 Task: University Class Attendance Sheet Template.
Action: Mouse moved to (135, 167)
Screenshot: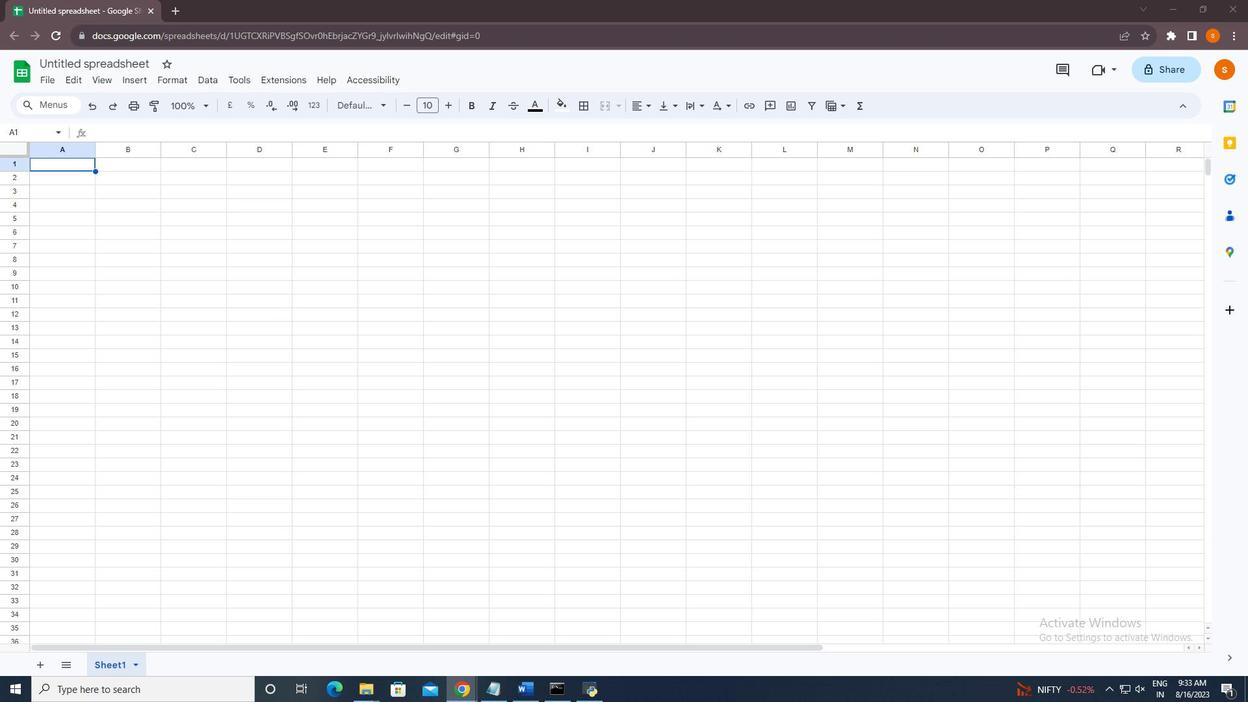 
Action: Mouse pressed left at (135, 167)
Screenshot: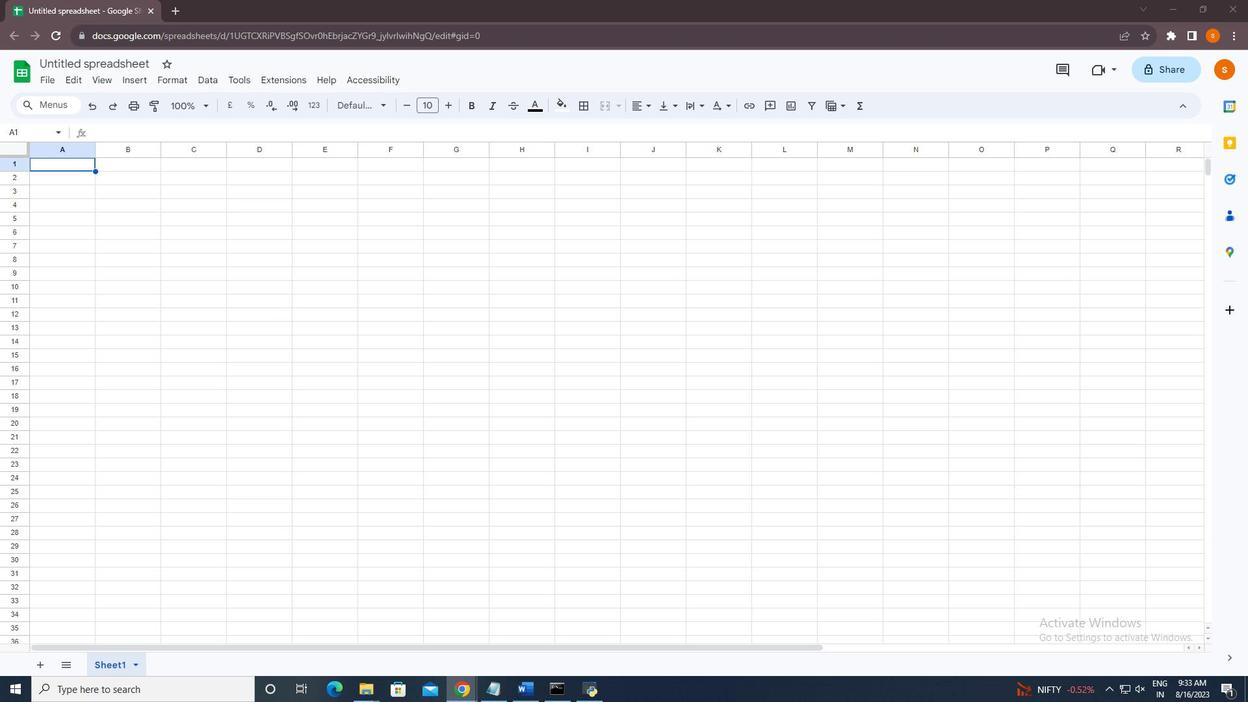 
Action: Mouse moved to (354, 163)
Screenshot: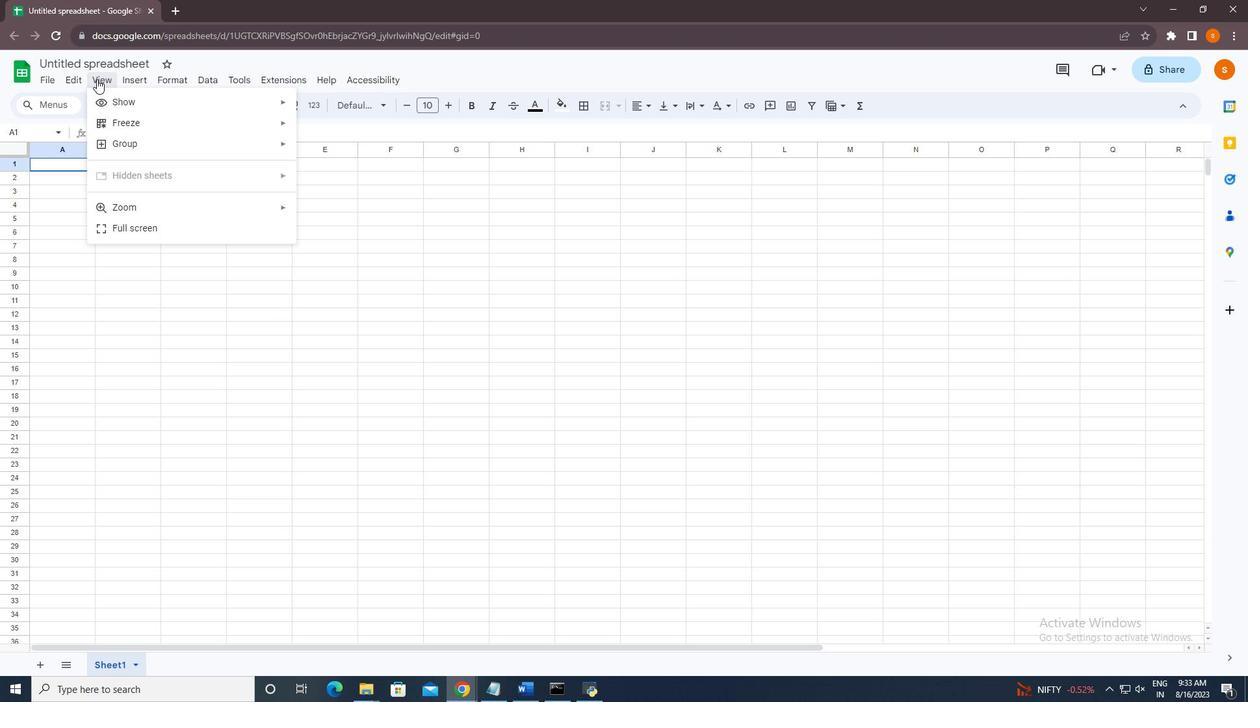 
Action: Mouse pressed left at (354, 163)
Screenshot: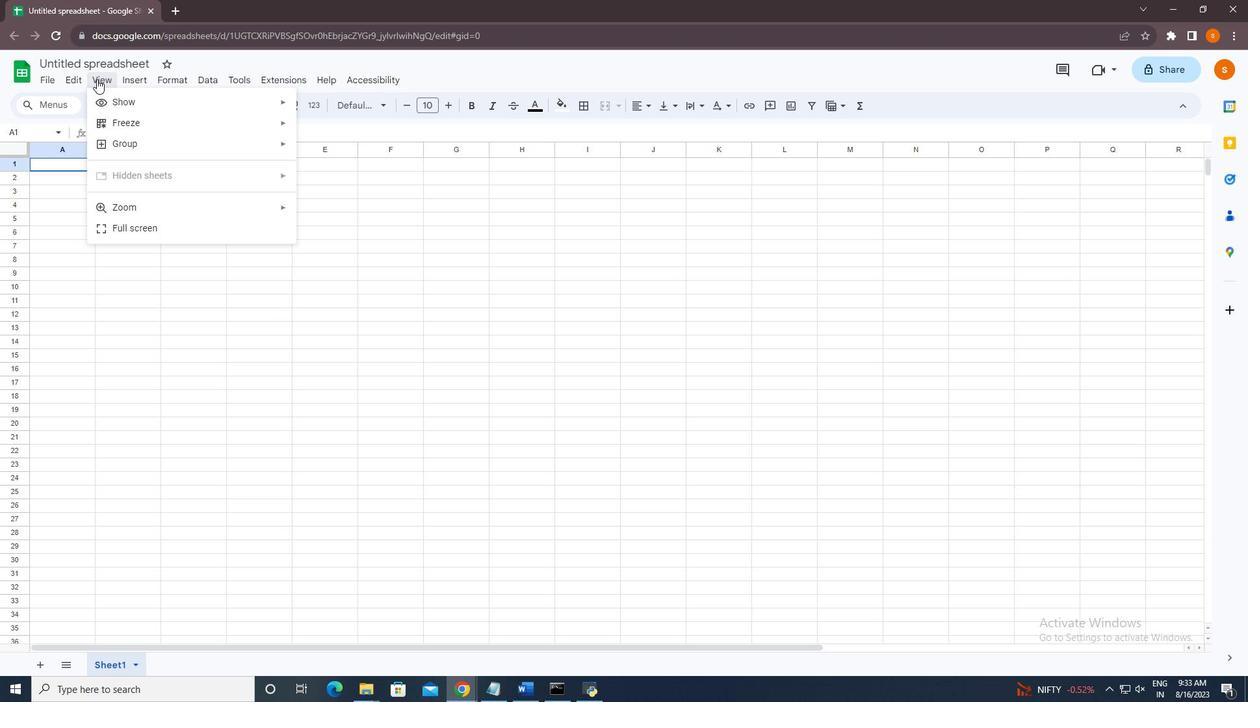 
Action: Mouse moved to (371, 172)
Screenshot: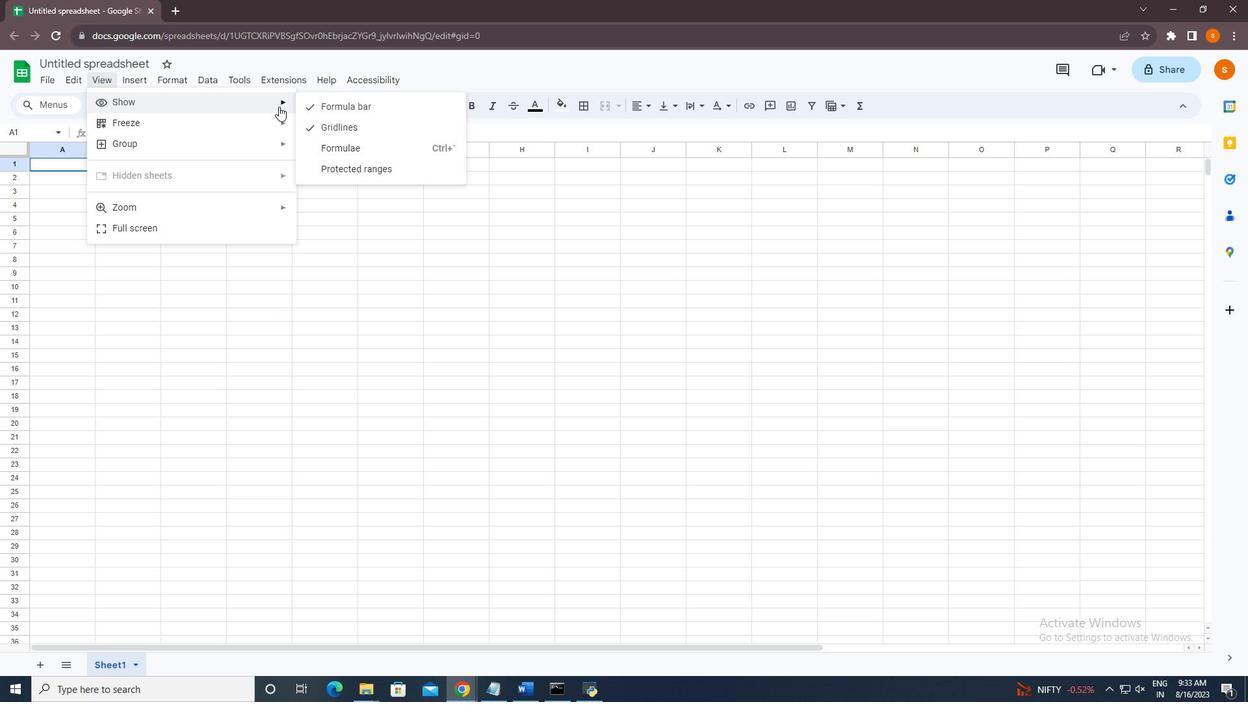 
Action: Mouse pressed left at (371, 172)
Screenshot: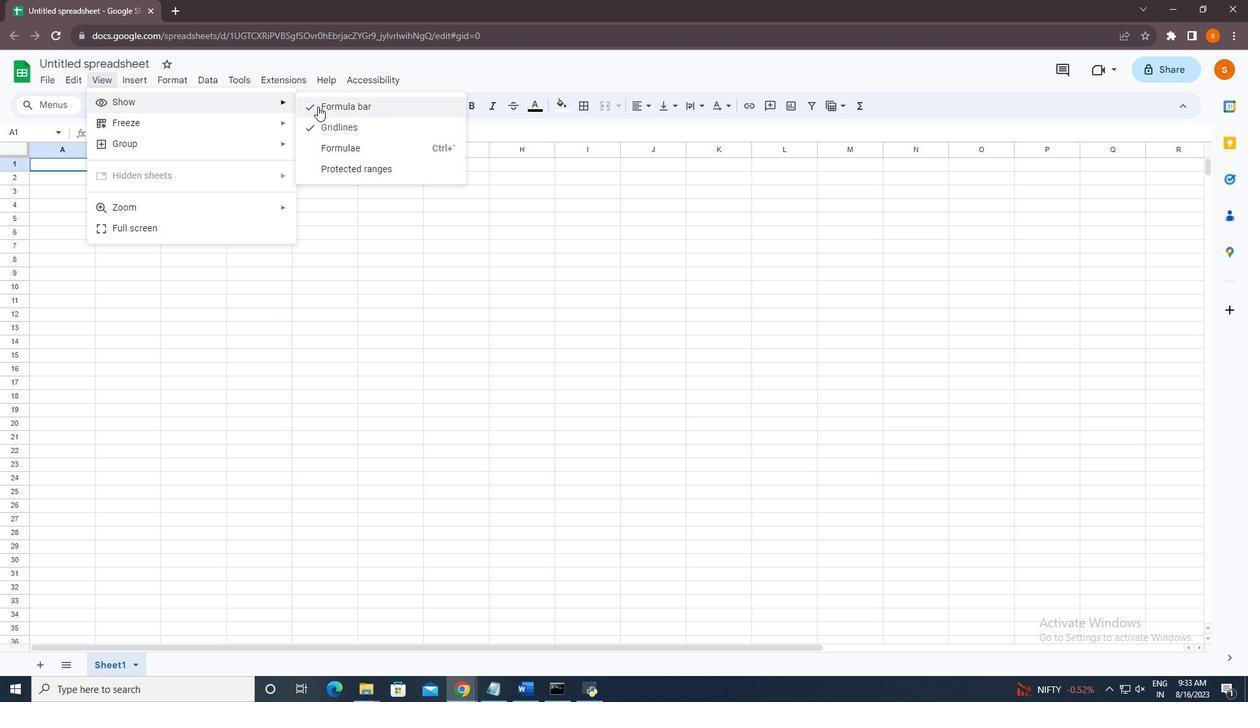 
Action: Mouse moved to (481, 178)
Screenshot: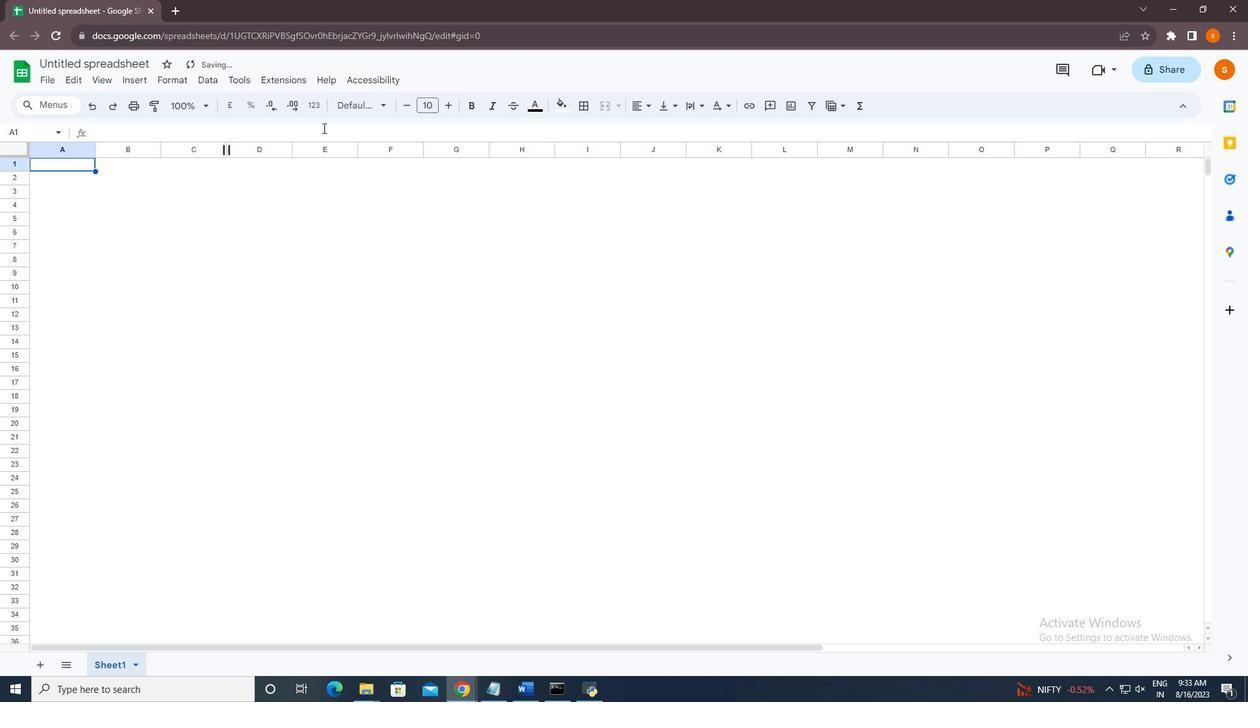 
Action: Mouse pressed left at (481, 178)
Screenshot: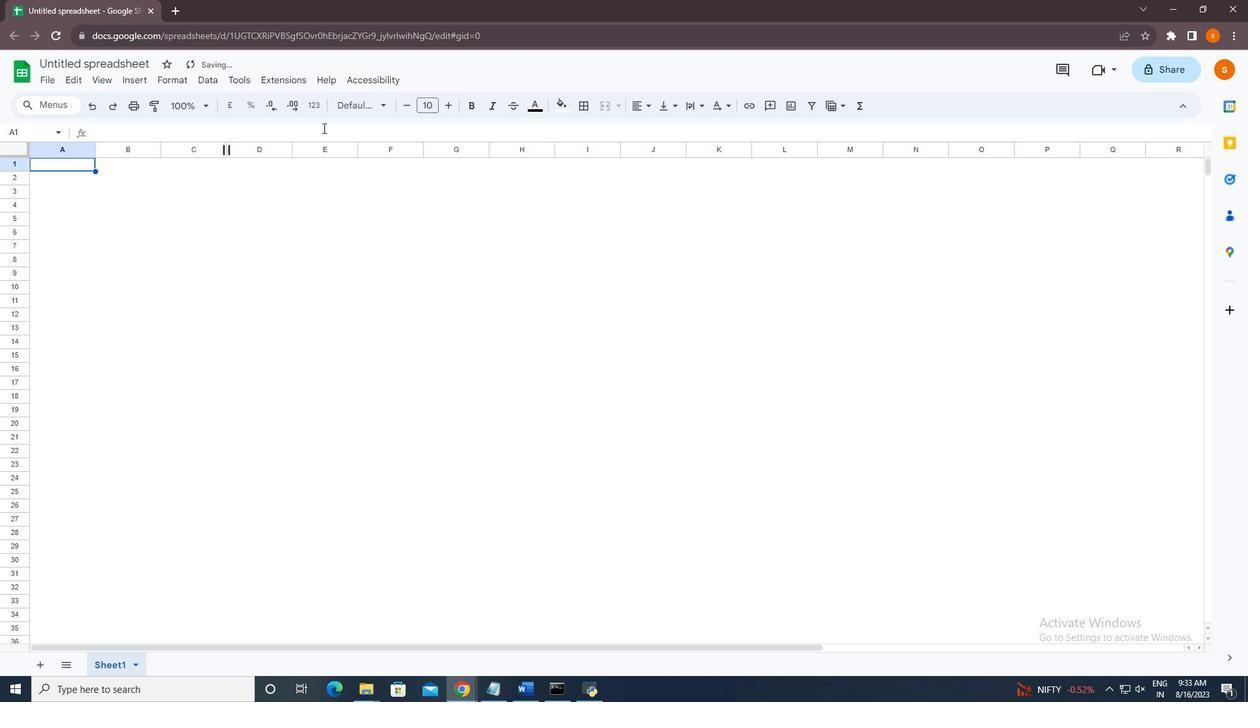 
Action: Mouse moved to (485, 194)
Screenshot: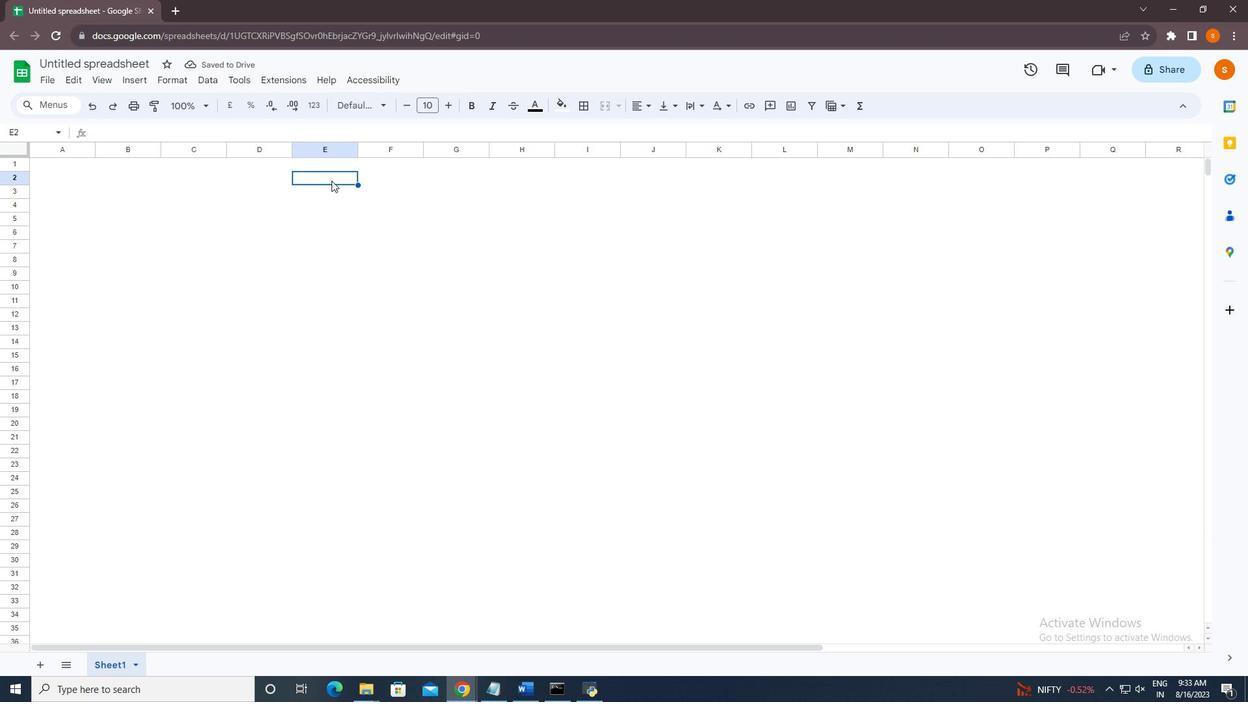 
Action: Mouse pressed left at (485, 194)
Screenshot: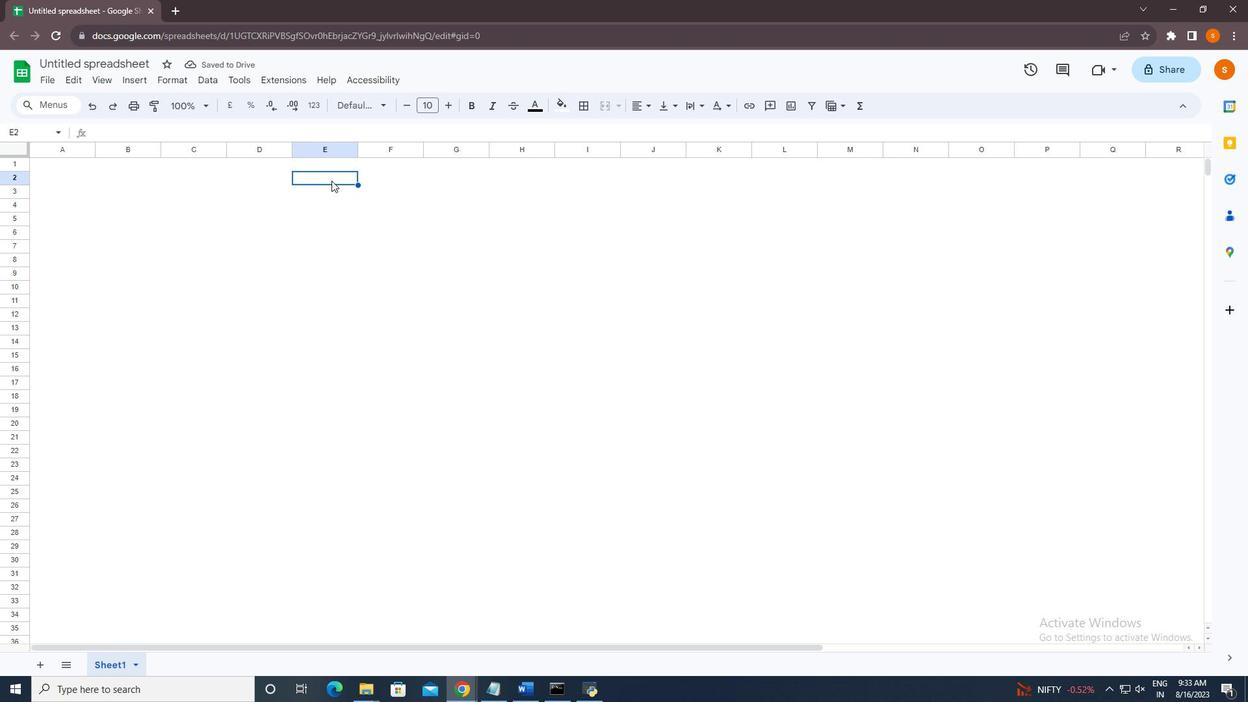 
Action: Mouse moved to (528, 193)
Screenshot: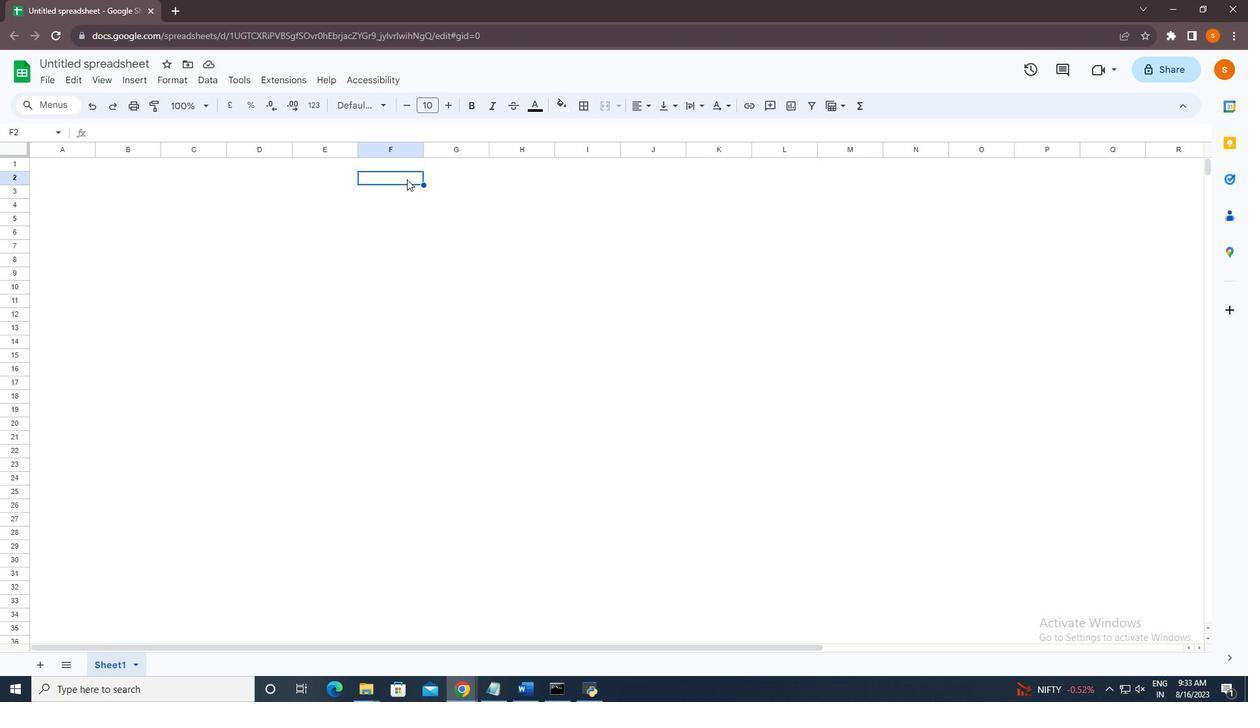 
Action: Mouse pressed left at (528, 193)
Screenshot: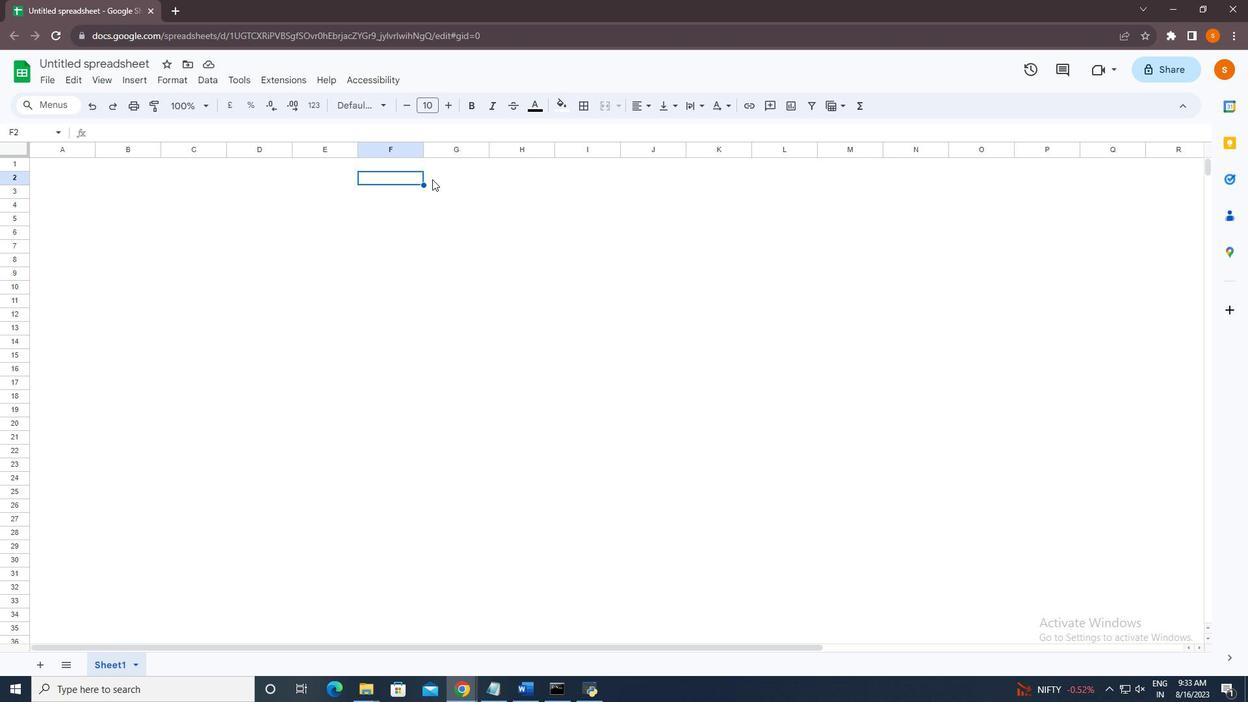 
Action: Mouse moved to (546, 194)
Screenshot: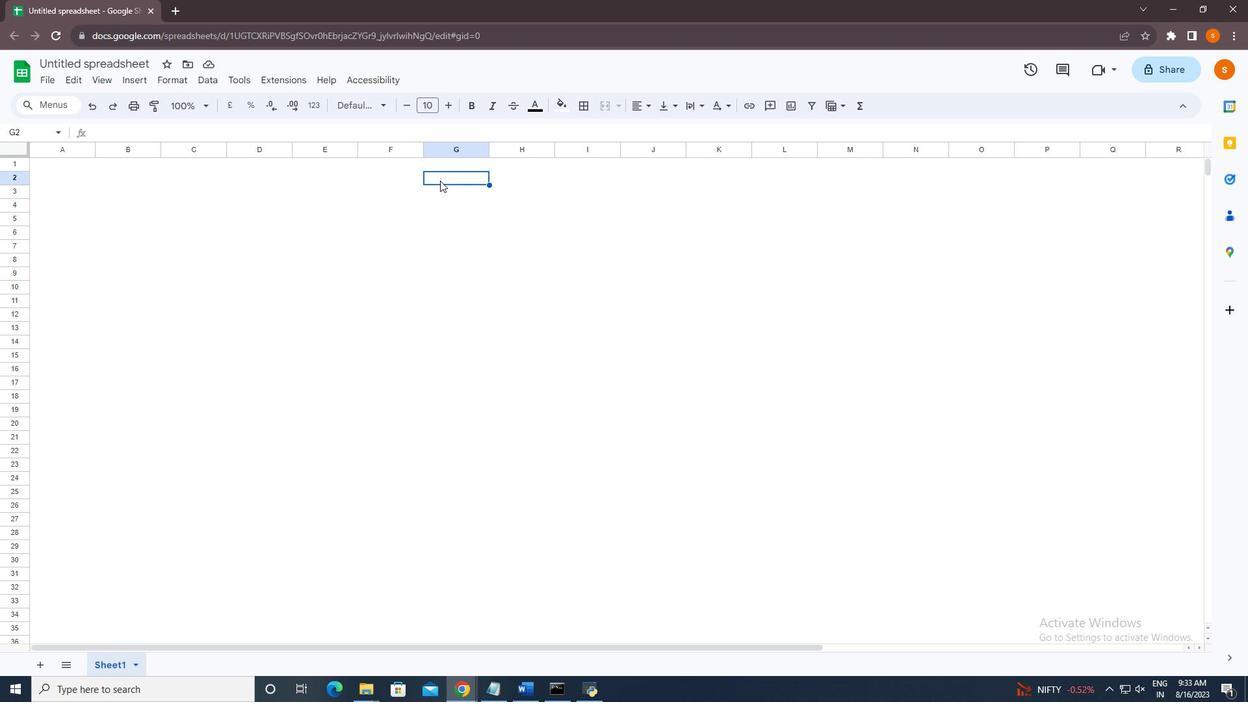 
Action: Mouse pressed left at (546, 194)
Screenshot: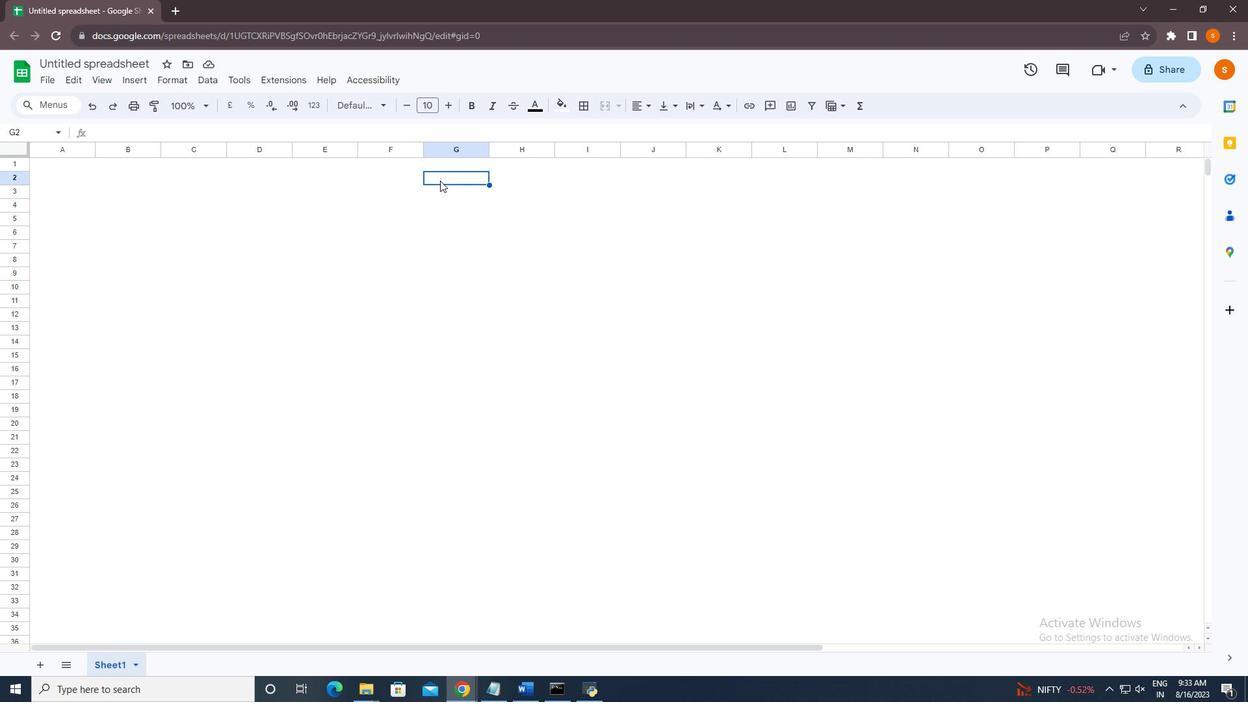 
Action: Key pressed [<Key.shift_r>University<Key.space>logo]
Screenshot: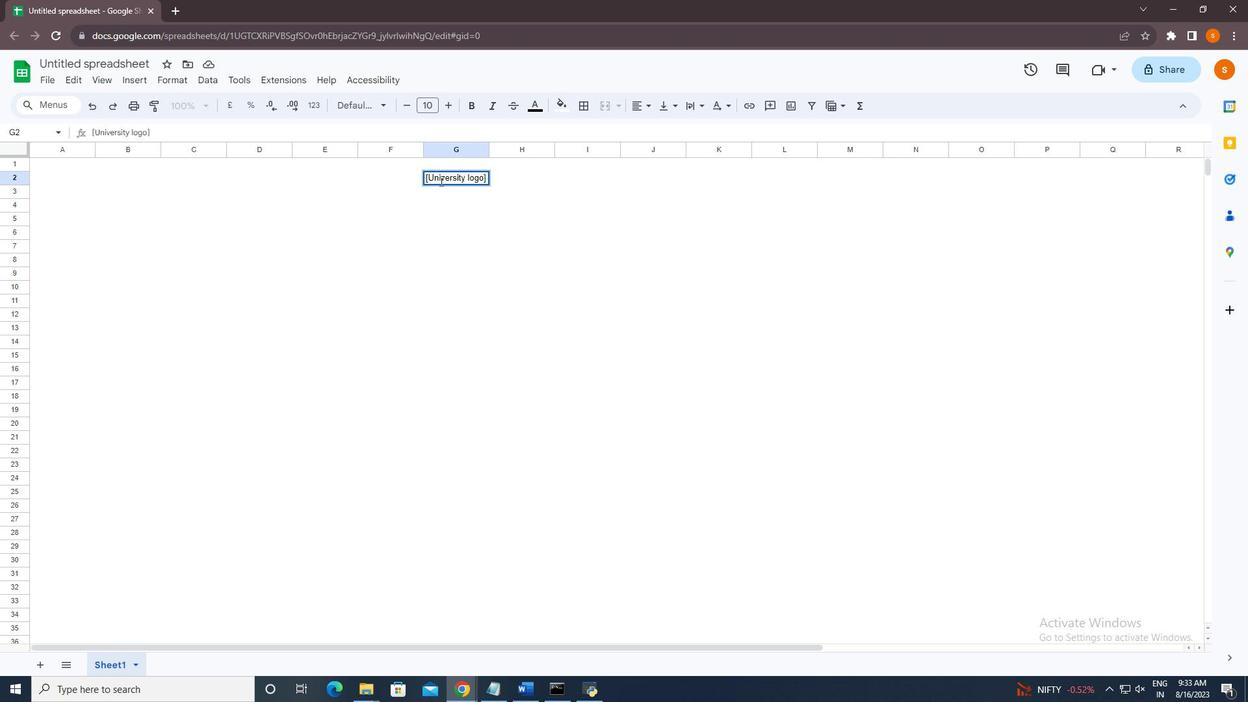
Action: Mouse moved to (530, 204)
Screenshot: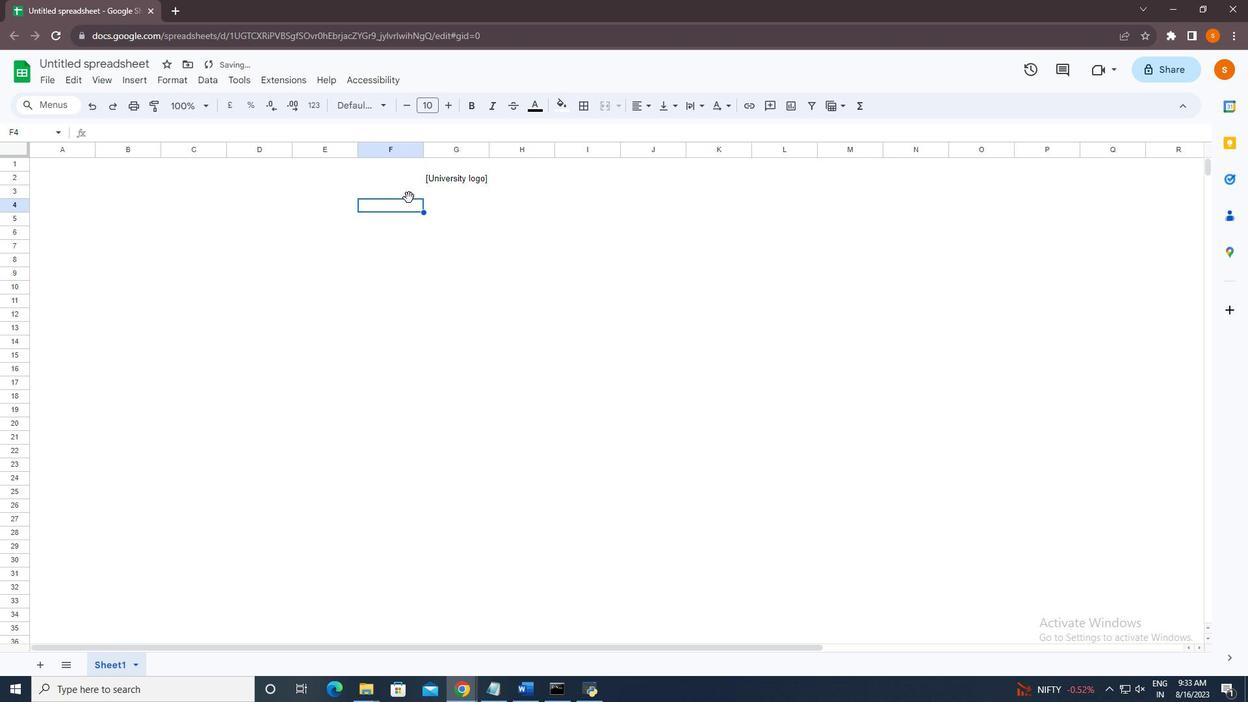 
Action: Mouse pressed left at (530, 204)
Screenshot: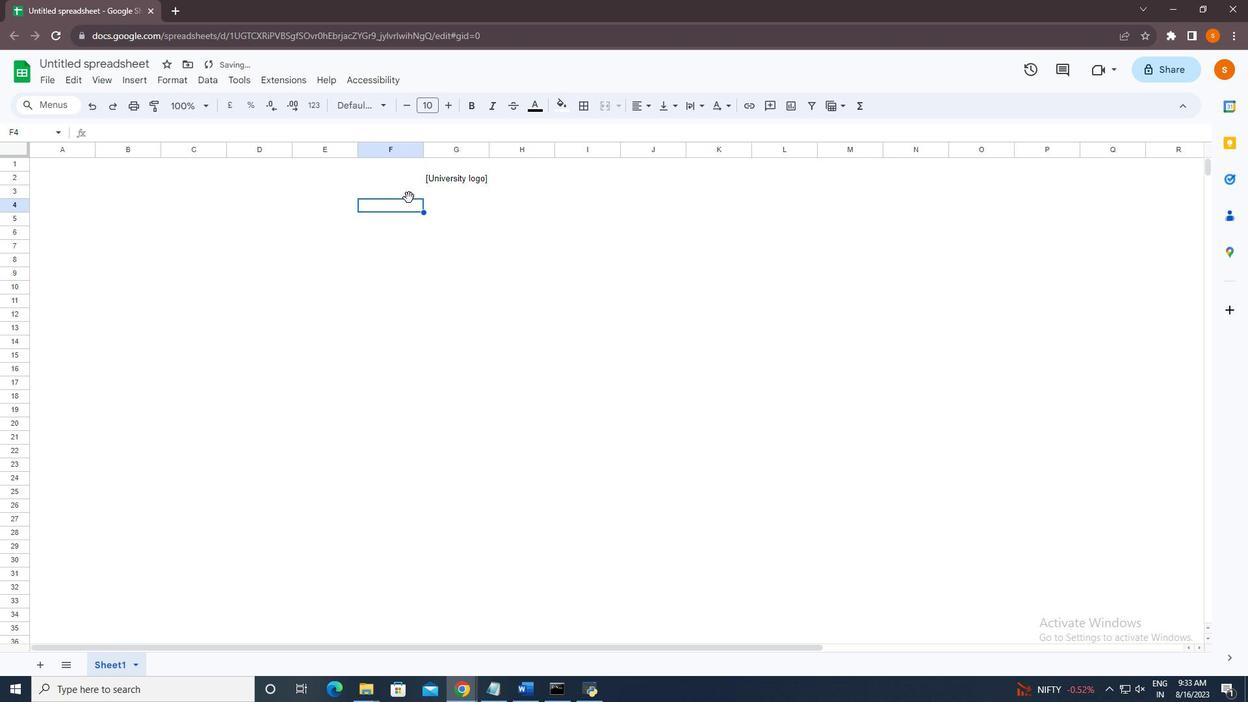 
Action: Mouse moved to (528, 199)
Screenshot: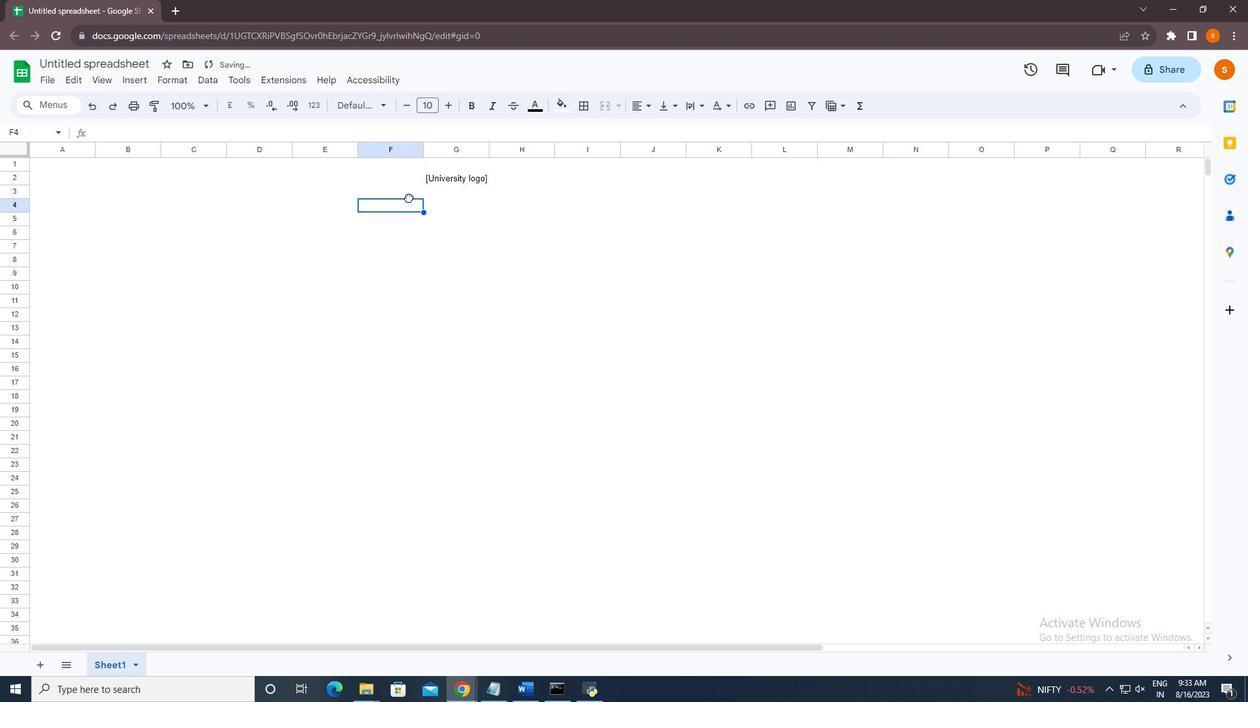 
Action: Mouse pressed left at (528, 199)
Screenshot: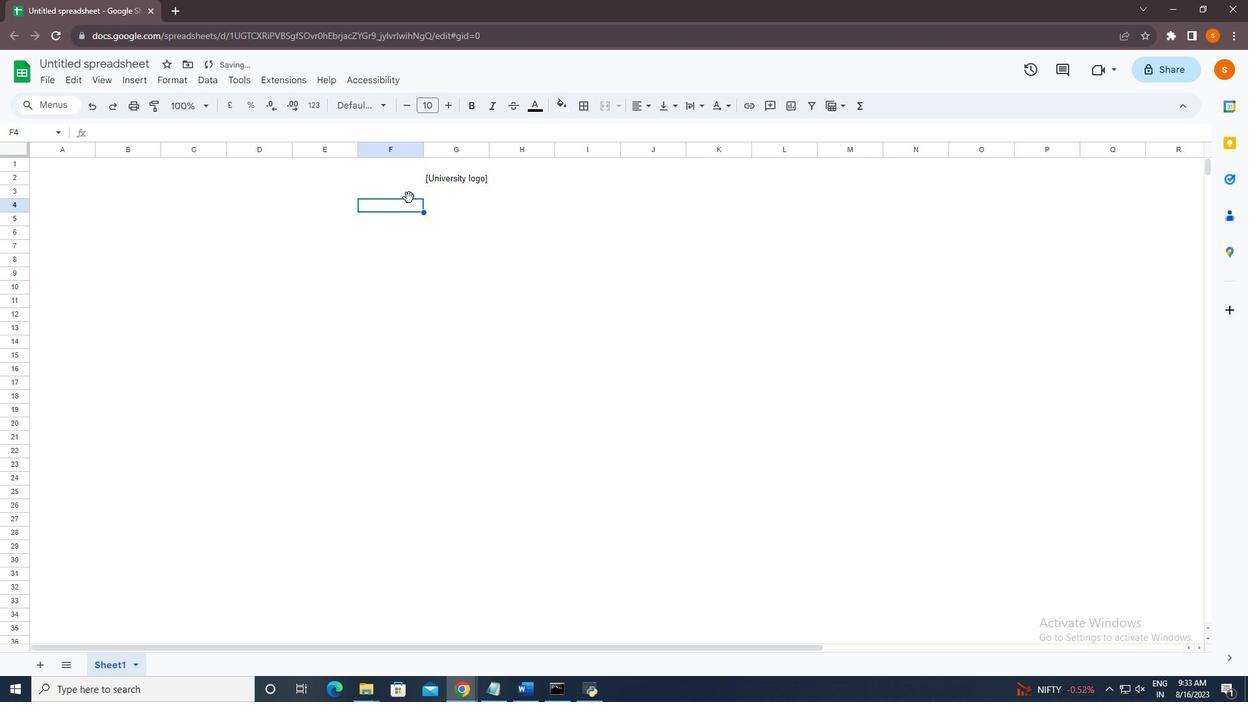 
Action: Mouse pressed left at (528, 199)
Screenshot: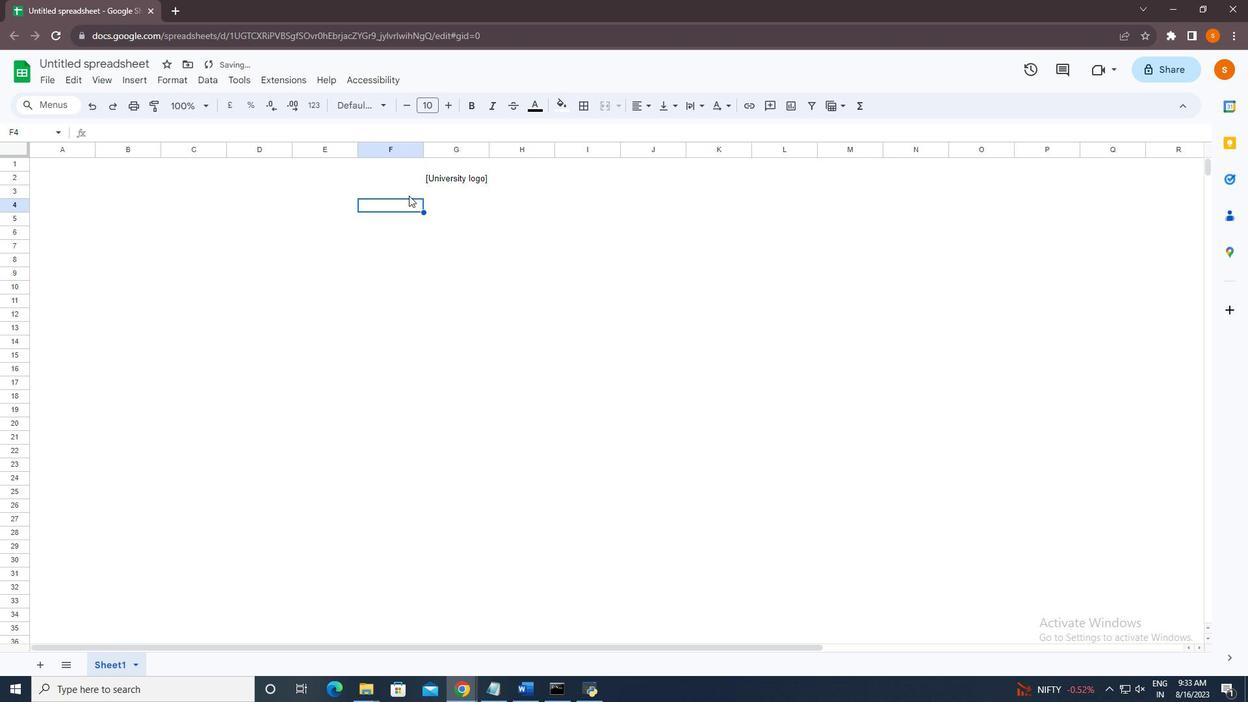 
Action: Mouse moved to (528, 199)
Screenshot: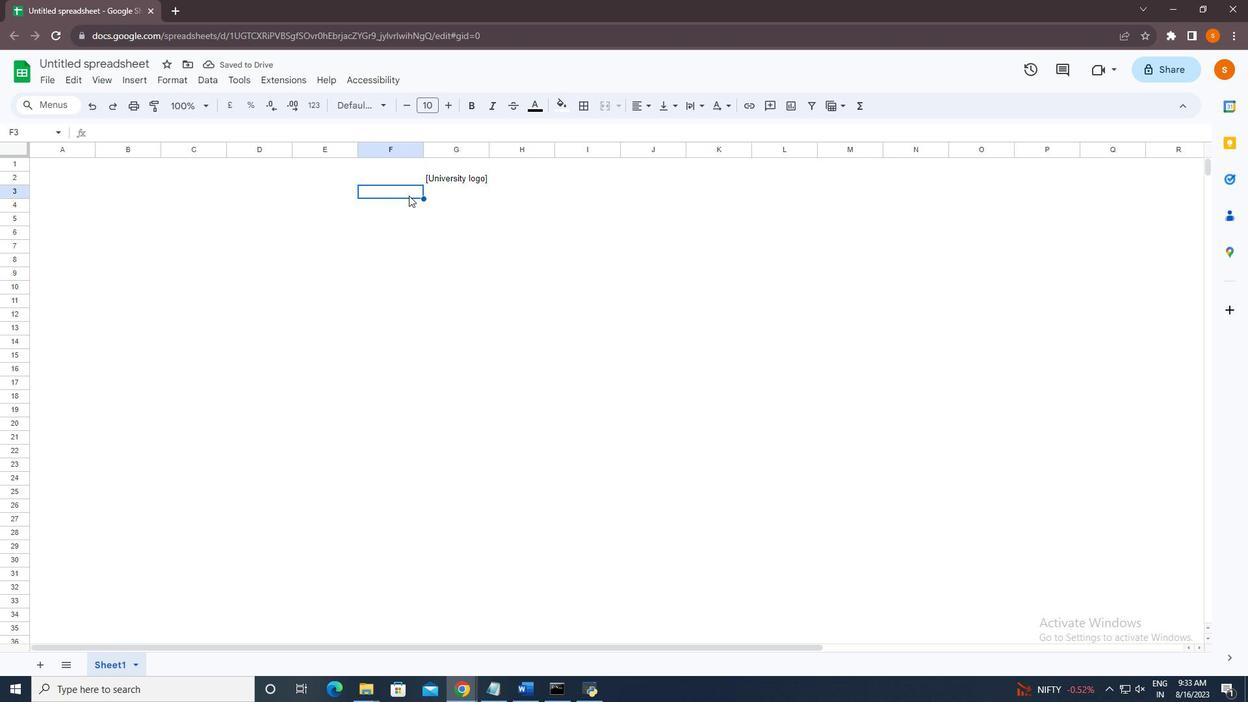 
Action: Mouse pressed left at (528, 199)
Screenshot: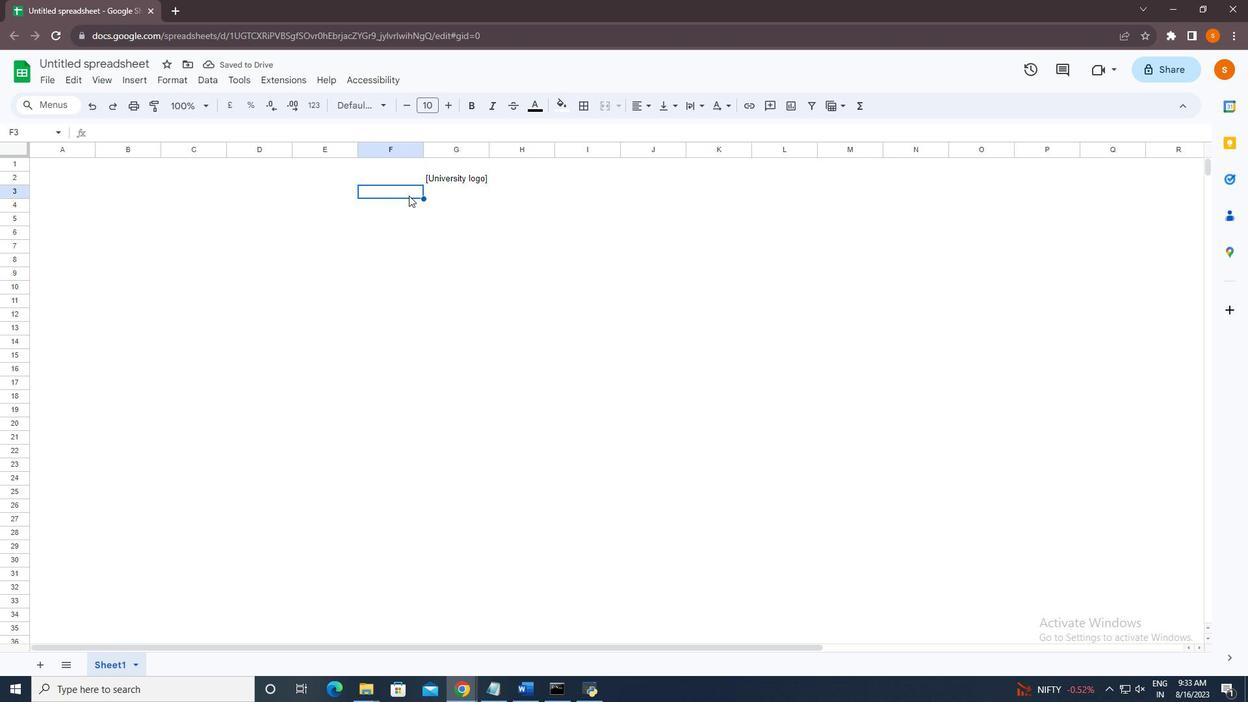 
Action: Key pressed <Key.space><Key.space><Key.space><Key.space><Key.space><Key.space><Key.space><Key.space><Key.space><Key.space><Key.space><Key.space><Key.space><Key.space><Key.space><Key.space><Key.shift>Blue<Key.space><Key.shift_r>Mason<Key.space><Key.shift_r>University
Screenshot: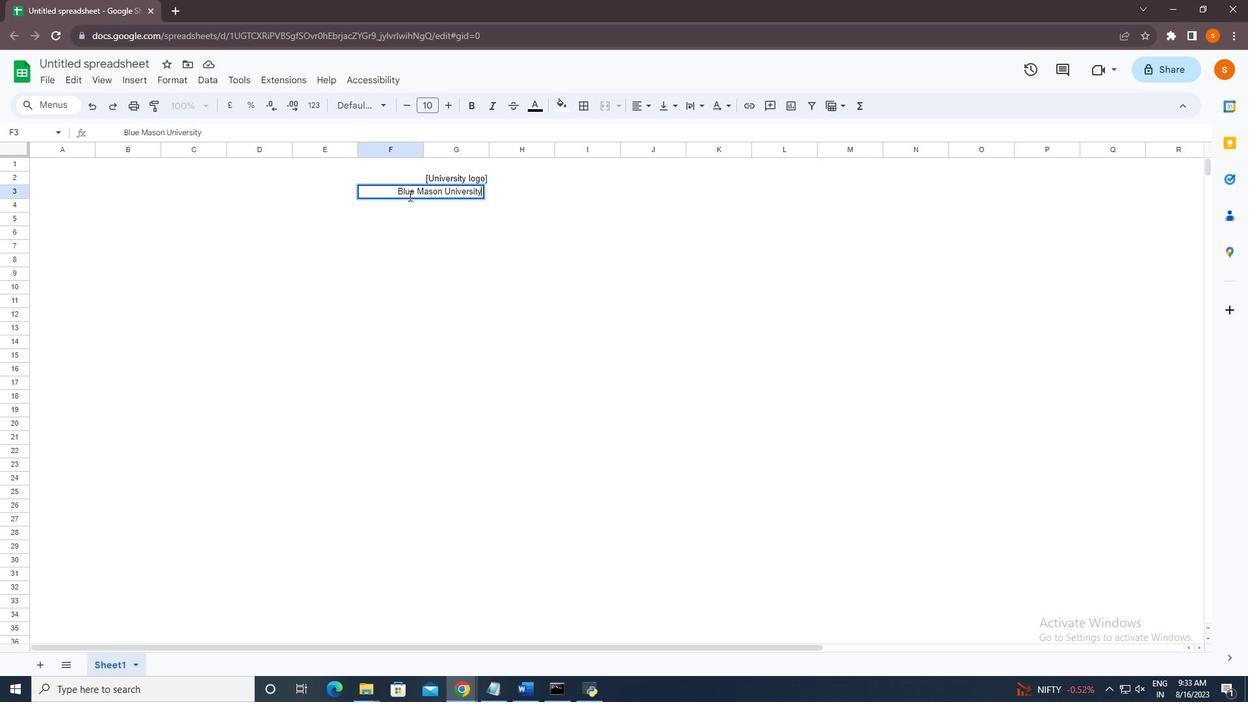 
Action: Mouse moved to (521, 197)
Screenshot: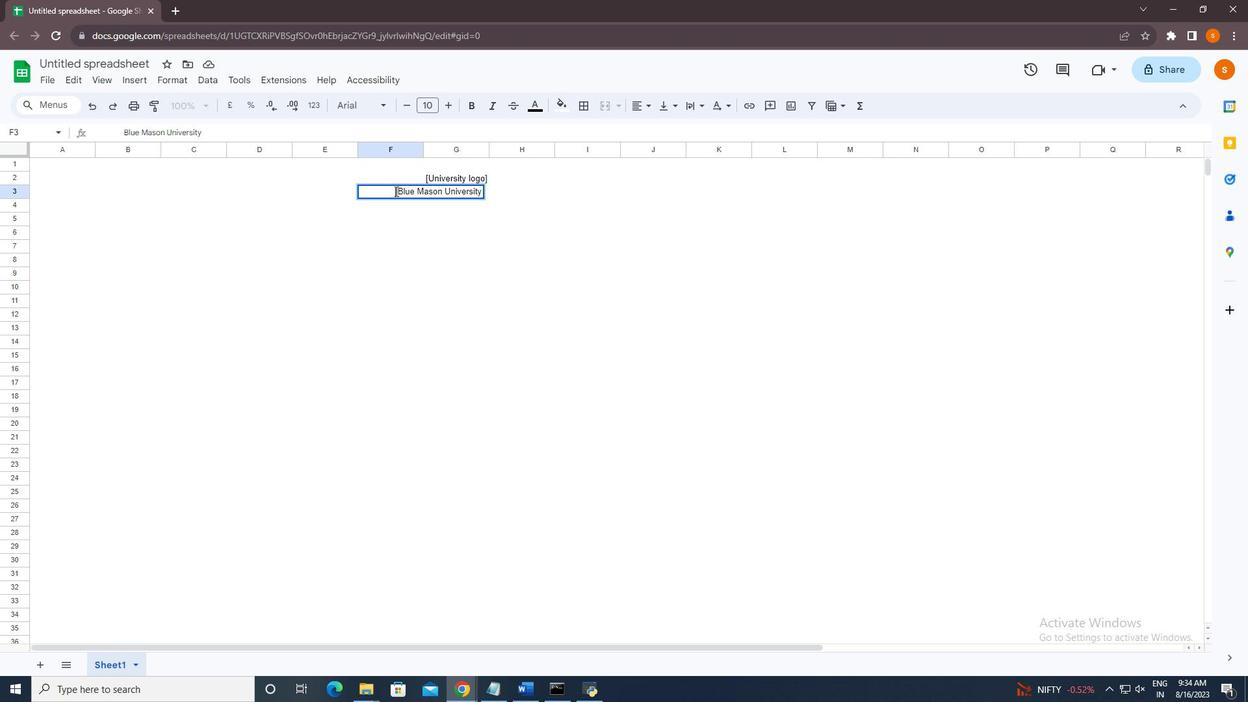 
Action: Mouse pressed left at (521, 197)
Screenshot: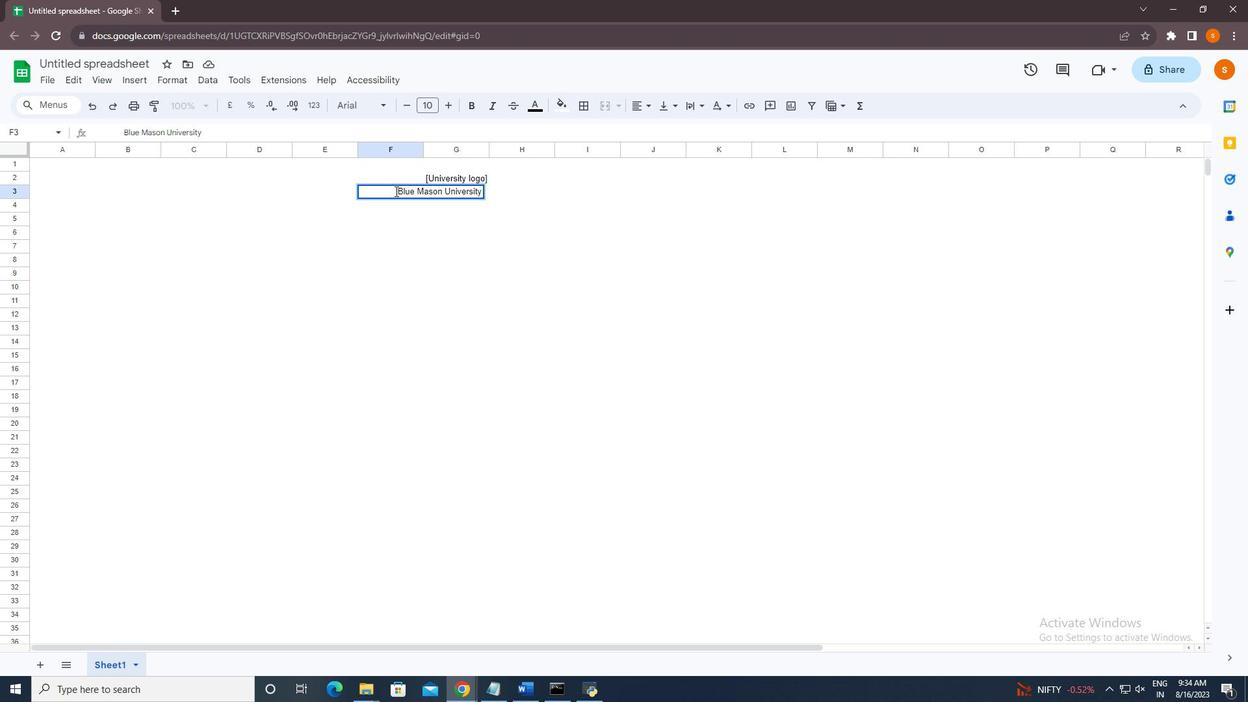 
Action: Key pressed <Key.space><Key.space><Key.space><Key.space><Key.space><Key.space><Key.space><Key.space>
Screenshot: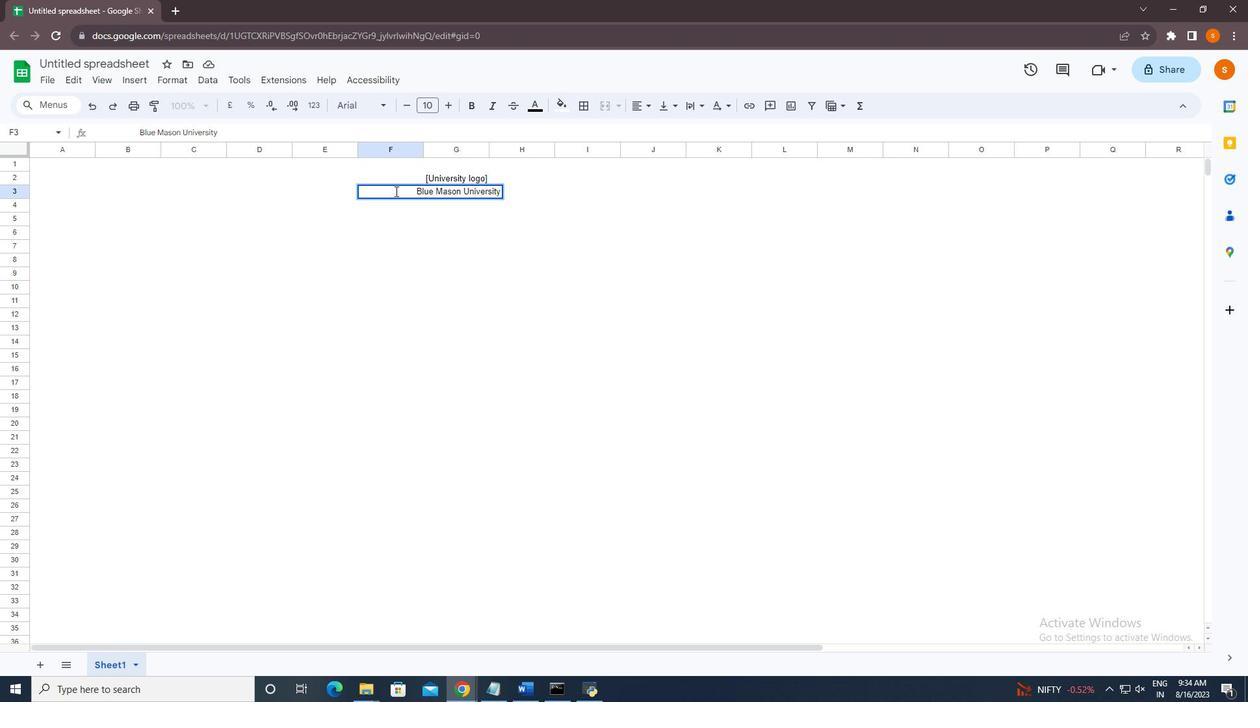 
Action: Mouse moved to (476, 205)
Screenshot: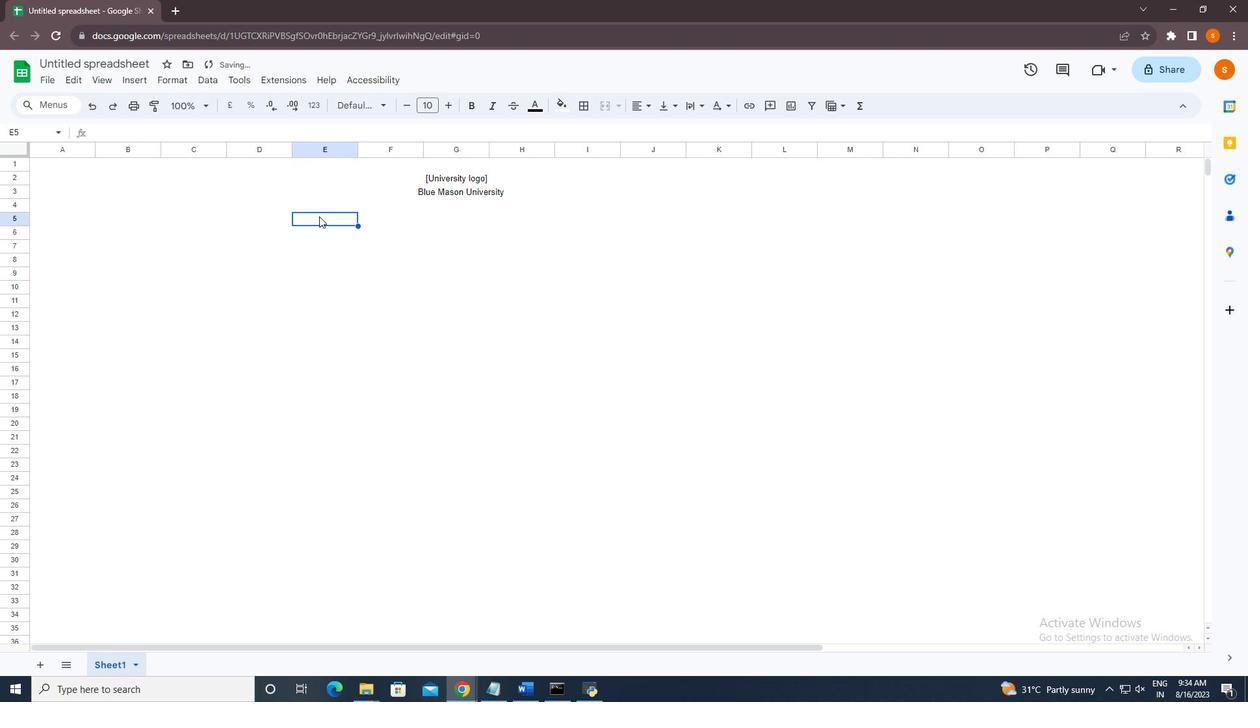 
Action: Mouse pressed left at (476, 205)
Screenshot: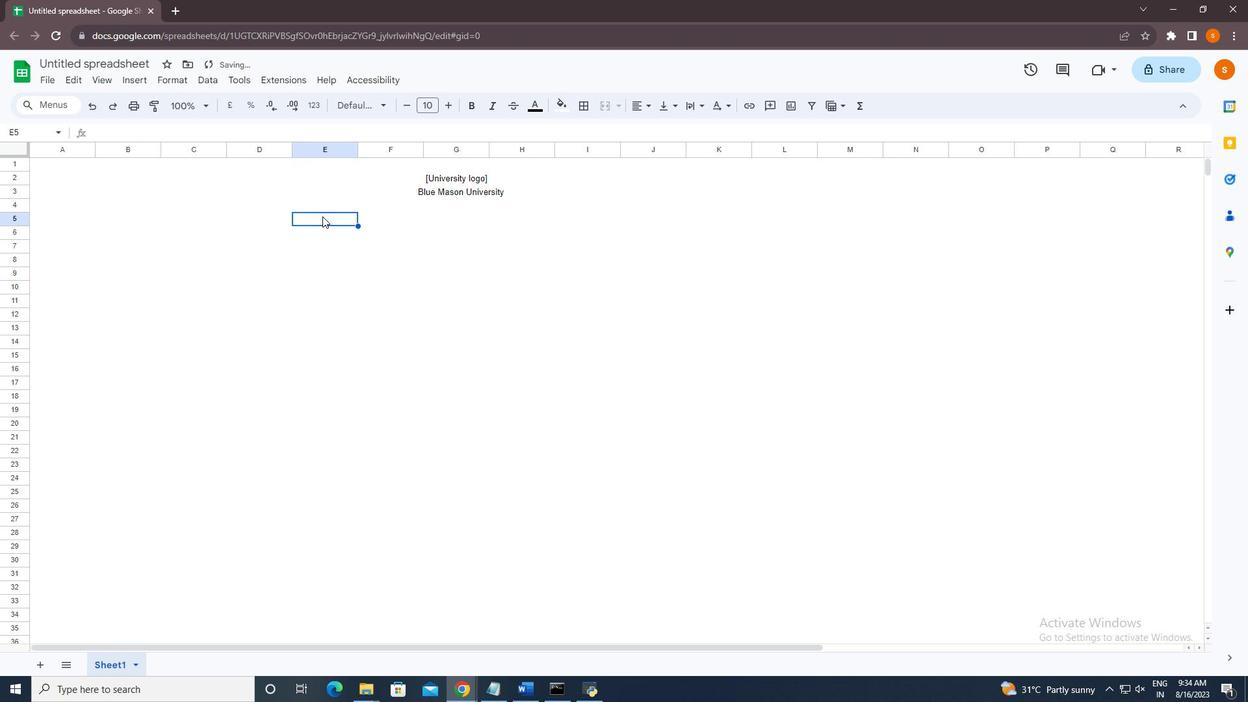 
Action: Mouse moved to (483, 204)
Screenshot: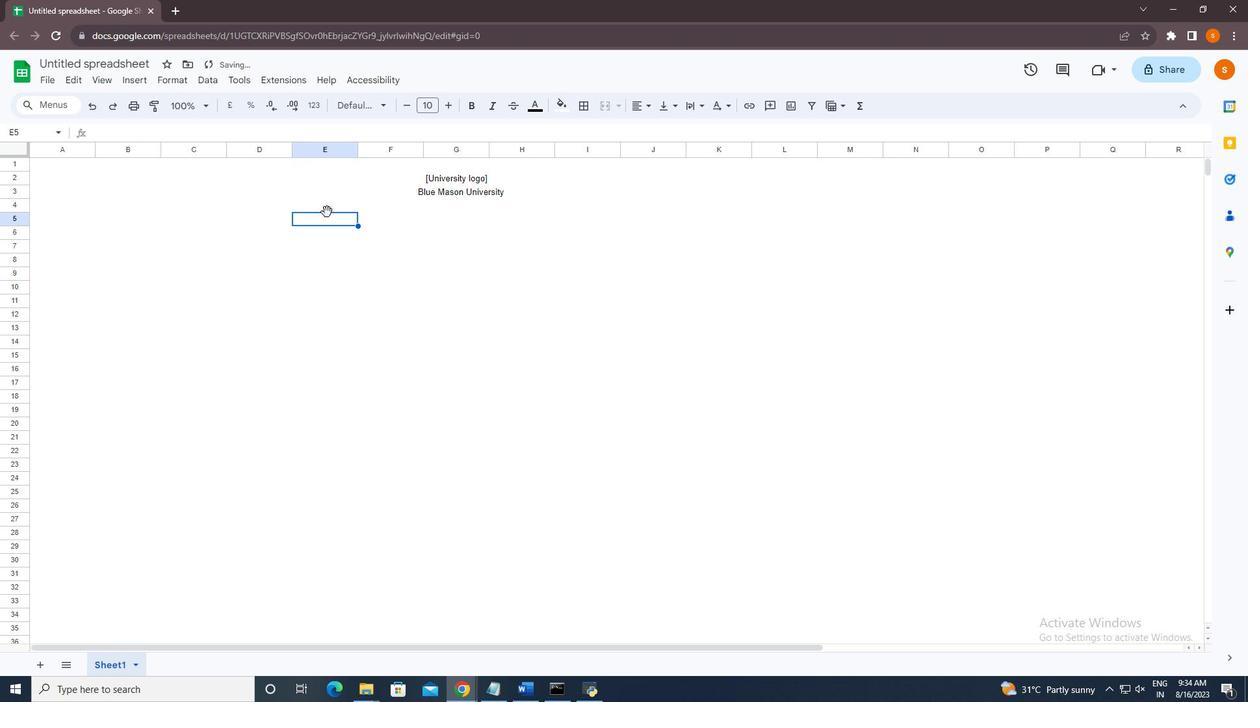 
Action: Mouse pressed left at (483, 204)
Screenshot: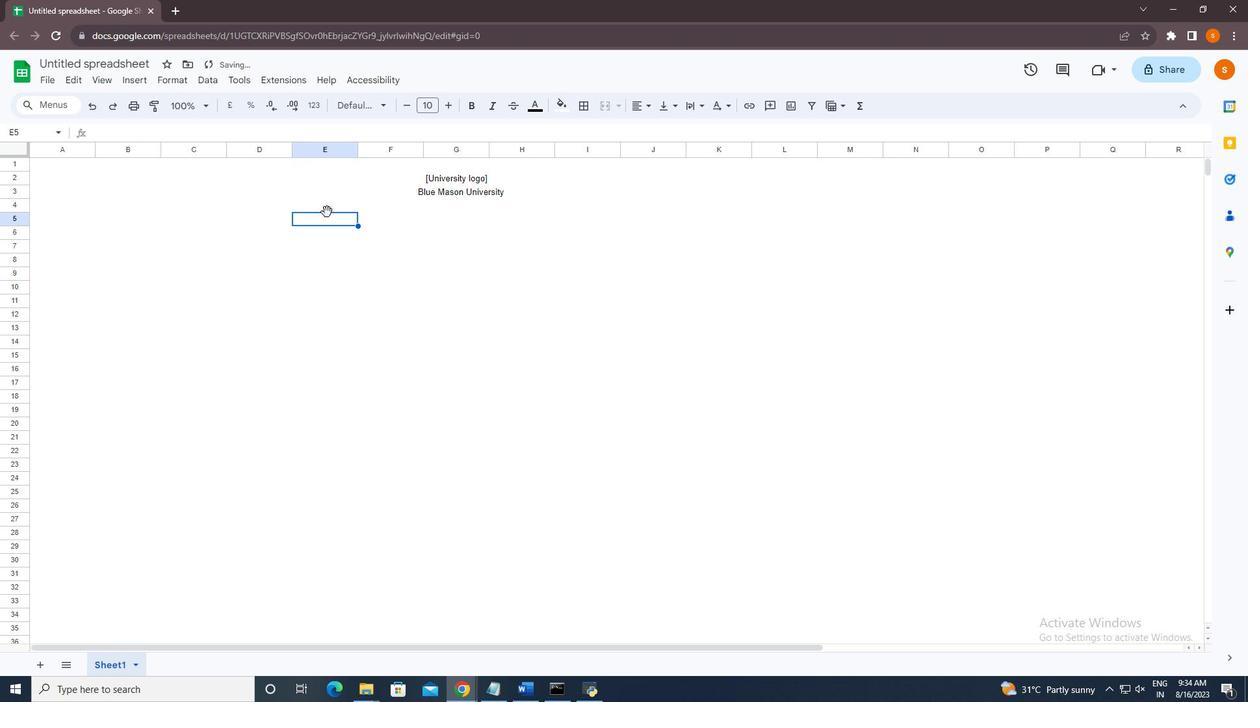 
Action: Mouse moved to (483, 203)
Screenshot: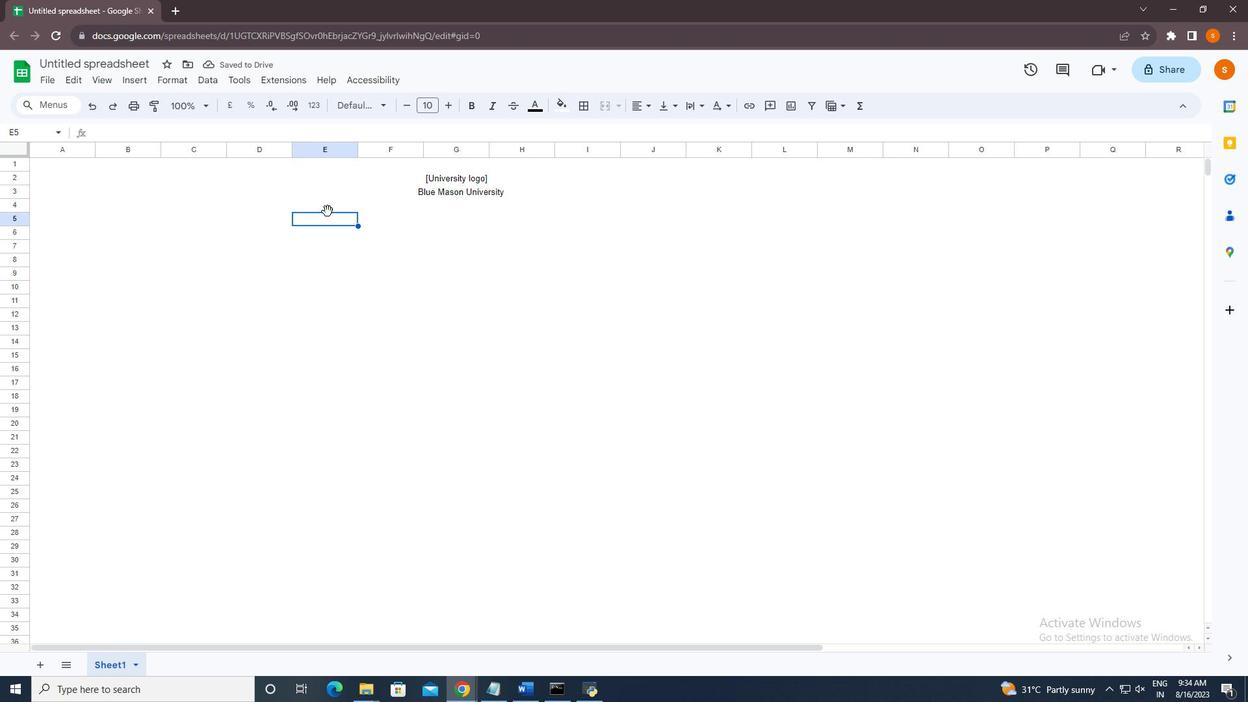 
Action: Mouse pressed left at (483, 203)
Screenshot: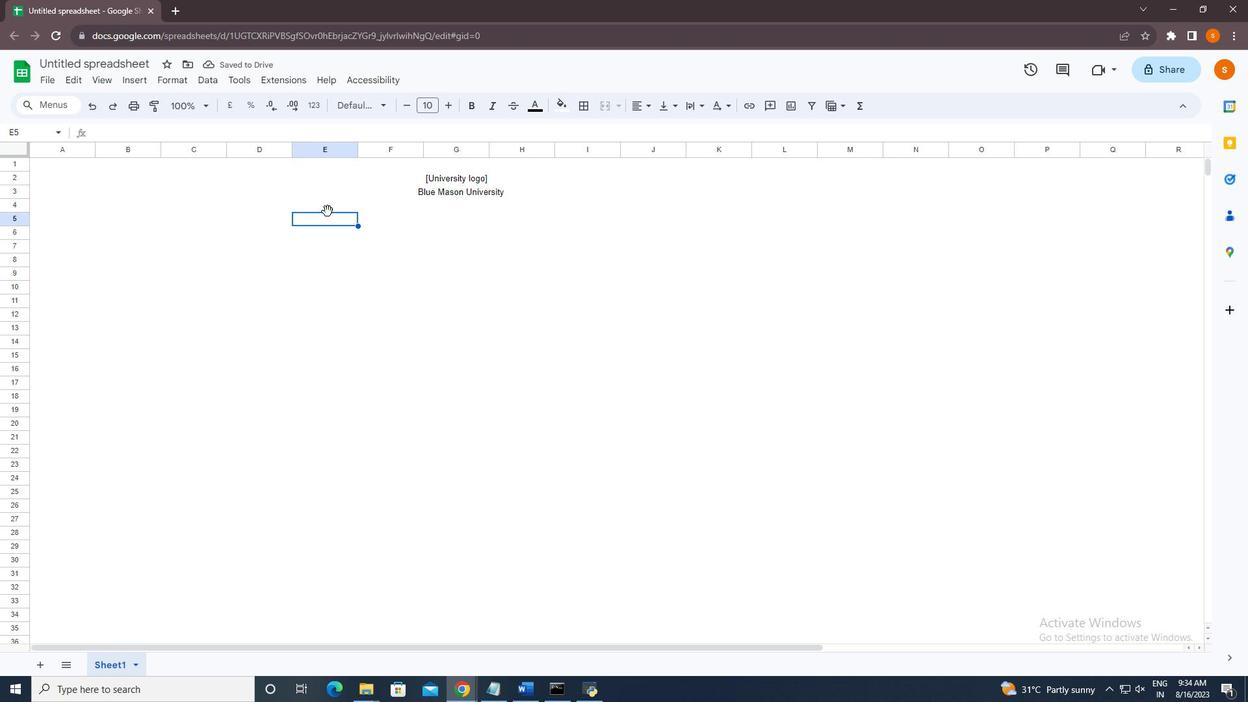 
Action: Mouse moved to (484, 202)
Screenshot: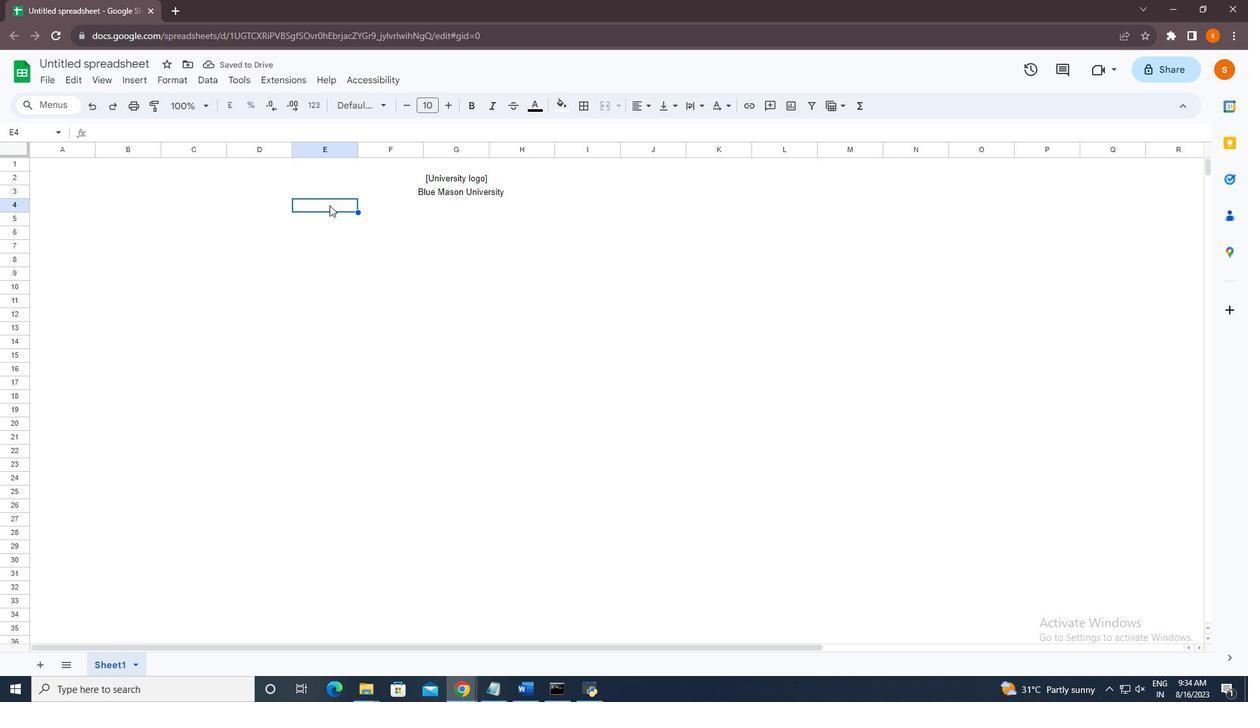 
Action: Mouse pressed left at (484, 202)
Screenshot: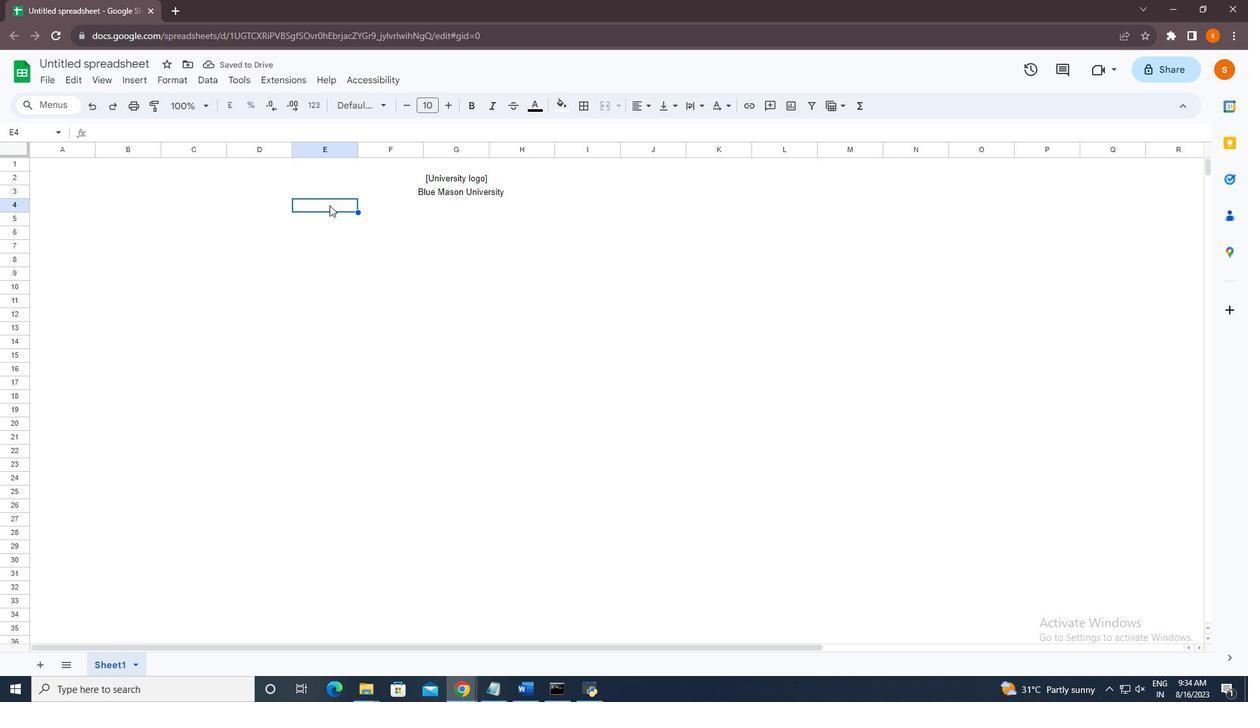 
Action: Mouse moved to (485, 206)
Screenshot: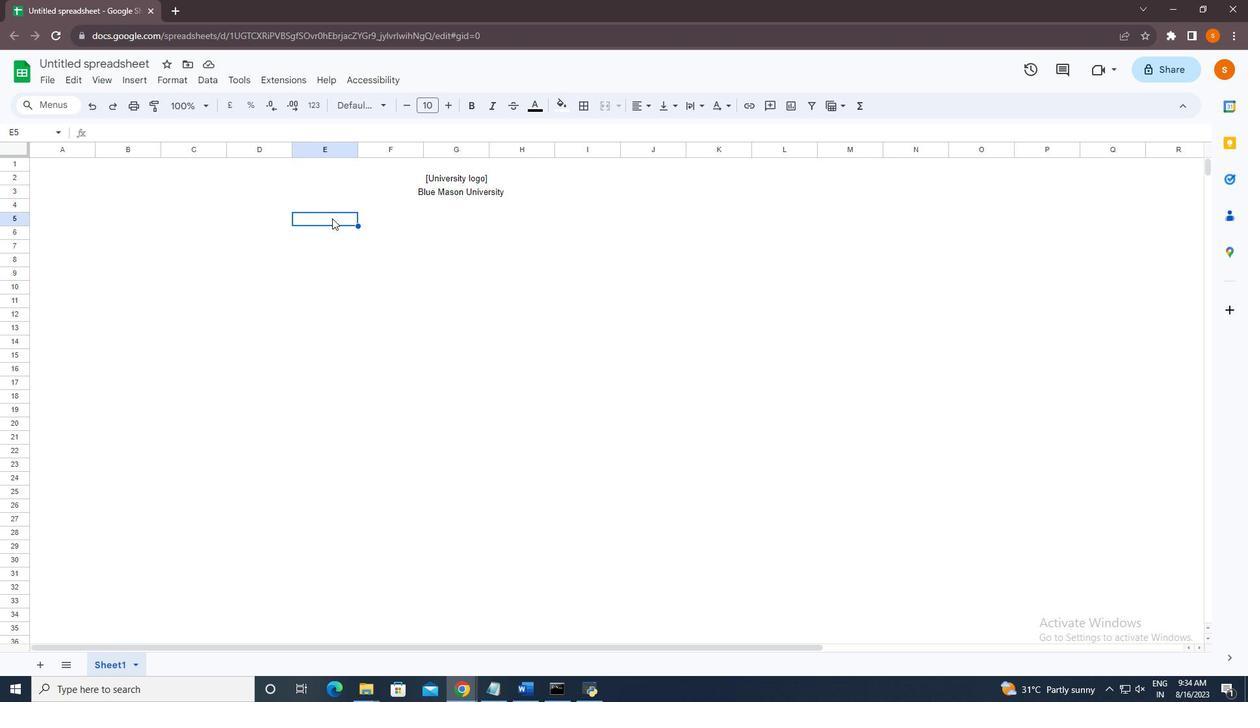 
Action: Mouse pressed left at (485, 206)
Screenshot: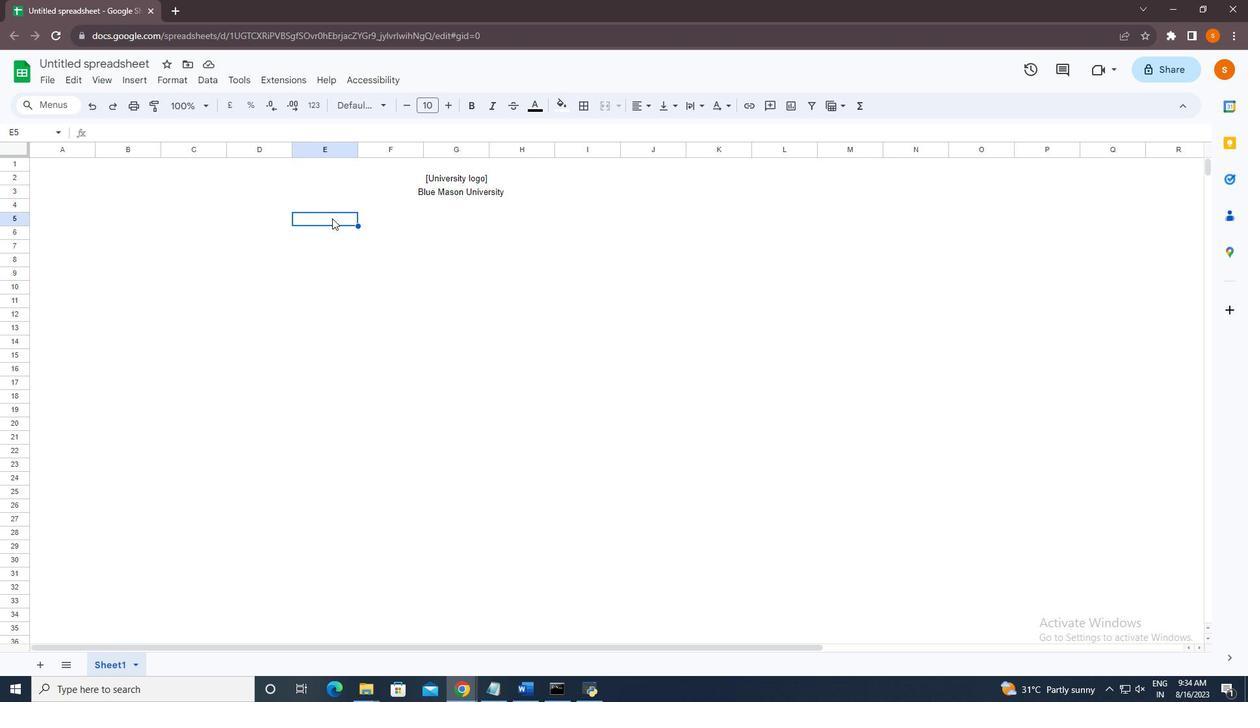 
Action: Key pressed <Key.shift>U<Key.caps_lock>M<Key.backspace>NIVERSITY<Key.space>CLASS<Key.space>ATTENDANCE<Key.space>SHEET
Screenshot: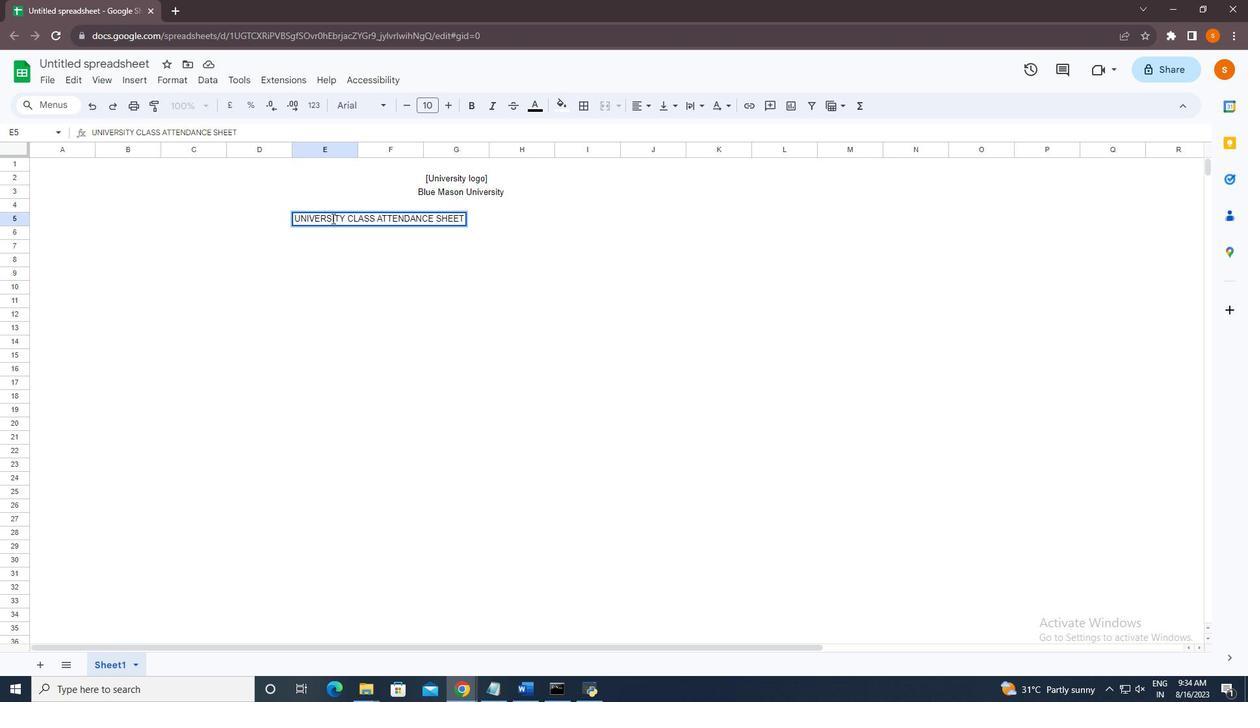 
Action: Mouse moved to (464, 206)
Screenshot: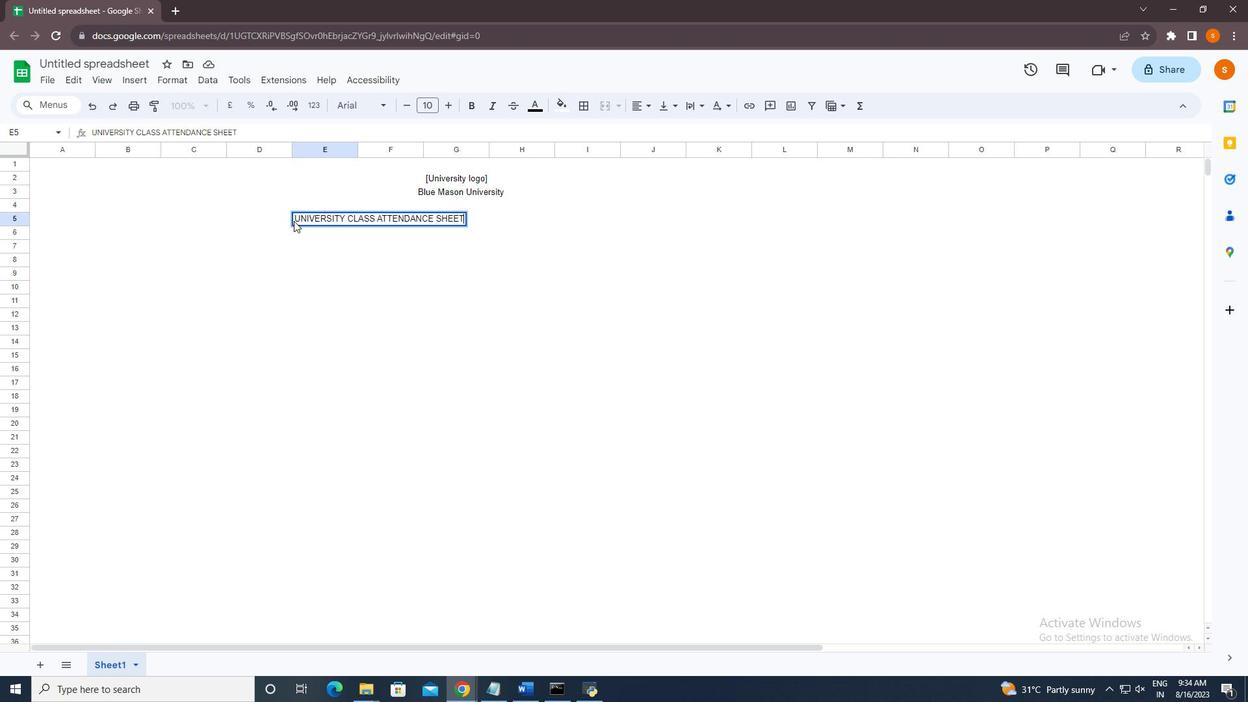
Action: Mouse pressed left at (464, 206)
Screenshot: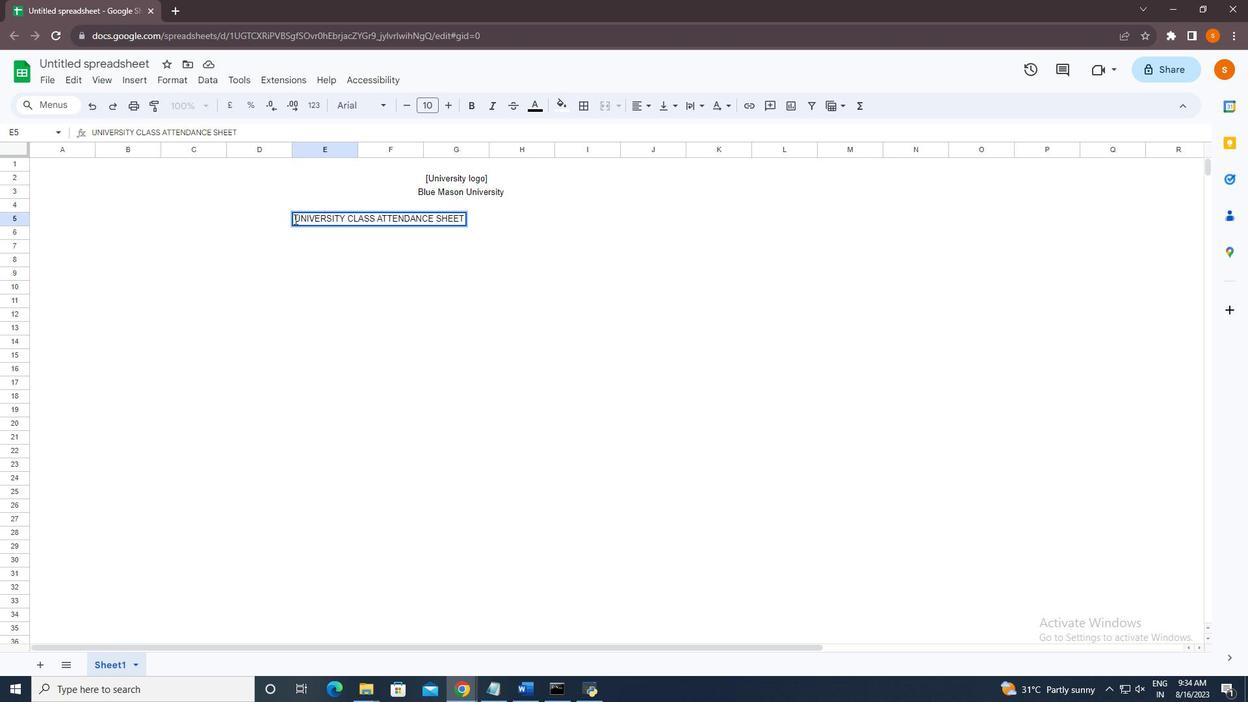 
Action: Mouse moved to (464, 206)
Screenshot: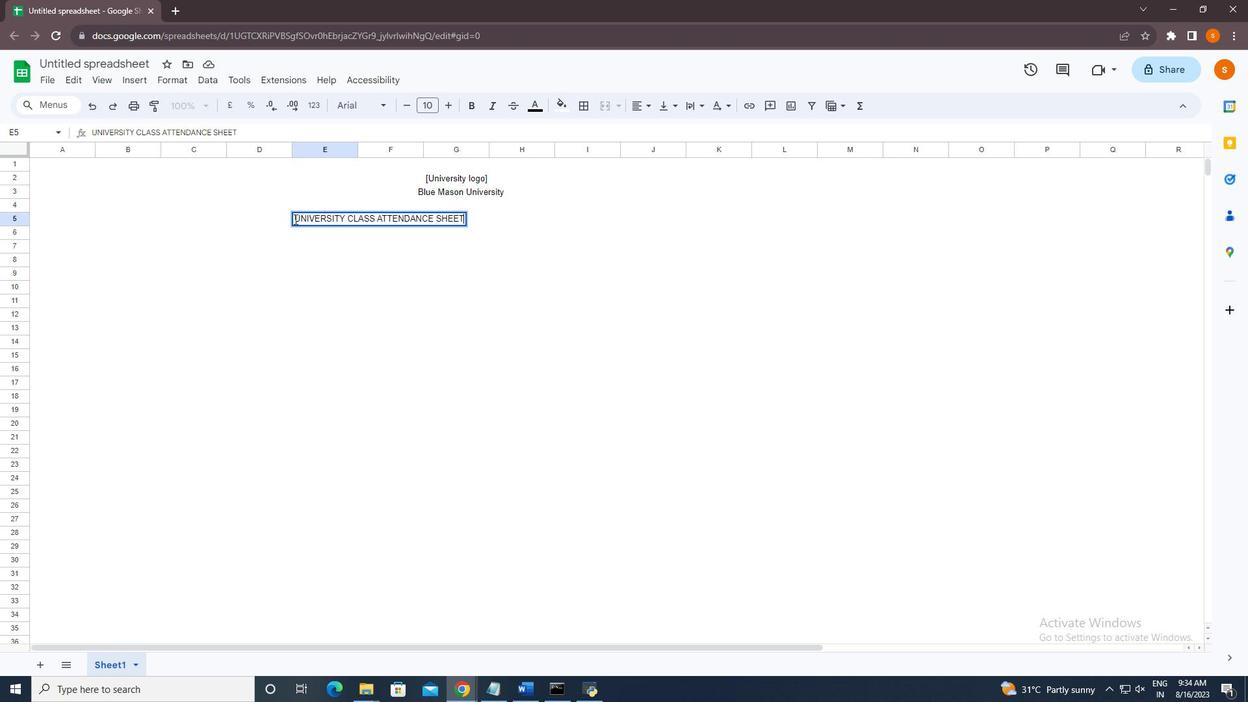 
Action: Mouse pressed left at (464, 206)
Screenshot: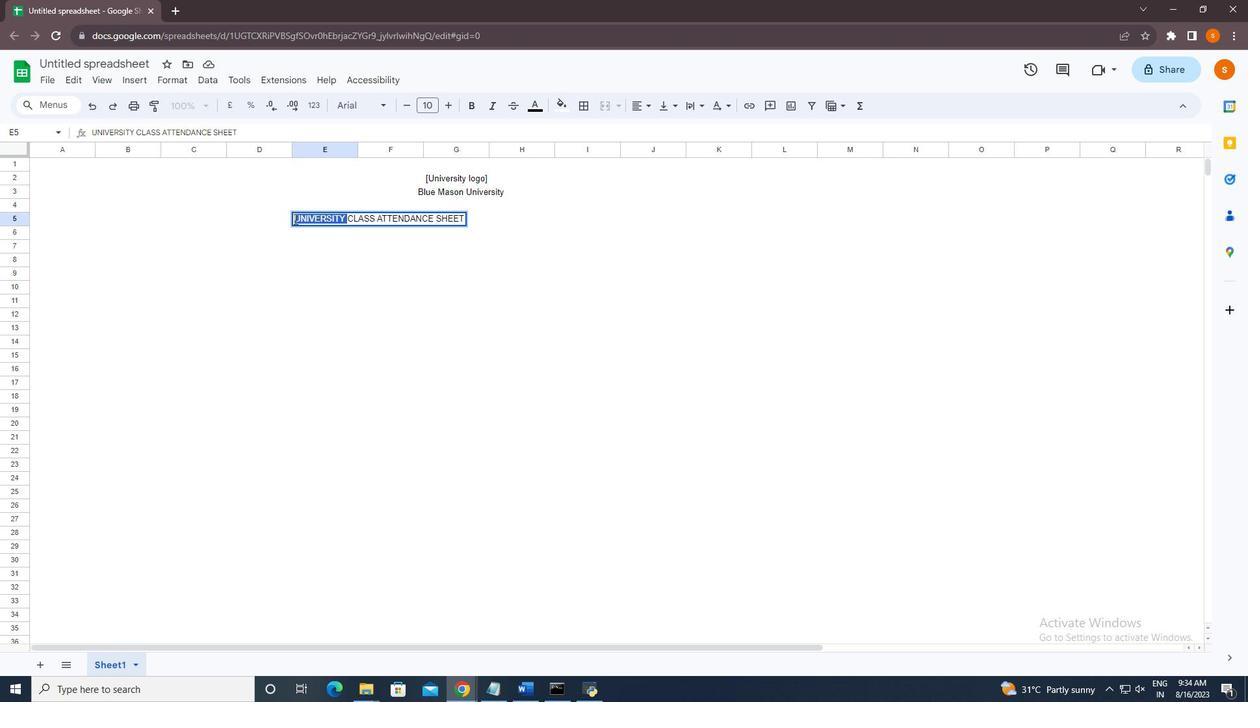 
Action: Mouse pressed left at (464, 206)
Screenshot: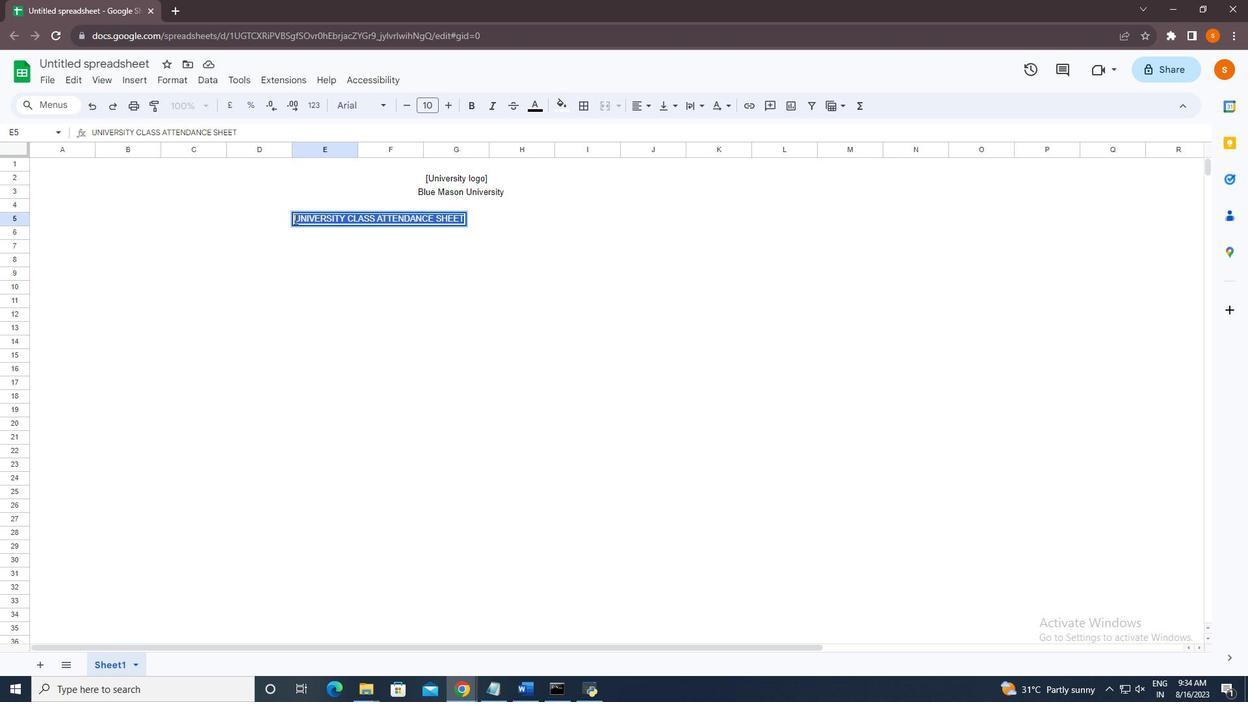 
Action: Mouse pressed left at (464, 206)
Screenshot: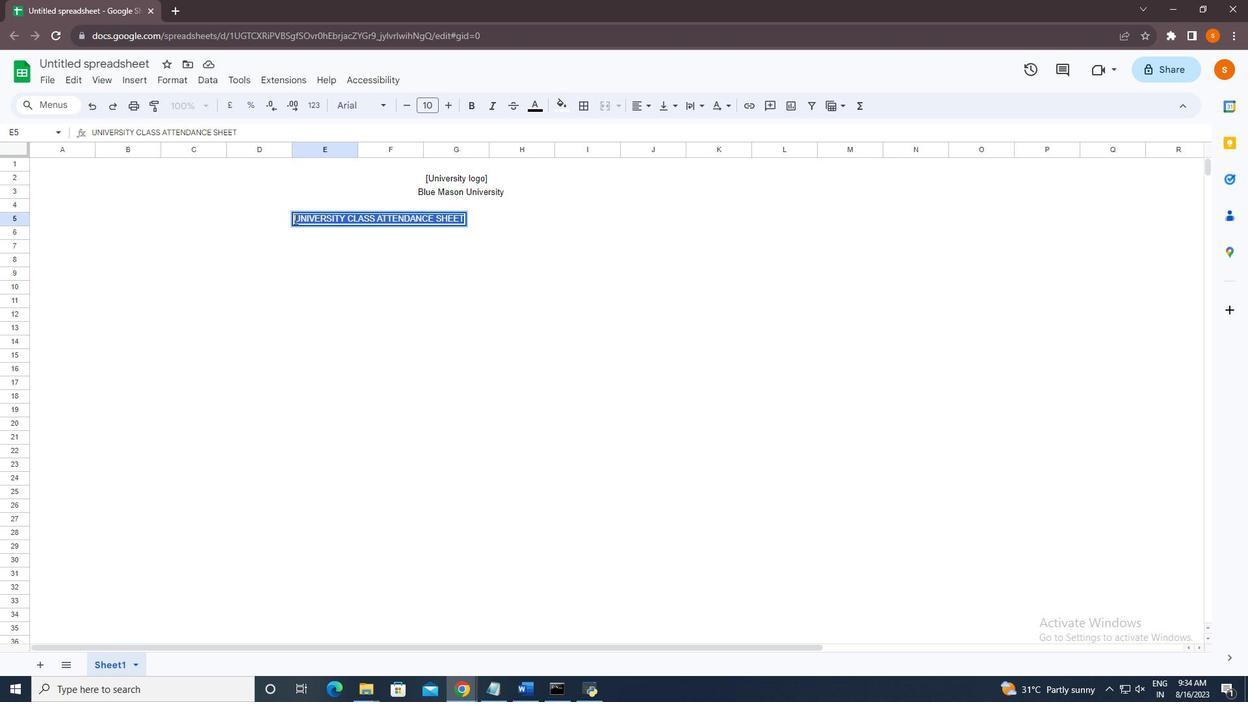 
Action: Mouse pressed left at (464, 206)
Screenshot: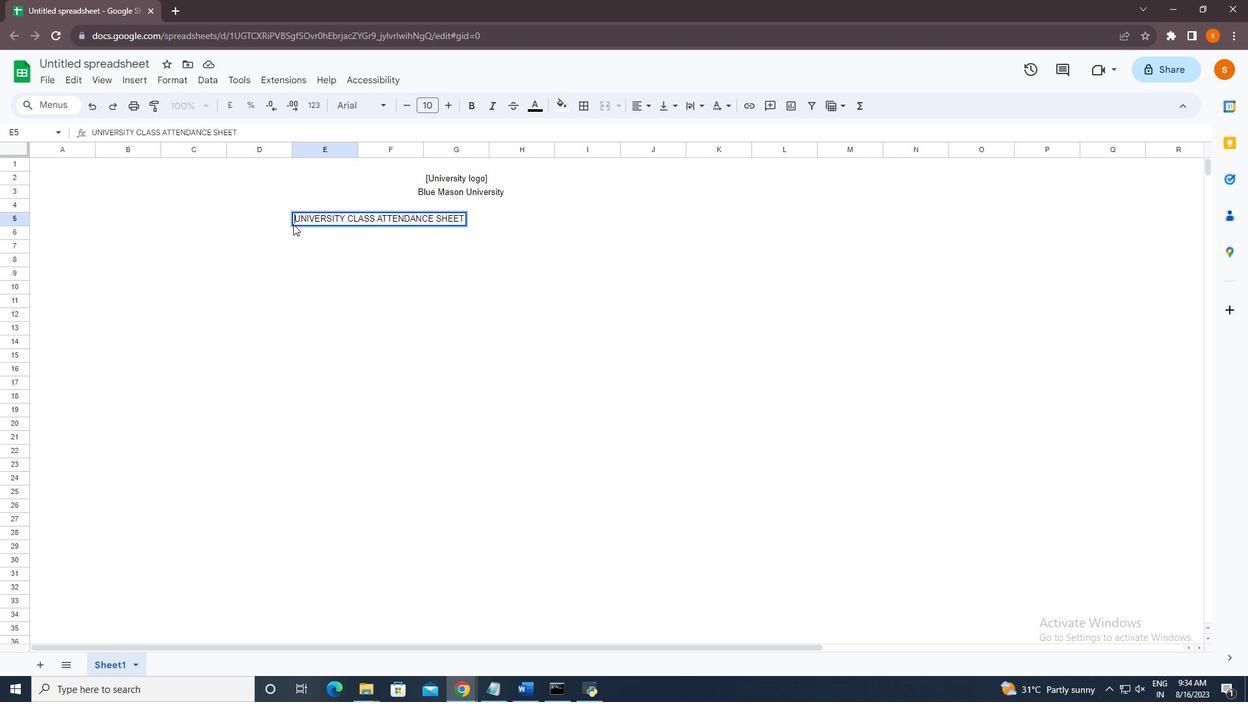 
Action: Mouse moved to (464, 207)
Screenshot: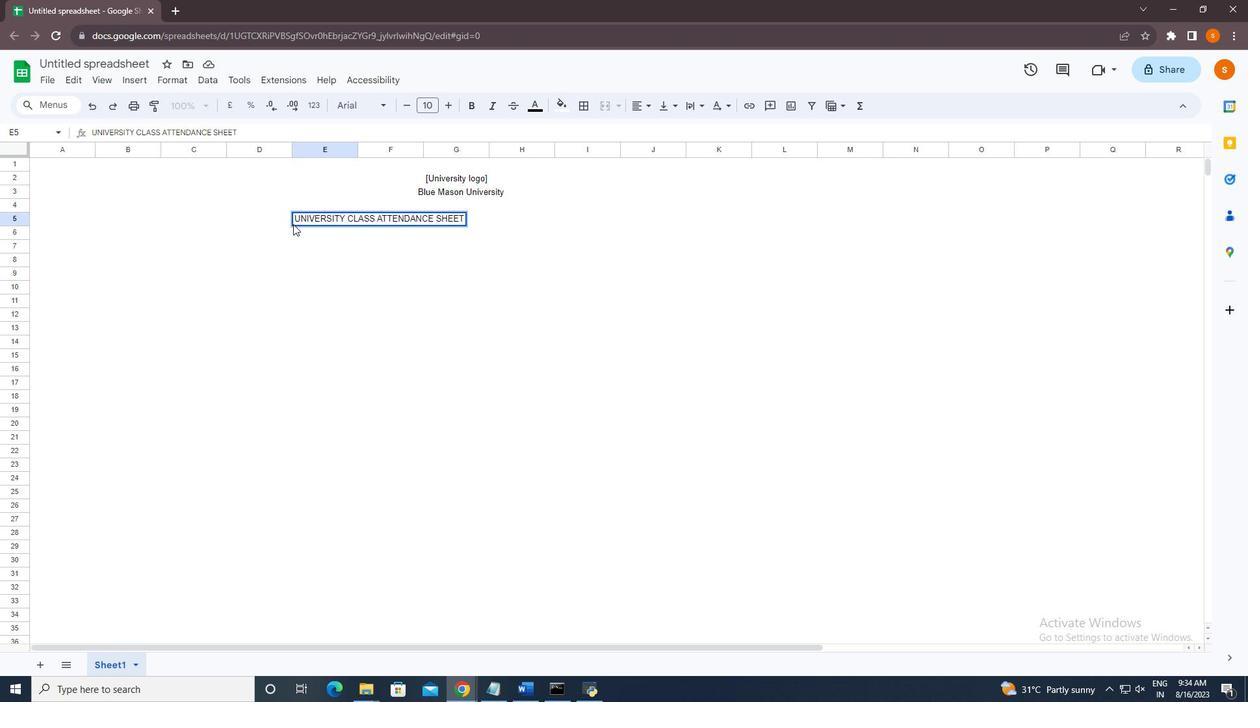 
Action: Key pressed <Key.space><Key.space><Key.space><Key.space><Key.space><Key.space><Key.space><Key.space><Key.space><Key.space><Key.space><Key.space><Key.space><Key.space><Key.space><Key.space><Key.space><Key.space><Key.space><Key.space><Key.space><Key.space><Key.space><Key.space><Key.space><Key.space><Key.space><Key.space><Key.space><Key.space><Key.space><Key.space><Key.space><Key.space>
Screenshot: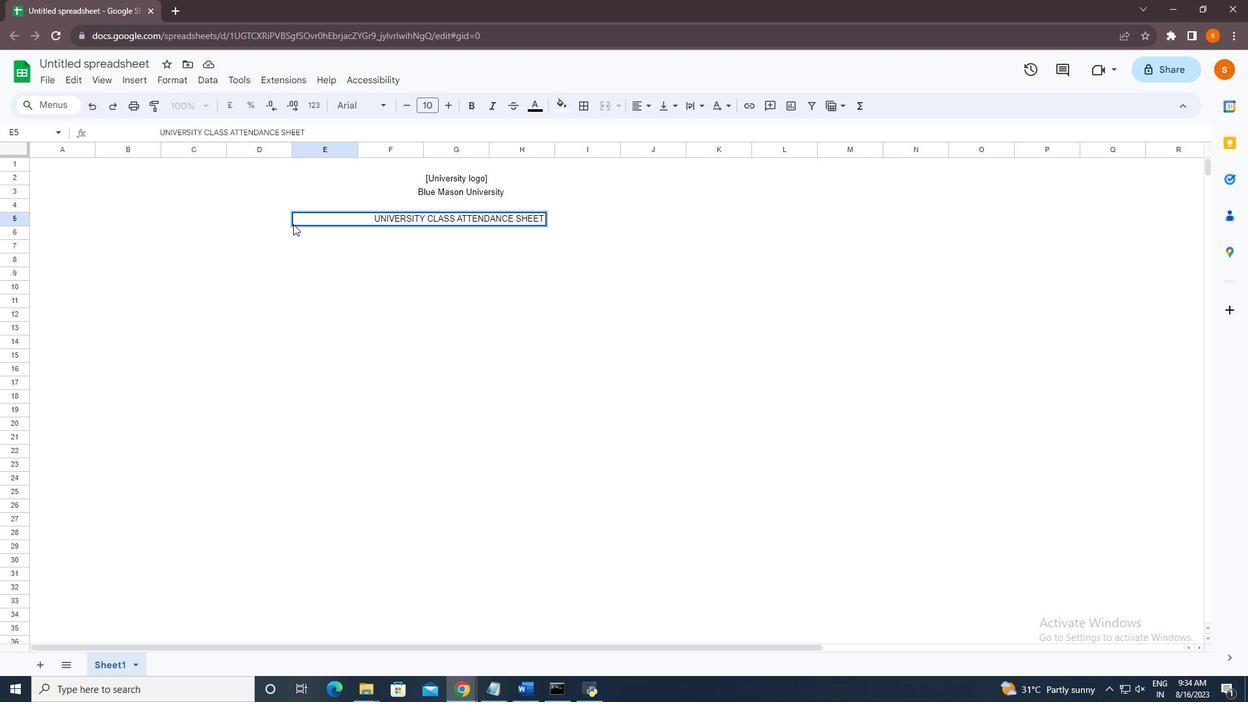
Action: Mouse moved to (517, 218)
Screenshot: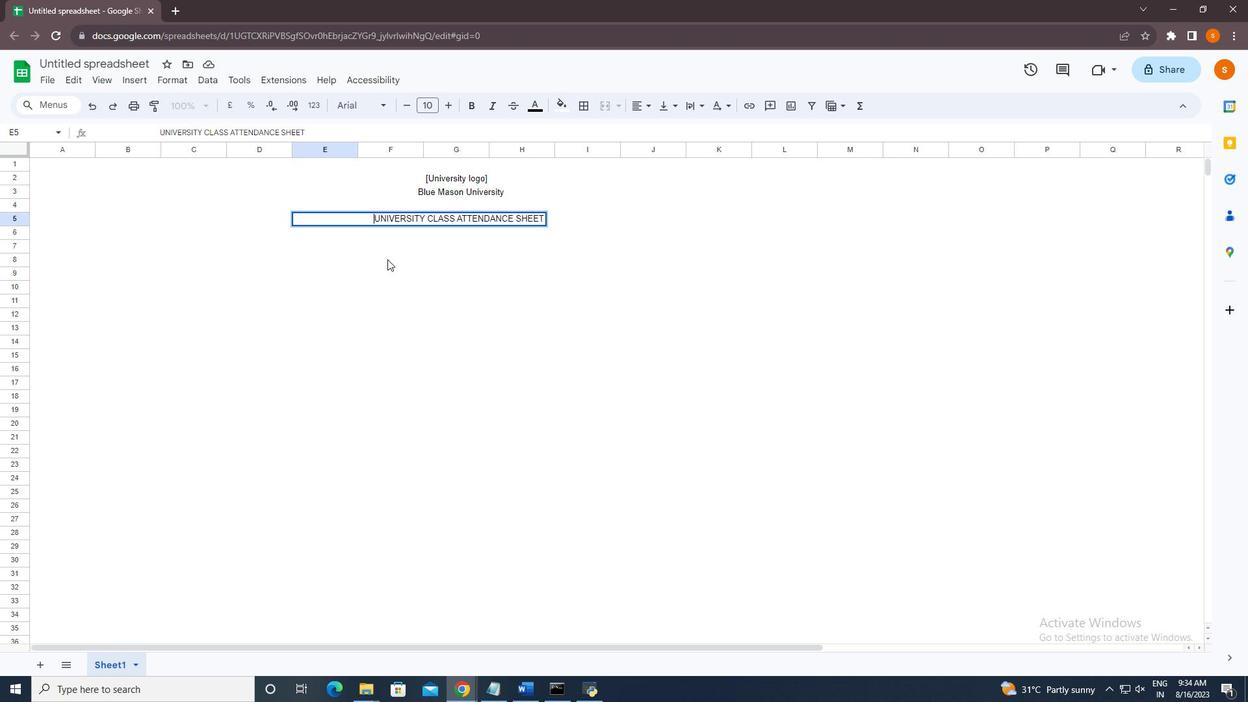
Action: Mouse pressed left at (517, 218)
Screenshot: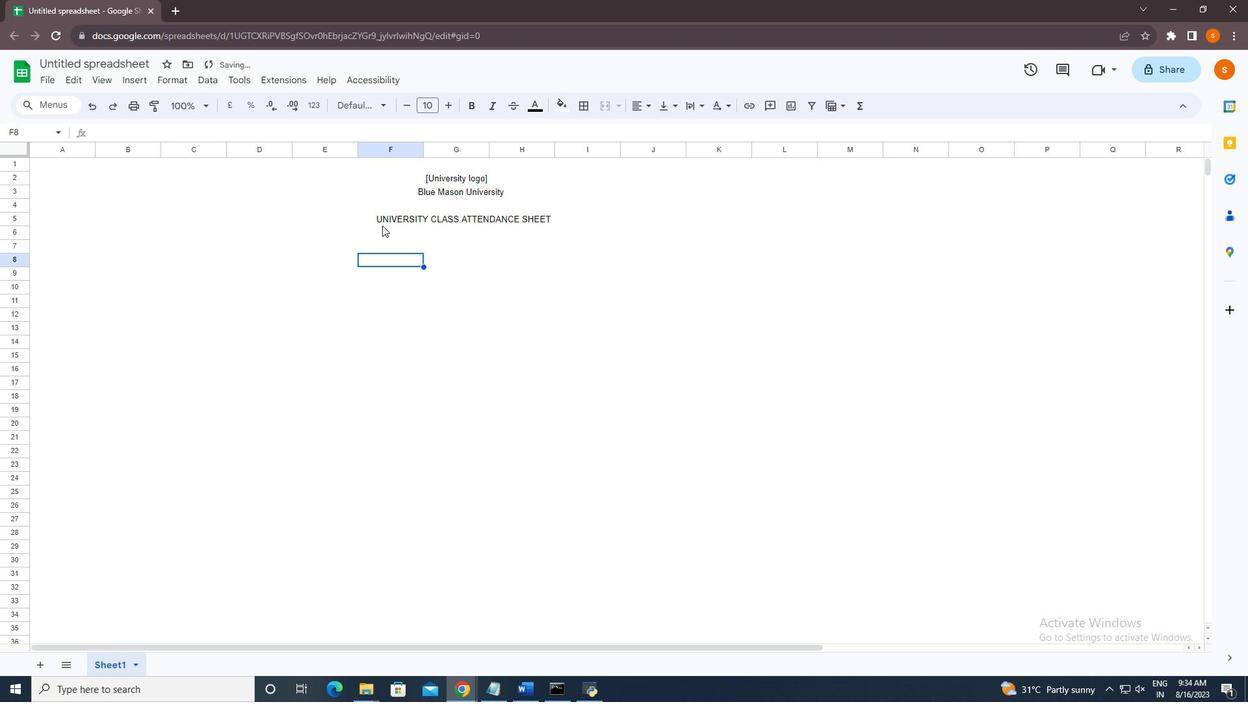 
Action: Mouse moved to (509, 206)
Screenshot: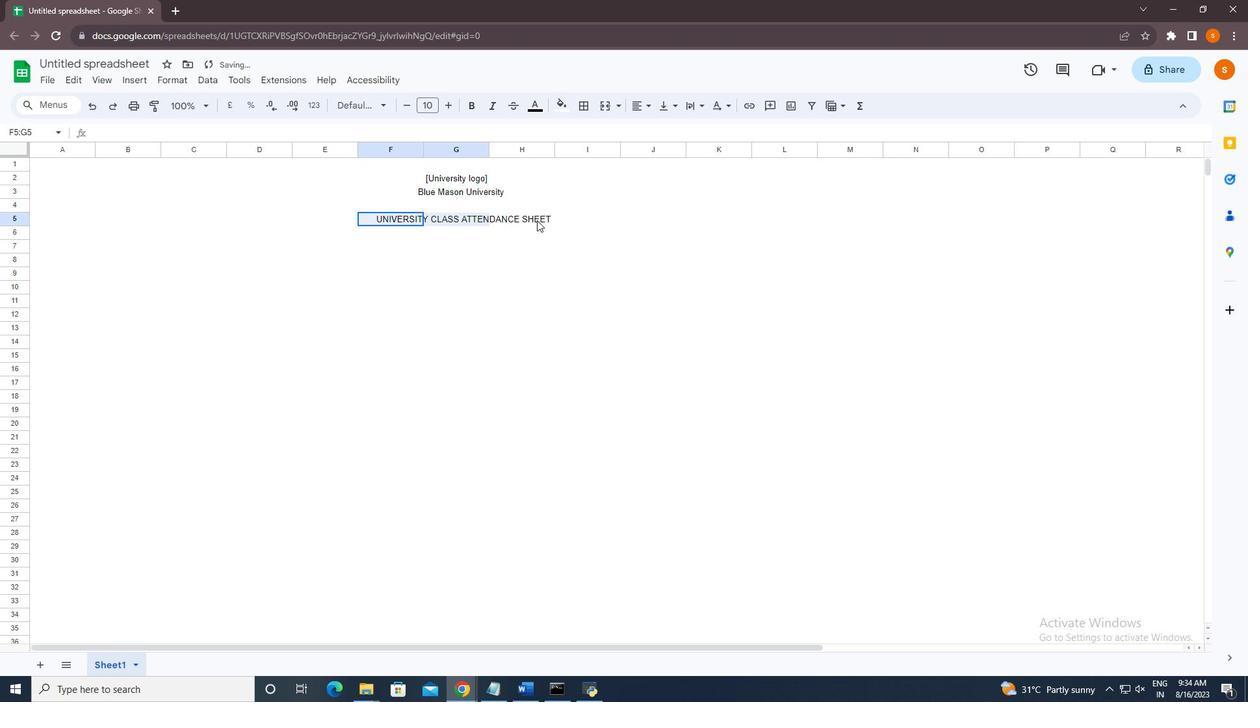 
Action: Mouse pressed left at (509, 206)
Screenshot: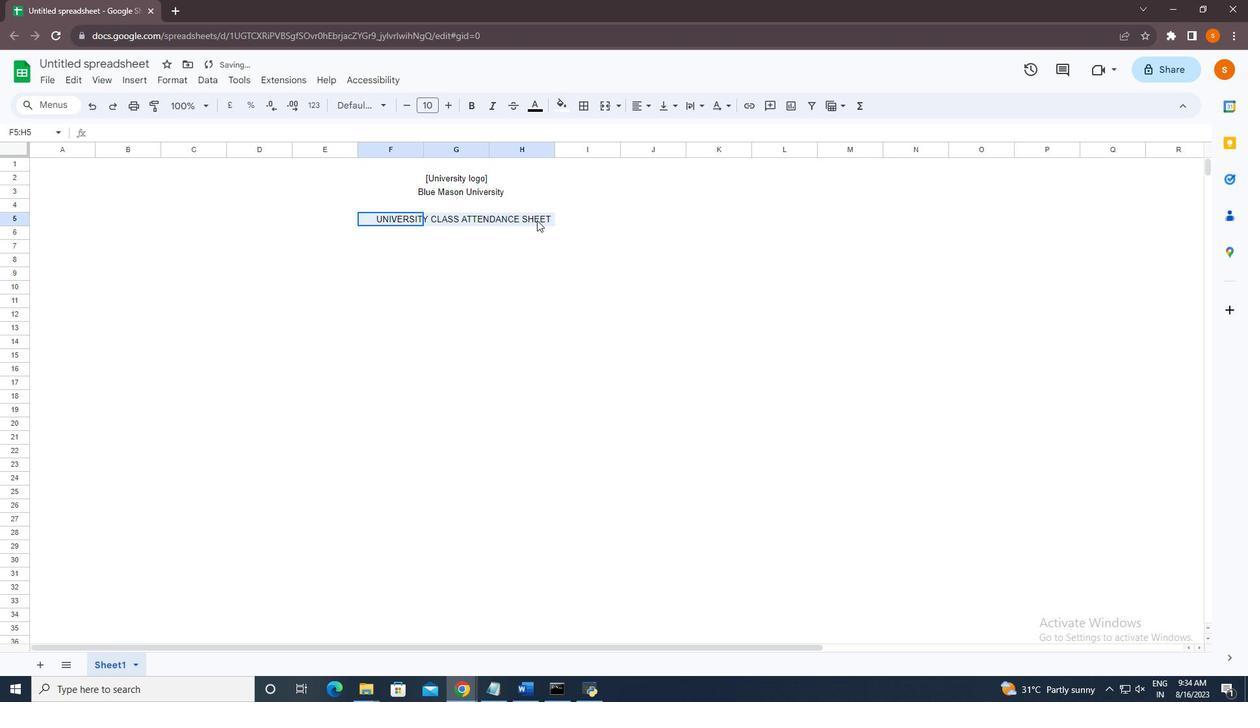 
Action: Mouse moved to (552, 172)
Screenshot: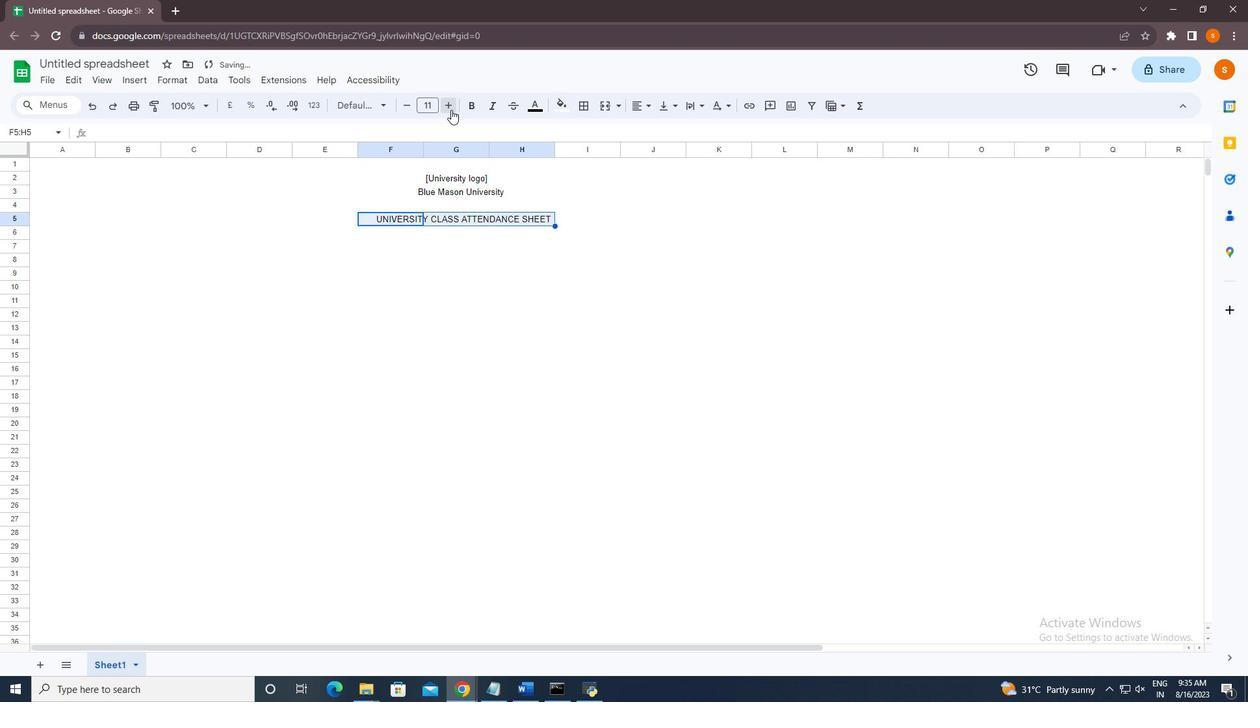 
Action: Mouse pressed left at (552, 172)
Screenshot: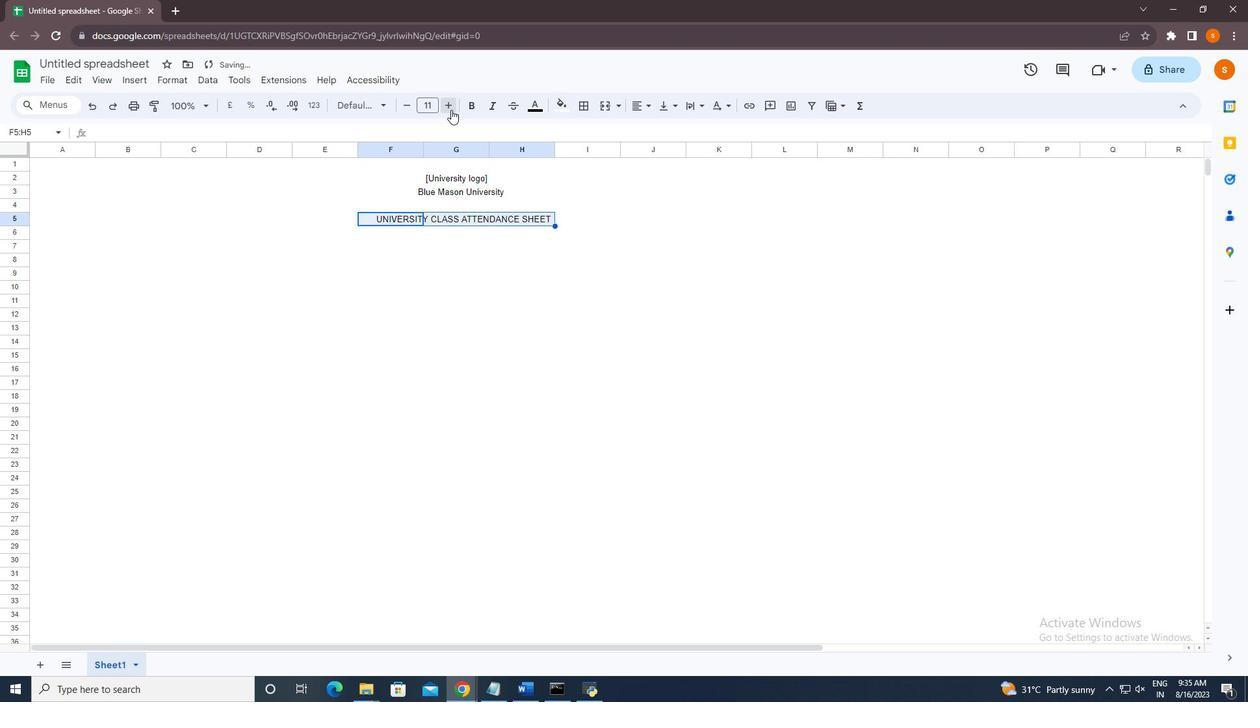 
Action: Mouse moved to (552, 172)
Screenshot: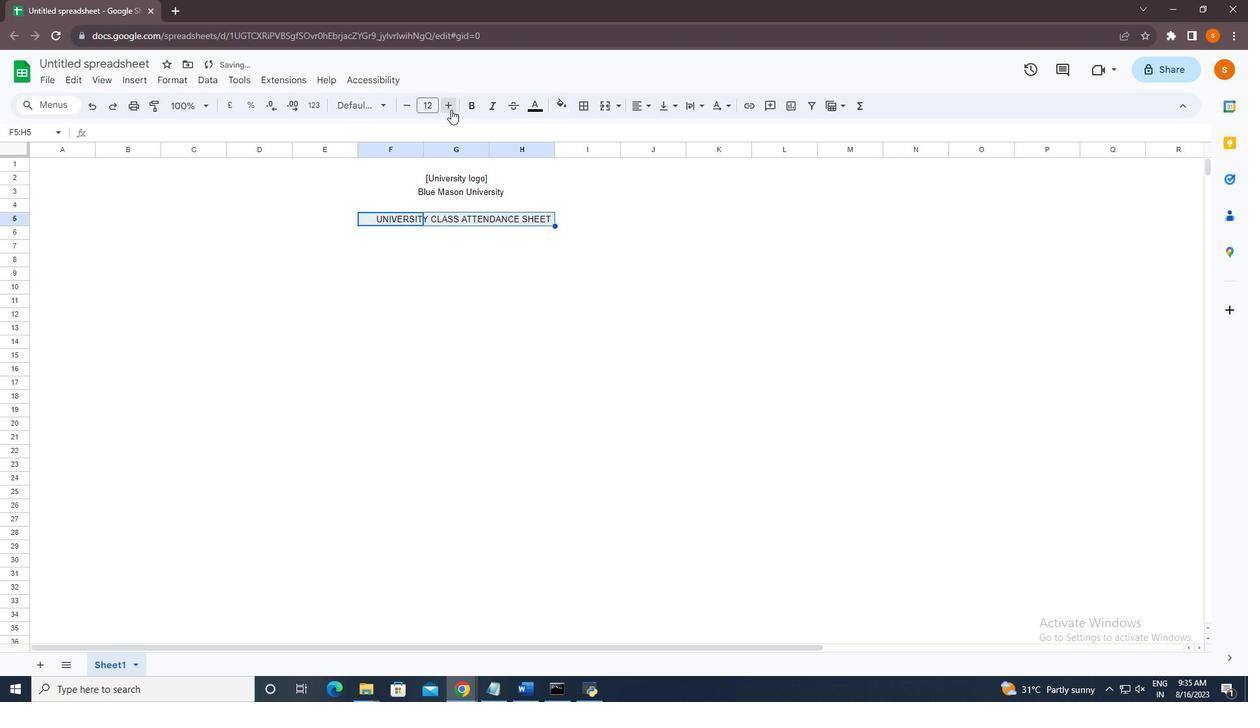 
Action: Mouse pressed left at (552, 172)
Screenshot: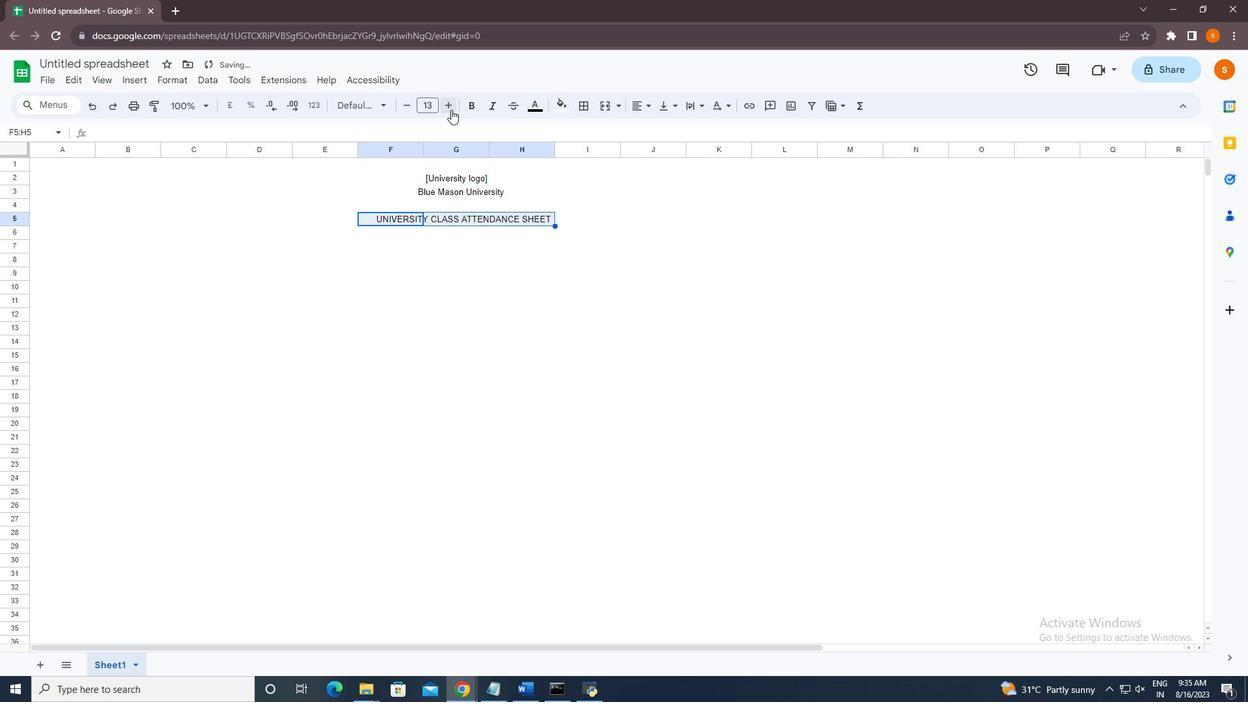 
Action: Mouse pressed left at (552, 172)
Screenshot: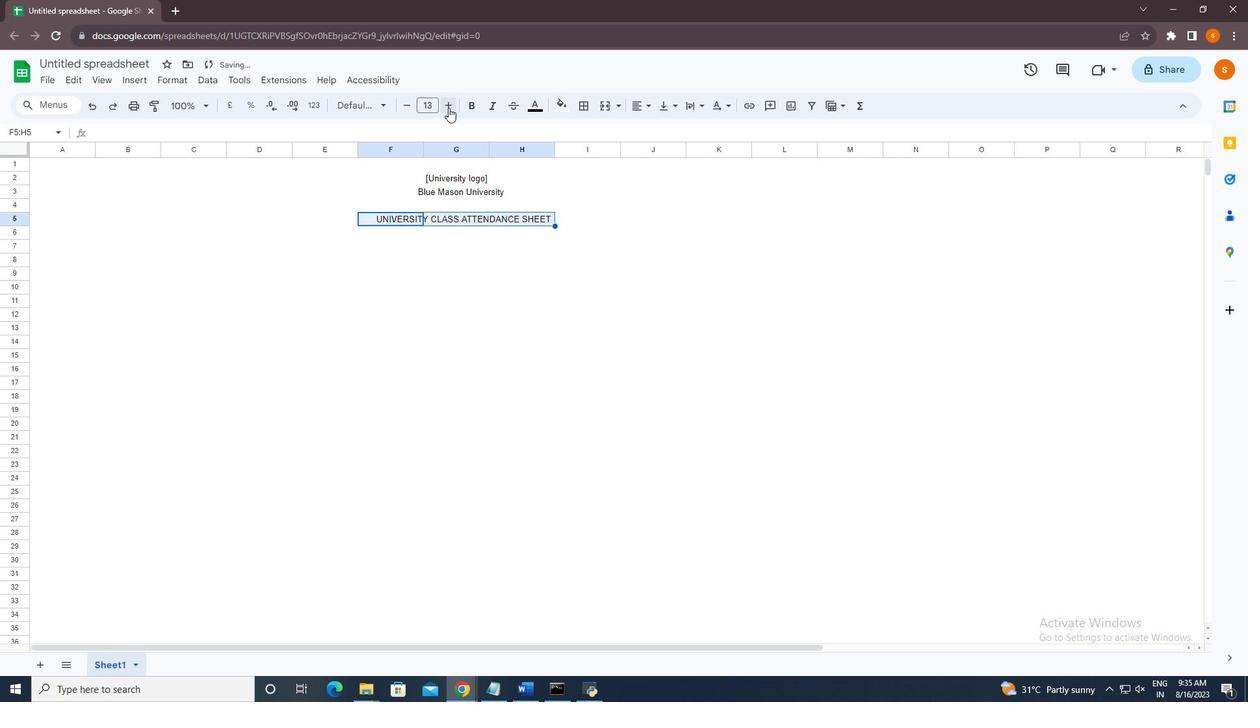 
Action: Mouse moved to (551, 172)
Screenshot: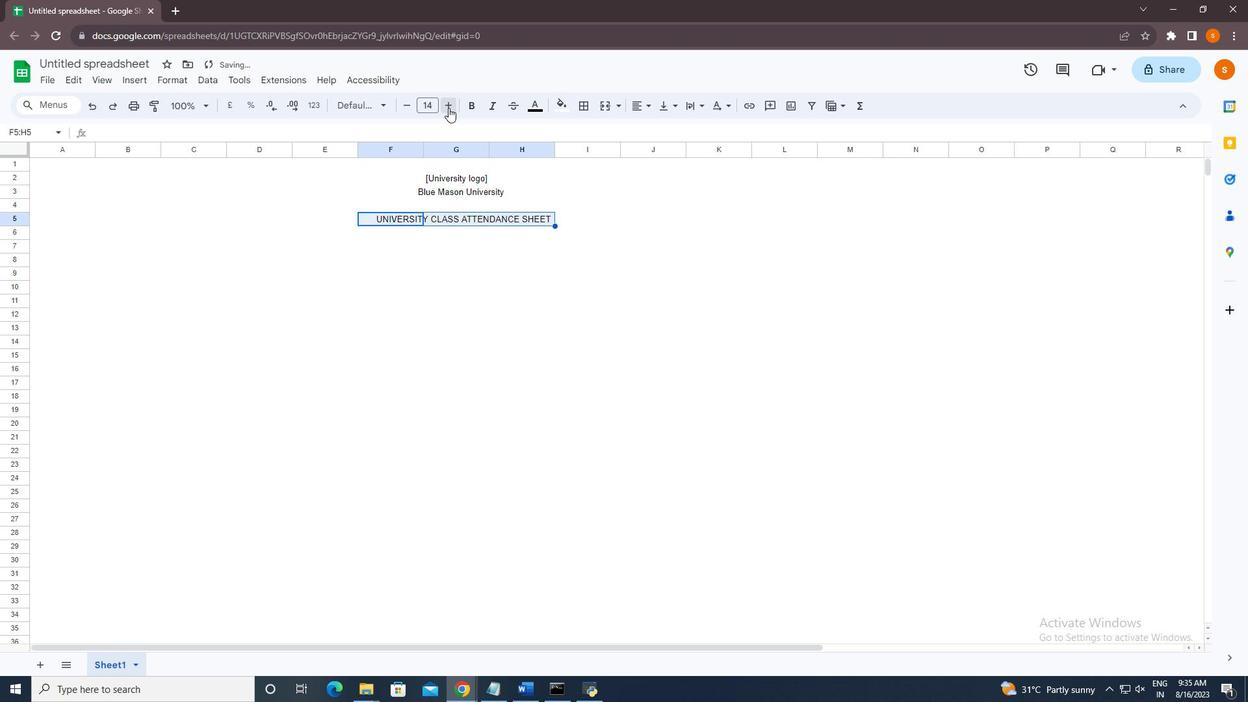 
Action: Mouse pressed left at (551, 172)
Screenshot: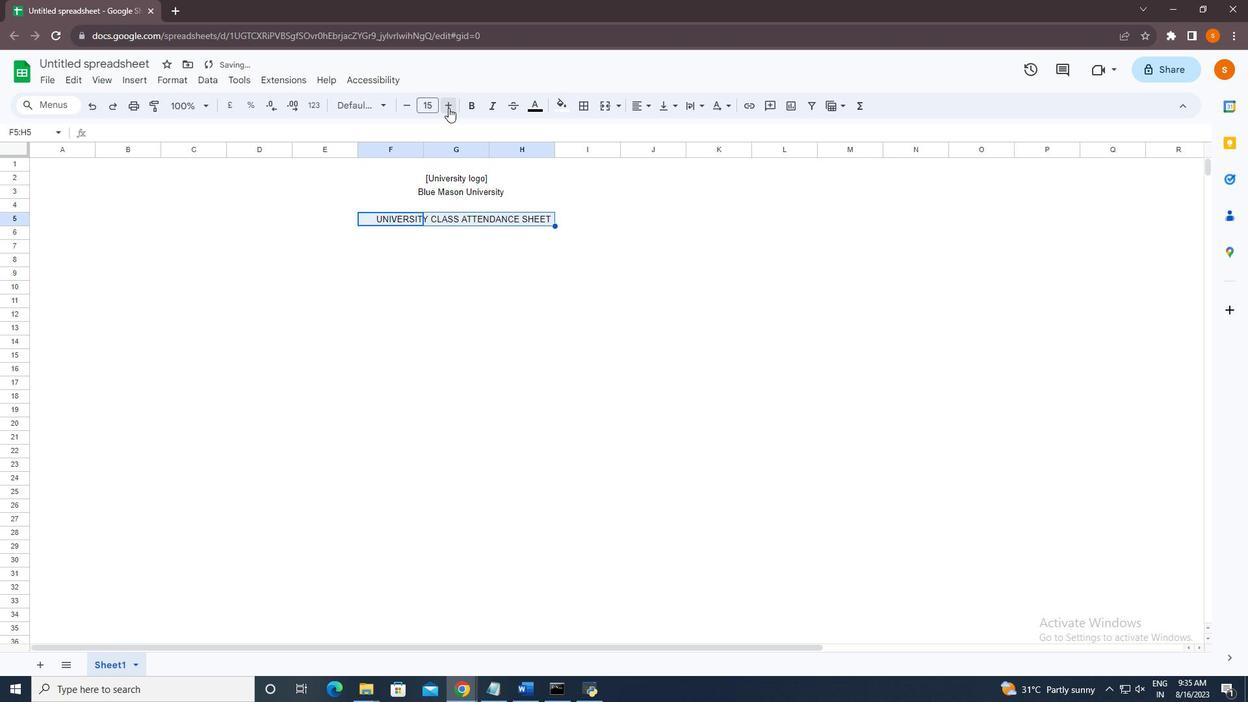 
Action: Mouse pressed left at (551, 172)
Screenshot: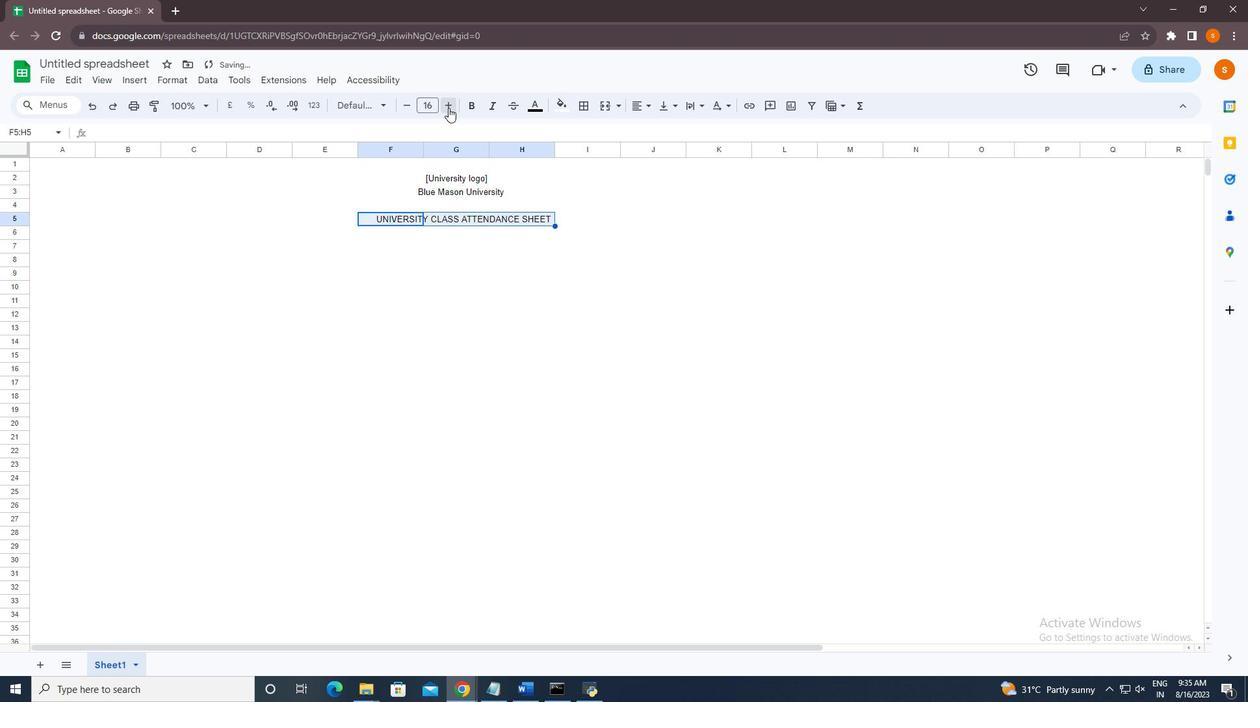 
Action: Mouse pressed left at (551, 172)
Screenshot: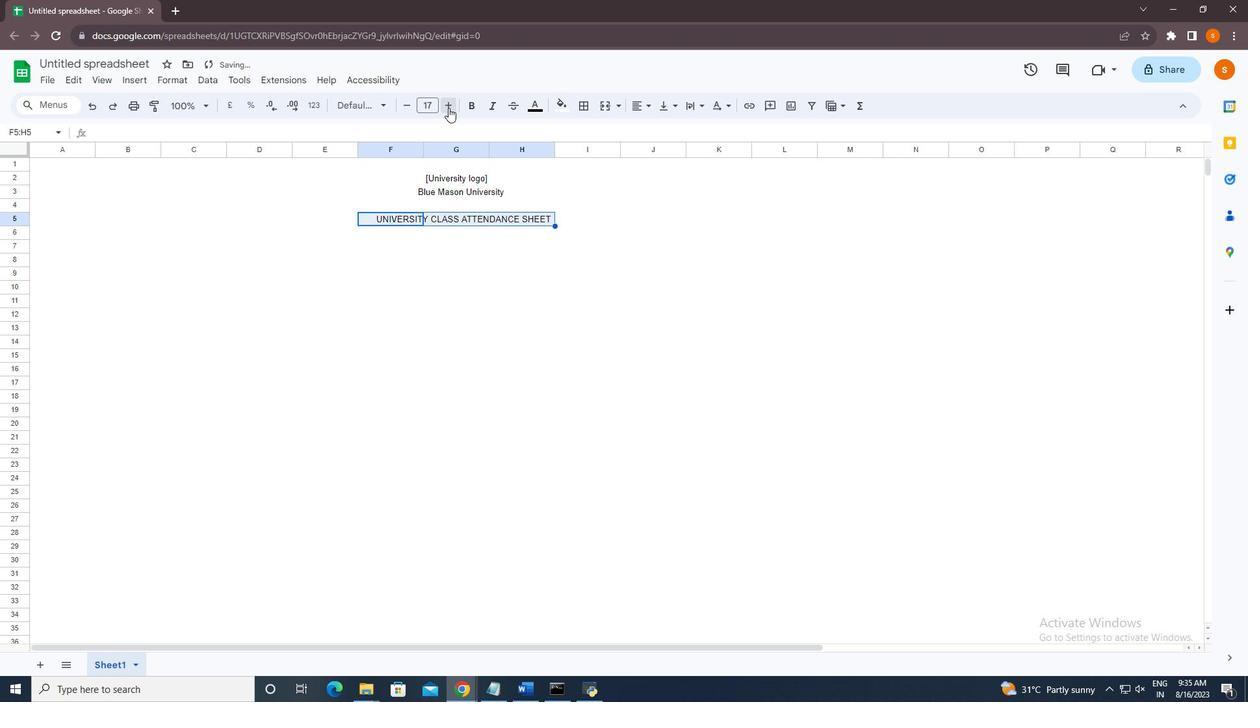 
Action: Mouse pressed left at (551, 172)
Screenshot: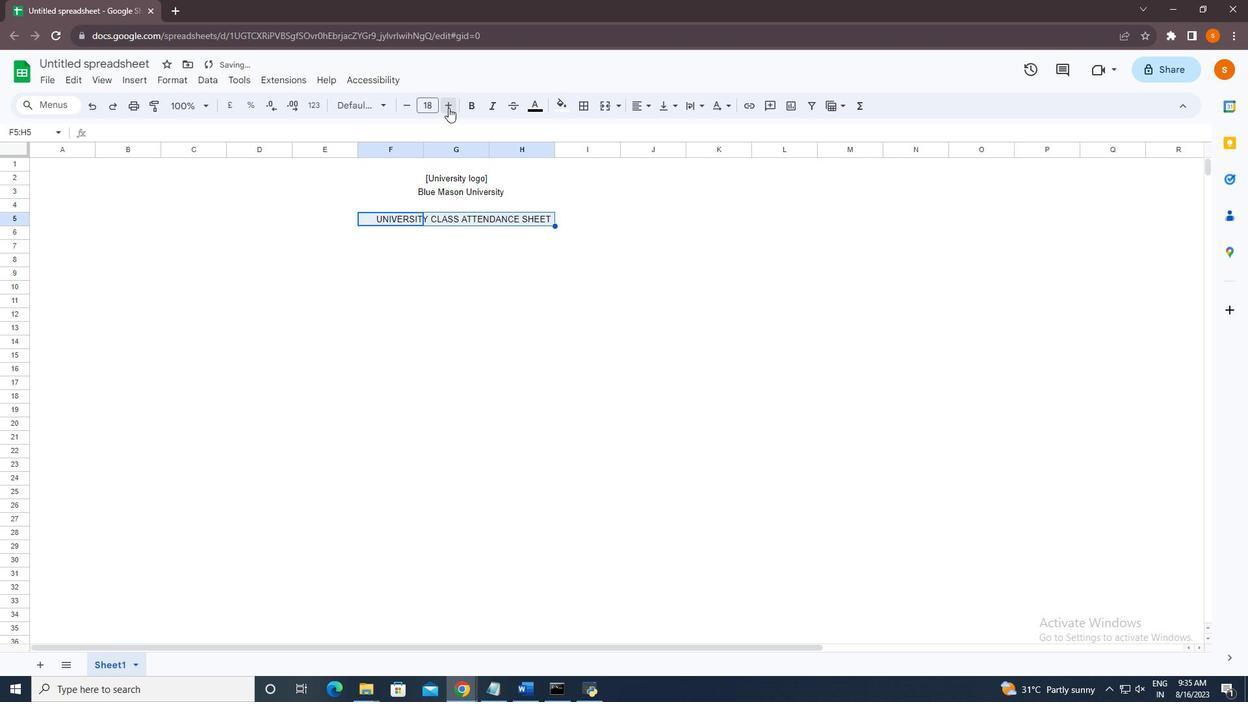 
Action: Mouse pressed left at (551, 172)
Screenshot: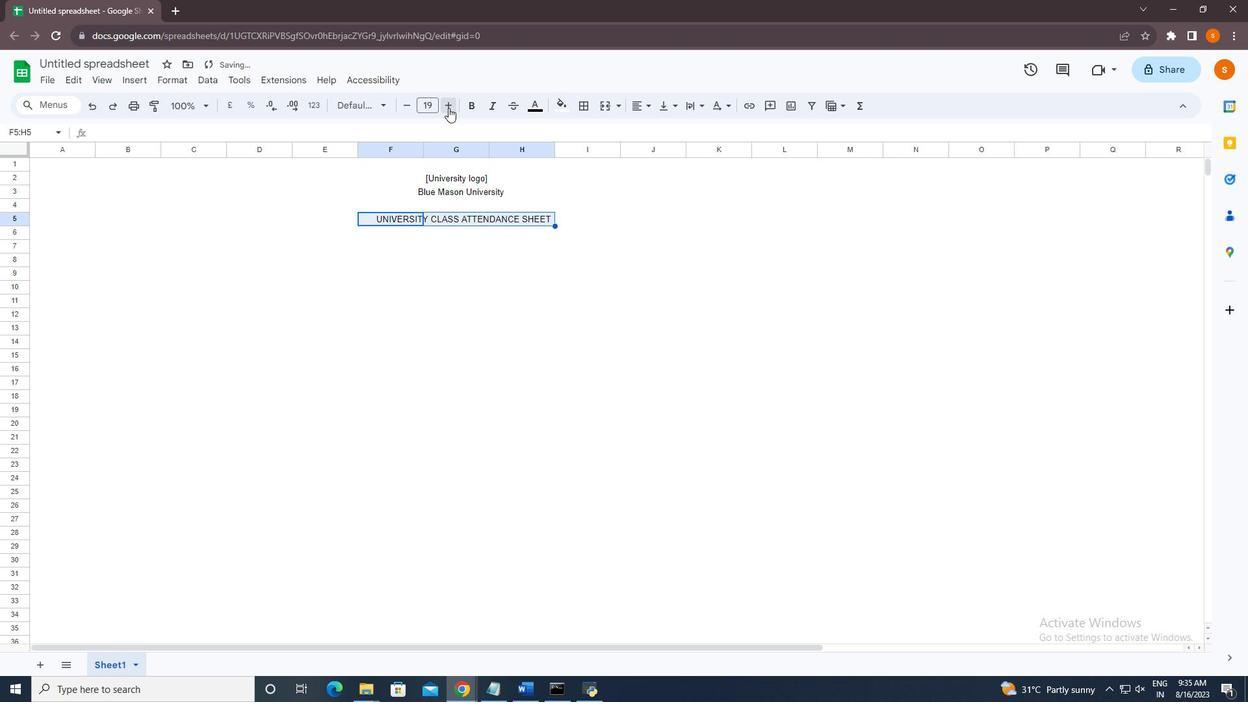 
Action: Mouse pressed left at (551, 172)
Screenshot: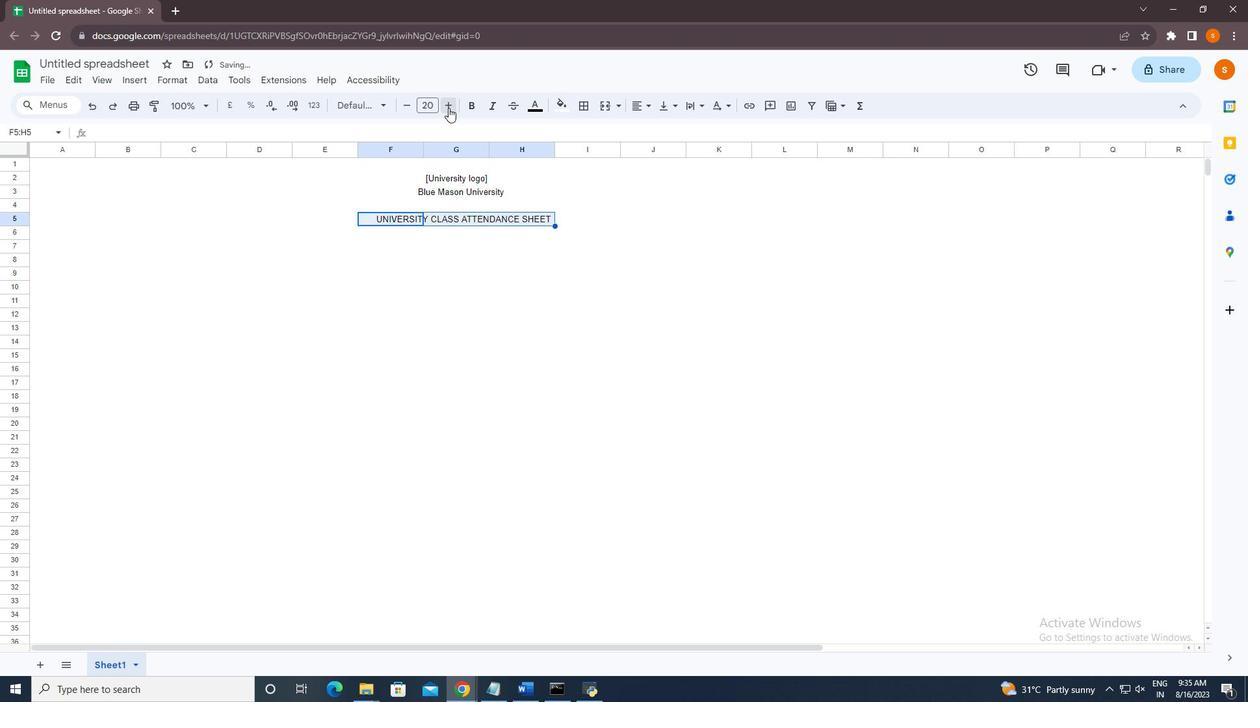
Action: Mouse pressed left at (551, 172)
Screenshot: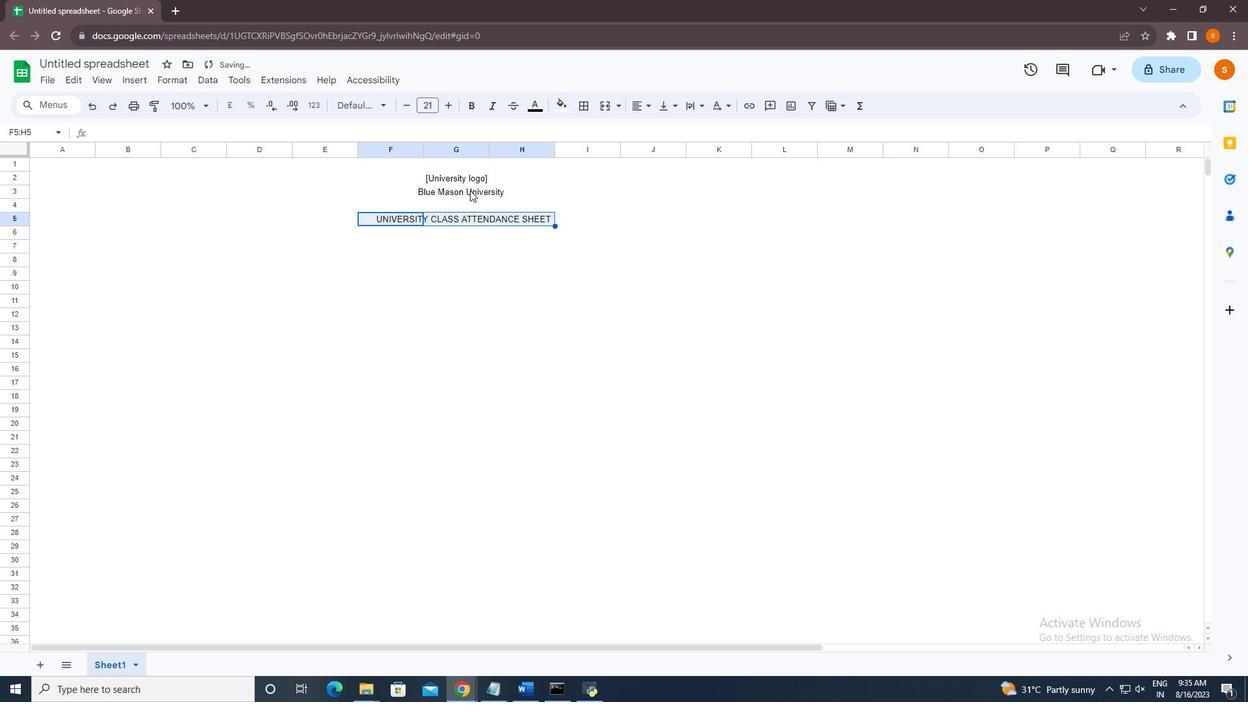 
Action: Mouse pressed left at (551, 172)
Screenshot: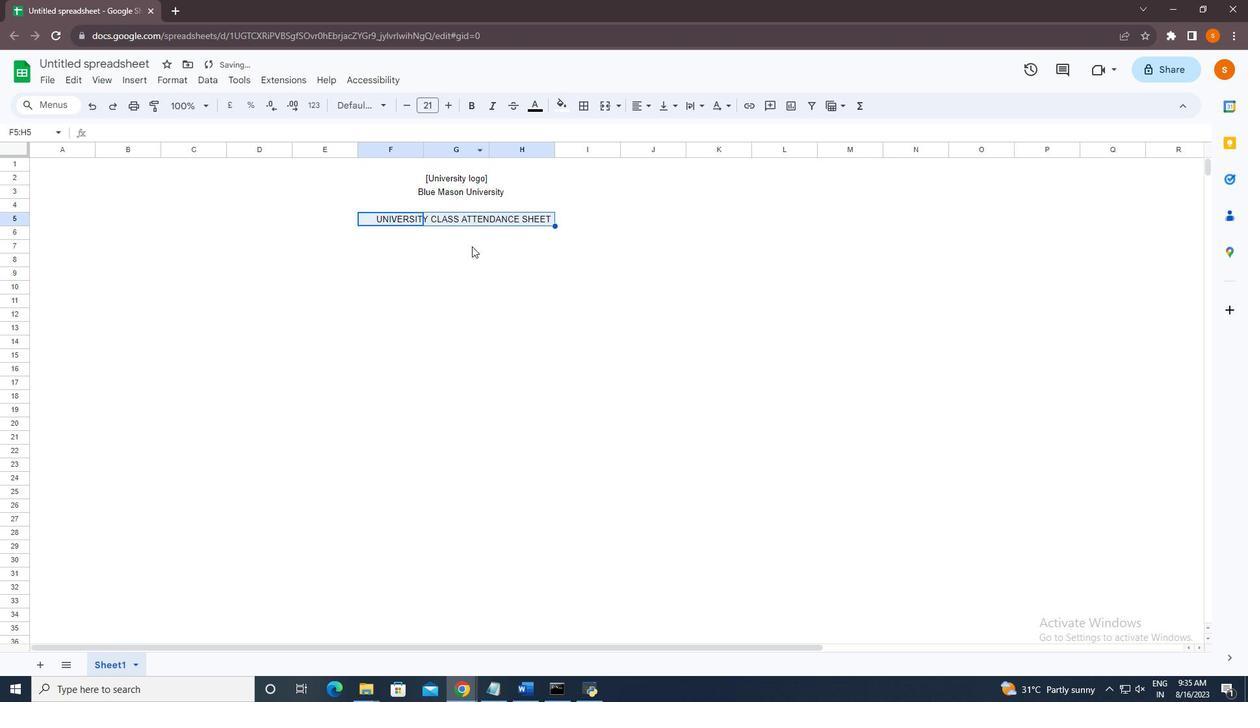 
Action: Mouse moved to (564, 214)
Screenshot: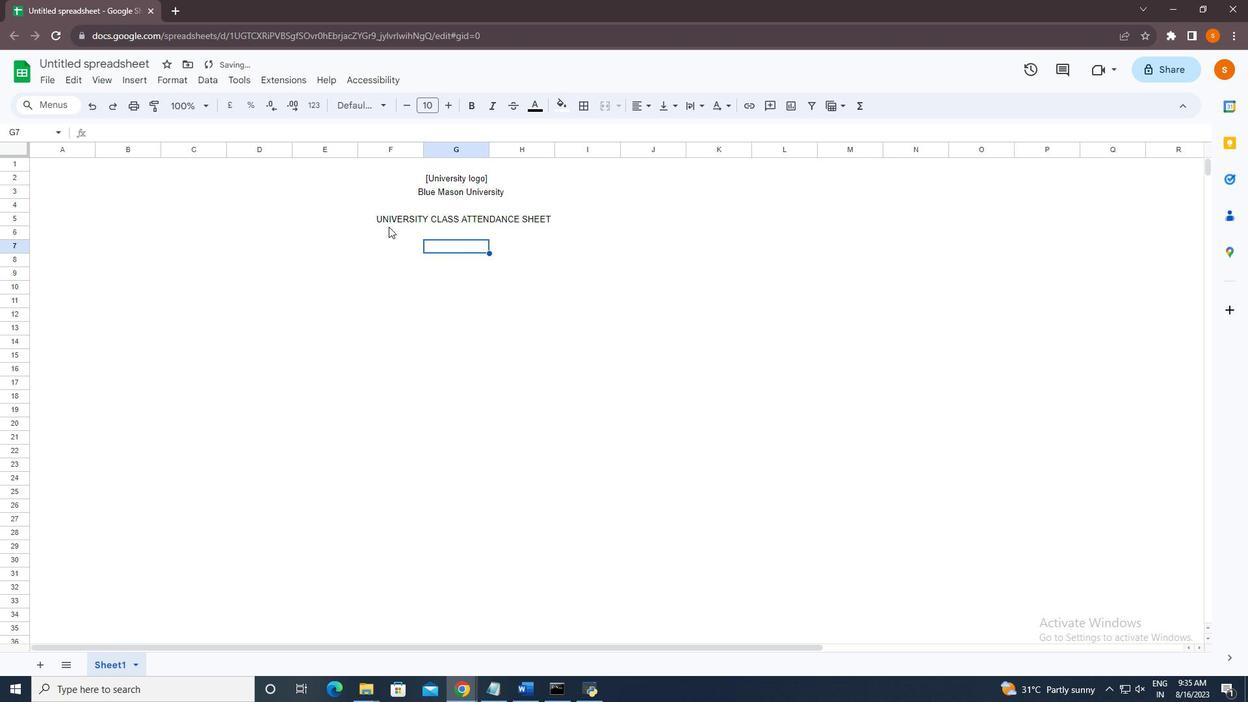 
Action: Mouse pressed left at (564, 214)
Screenshot: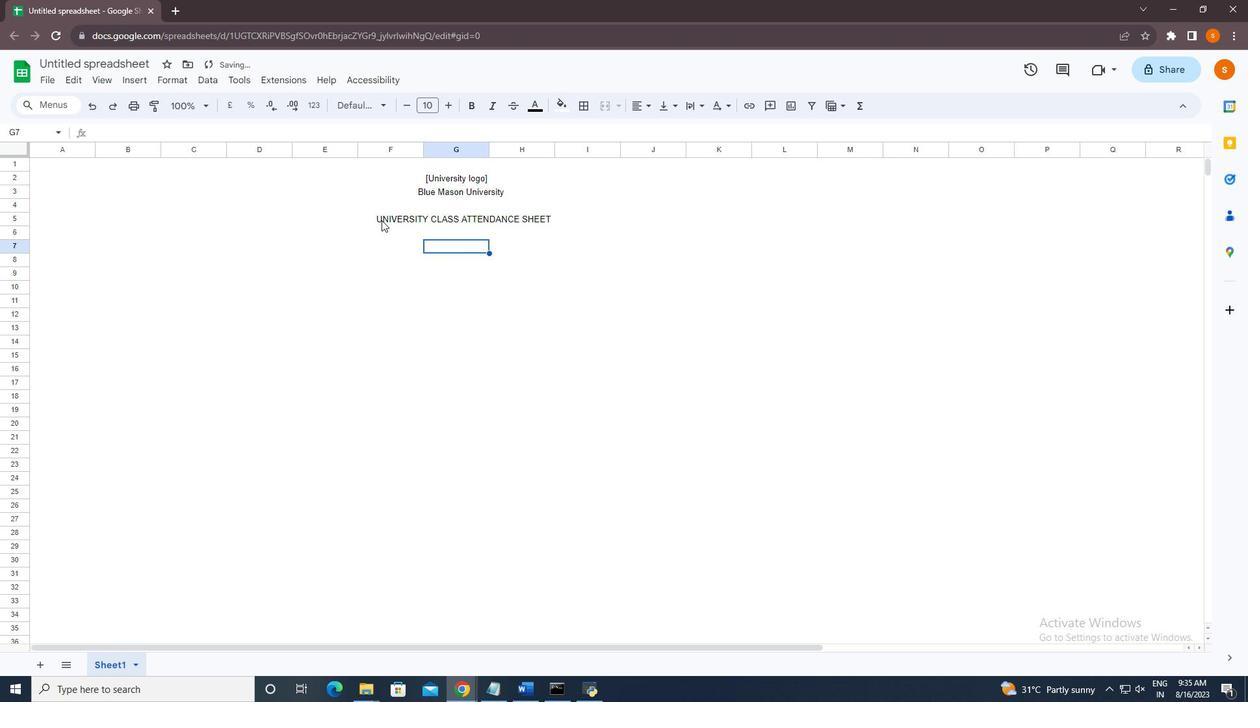 
Action: Mouse moved to (509, 205)
Screenshot: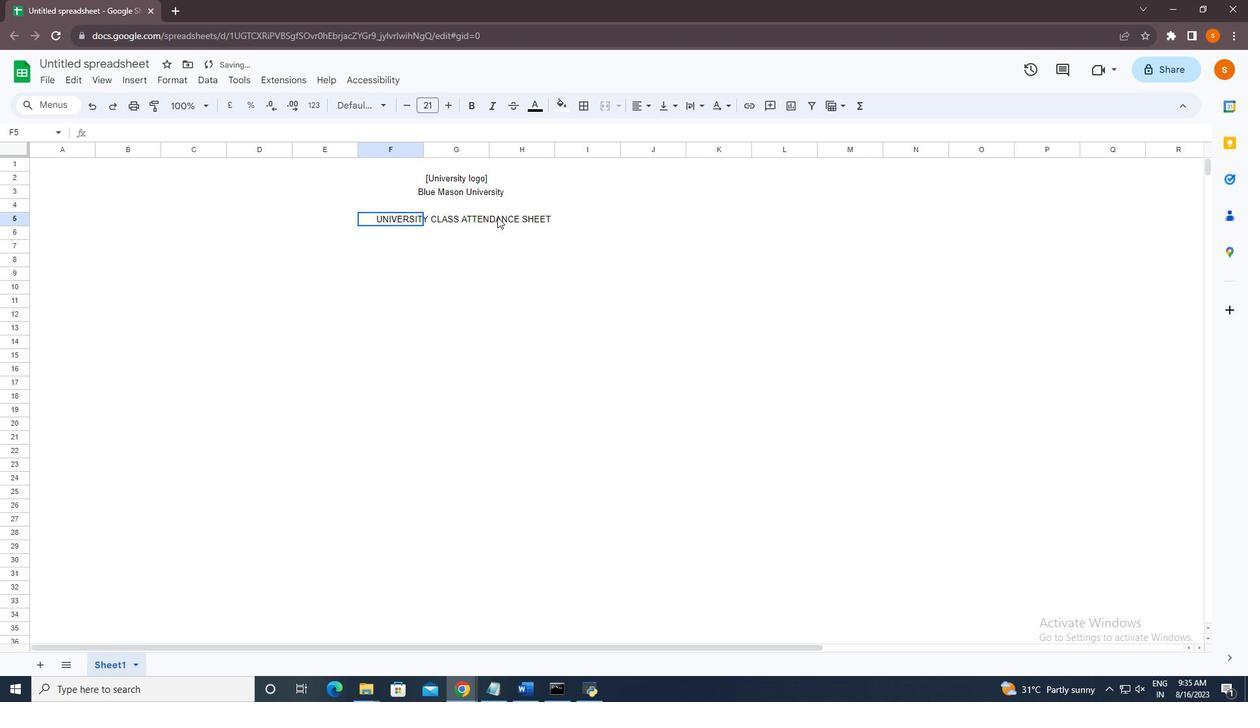 
Action: Mouse pressed left at (509, 205)
Screenshot: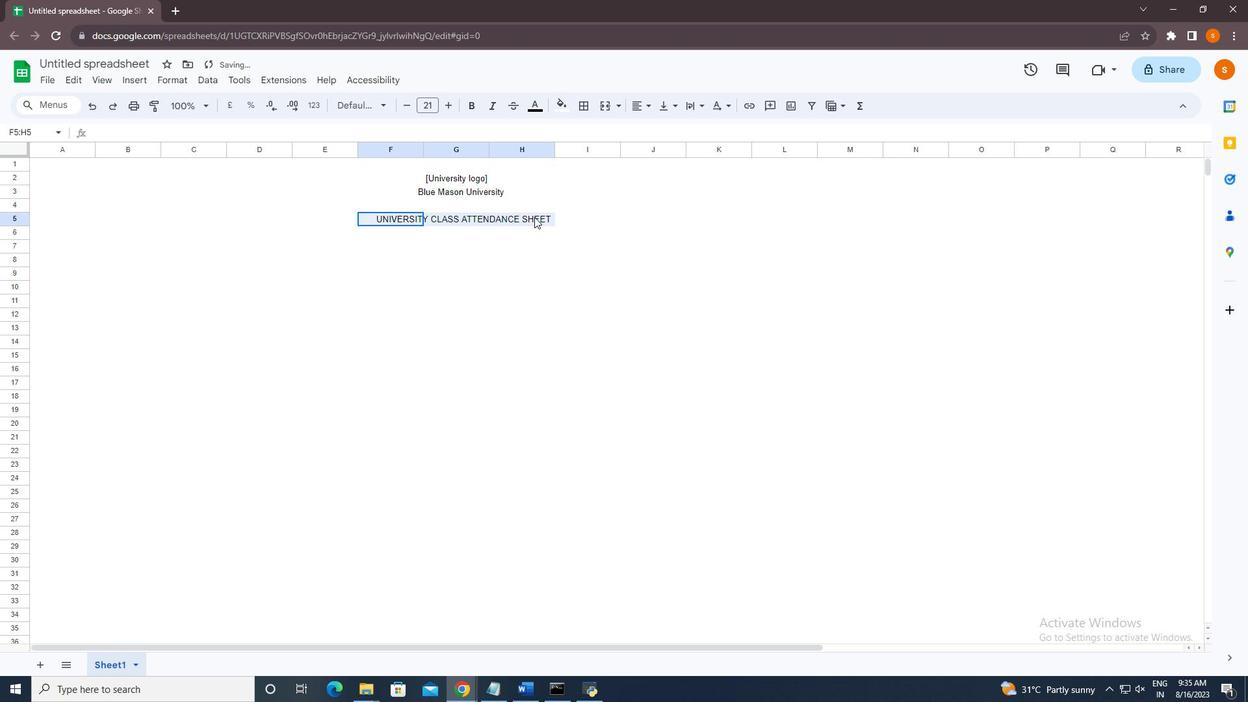 
Action: Mouse moved to (552, 172)
Screenshot: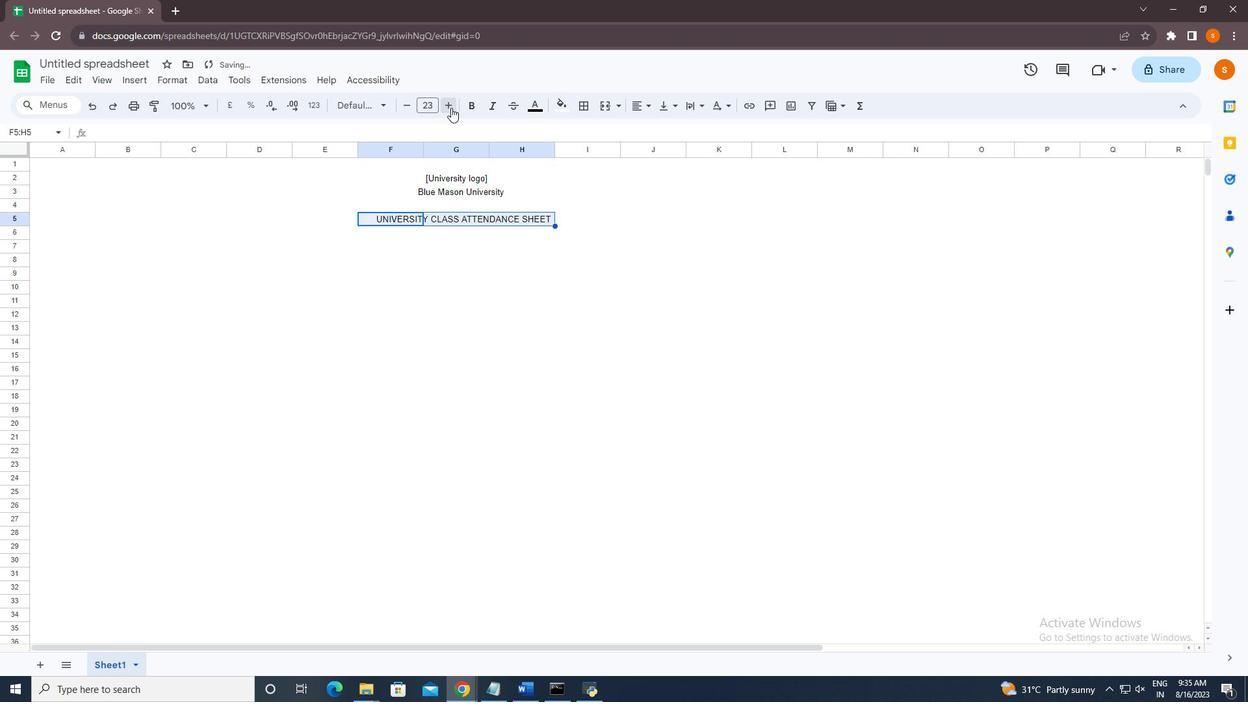 
Action: Mouse pressed left at (552, 172)
Screenshot: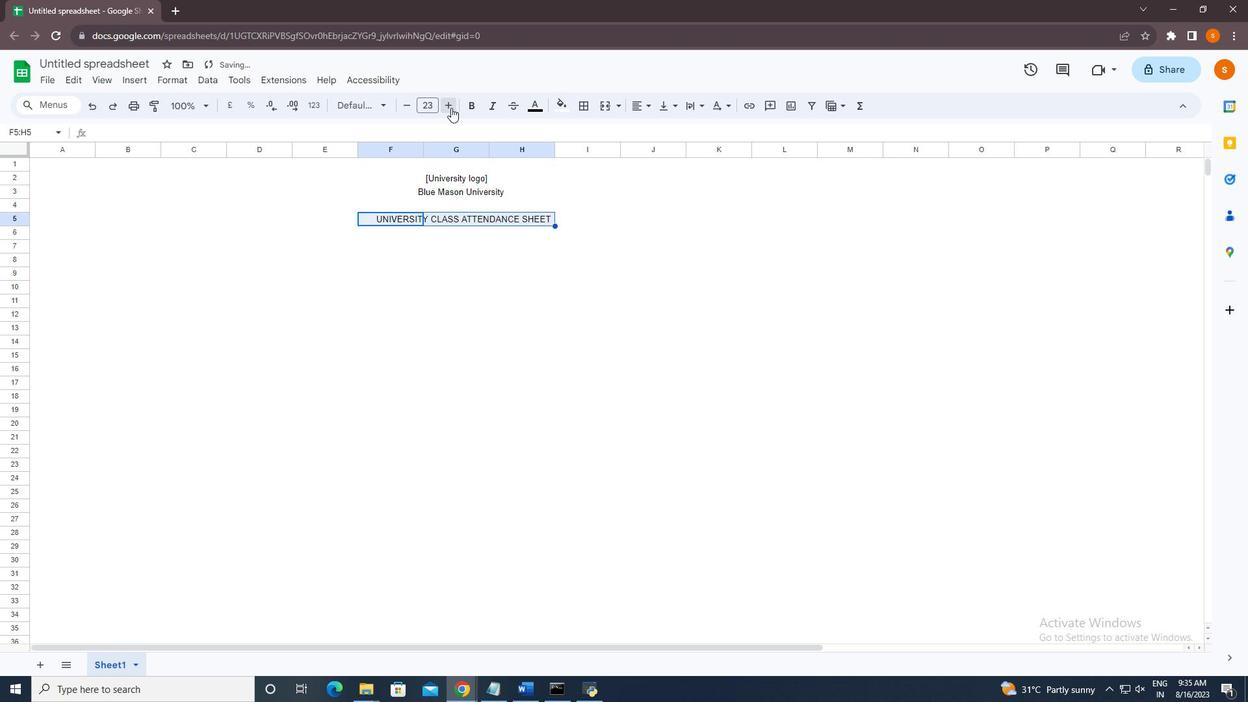 
Action: Mouse pressed left at (552, 172)
Screenshot: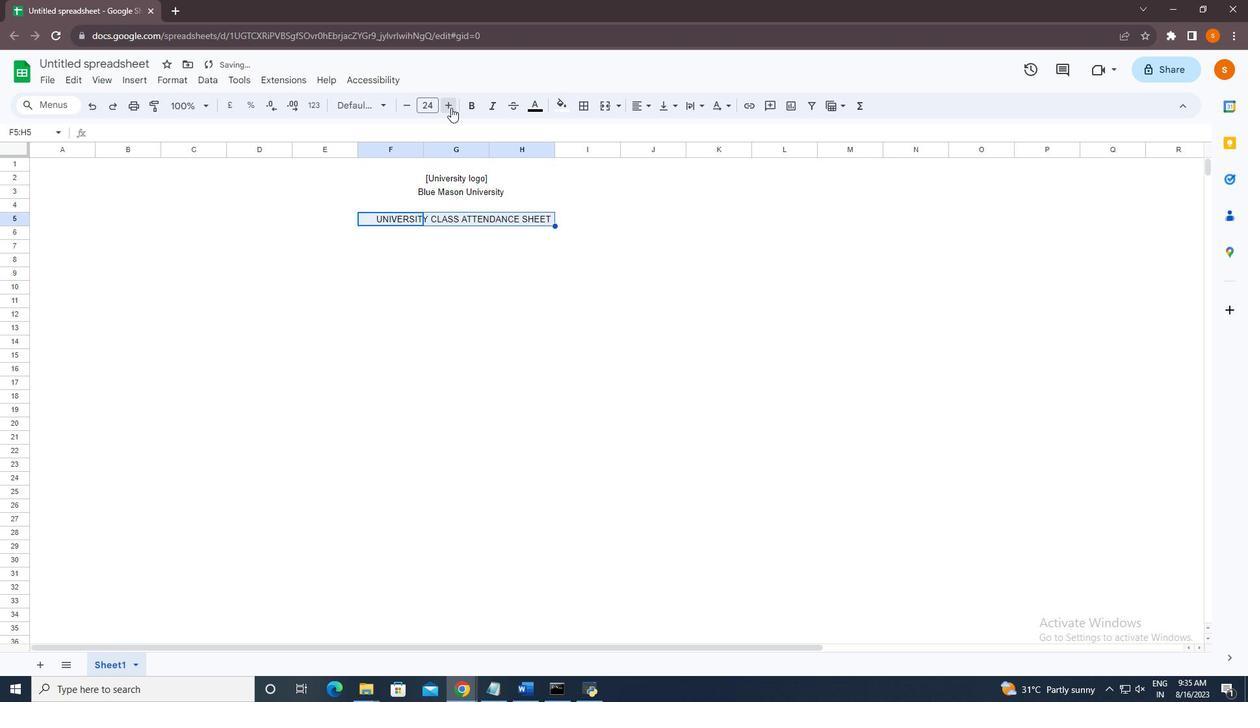 
Action: Mouse moved to (552, 172)
Screenshot: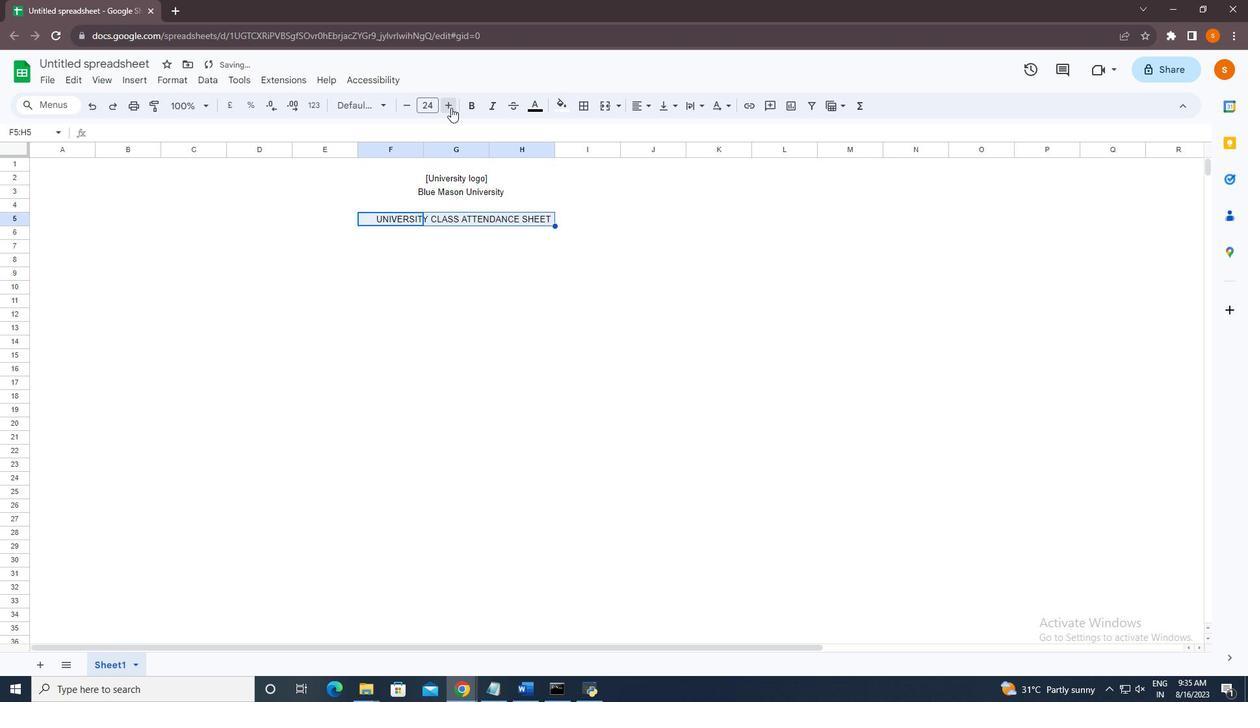 
Action: Mouse pressed left at (552, 172)
Screenshot: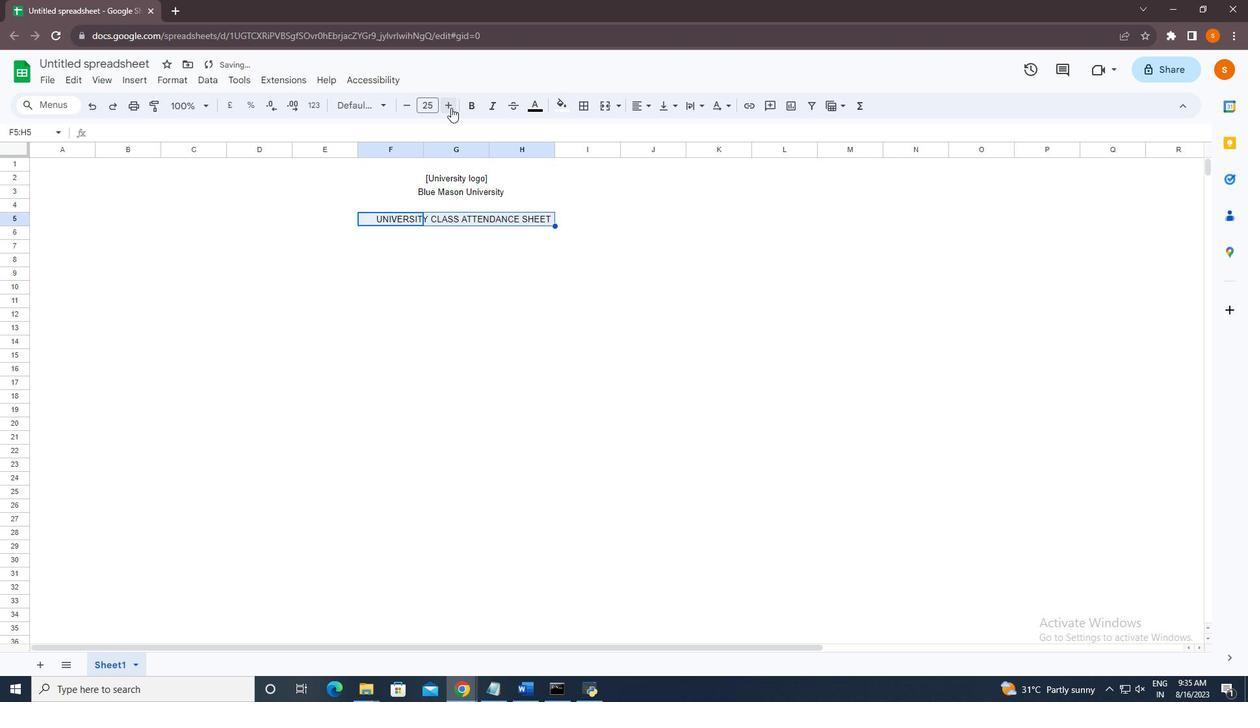 
Action: Mouse pressed left at (552, 172)
Screenshot: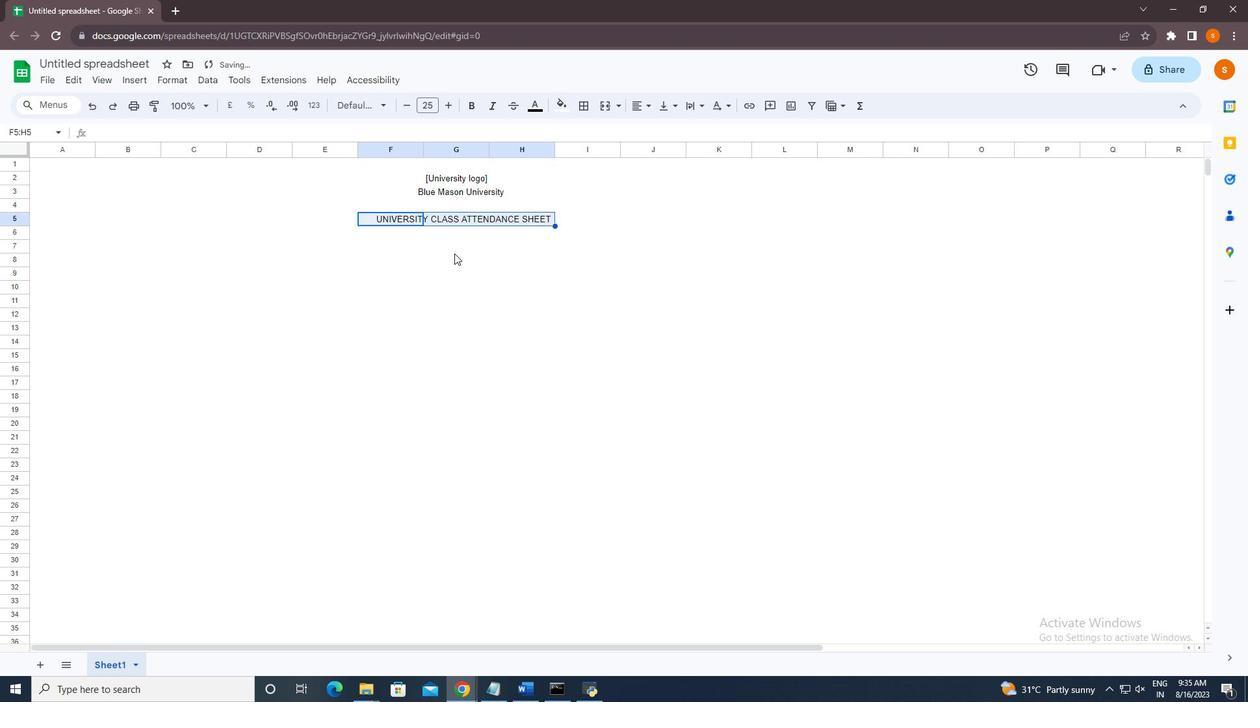 
Action: Mouse moved to (602, 171)
Screenshot: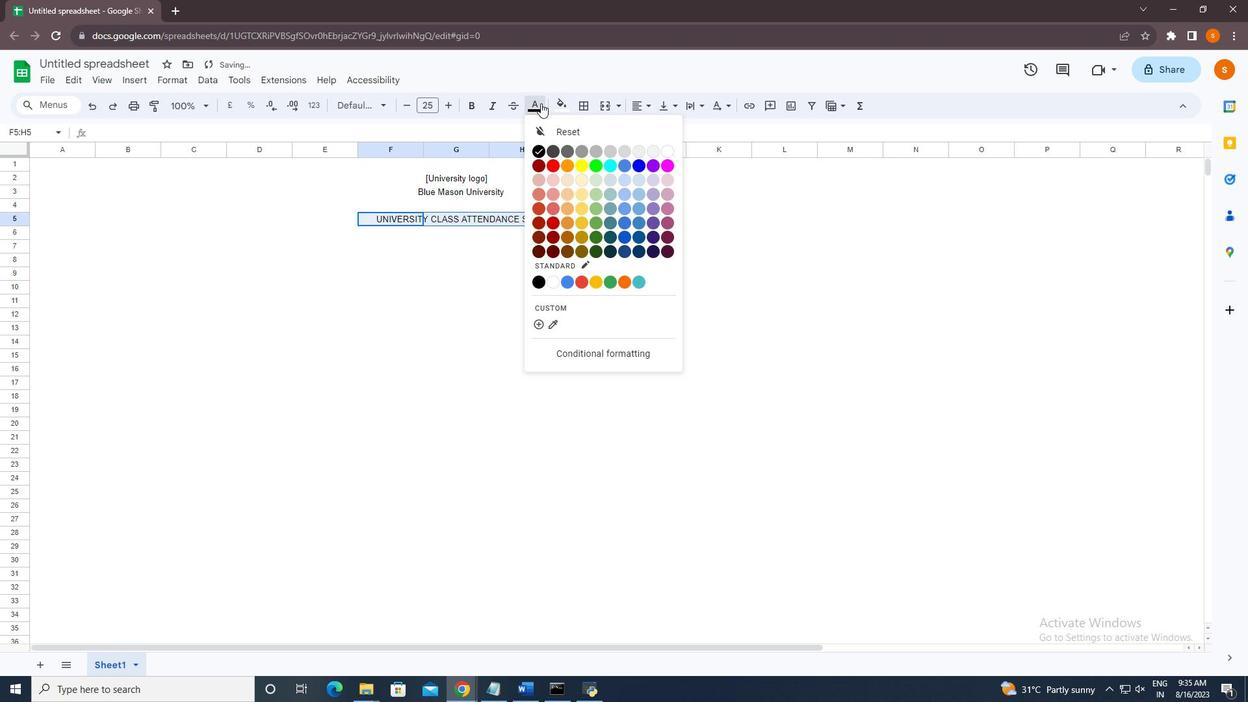 
Action: Mouse pressed left at (602, 171)
Screenshot: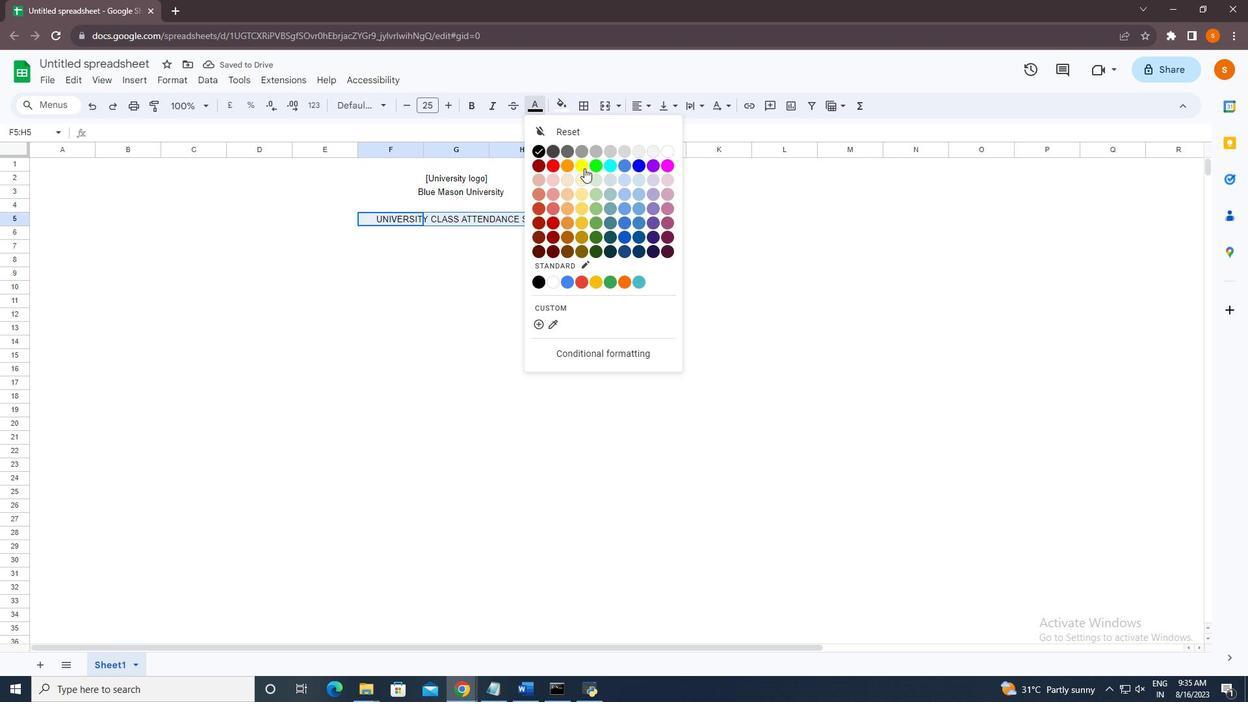 
Action: Mouse moved to (658, 215)
Screenshot: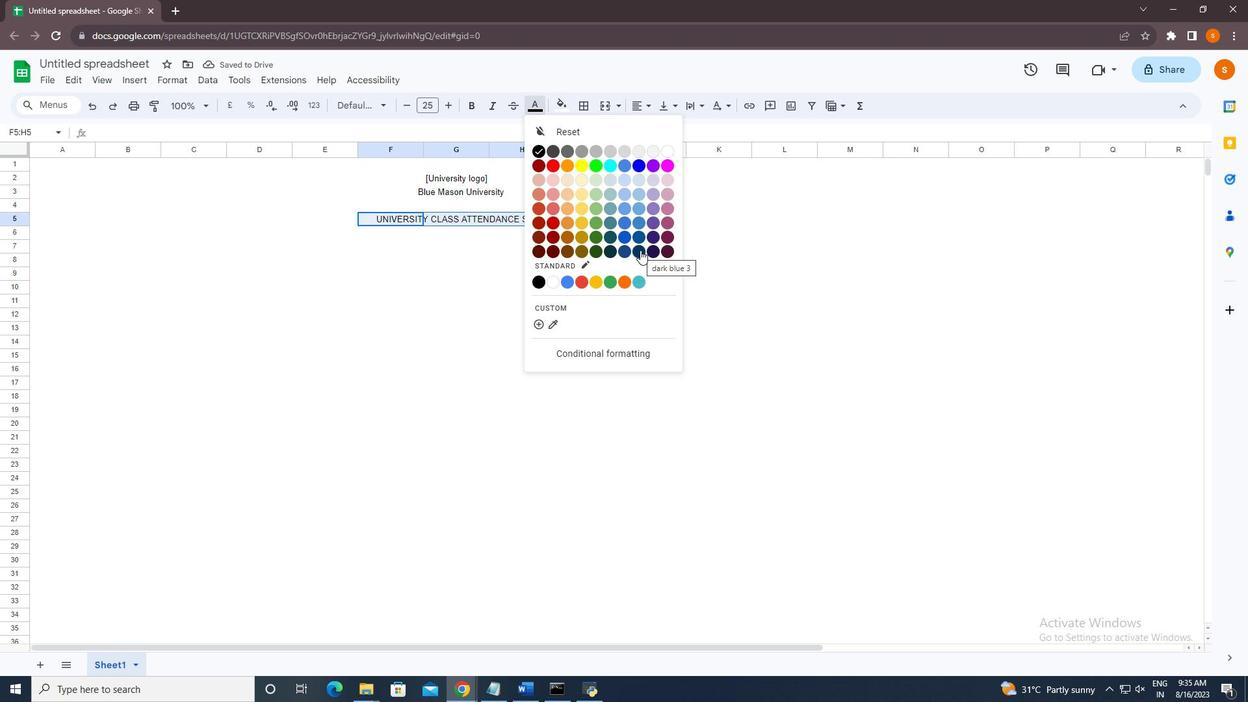 
Action: Mouse pressed left at (658, 215)
Screenshot: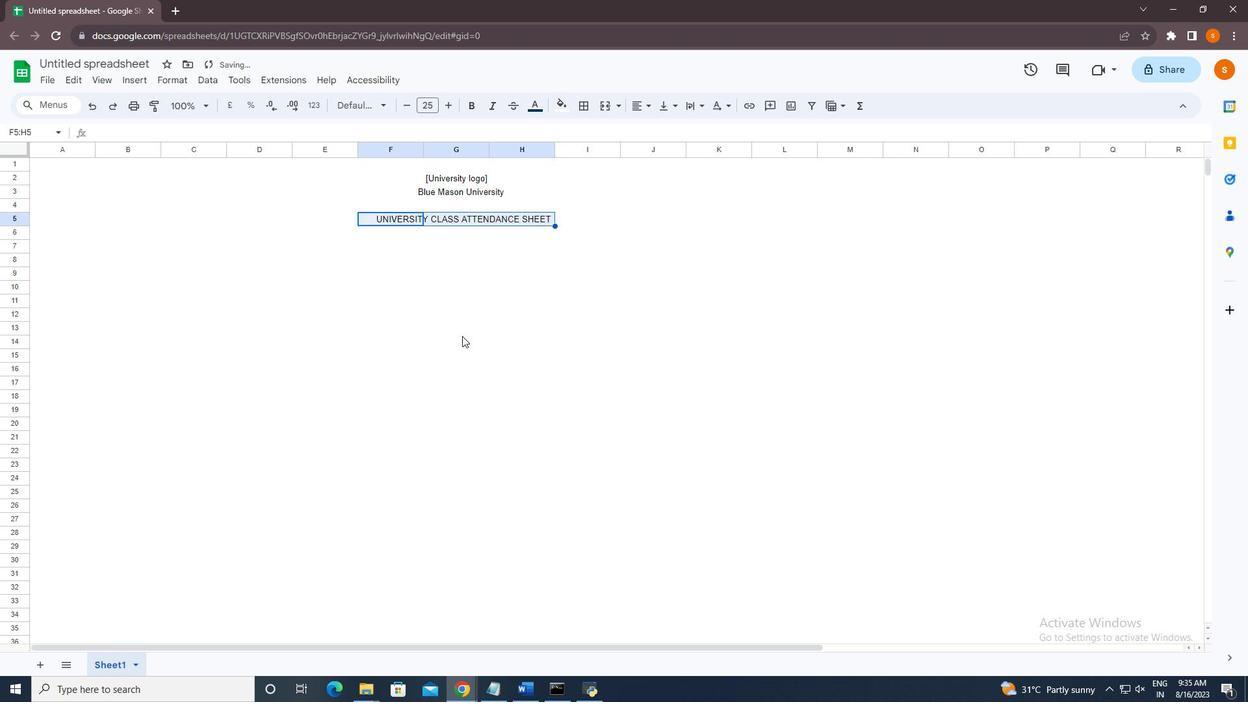 
Action: Mouse moved to (552, 241)
Screenshot: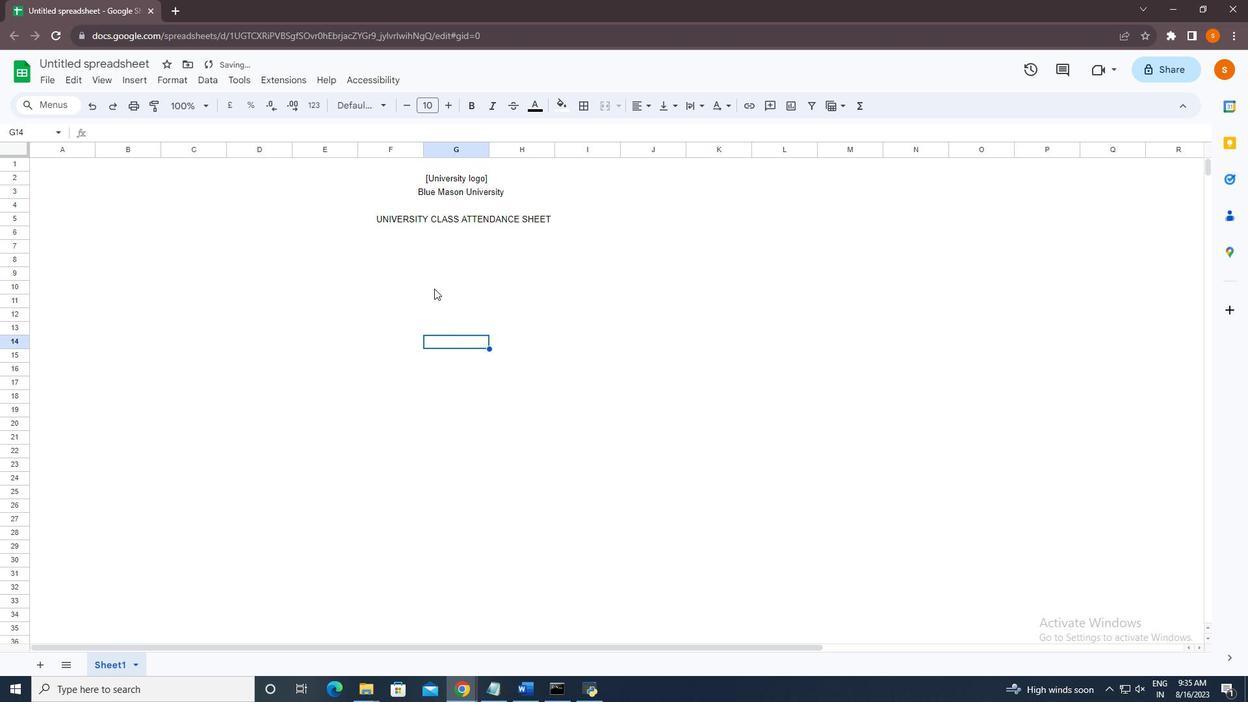 
Action: Mouse pressed left at (552, 241)
Screenshot: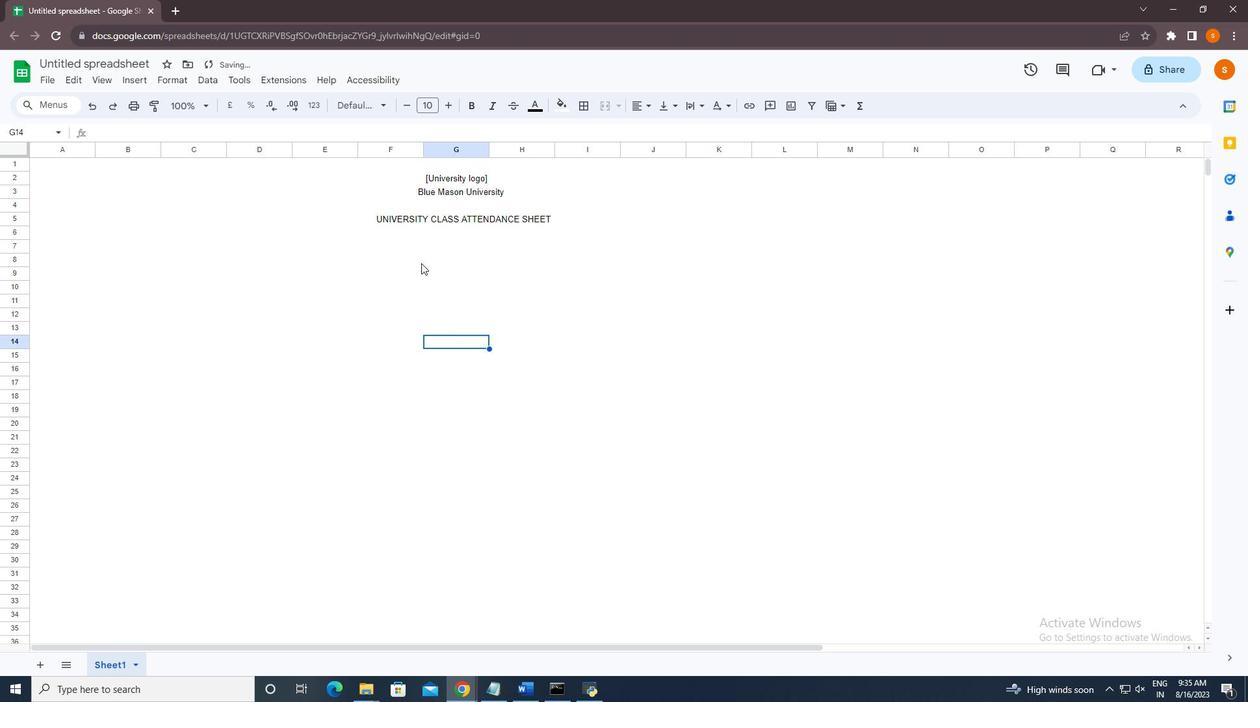 
Action: Mouse moved to (509, 204)
Screenshot: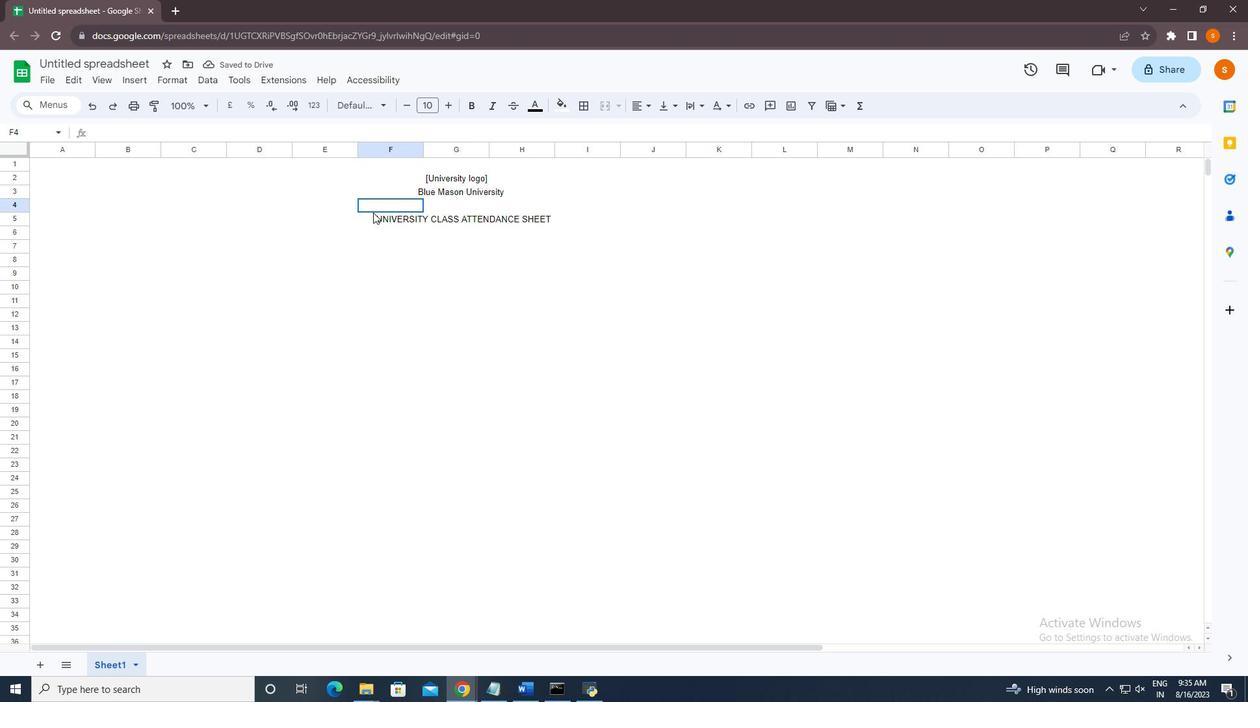 
Action: Mouse pressed left at (509, 204)
Screenshot: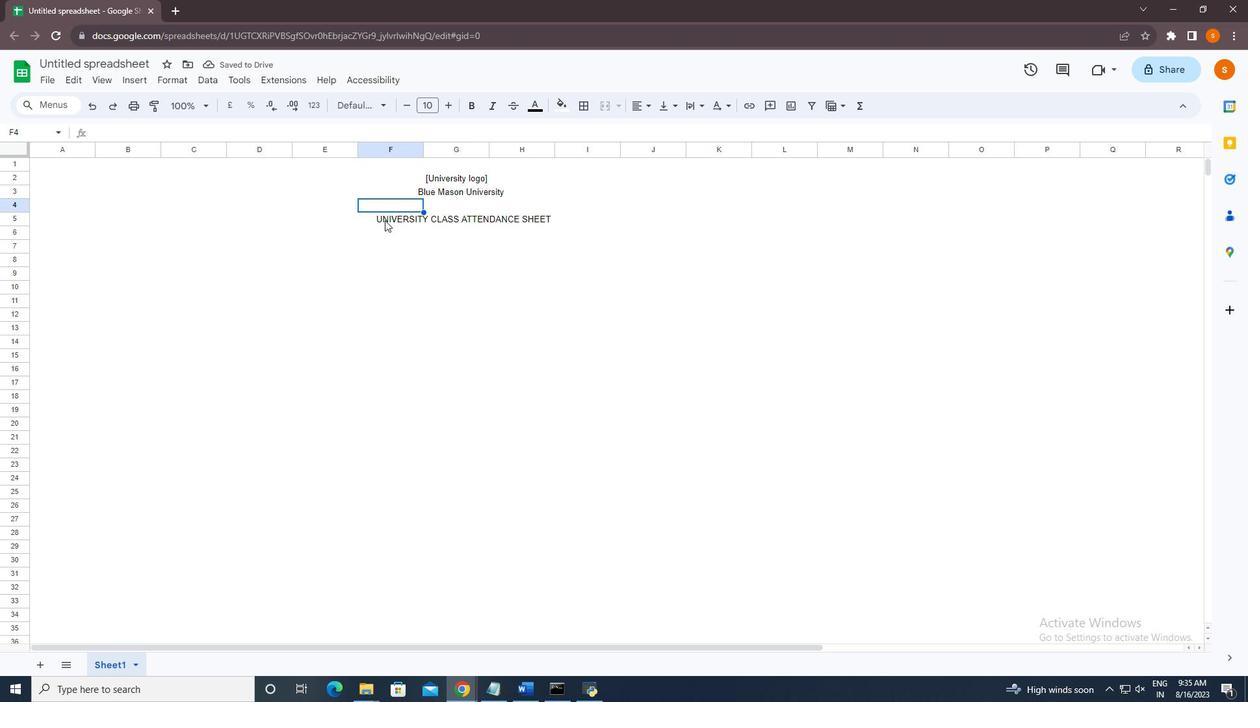 
Action: Mouse moved to (513, 206)
Screenshot: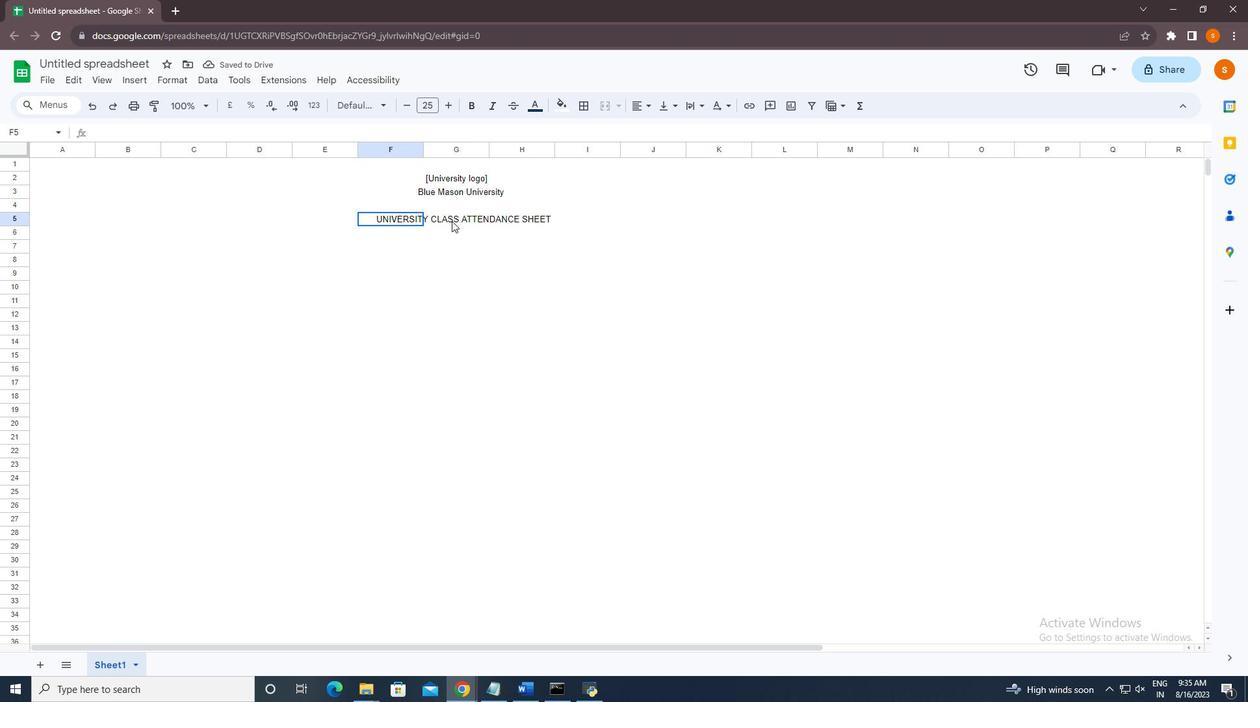 
Action: Mouse pressed left at (513, 206)
Screenshot: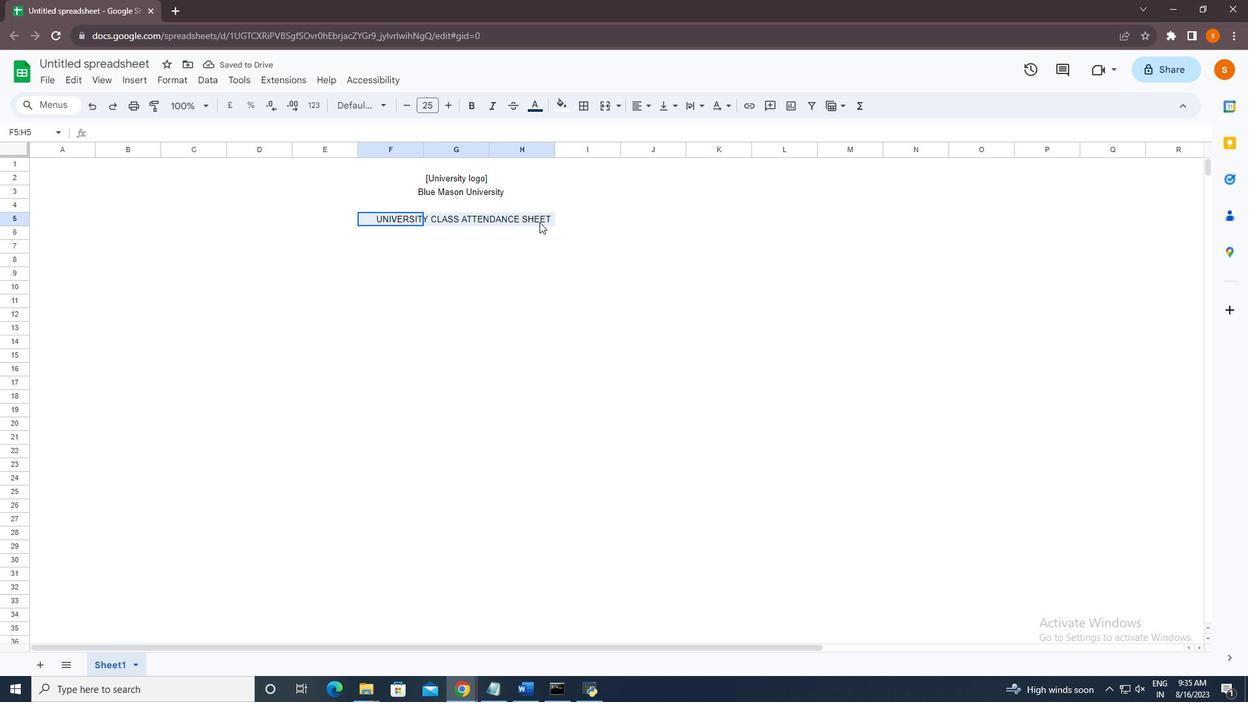 
Action: Mouse moved to (564, 171)
Screenshot: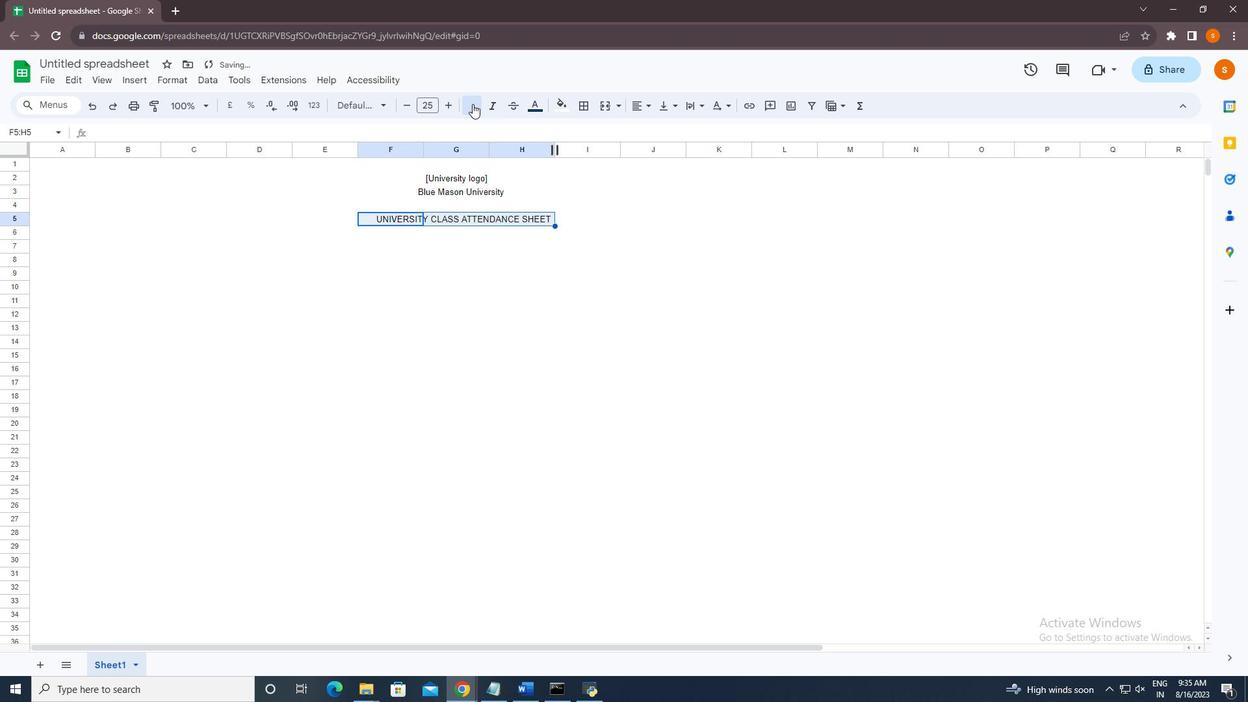 
Action: Mouse pressed left at (564, 171)
Screenshot: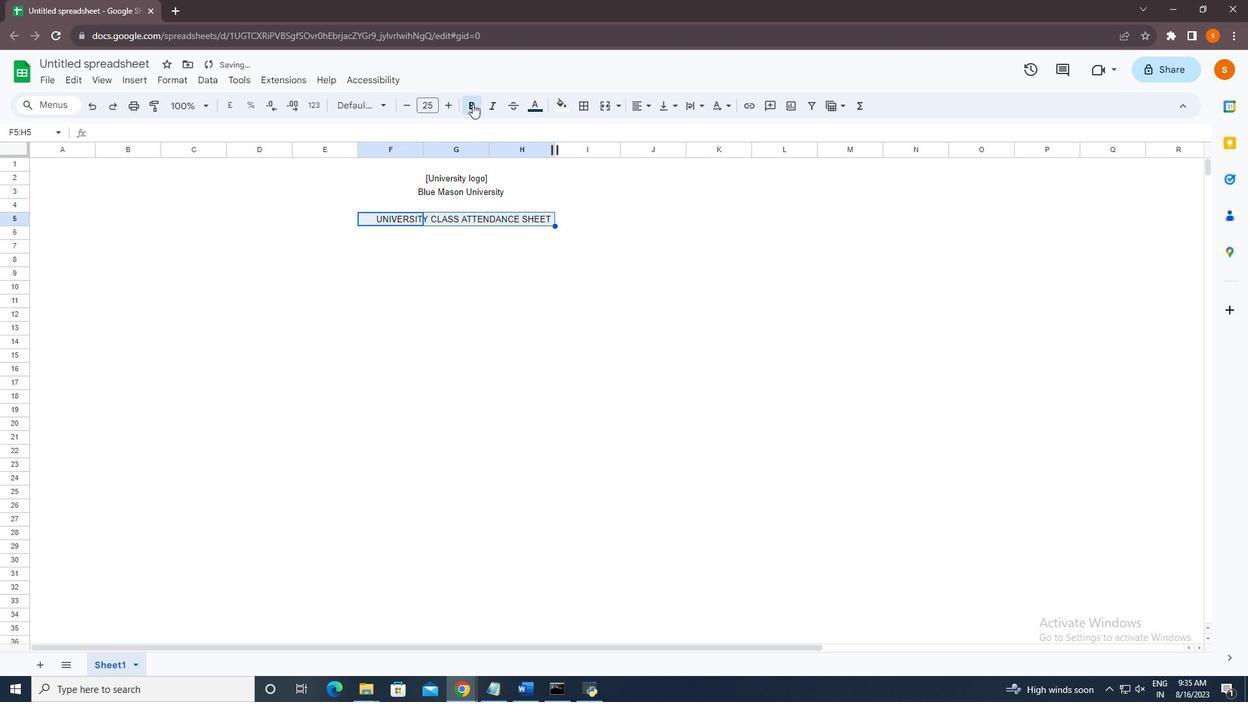 
Action: Mouse moved to (543, 234)
Screenshot: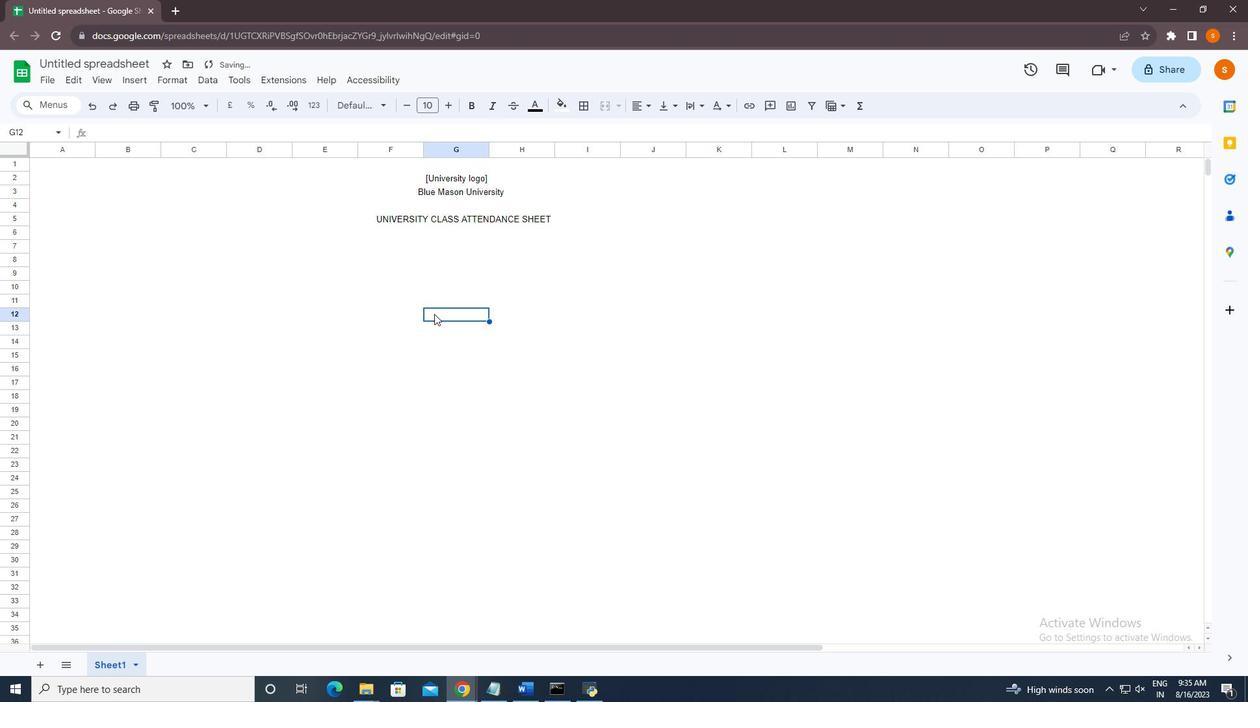 
Action: Mouse pressed left at (543, 234)
Screenshot: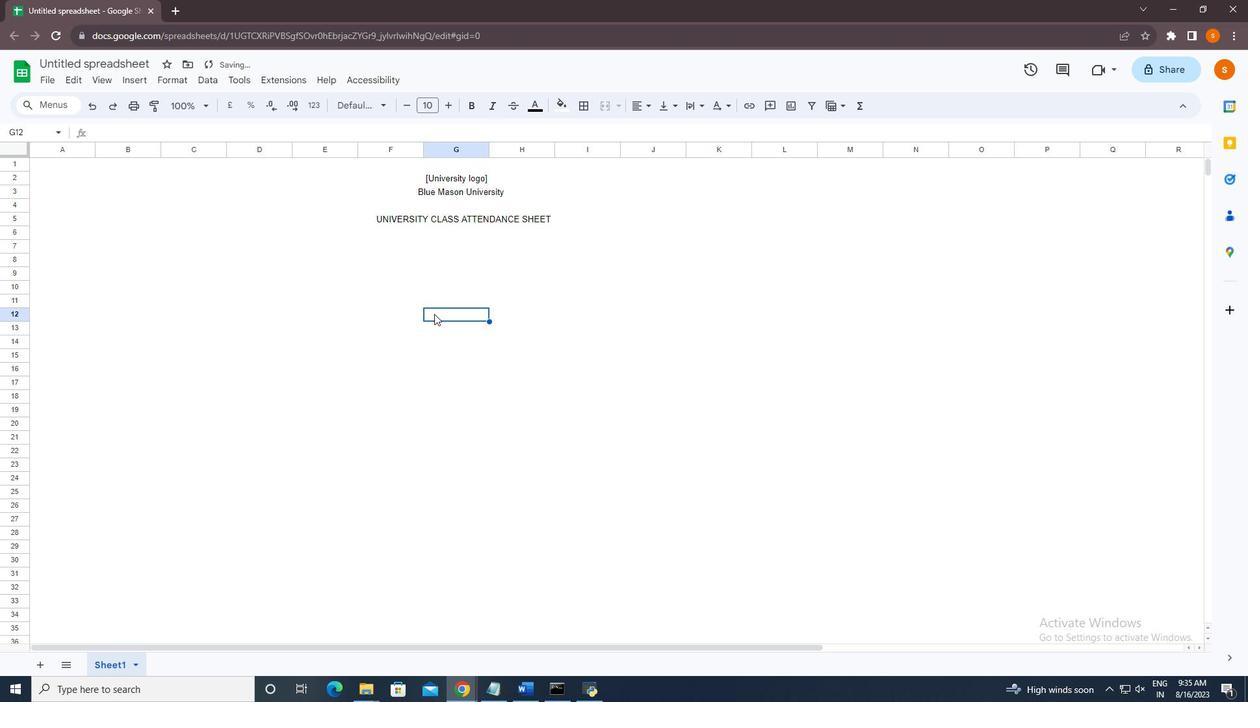 
Action: Mouse moved to (510, 207)
Screenshot: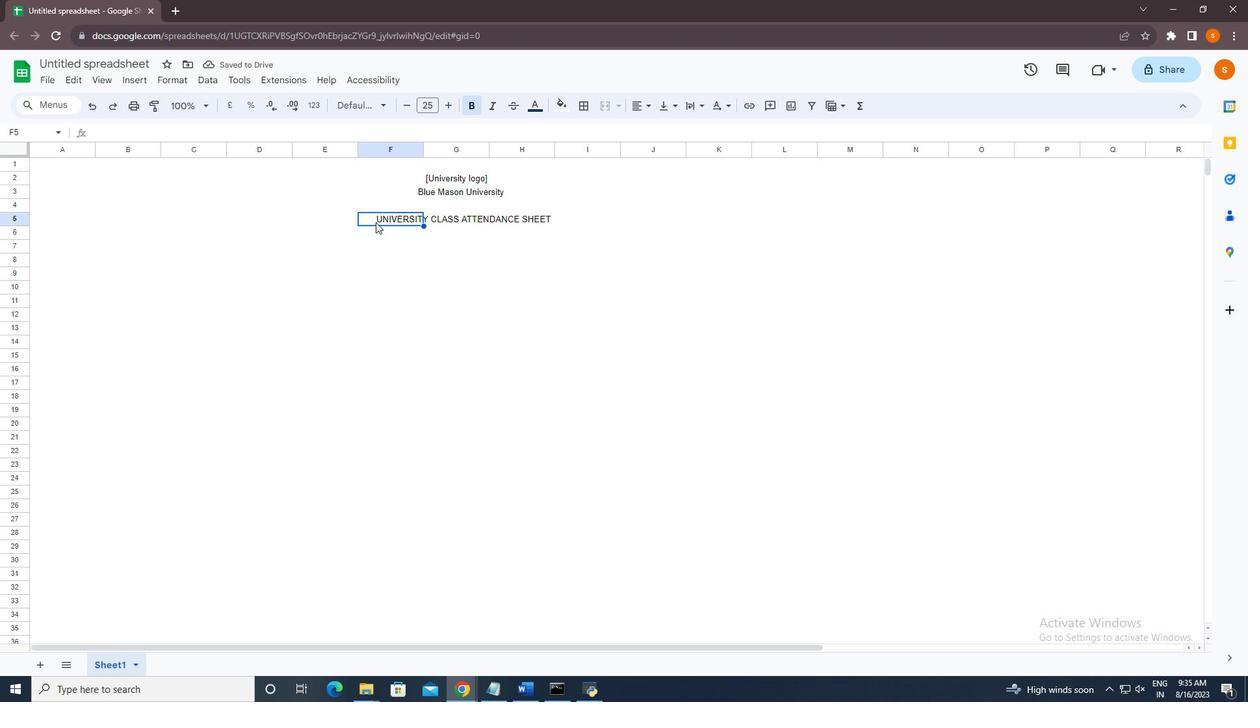 
Action: Mouse pressed left at (510, 207)
Screenshot: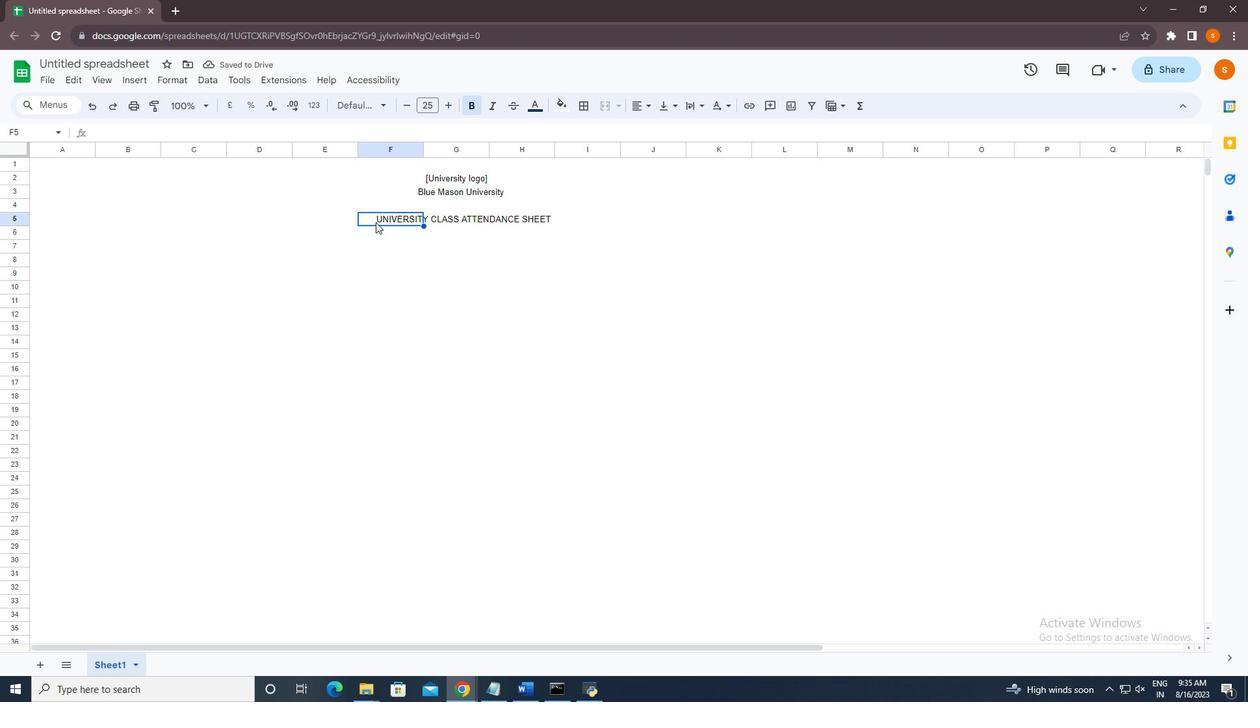 
Action: Key pressed <Key.delete>
Screenshot: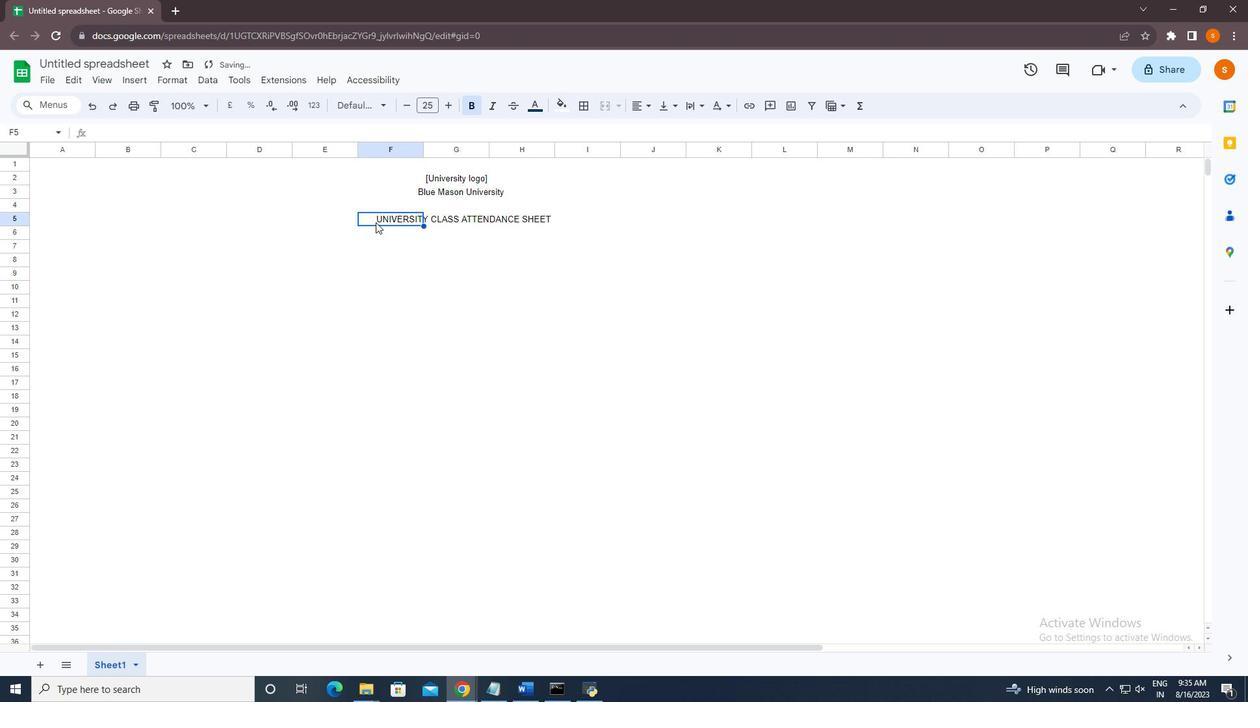 
Action: Mouse moved to (512, 211)
Screenshot: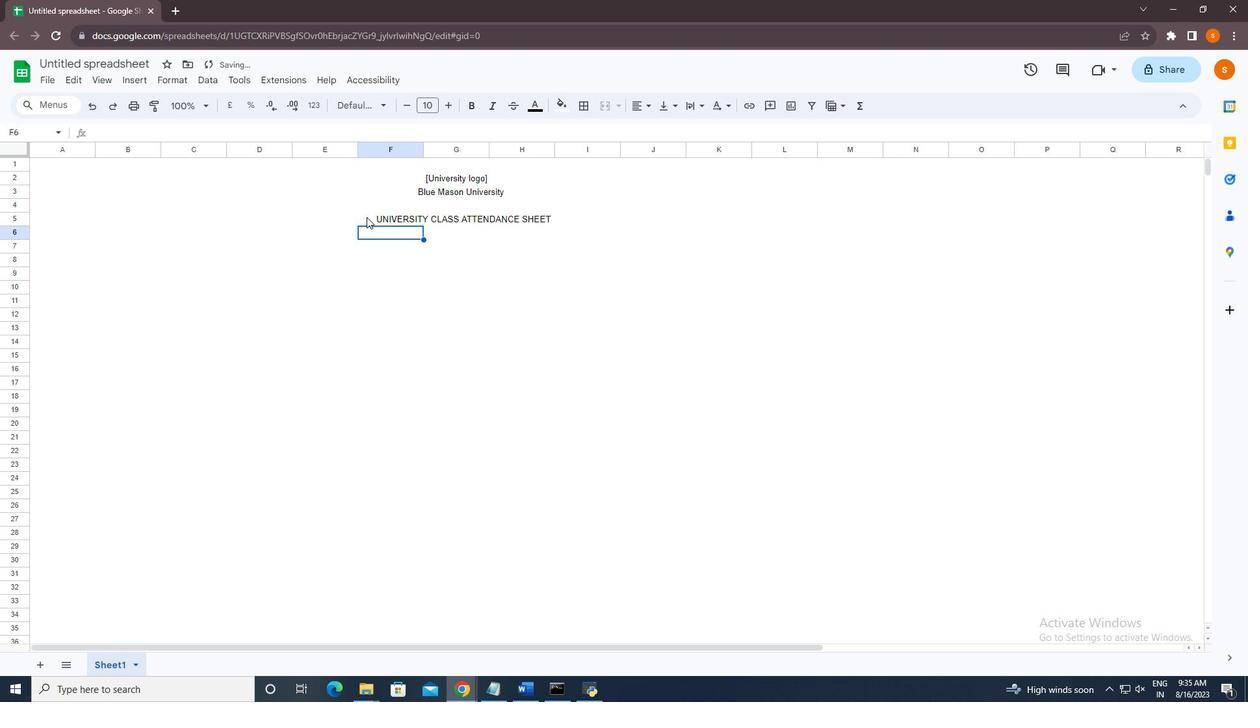 
Action: Mouse pressed left at (512, 211)
Screenshot: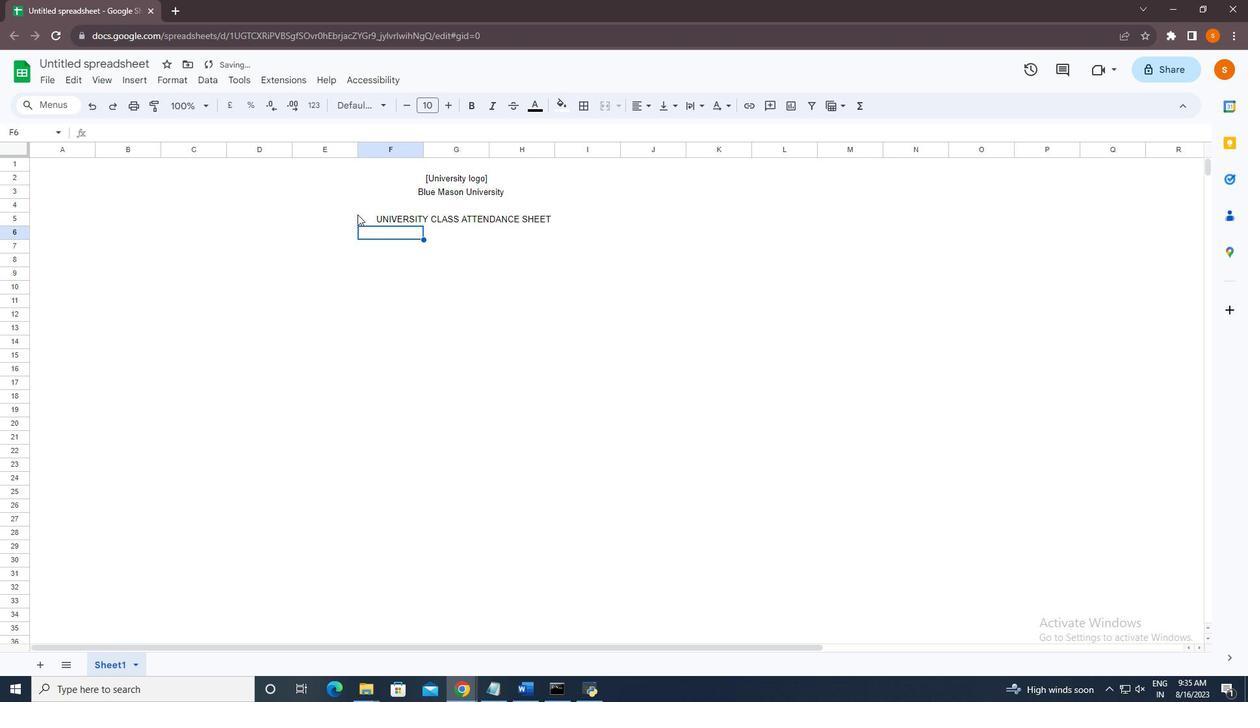 
Action: Mouse moved to (537, 184)
Screenshot: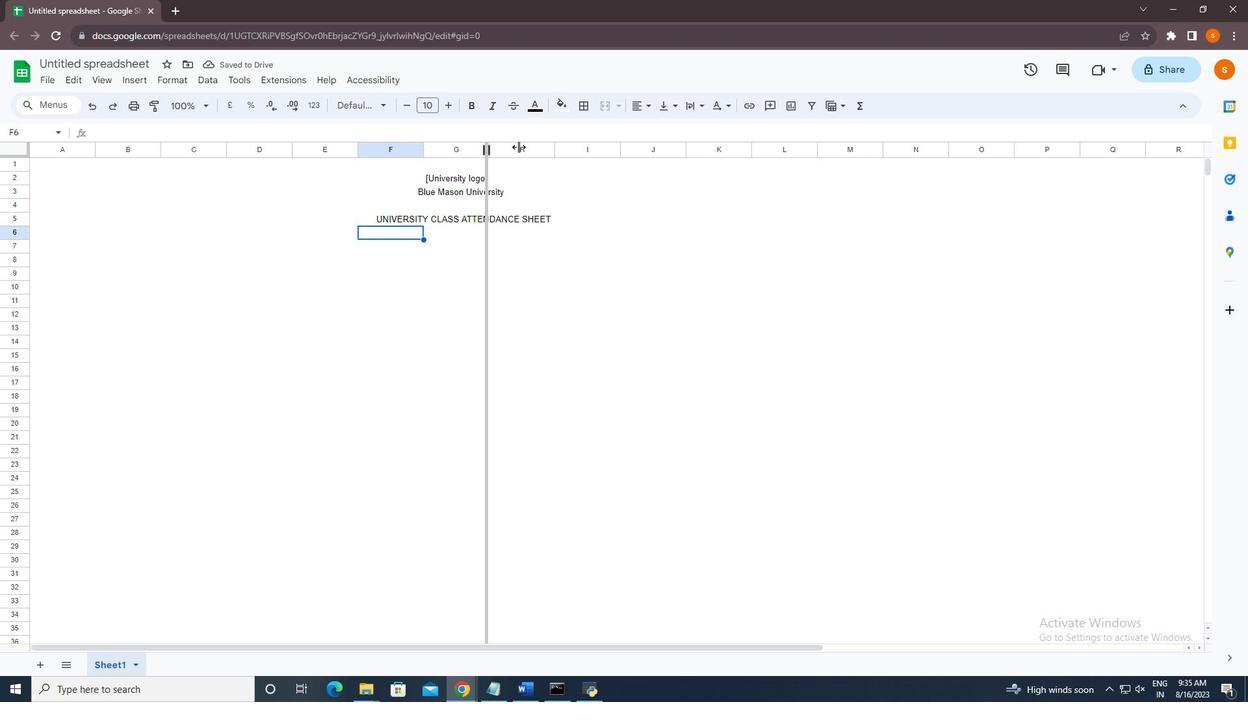 
Action: Mouse pressed left at (537, 184)
Screenshot: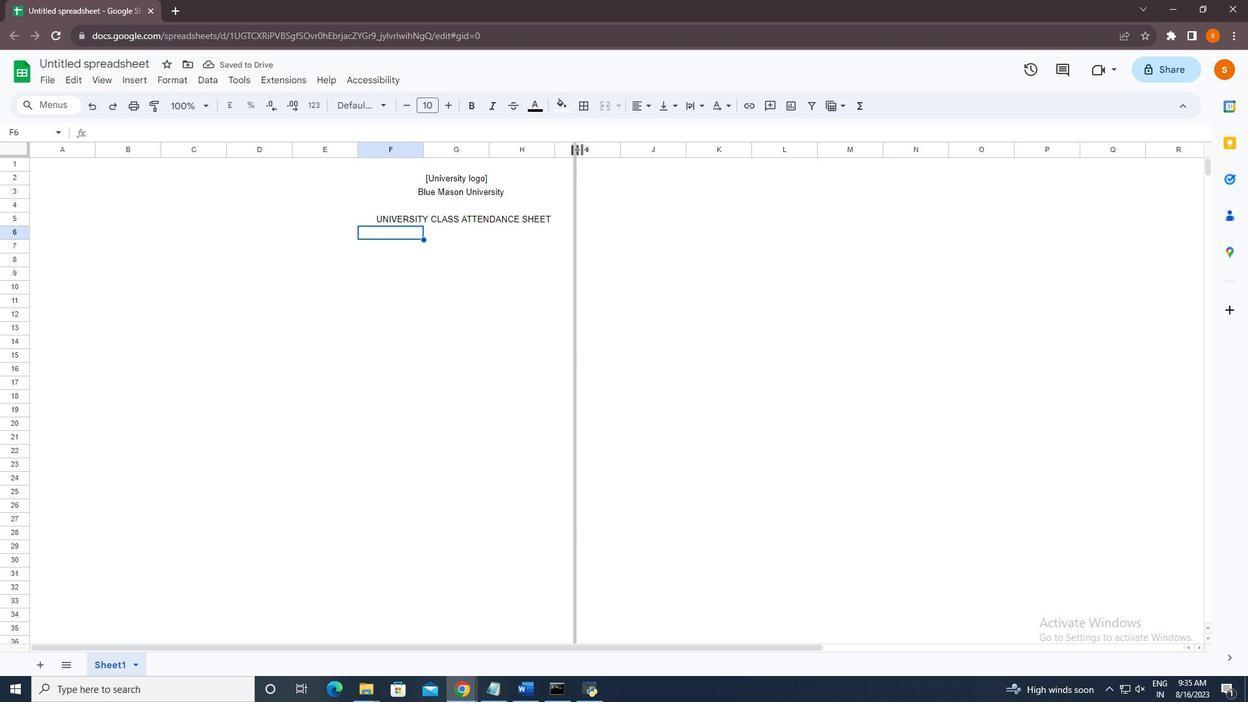 
Action: Mouse moved to (645, 193)
Screenshot: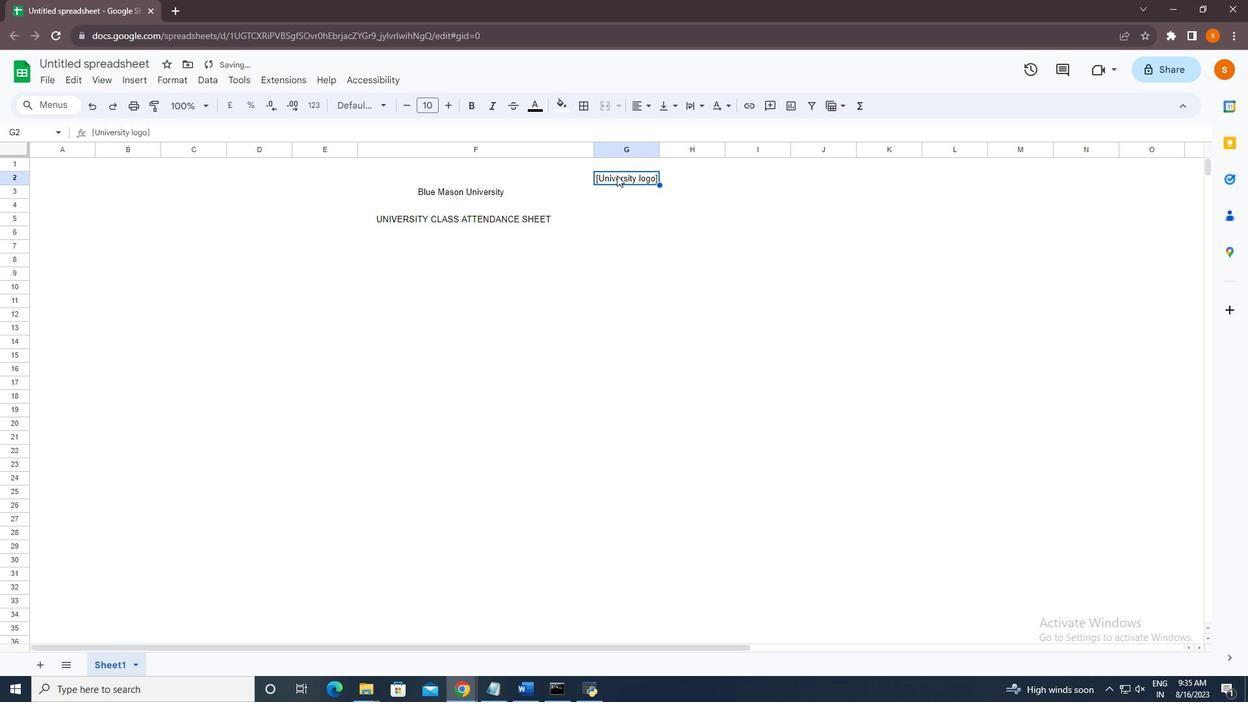 
Action: Mouse pressed left at (645, 193)
Screenshot: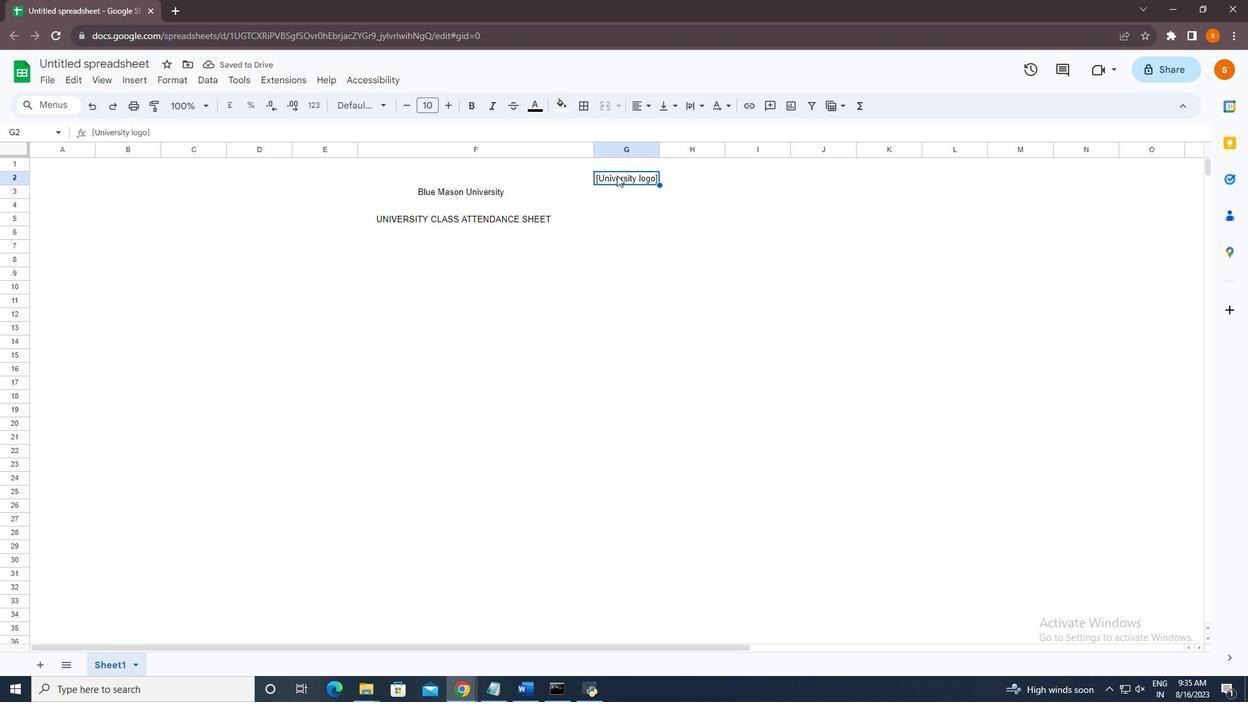 
Action: Key pressed ctrl+X
Screenshot: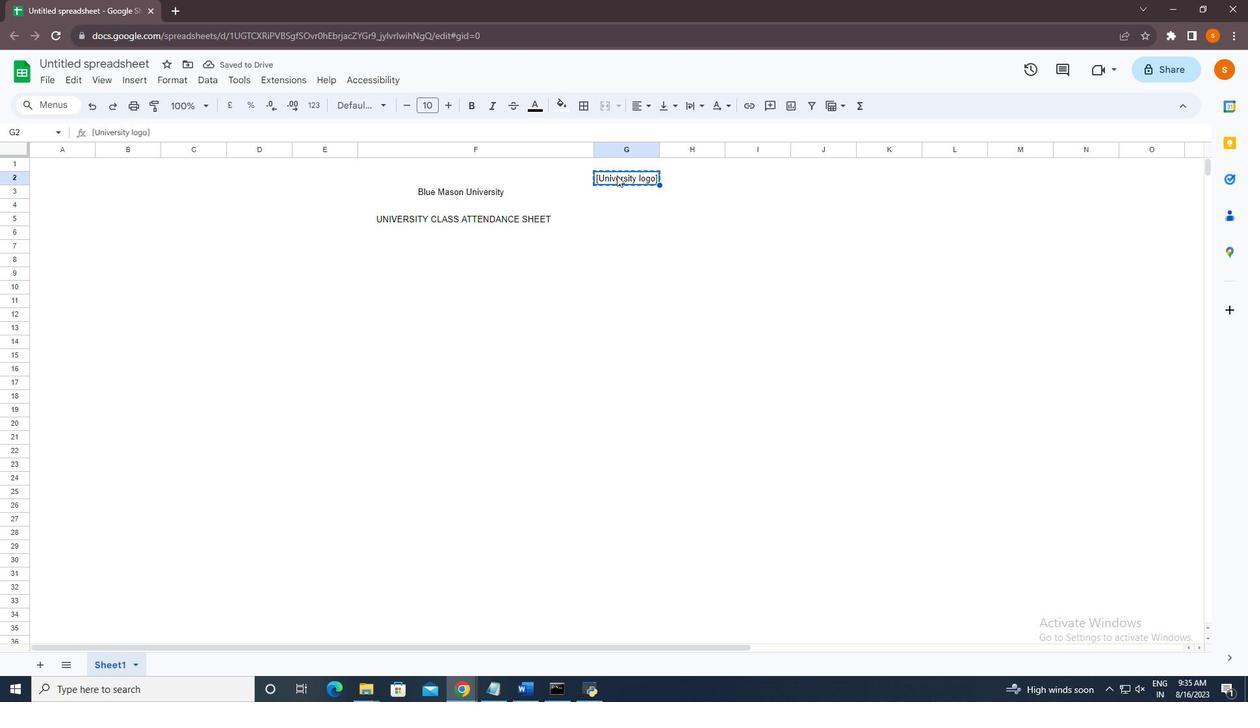 
Action: Mouse moved to (556, 192)
Screenshot: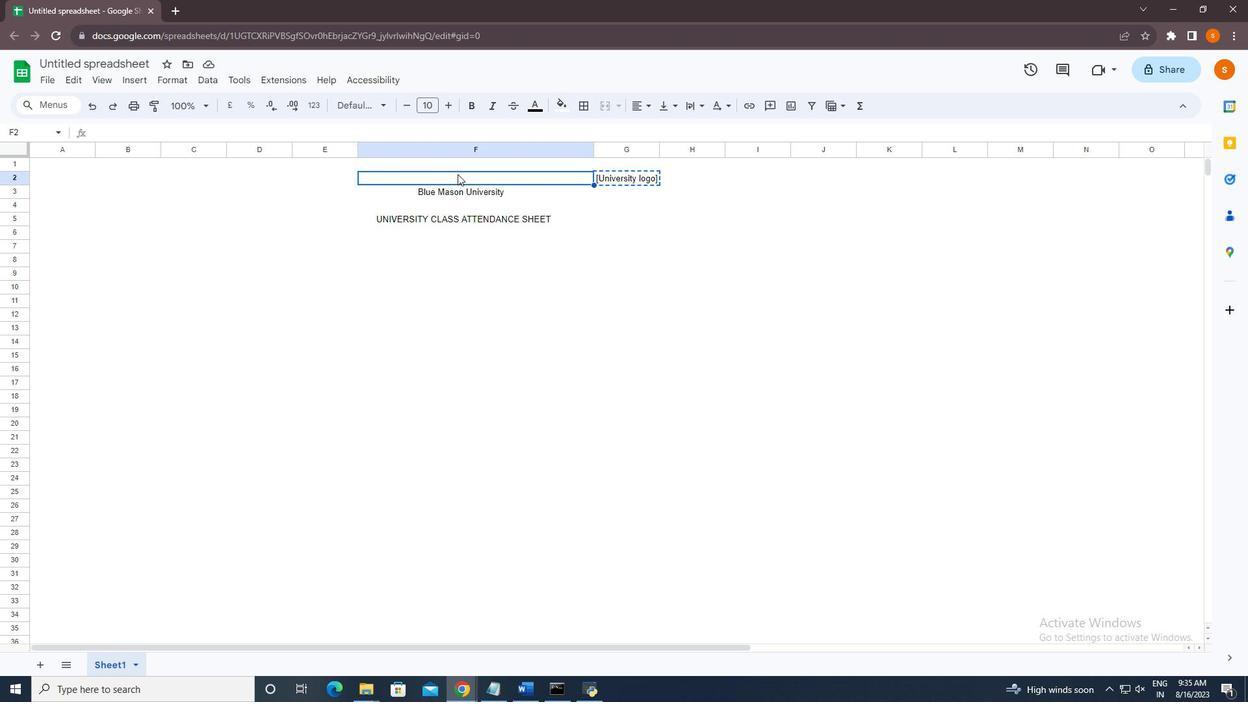 
Action: Mouse pressed left at (556, 192)
Screenshot: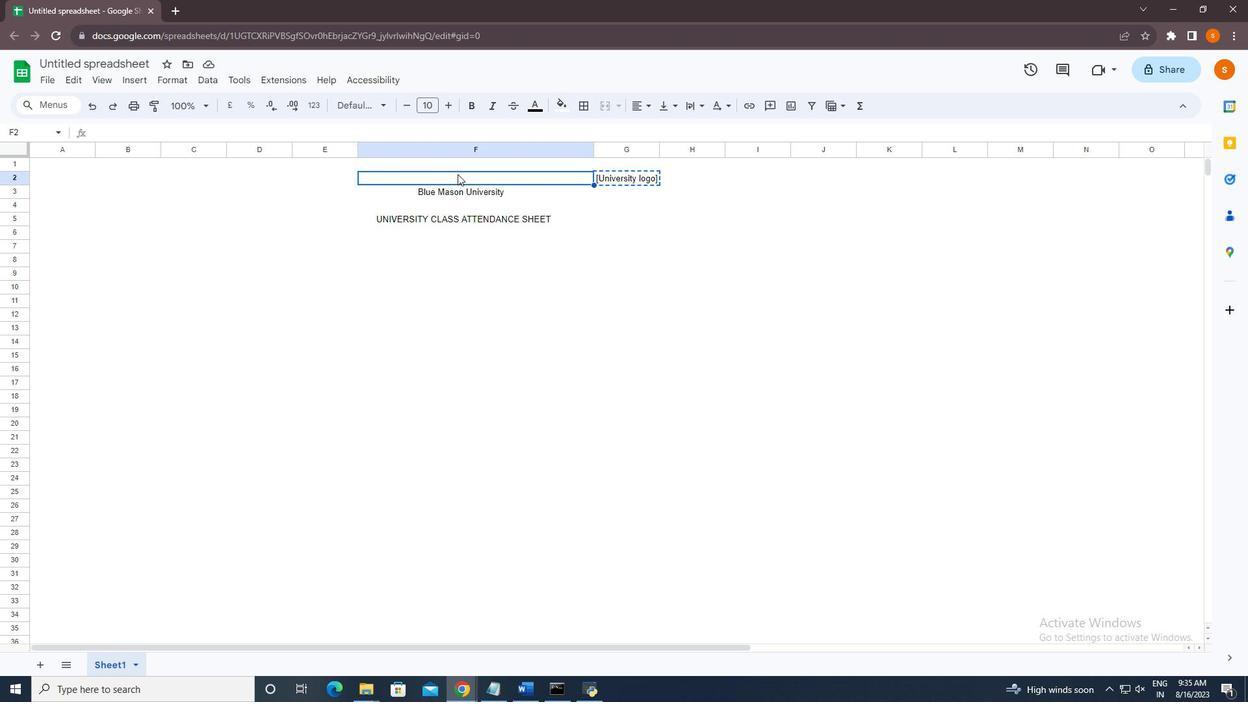 
Action: Key pressed ctrl+V
Screenshot: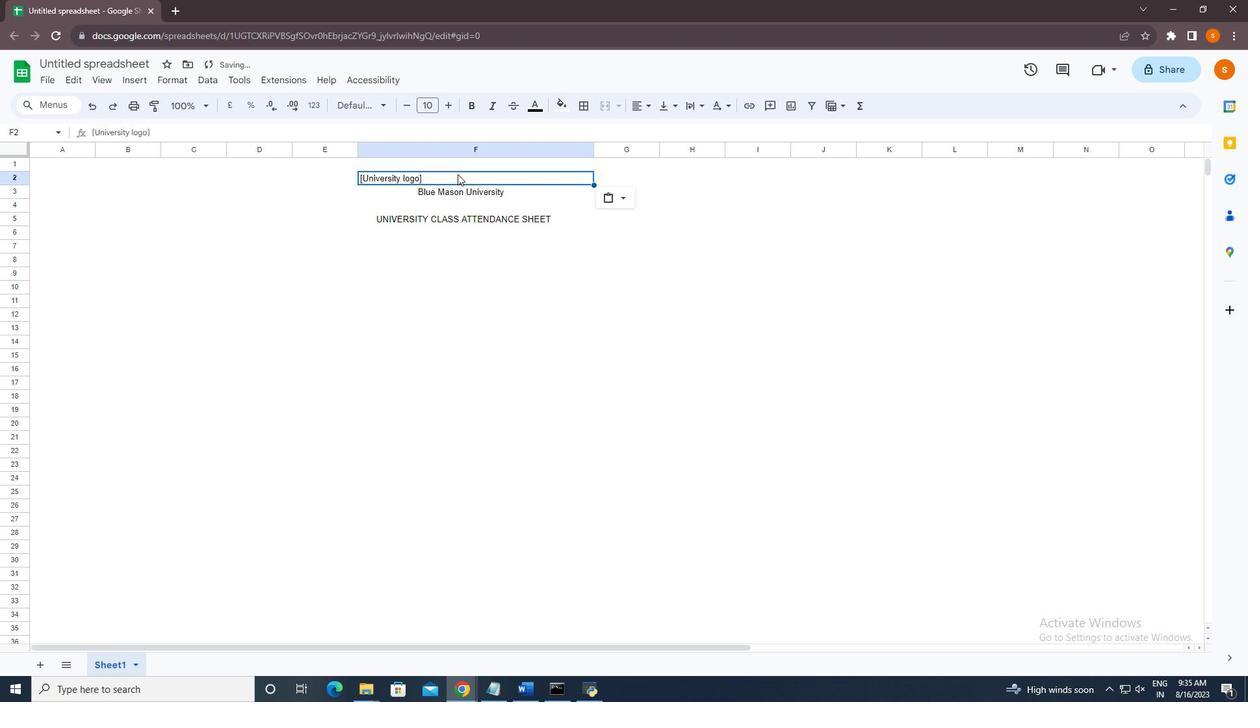 
Action: Mouse moved to (662, 170)
Screenshot: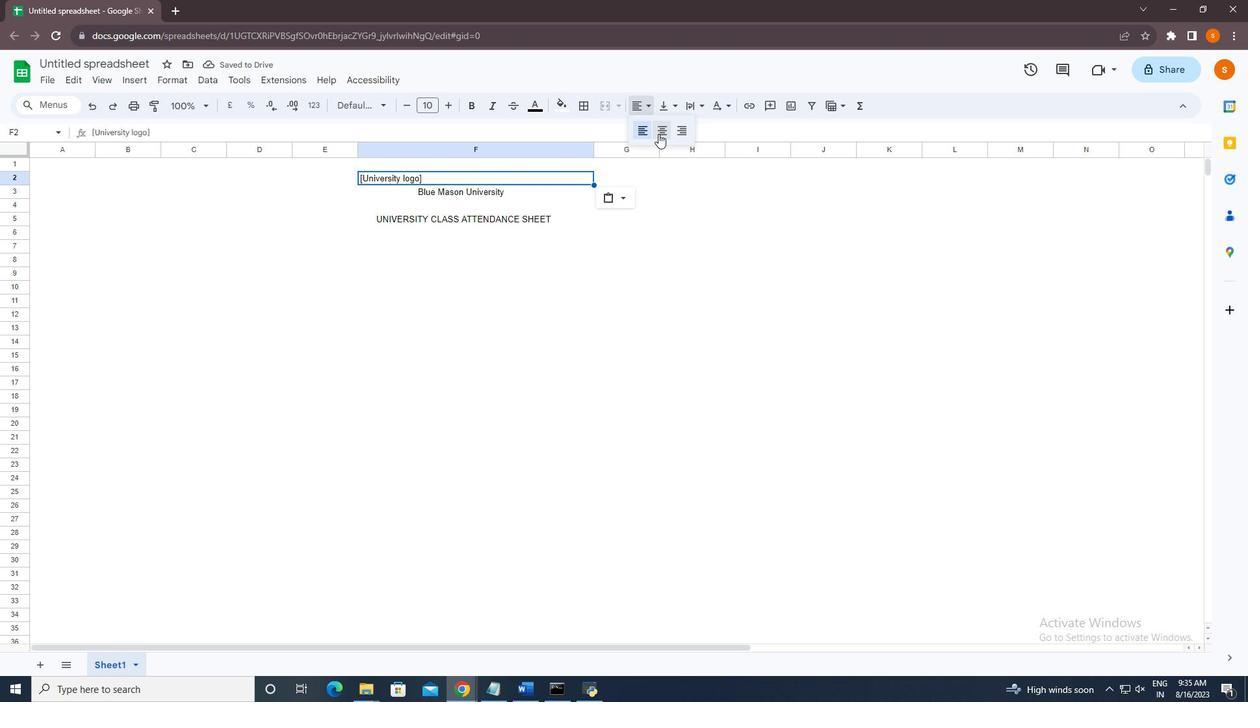
Action: Mouse pressed left at (662, 170)
Screenshot: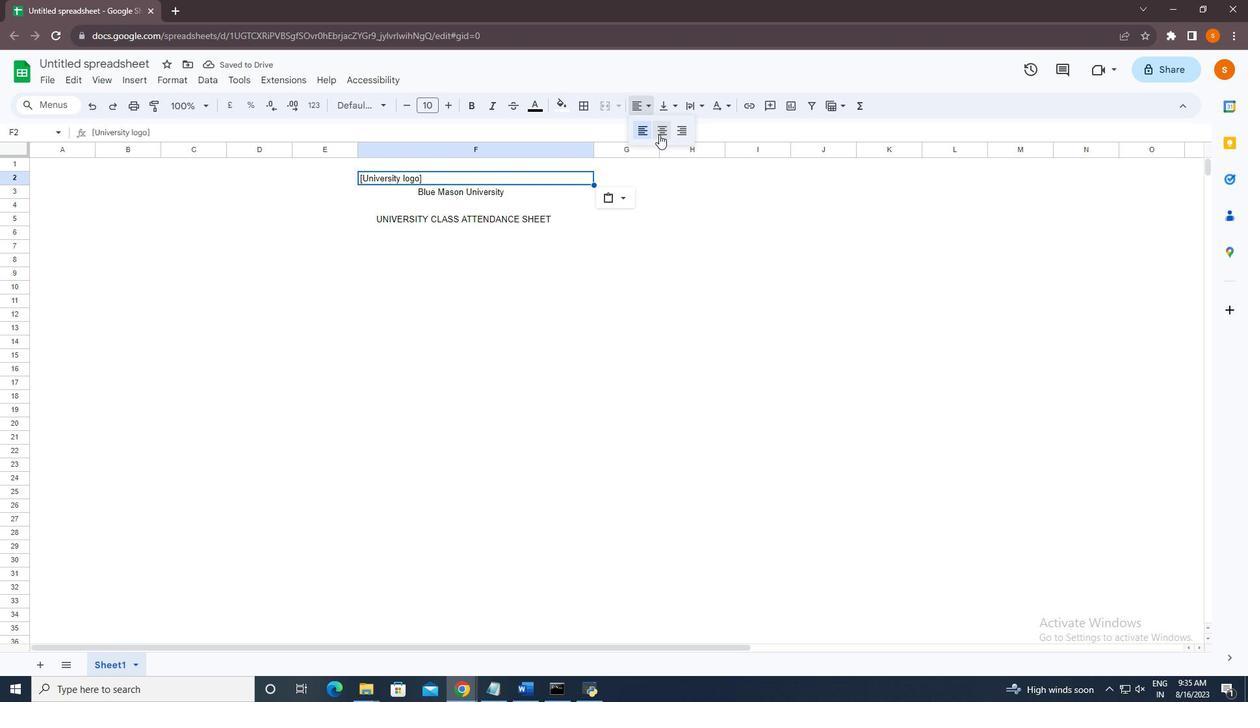 
Action: Mouse moved to (669, 180)
Screenshot: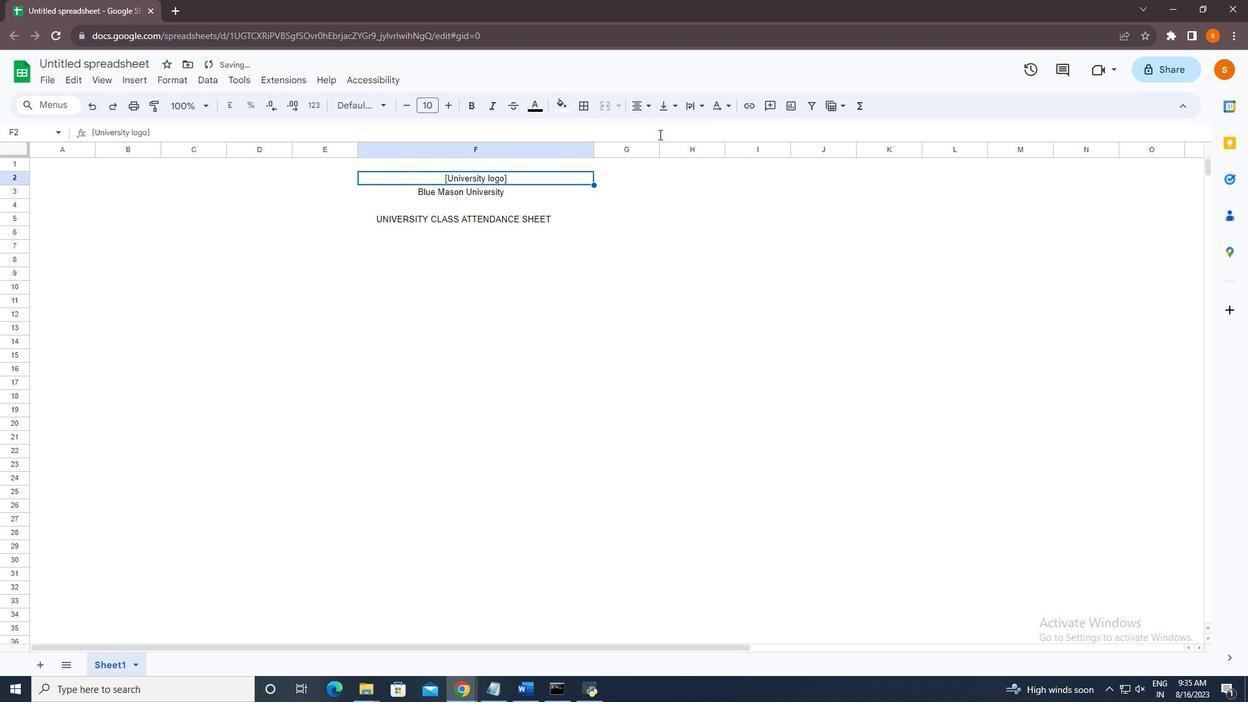 
Action: Mouse pressed left at (669, 180)
Screenshot: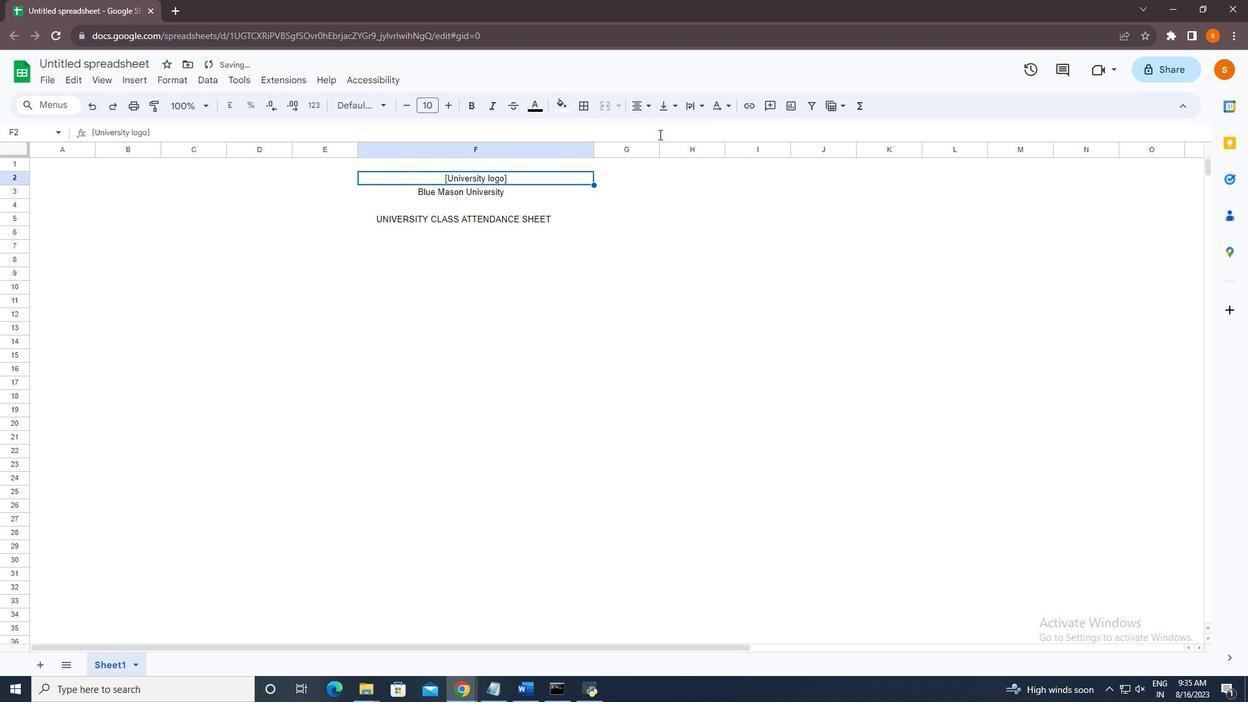 
Action: Mouse moved to (541, 199)
Screenshot: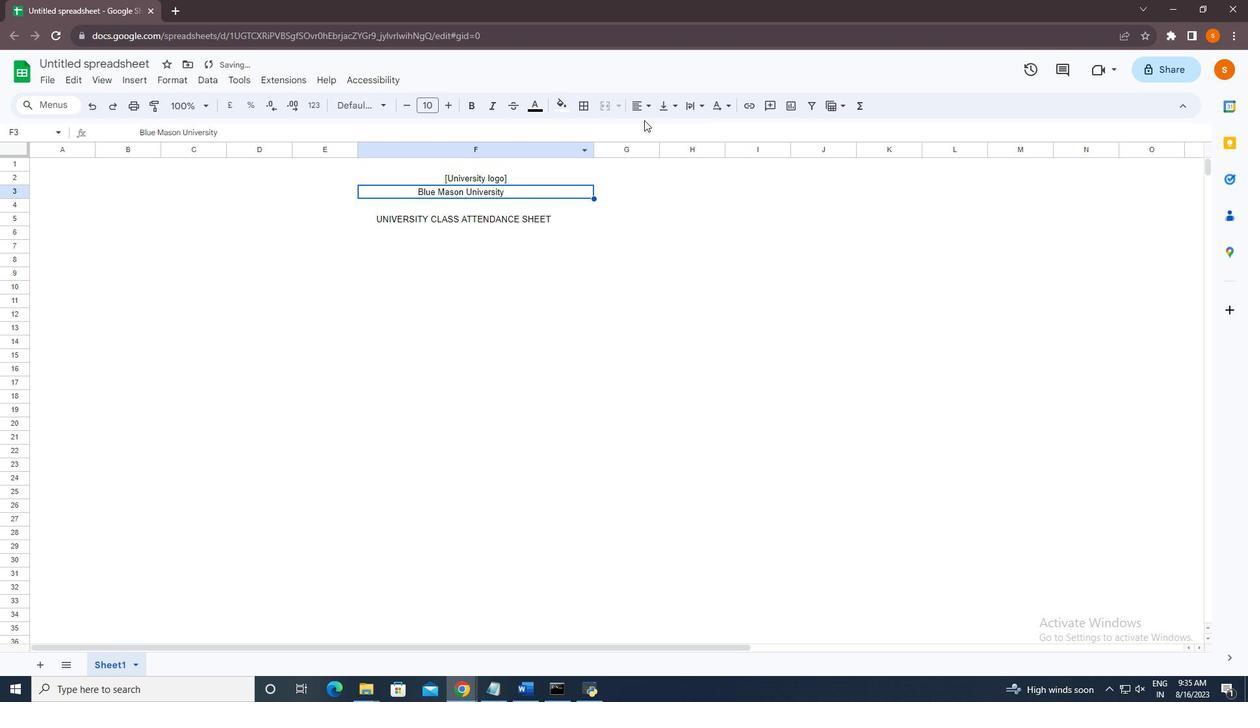 
Action: Mouse pressed left at (541, 199)
Screenshot: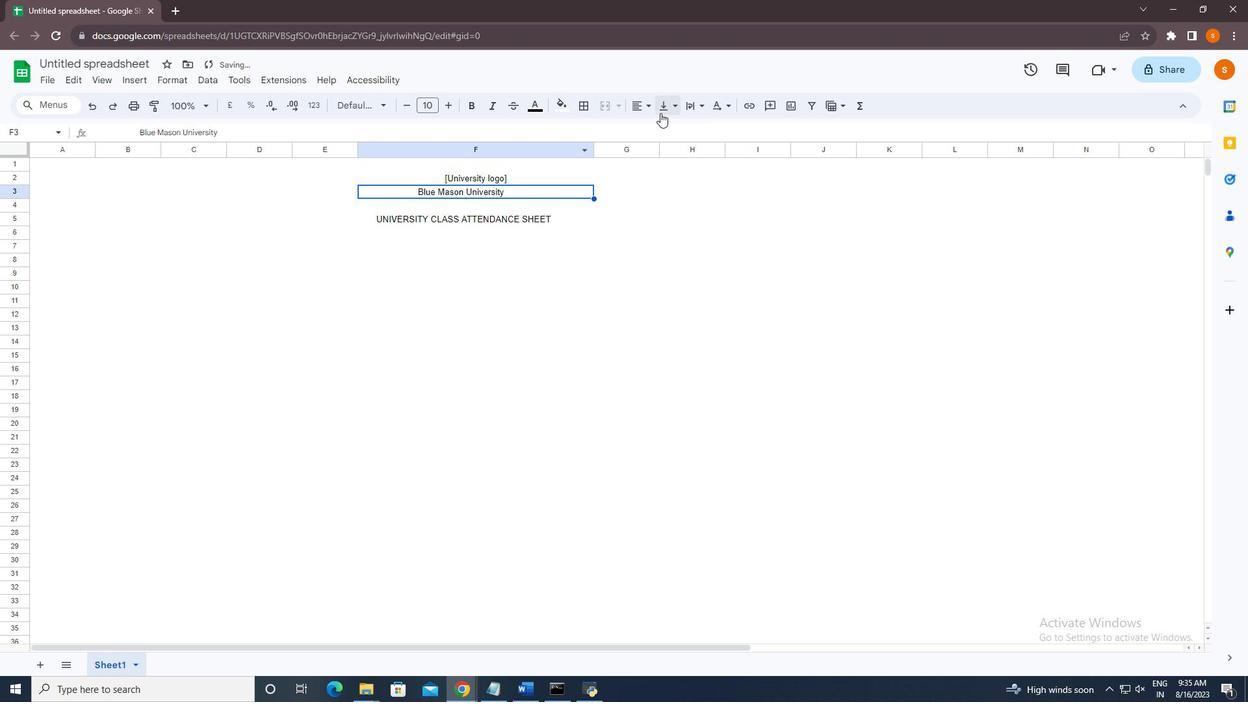 
Action: Mouse moved to (664, 172)
Screenshot: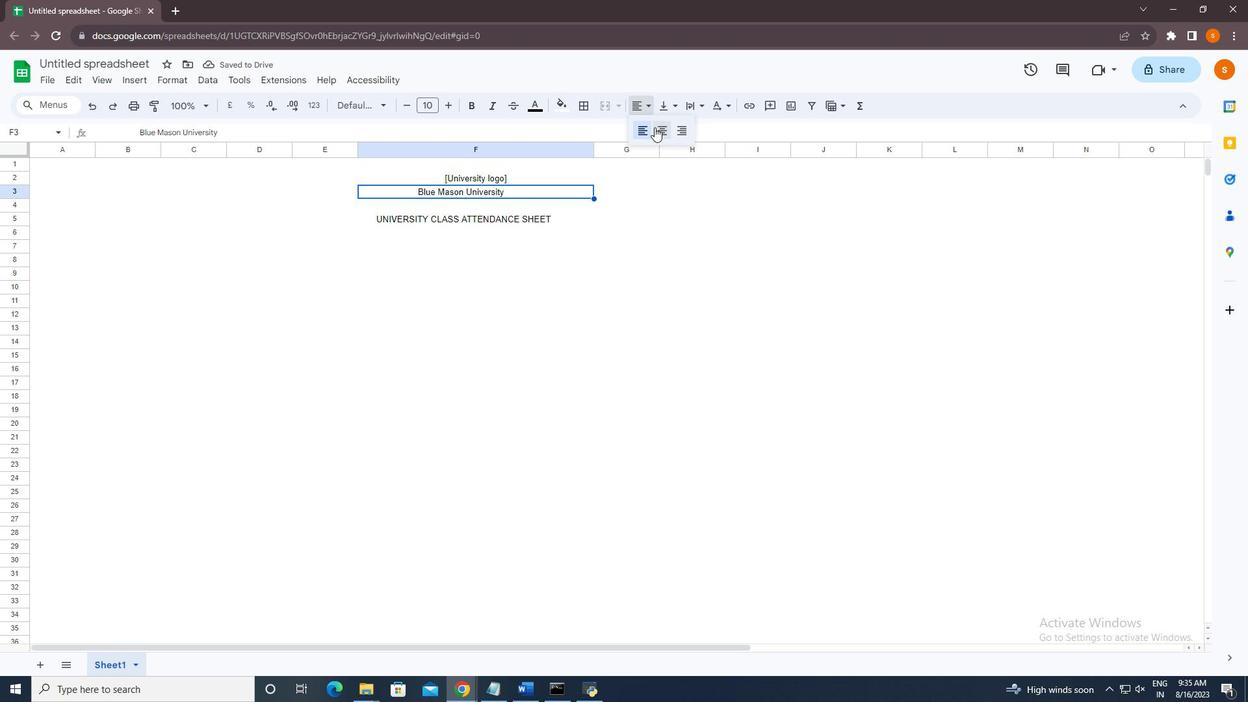 
Action: Mouse pressed left at (664, 172)
Screenshot: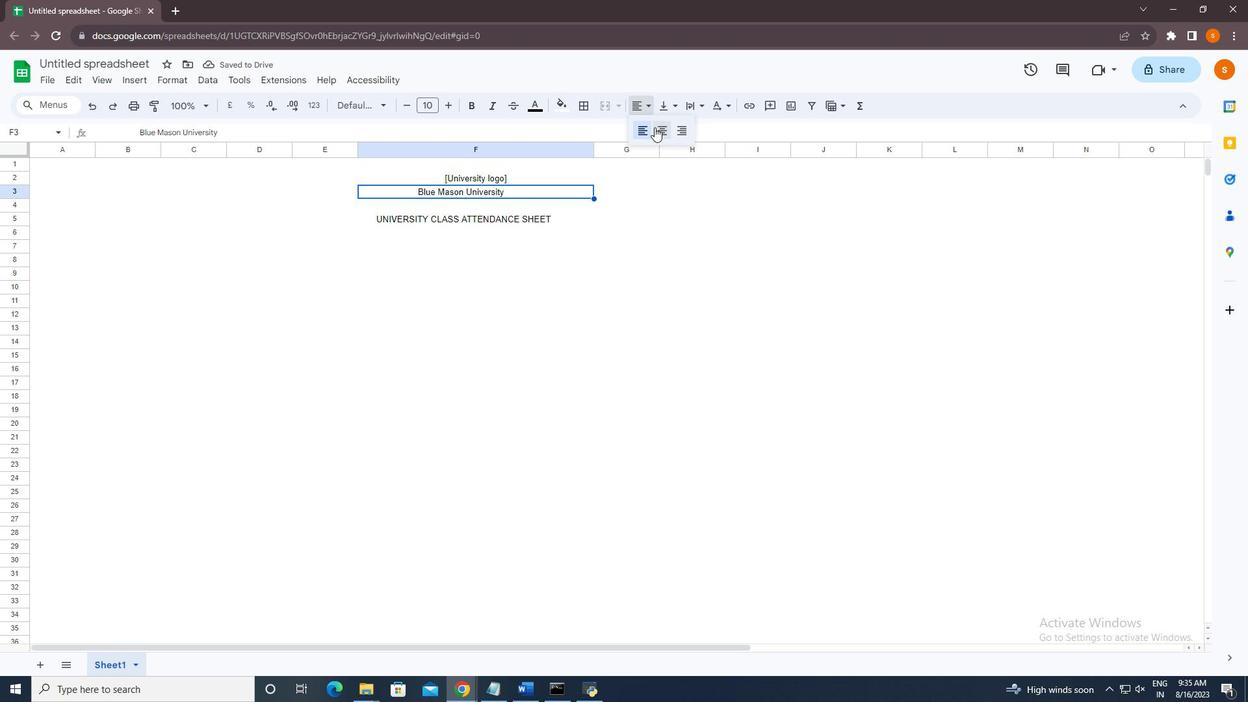 
Action: Mouse moved to (666, 178)
Screenshot: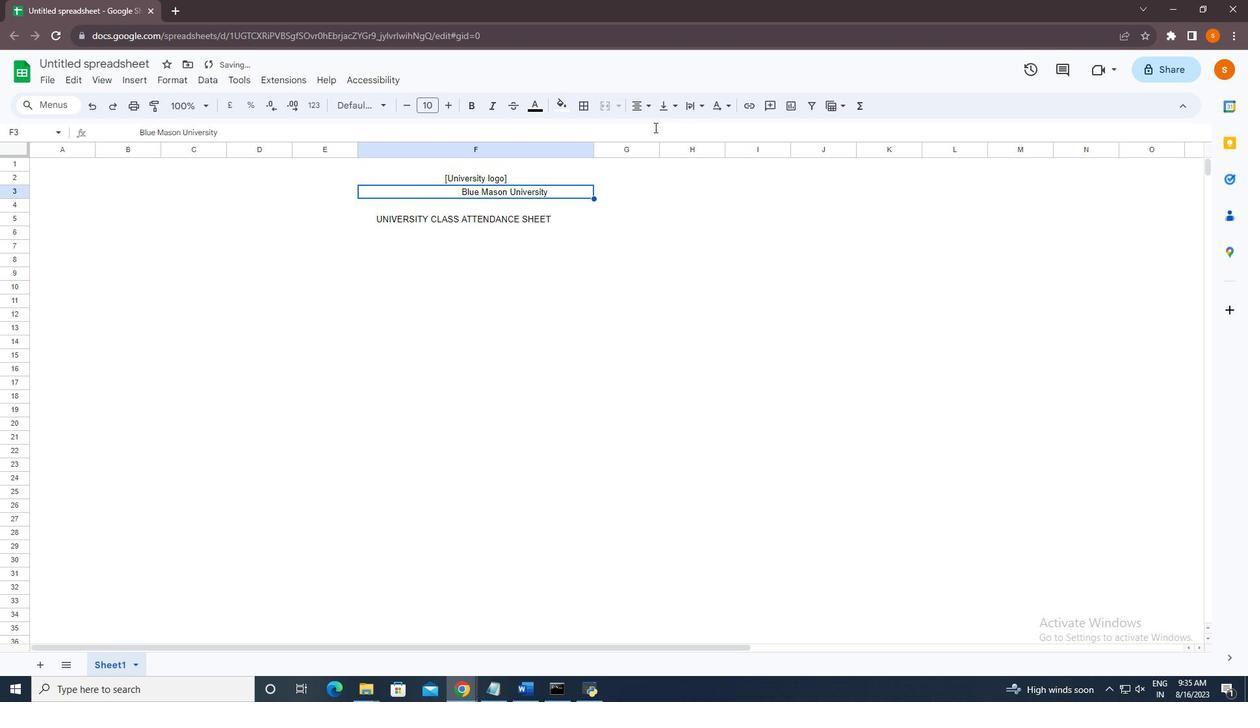 
Action: Mouse pressed left at (666, 178)
Screenshot: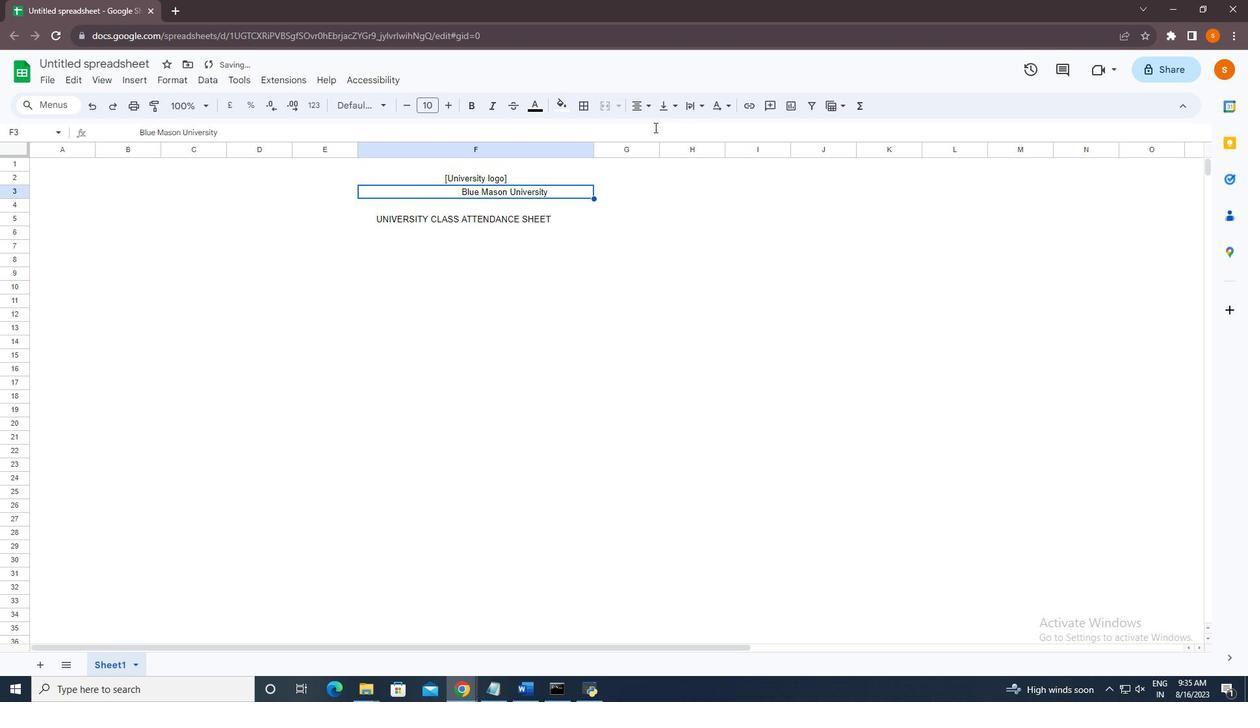 
Action: Mouse moved to (558, 197)
Screenshot: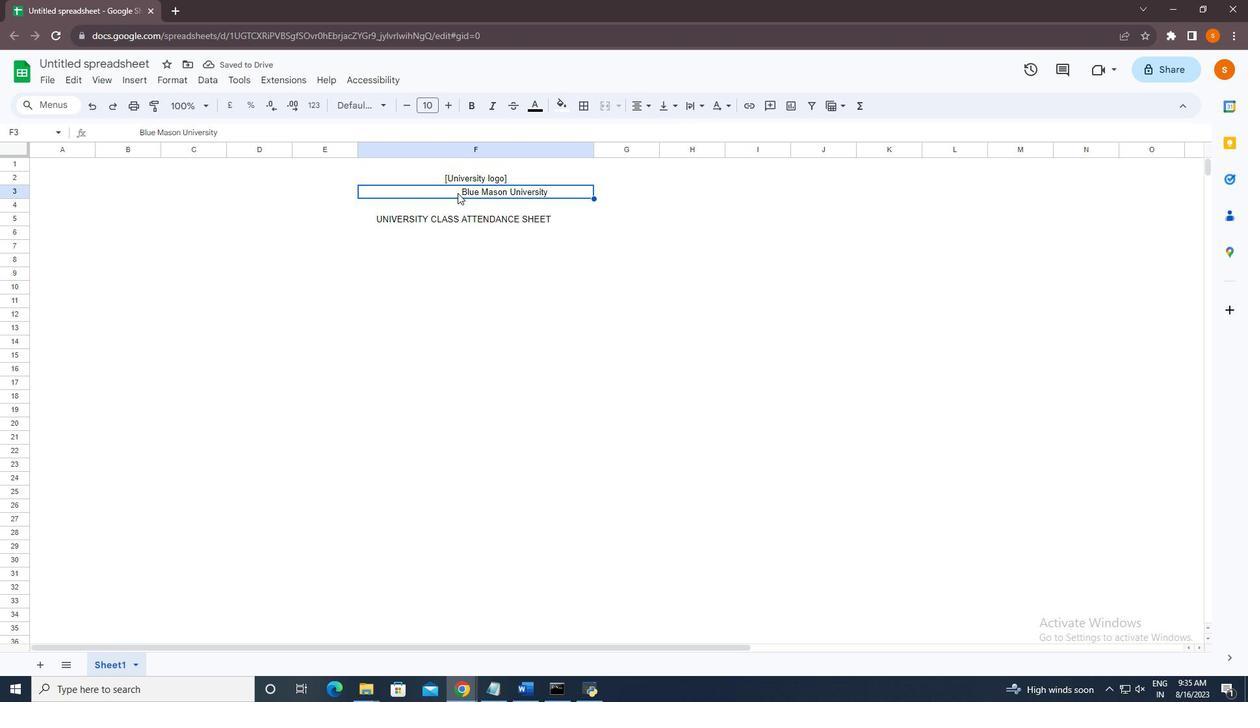
Action: Mouse pressed left at (558, 197)
Screenshot: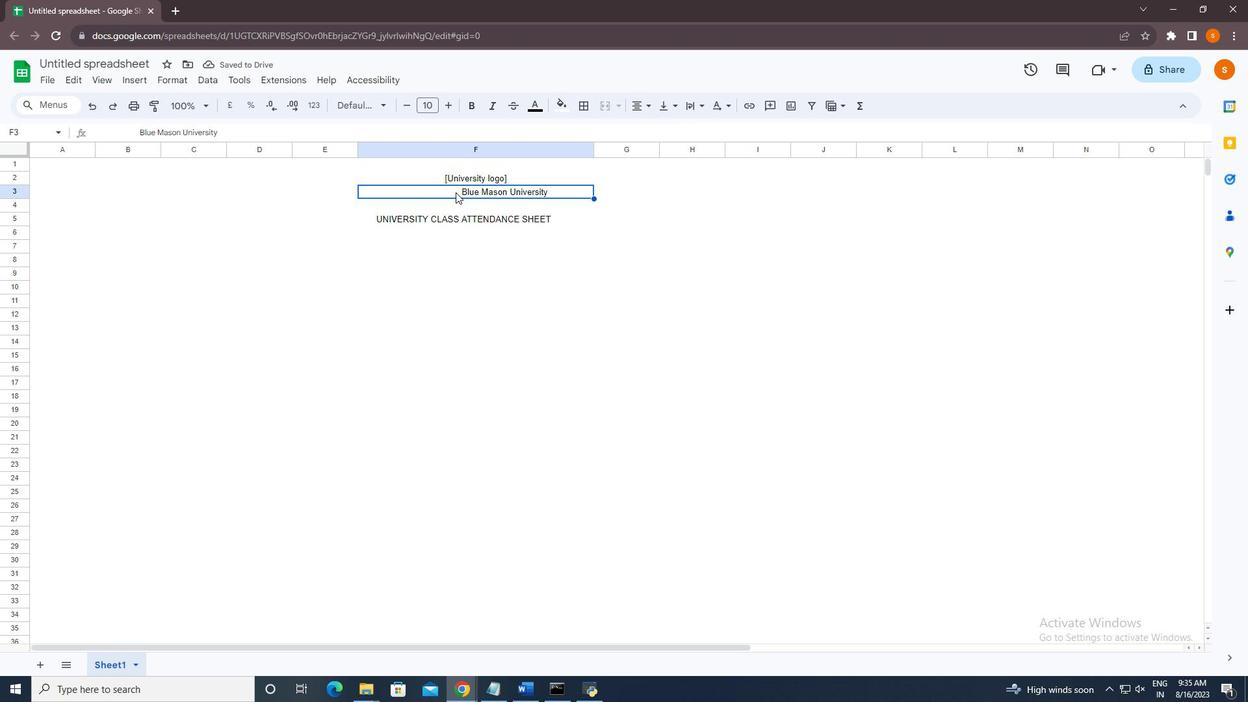 
Action: Mouse moved to (555, 198)
Screenshot: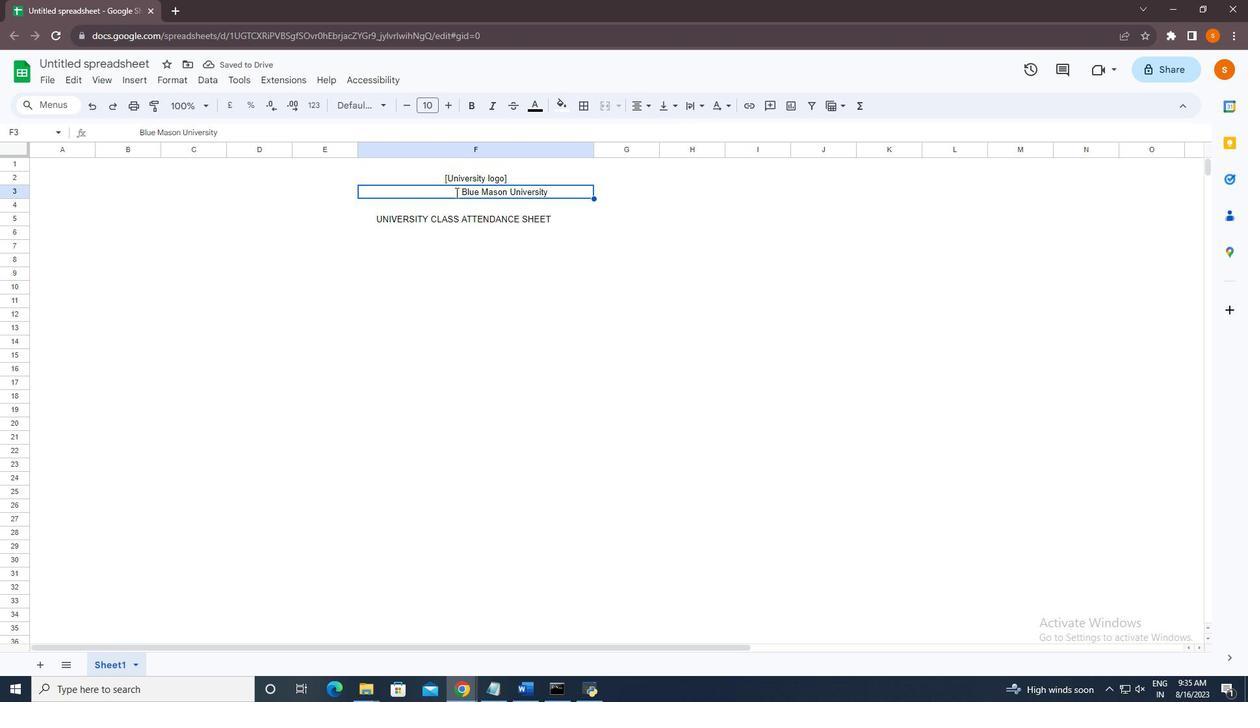 
Action: Mouse pressed left at (555, 198)
Screenshot: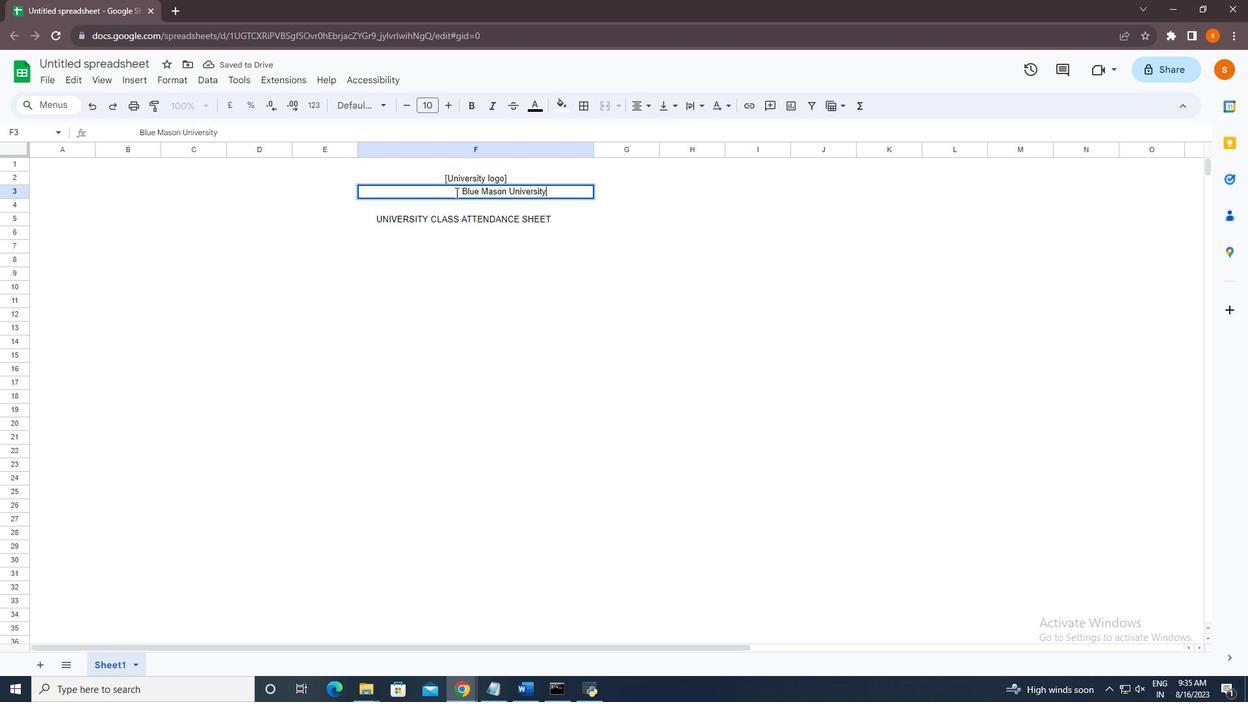 
Action: Mouse pressed left at (555, 198)
Screenshot: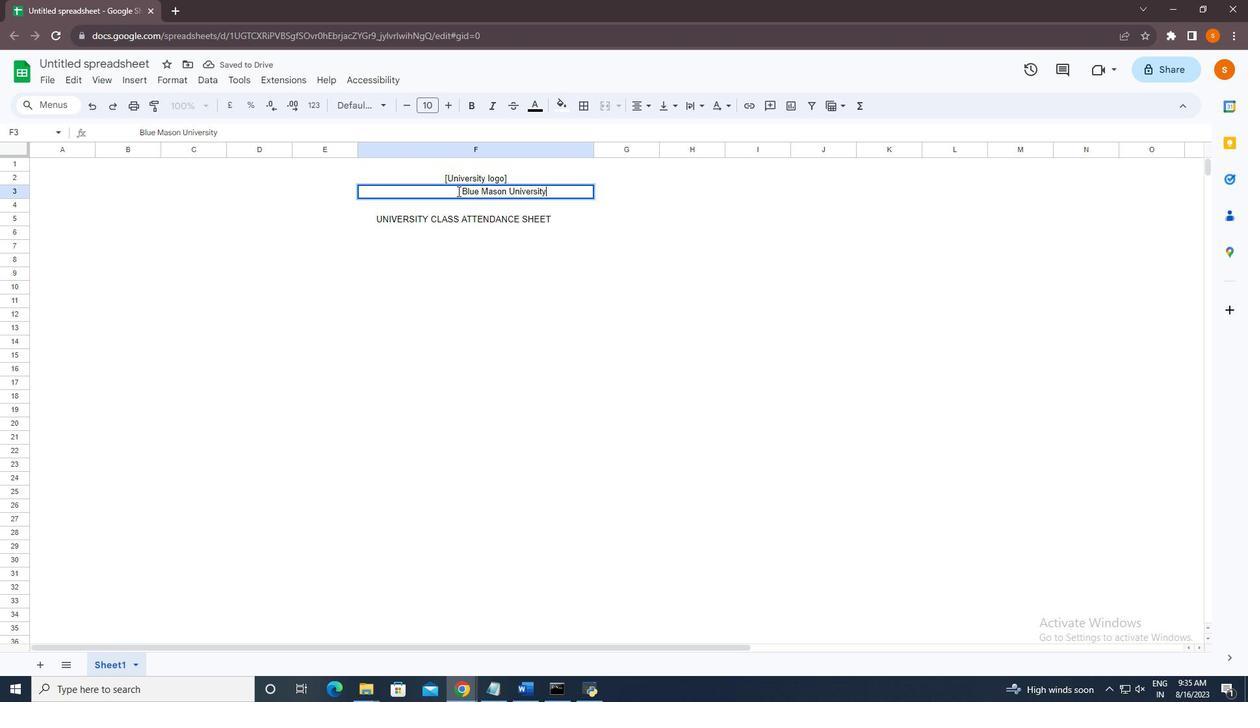 
Action: Mouse moved to (557, 197)
Screenshot: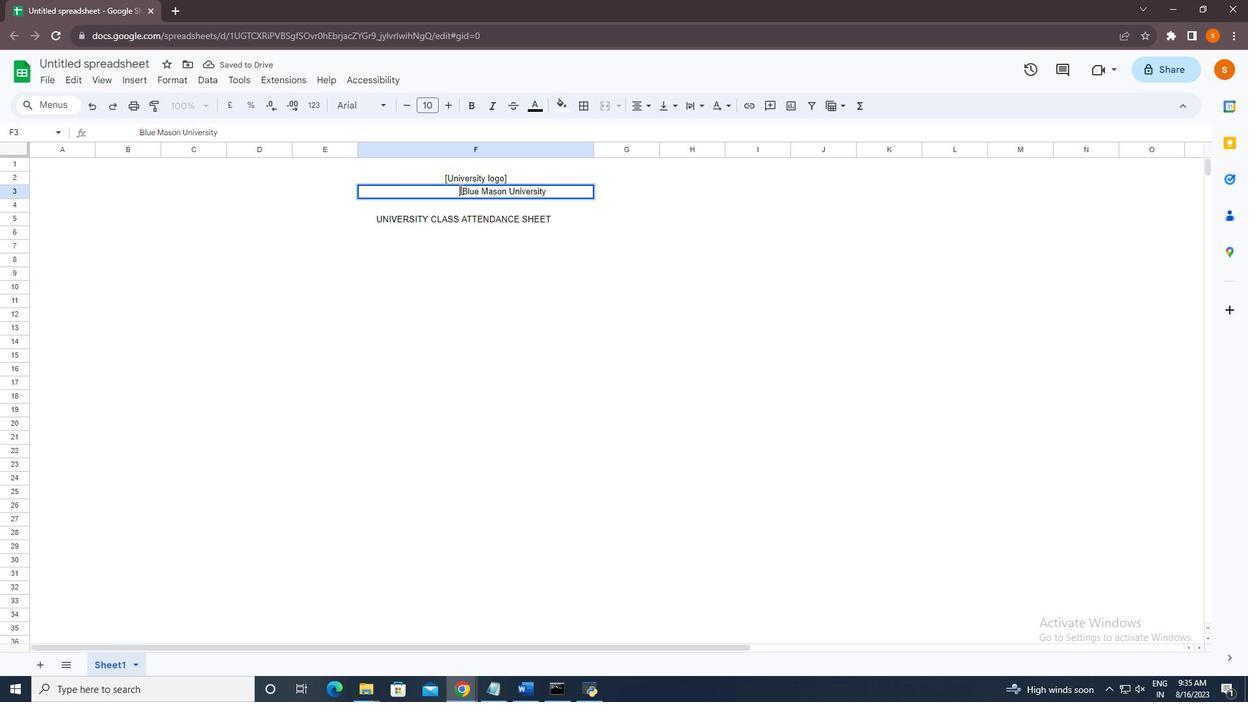 
Action: Mouse pressed left at (557, 197)
Screenshot: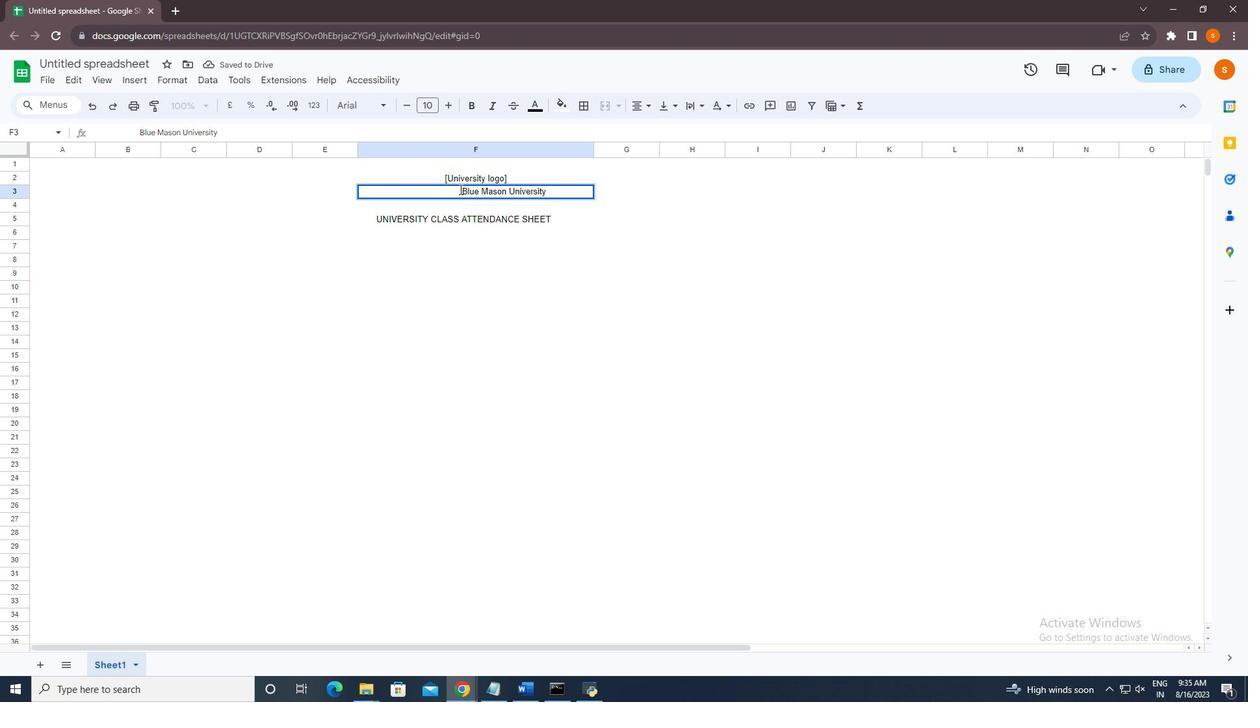 
Action: Key pressed <Key.backspace><Key.backspace><Key.backspace><Key.backspace><Key.backspace><Key.backspace><Key.backspace><Key.backspace><Key.backspace><Key.backspace><Key.backspace><Key.backspace><Key.backspace><Key.backspace><Key.backspace><Key.backspace><Key.backspace><Key.backspace><Key.backspace><Key.backspace><Key.backspace><Key.backspace>
Screenshot: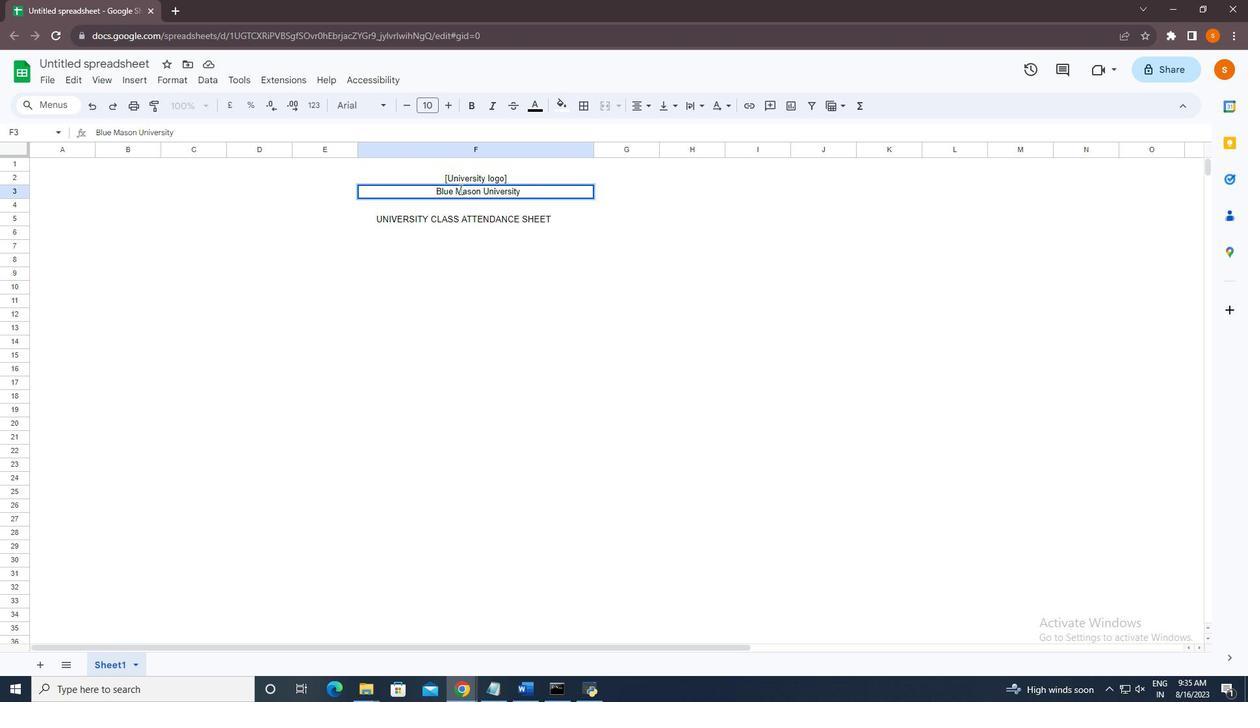 
Action: Mouse moved to (507, 205)
Screenshot: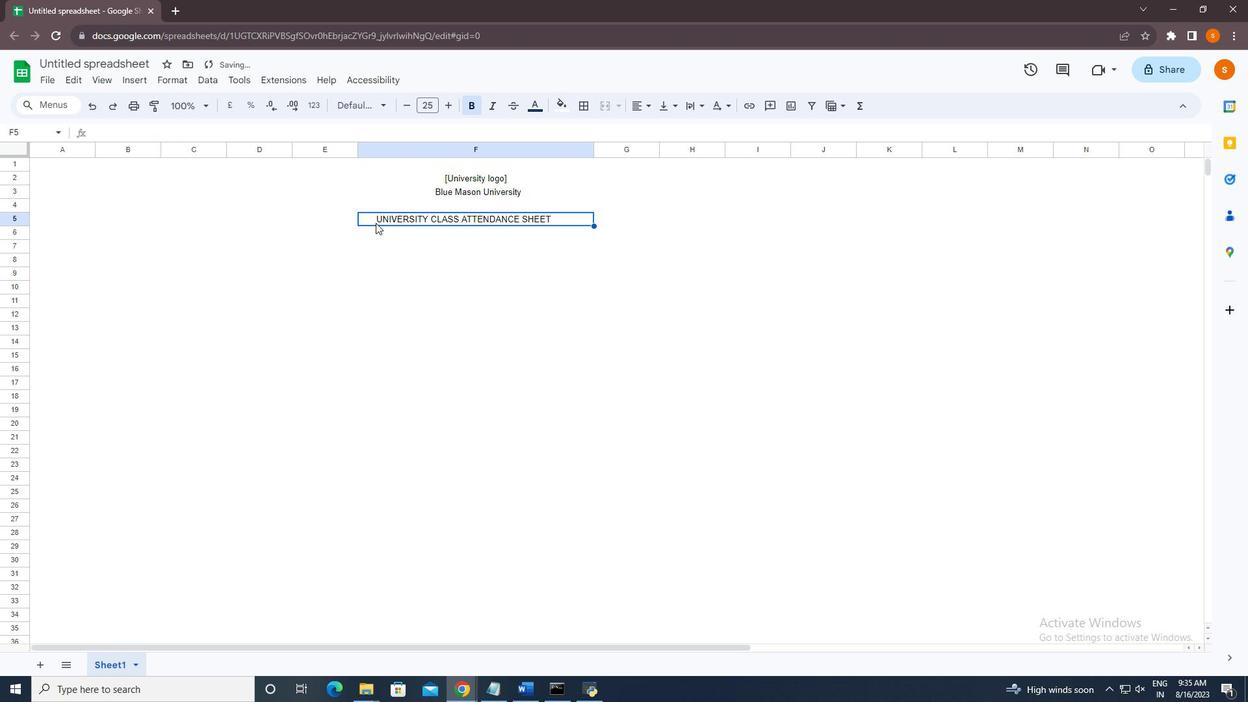 
Action: Mouse pressed left at (507, 205)
Screenshot: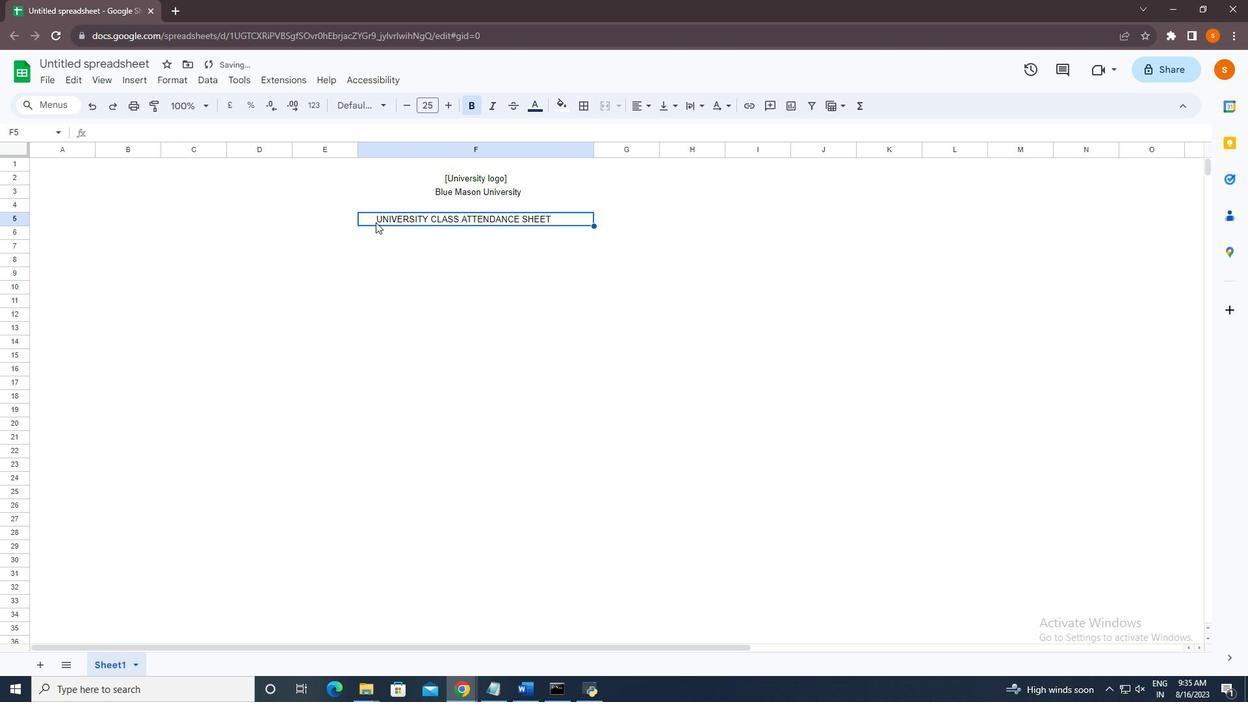 
Action: Mouse moved to (510, 206)
Screenshot: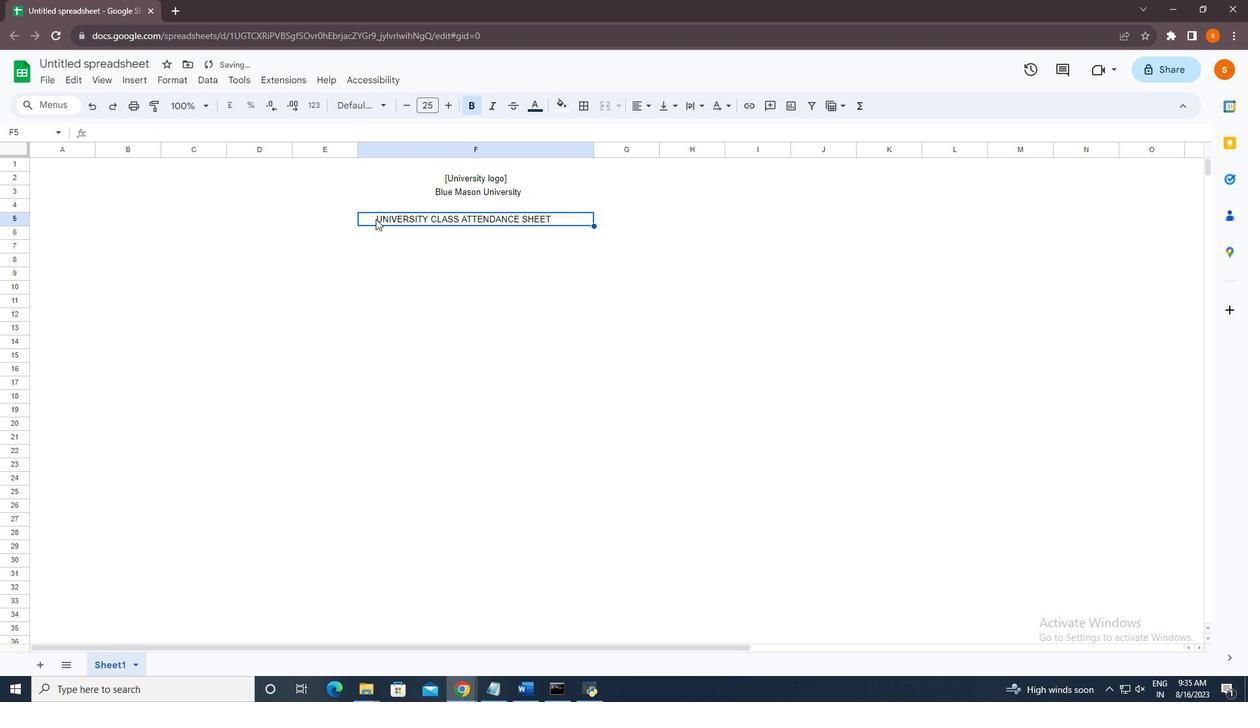 
Action: Mouse pressed left at (510, 206)
Screenshot: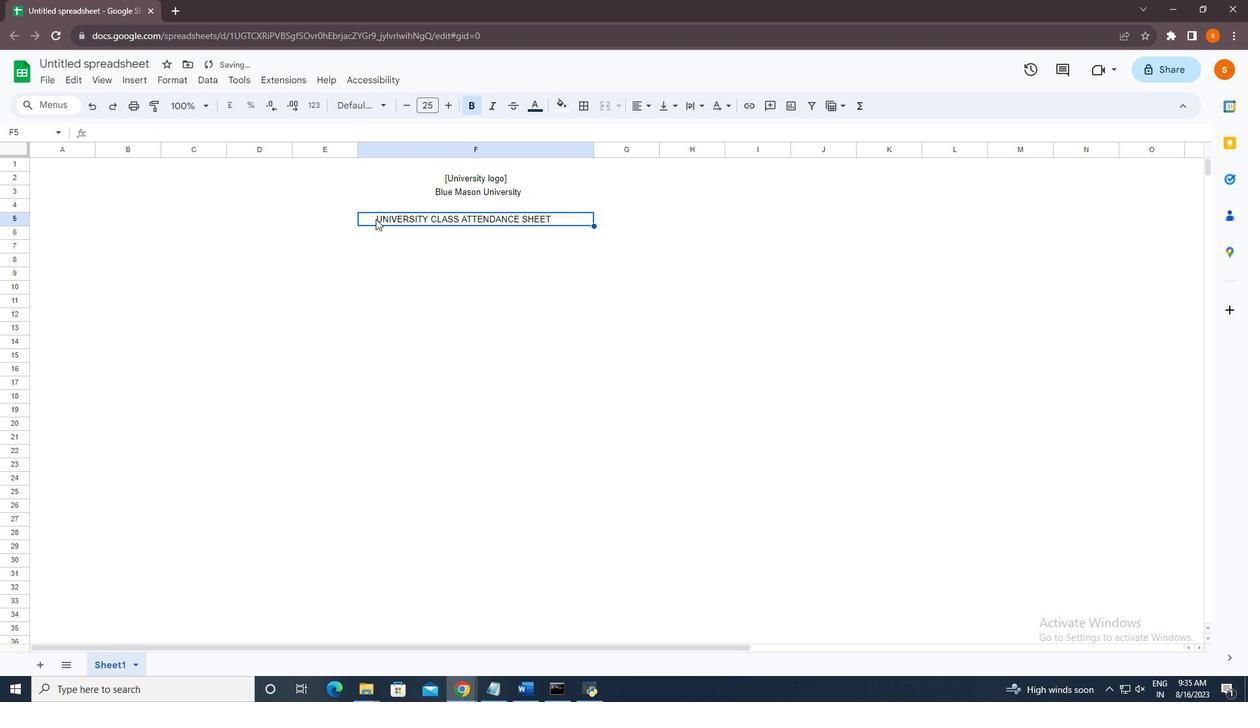
Action: Mouse pressed left at (510, 206)
Screenshot: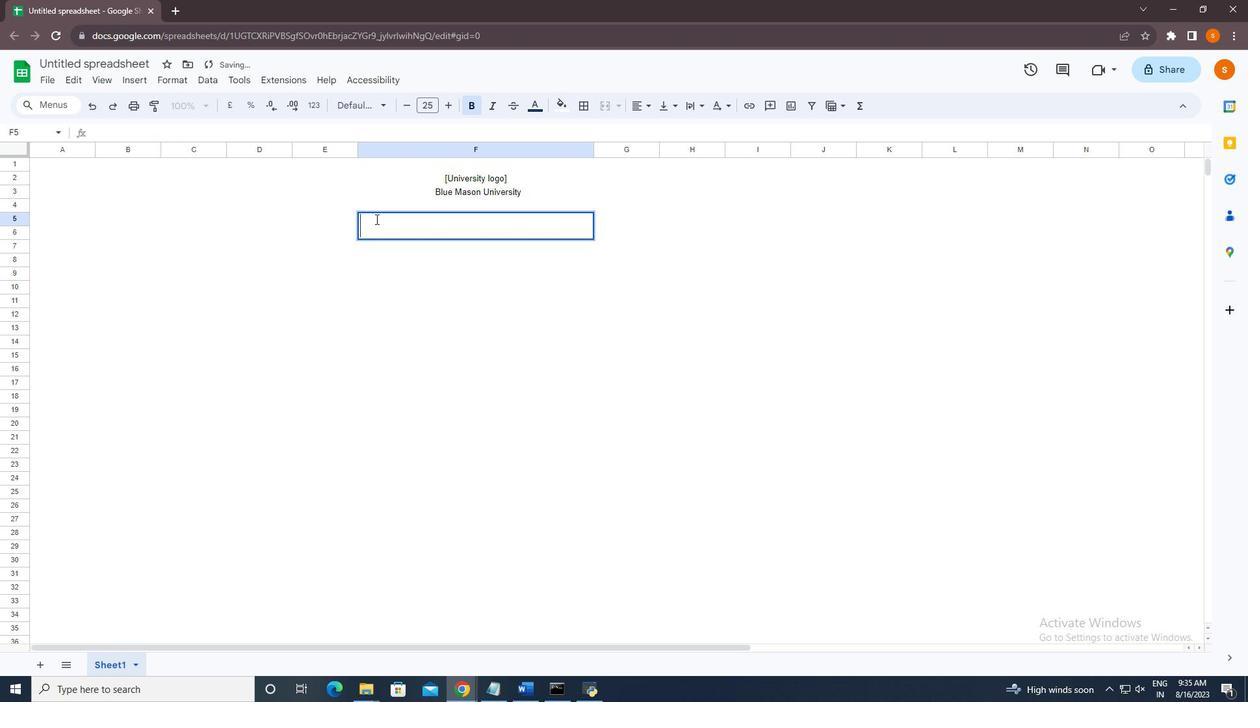 
Action: Mouse moved to (513, 228)
Screenshot: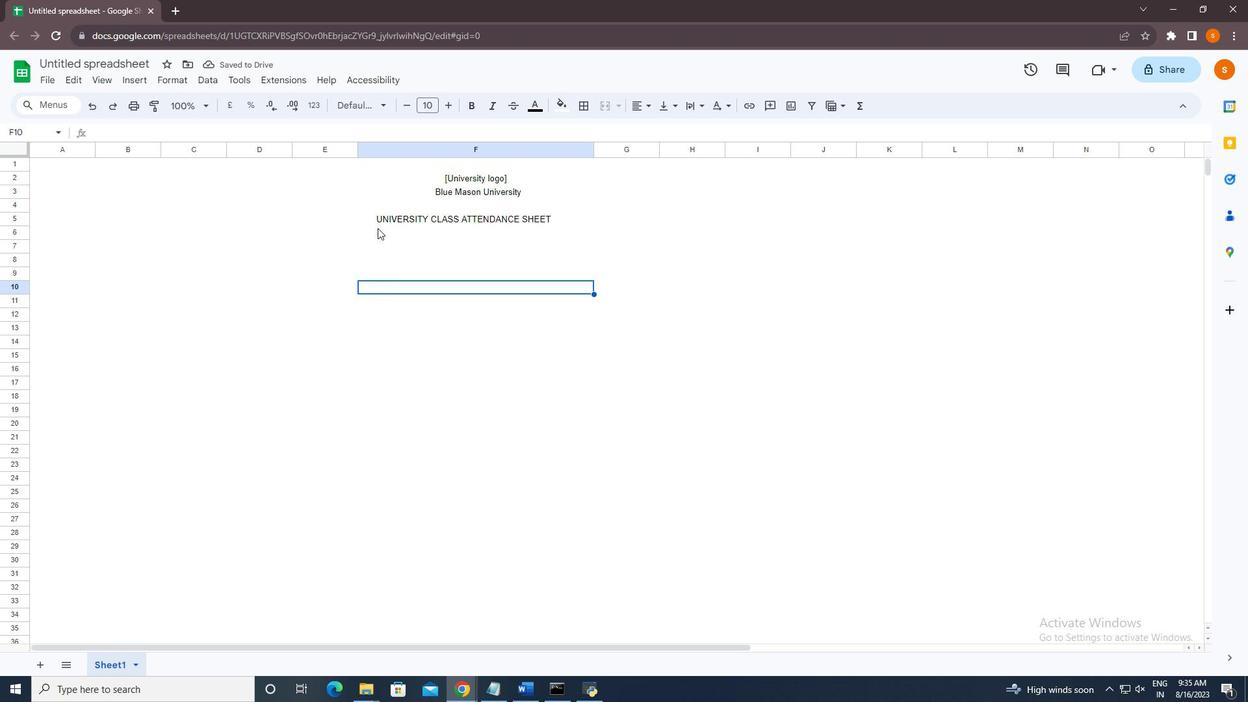 
Action: Mouse pressed left at (513, 228)
Screenshot: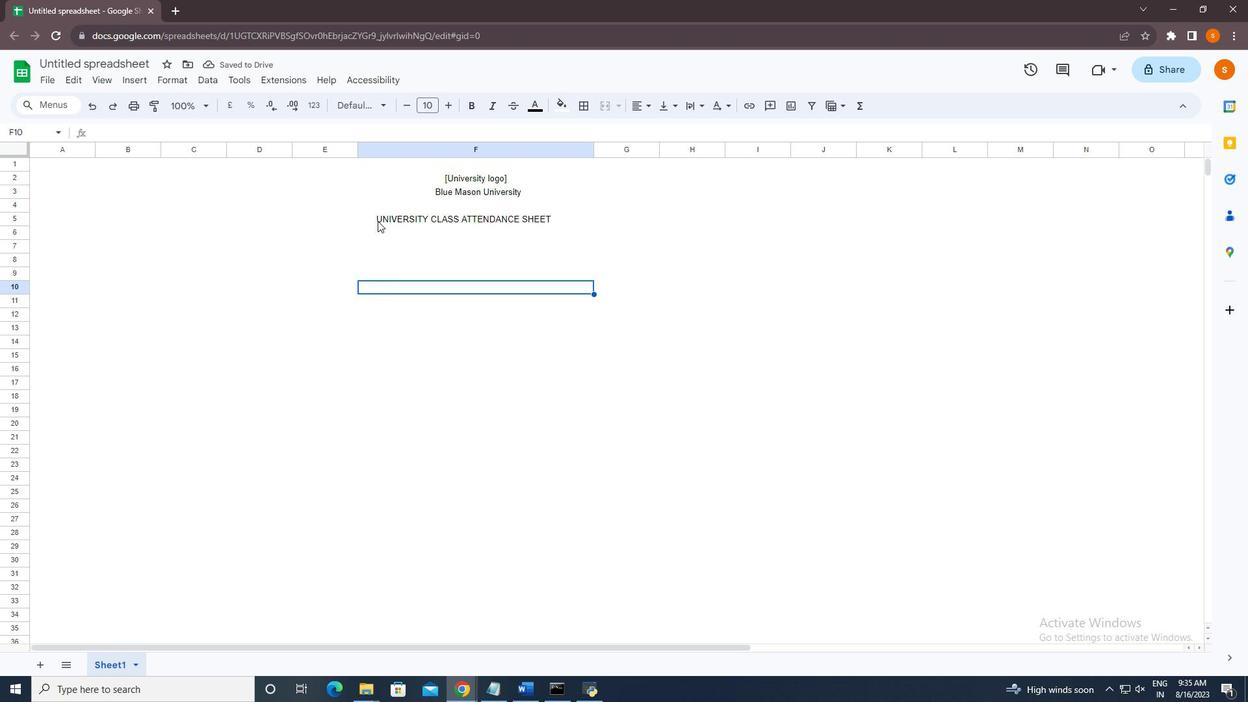 
Action: Mouse moved to (511, 206)
Screenshot: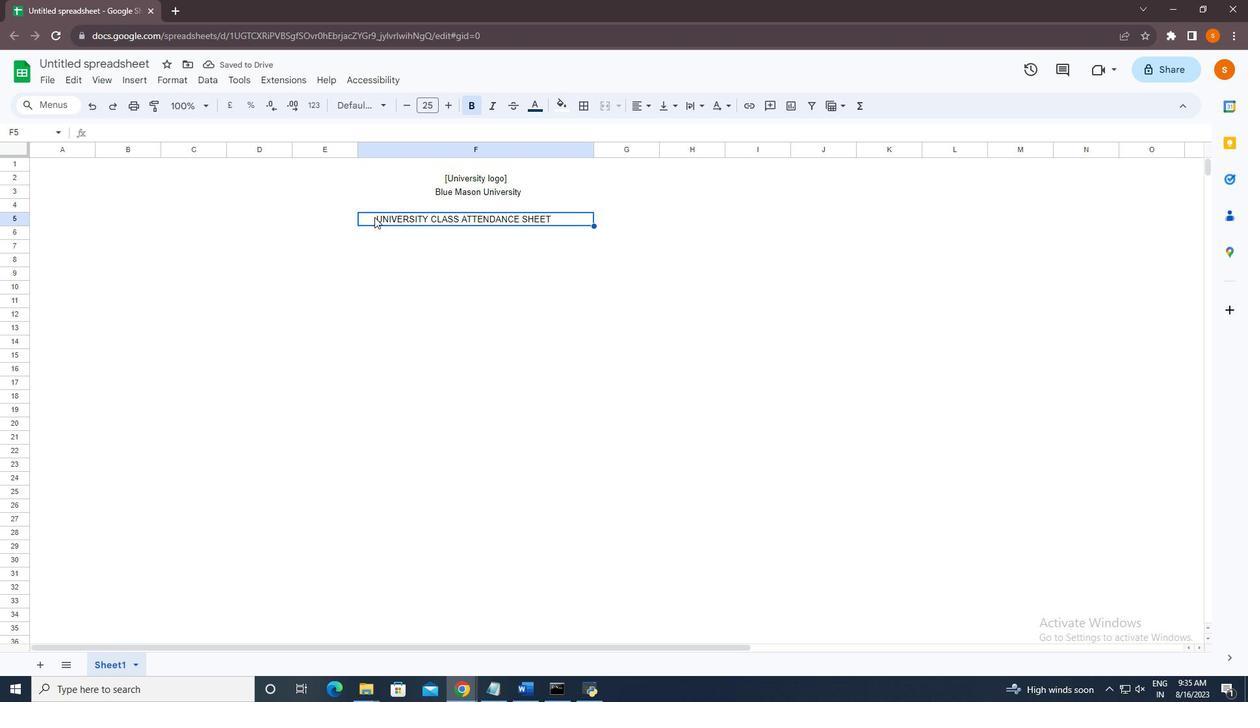 
Action: Mouse pressed left at (511, 206)
Screenshot: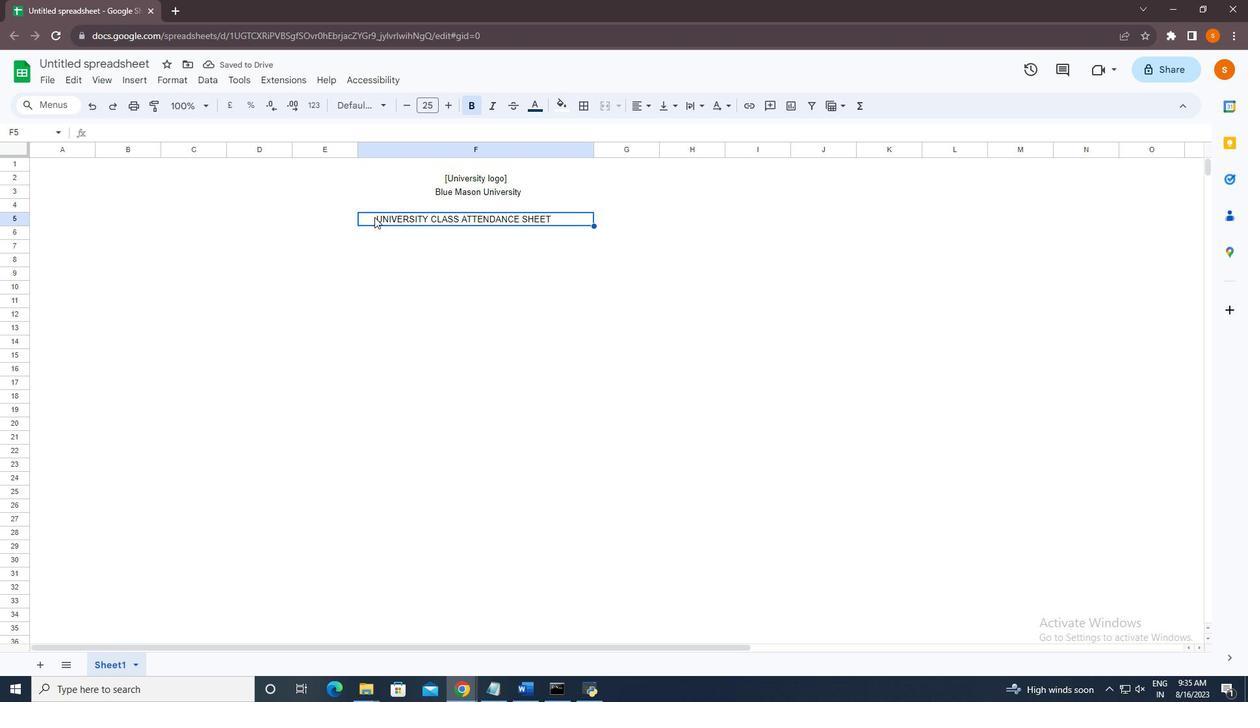 
Action: Mouse moved to (509, 205)
Screenshot: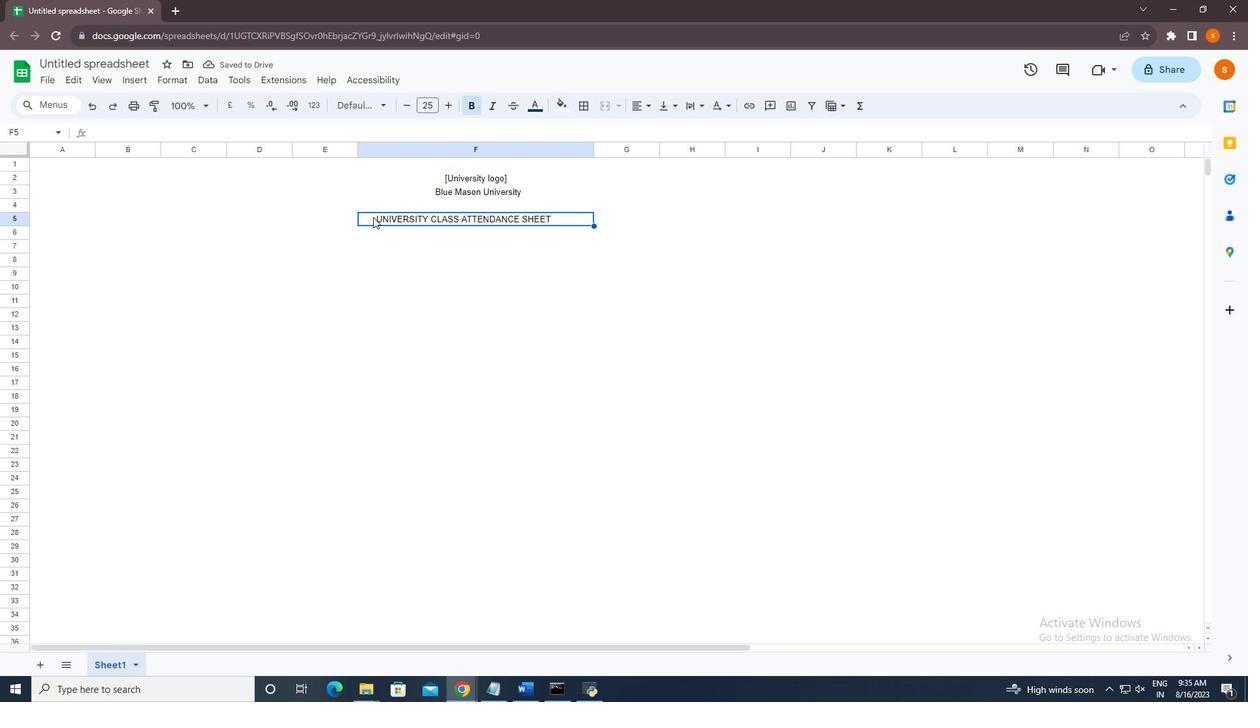 
Action: Mouse pressed left at (509, 205)
Screenshot: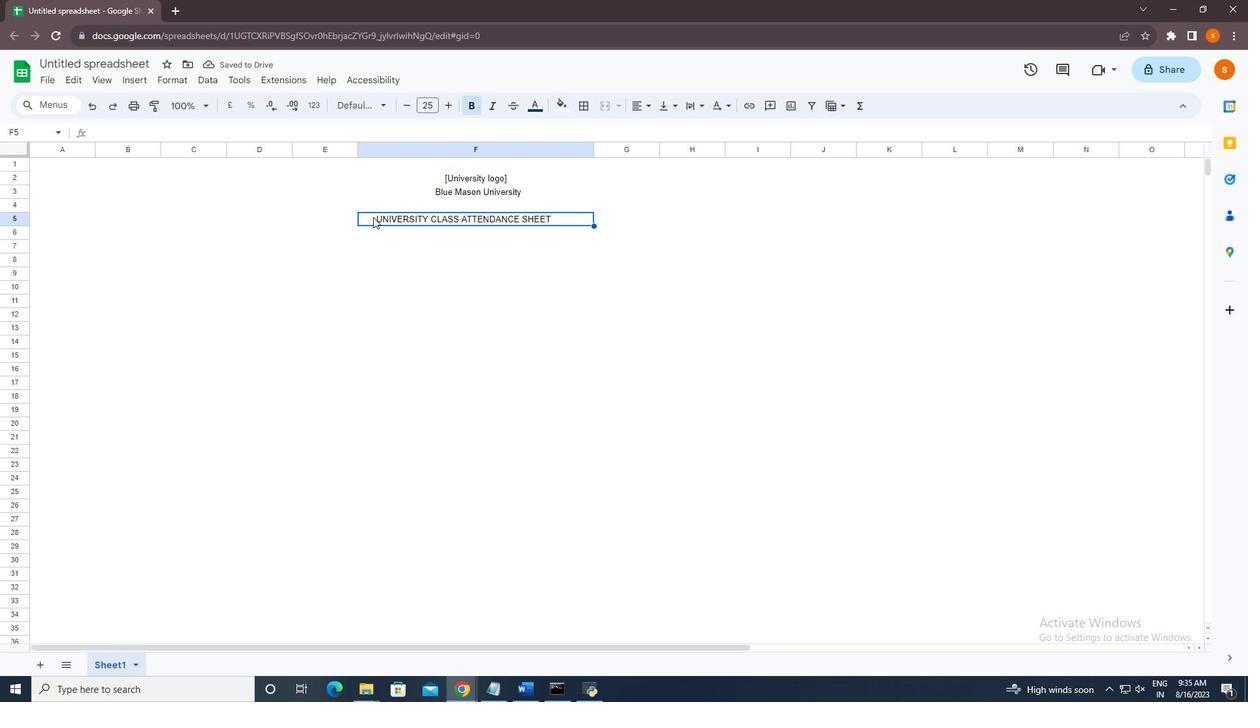 
Action: Mouse moved to (509, 205)
Screenshot: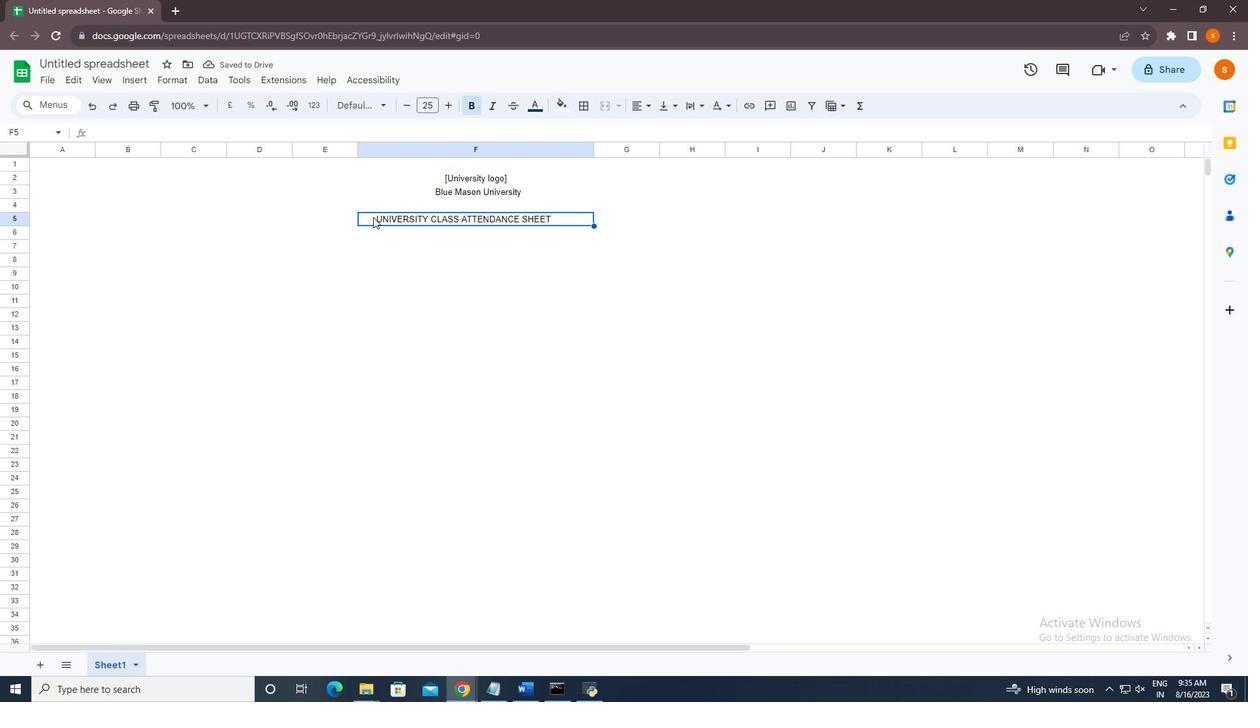 
Action: Mouse pressed left at (509, 205)
Screenshot: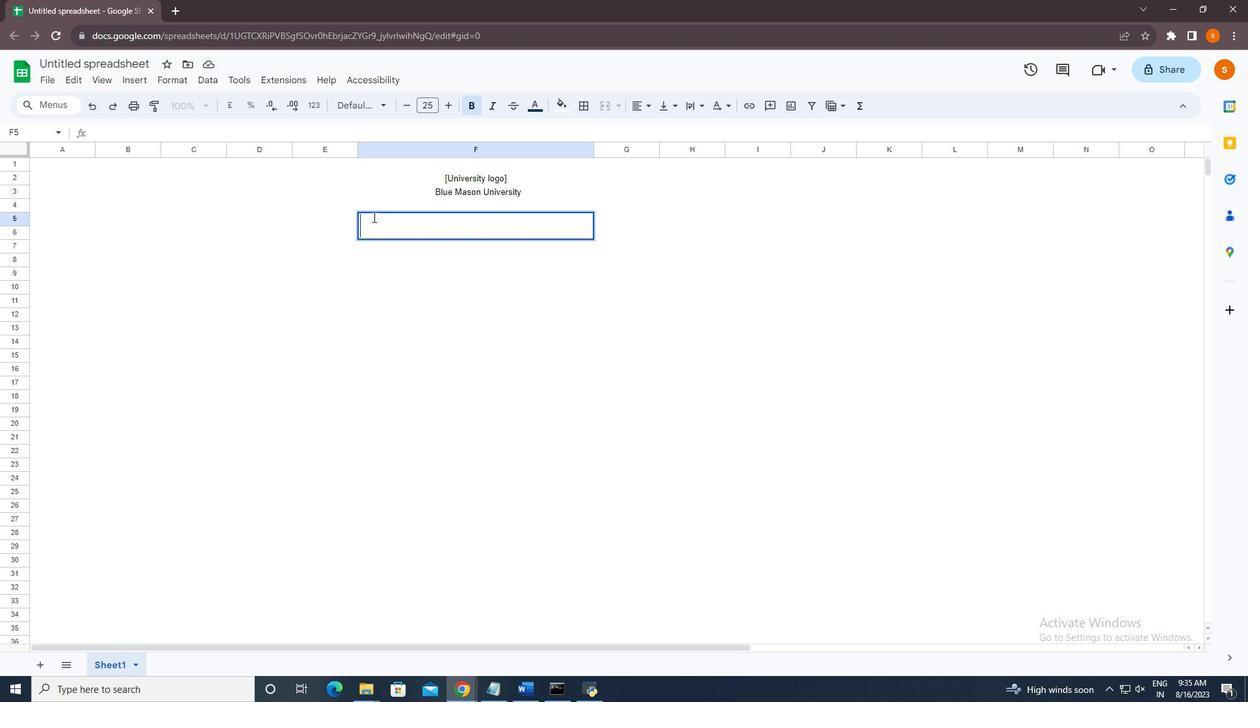 
Action: Mouse pressed left at (509, 205)
Screenshot: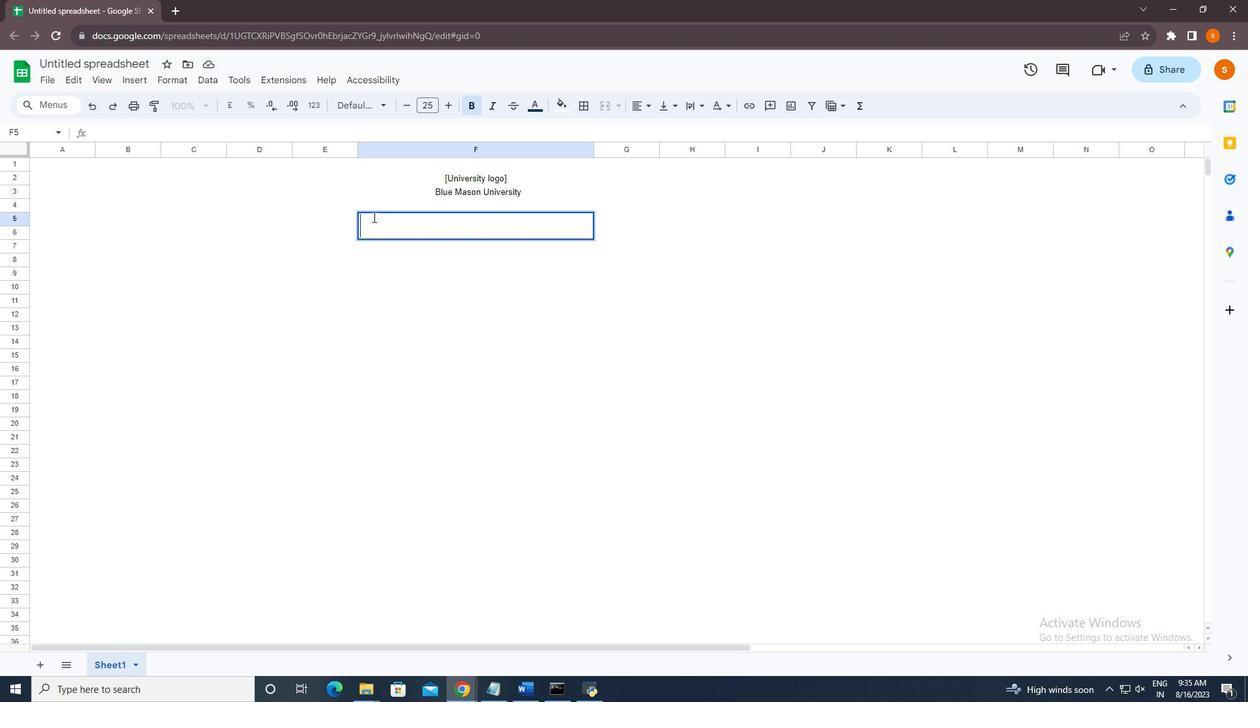 
Action: Mouse pressed left at (509, 205)
Screenshot: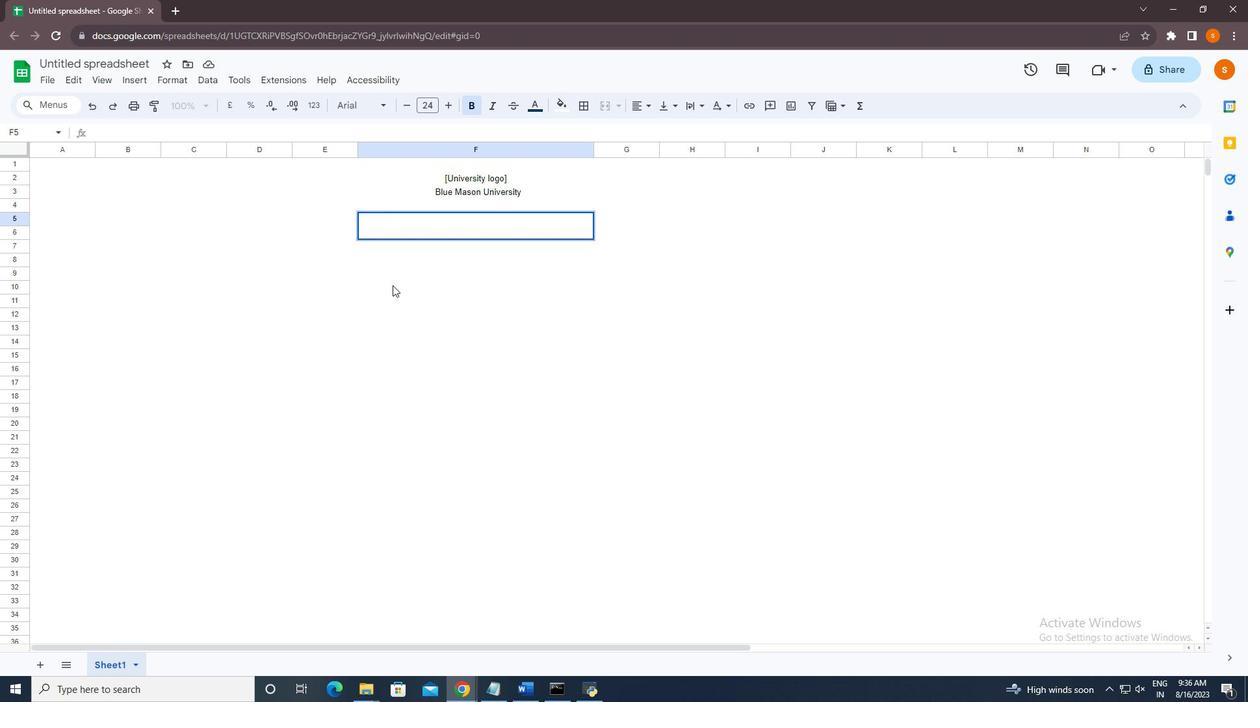 
Action: Mouse moved to (519, 226)
Screenshot: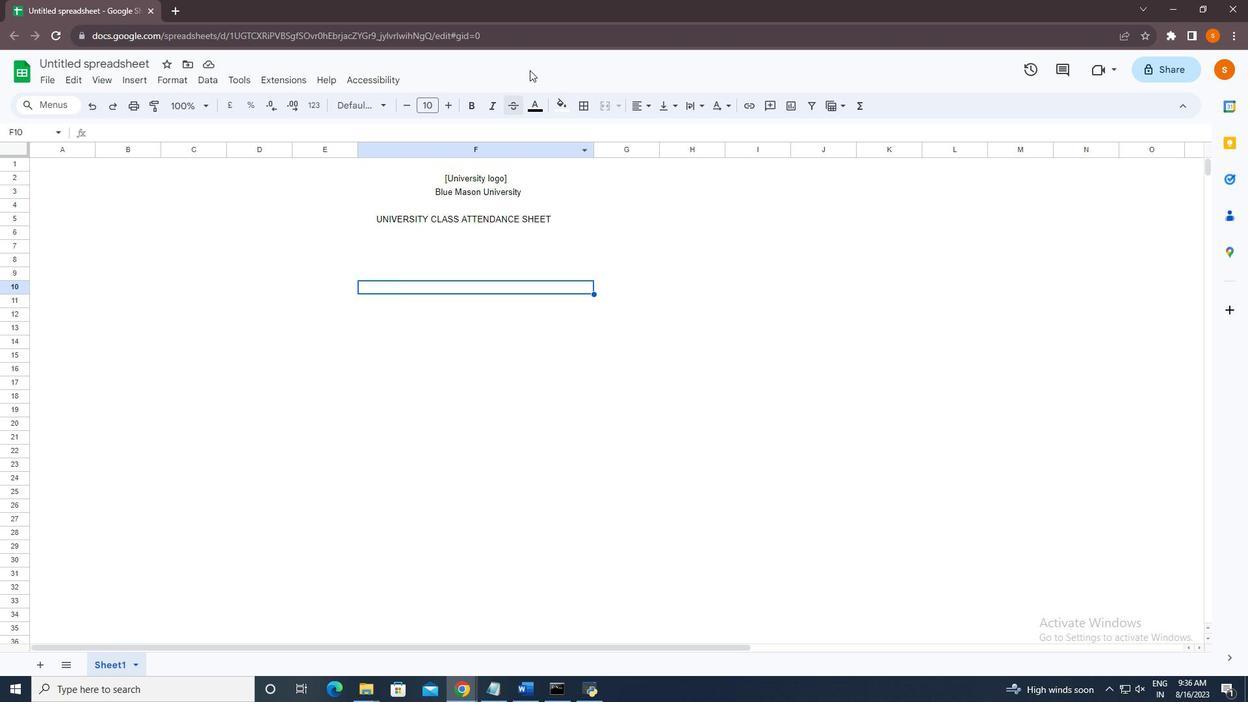 
Action: Mouse pressed left at (519, 226)
Screenshot: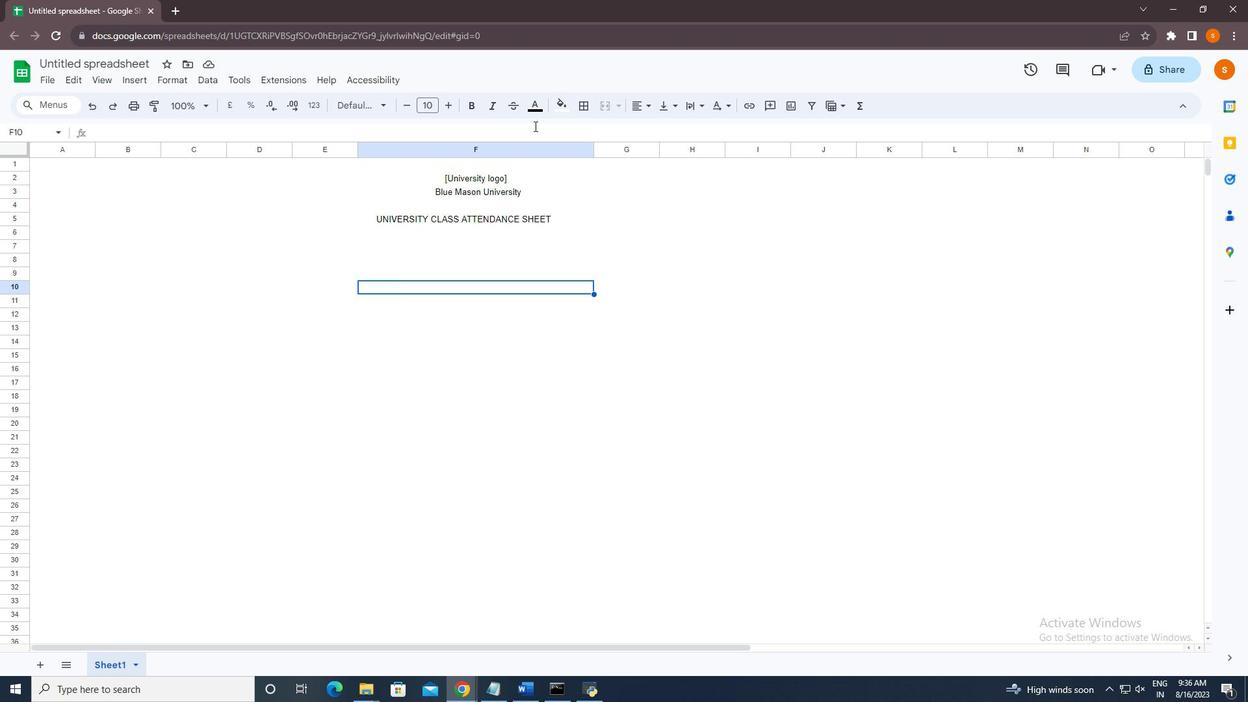 
Action: Mouse moved to (502, 204)
Screenshot: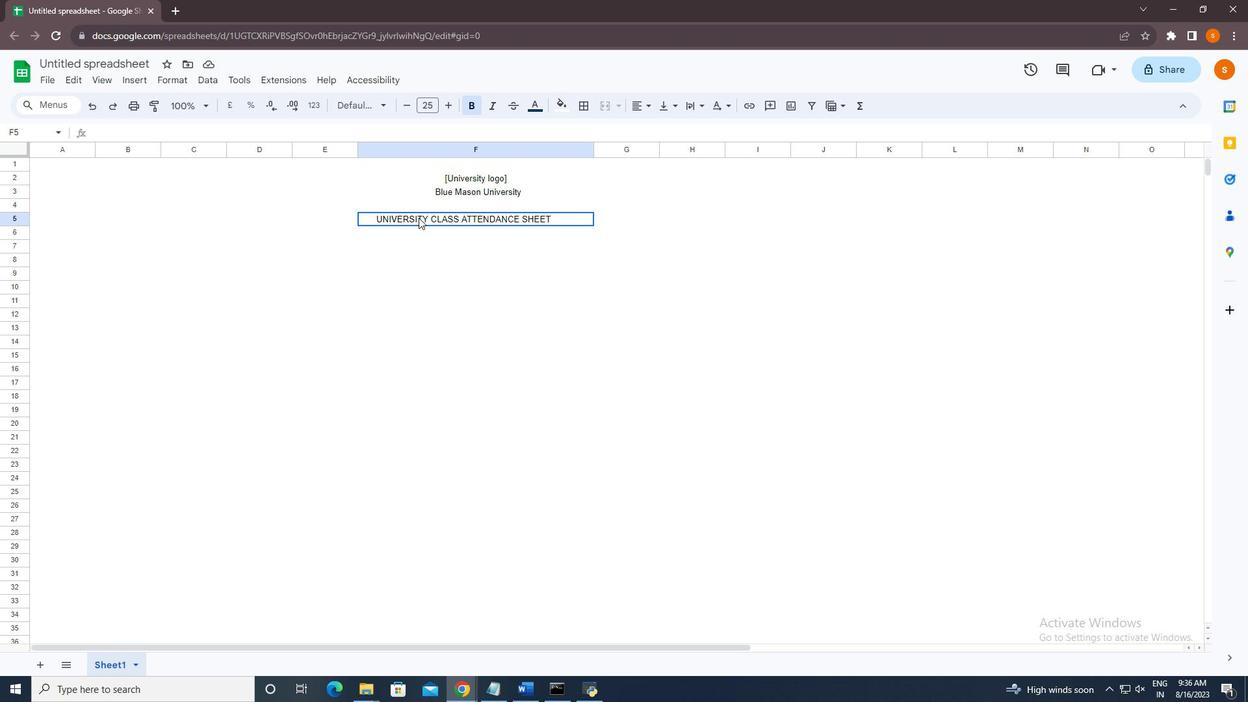 
Action: Mouse pressed left at (502, 204)
Screenshot: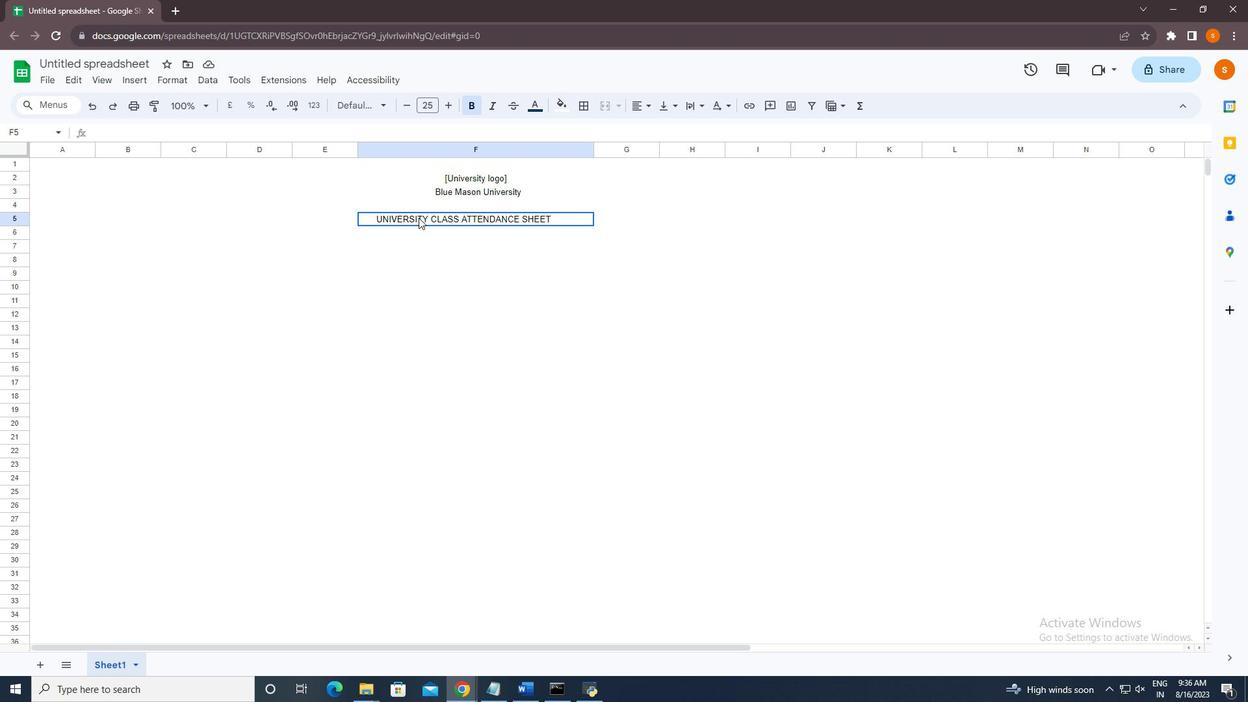 
Action: Mouse moved to (553, 171)
Screenshot: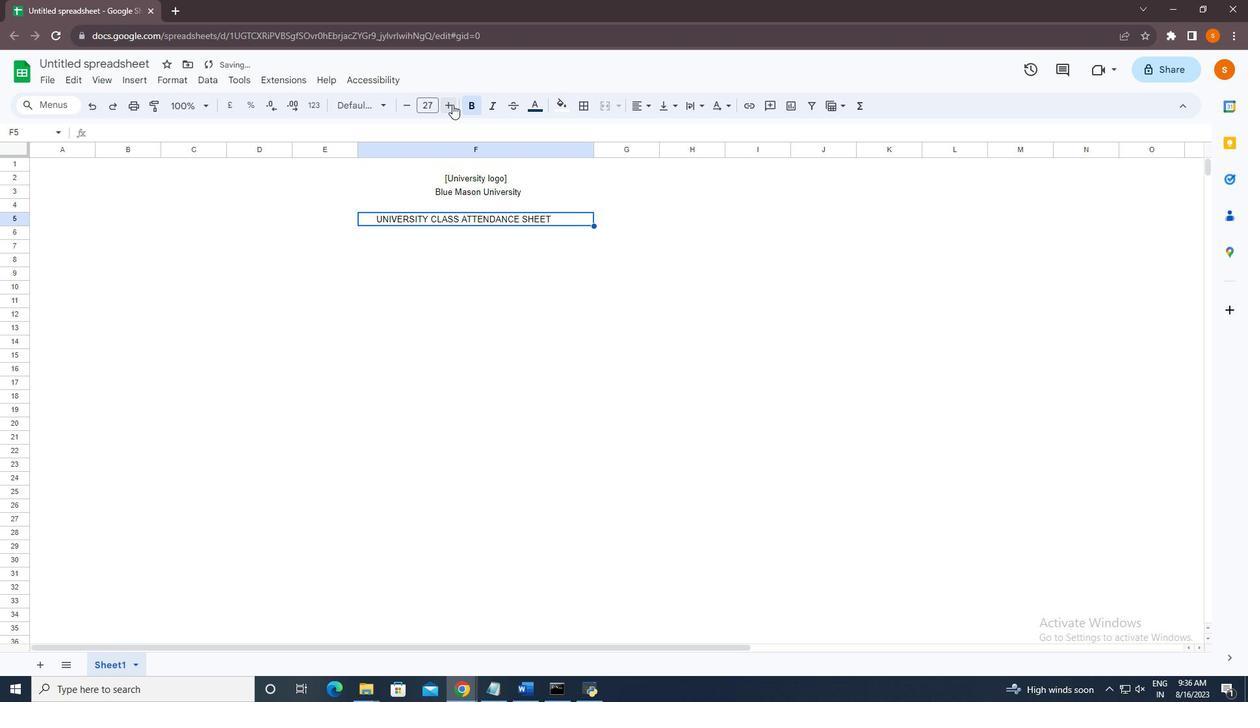 
Action: Mouse pressed left at (553, 171)
Screenshot: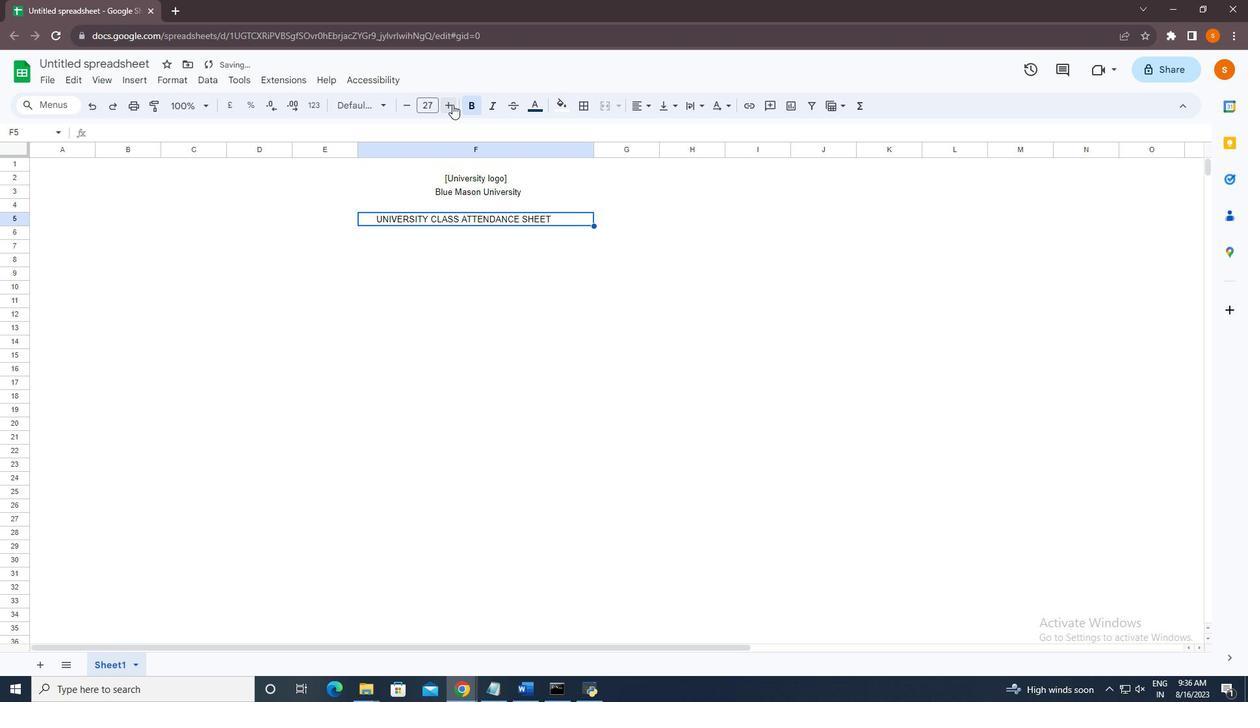 
Action: Mouse pressed left at (553, 171)
Screenshot: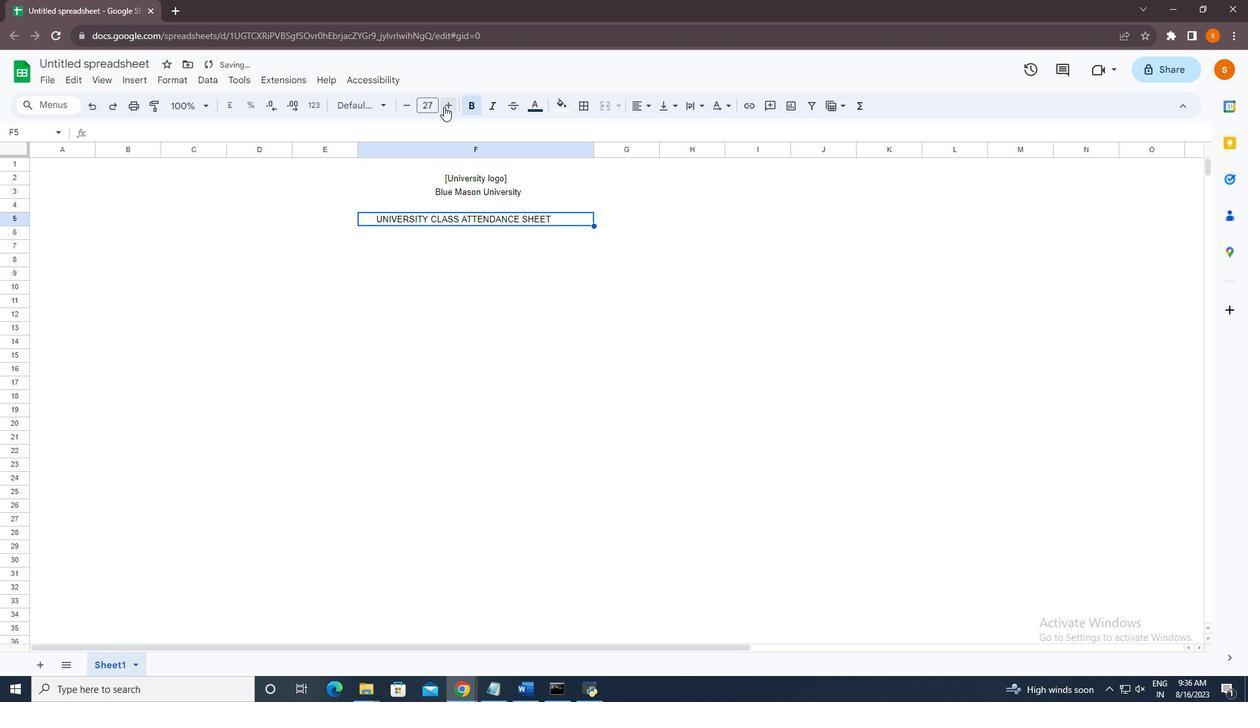
Action: Mouse moved to (562, 226)
Screenshot: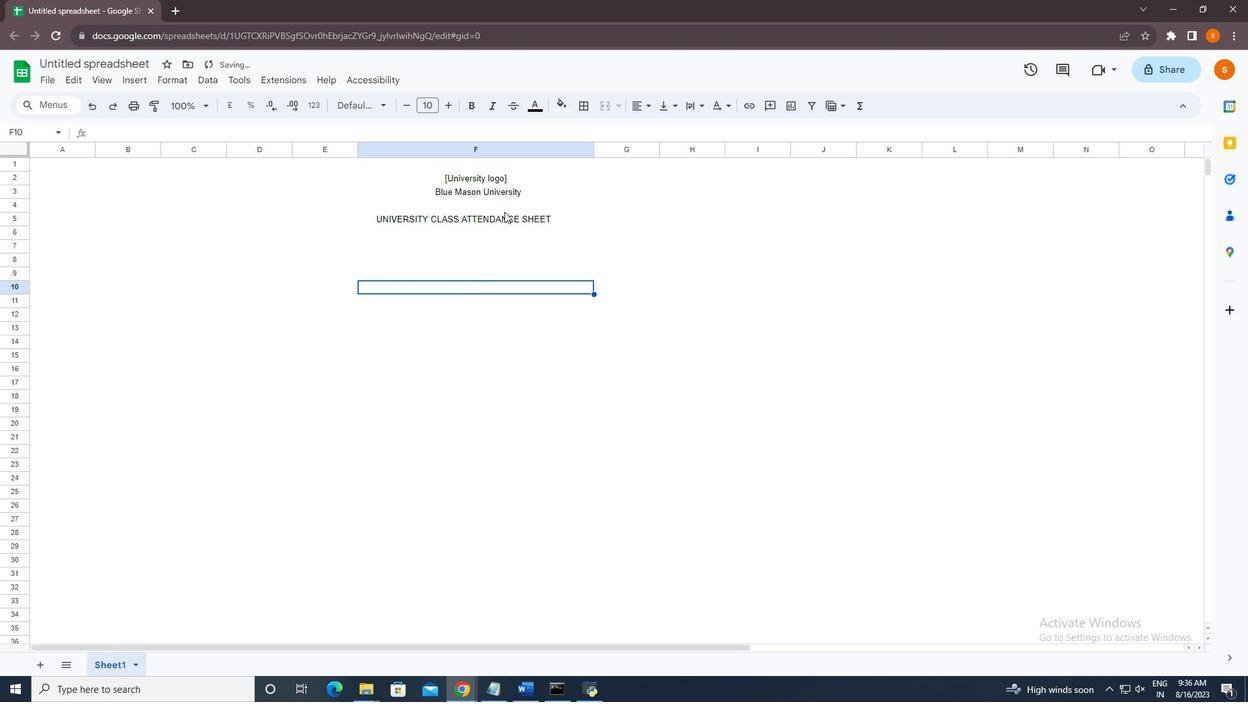 
Action: Mouse pressed left at (562, 226)
Screenshot: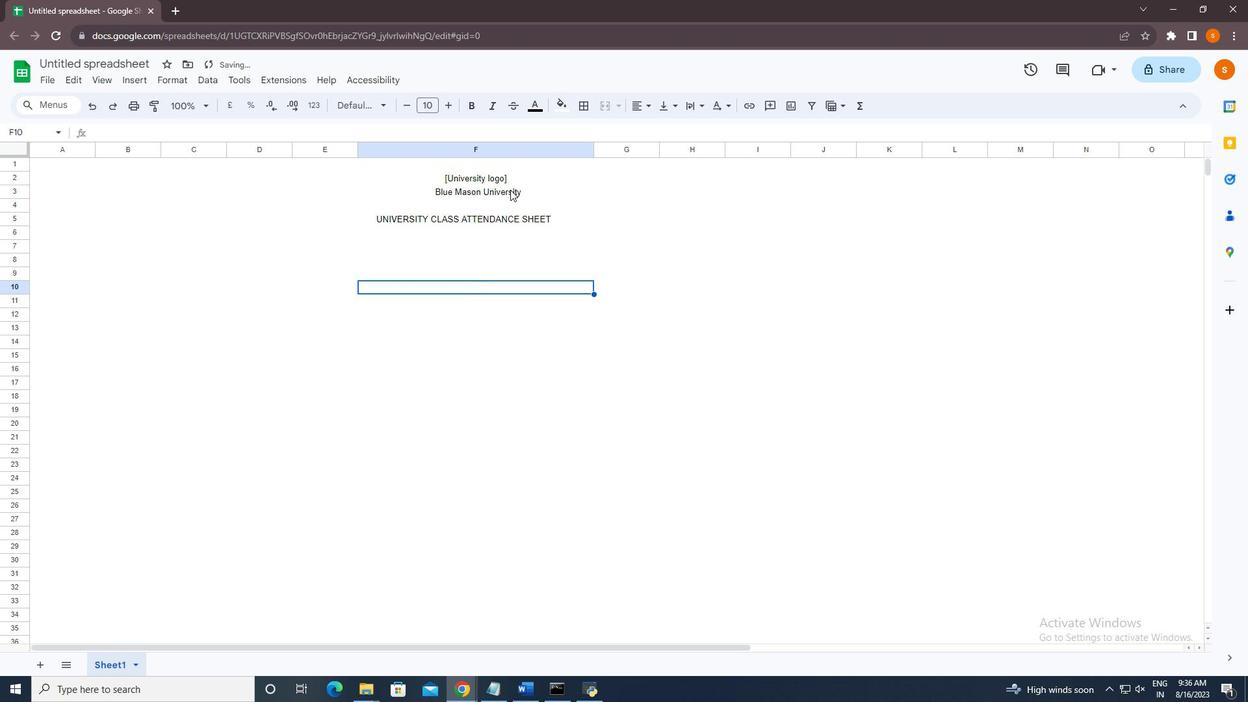 
Action: Mouse moved to (598, 173)
Screenshot: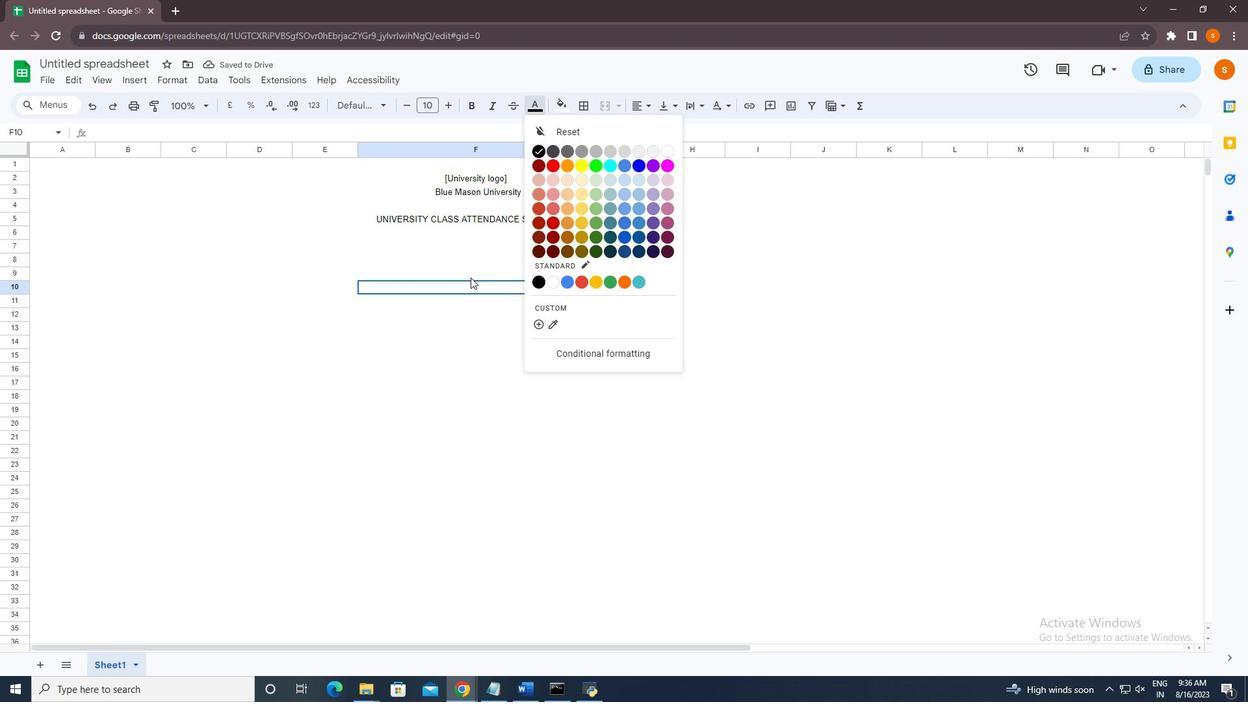 
Action: Mouse pressed left at (598, 173)
Screenshot: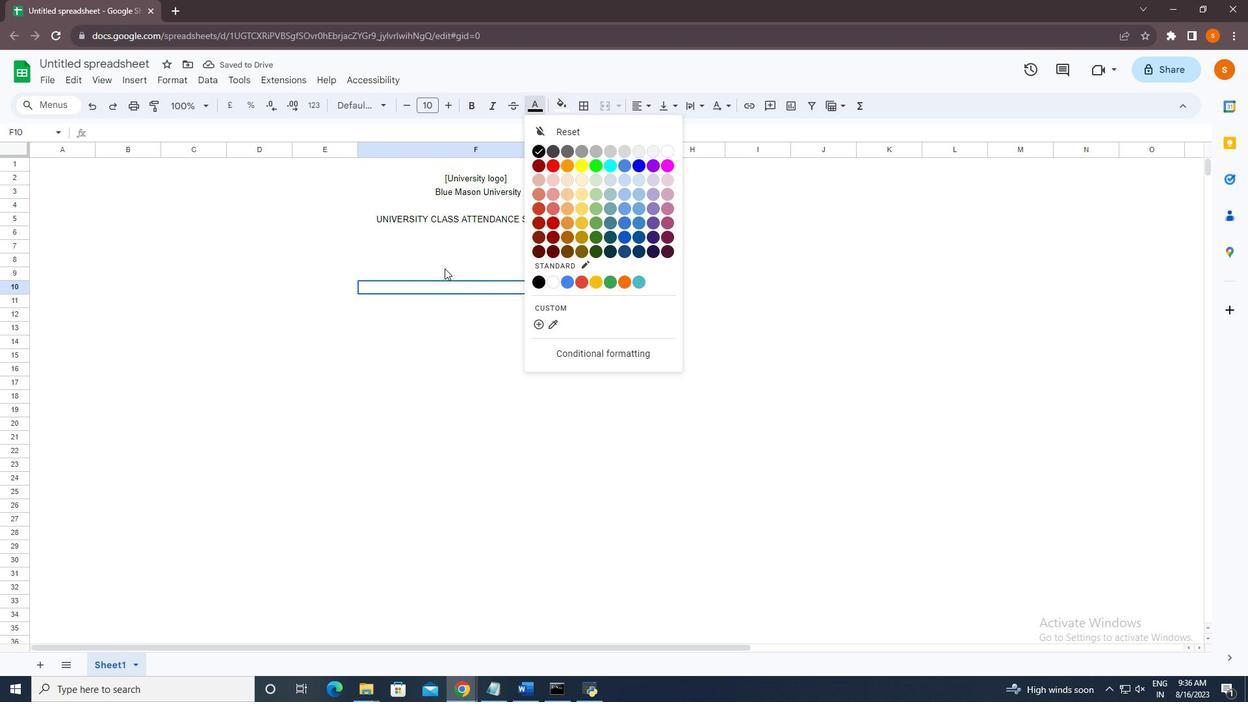 
Action: Mouse moved to (548, 221)
Screenshot: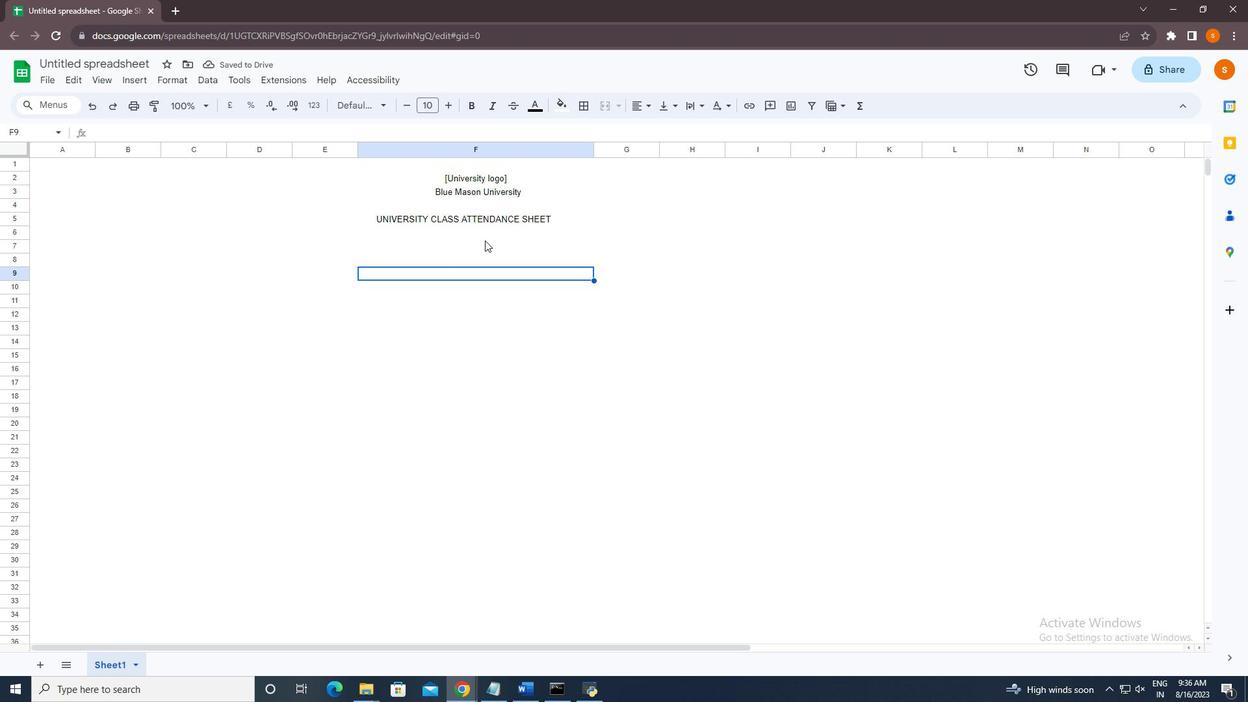 
Action: Mouse pressed left at (548, 221)
Screenshot: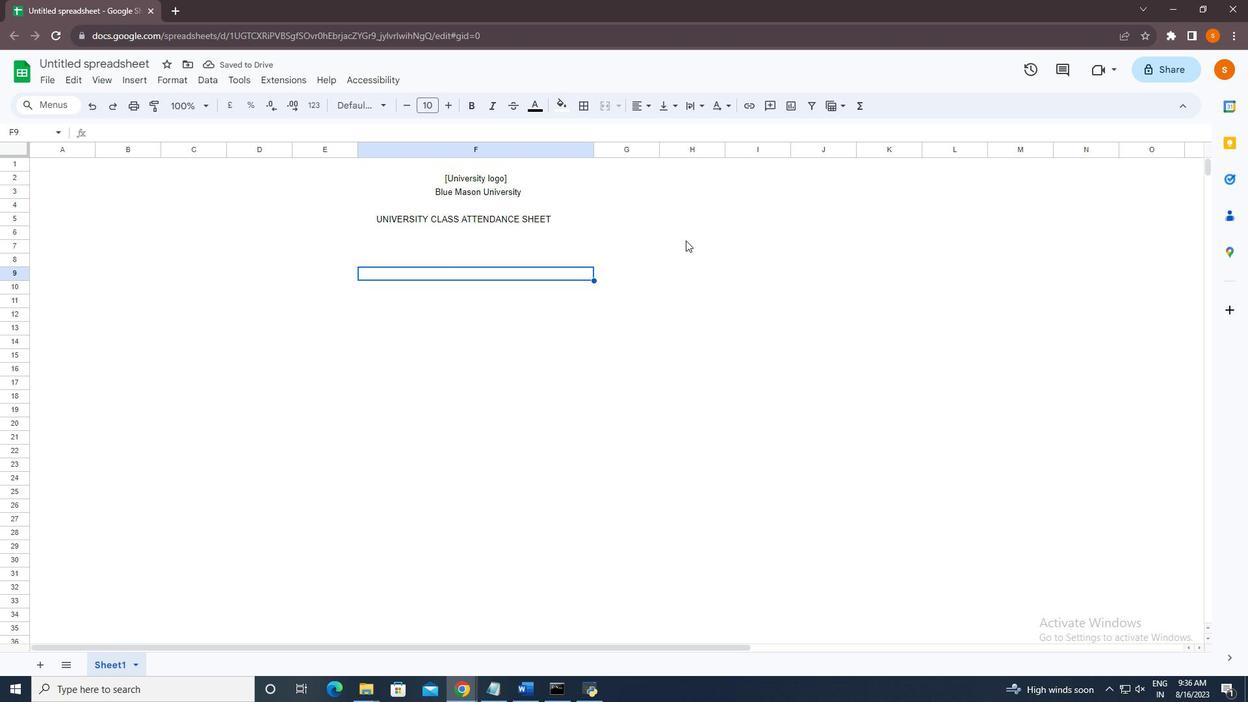
Action: Mouse moved to (627, 206)
Screenshot: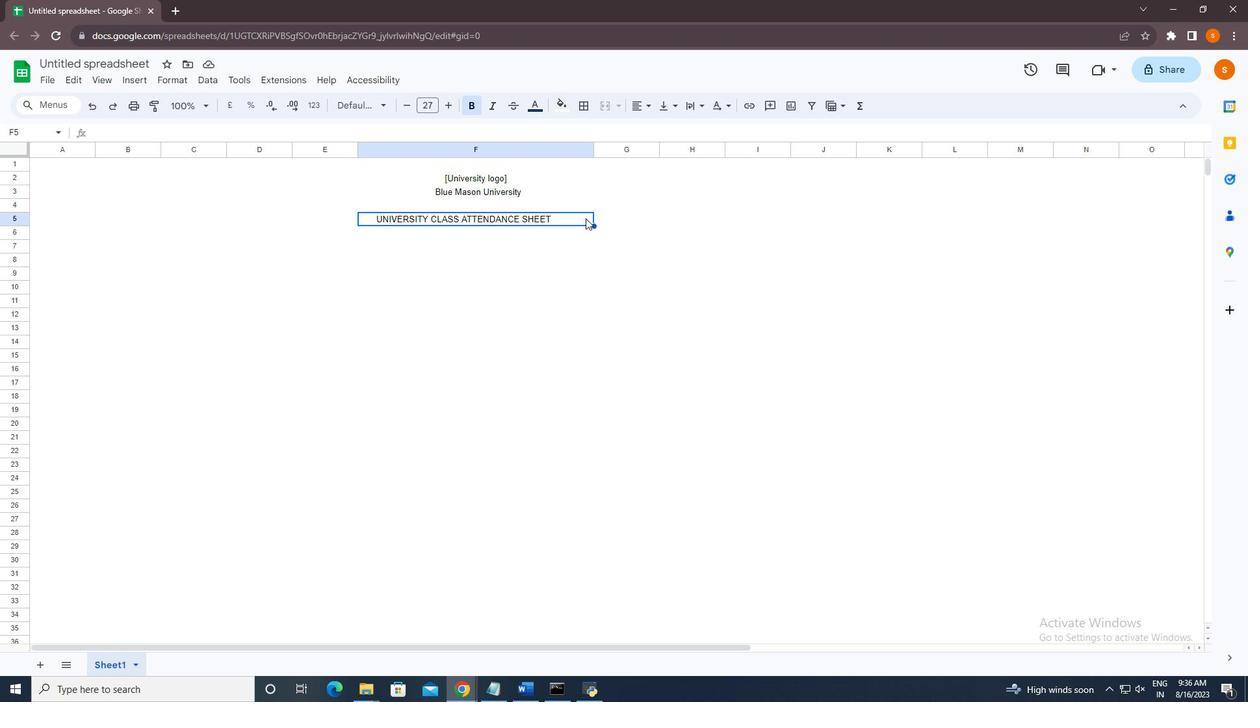 
Action: Mouse pressed left at (627, 206)
Screenshot: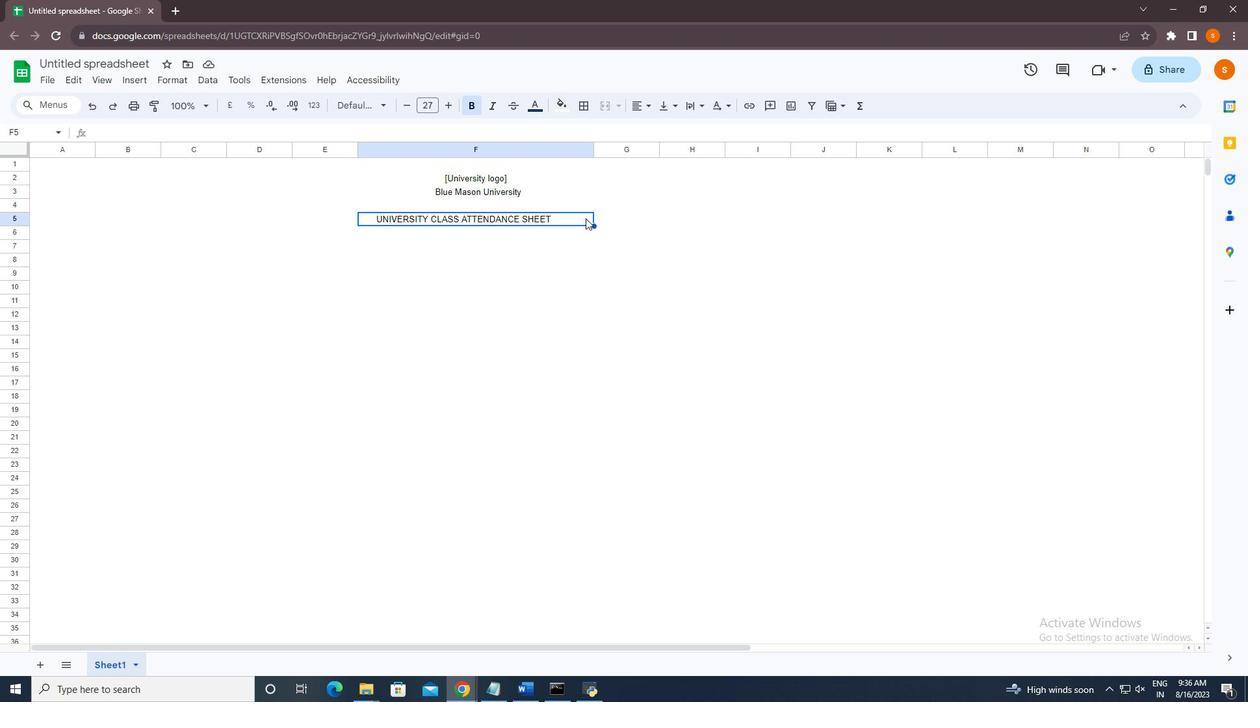 
Action: Mouse moved to (601, 171)
Screenshot: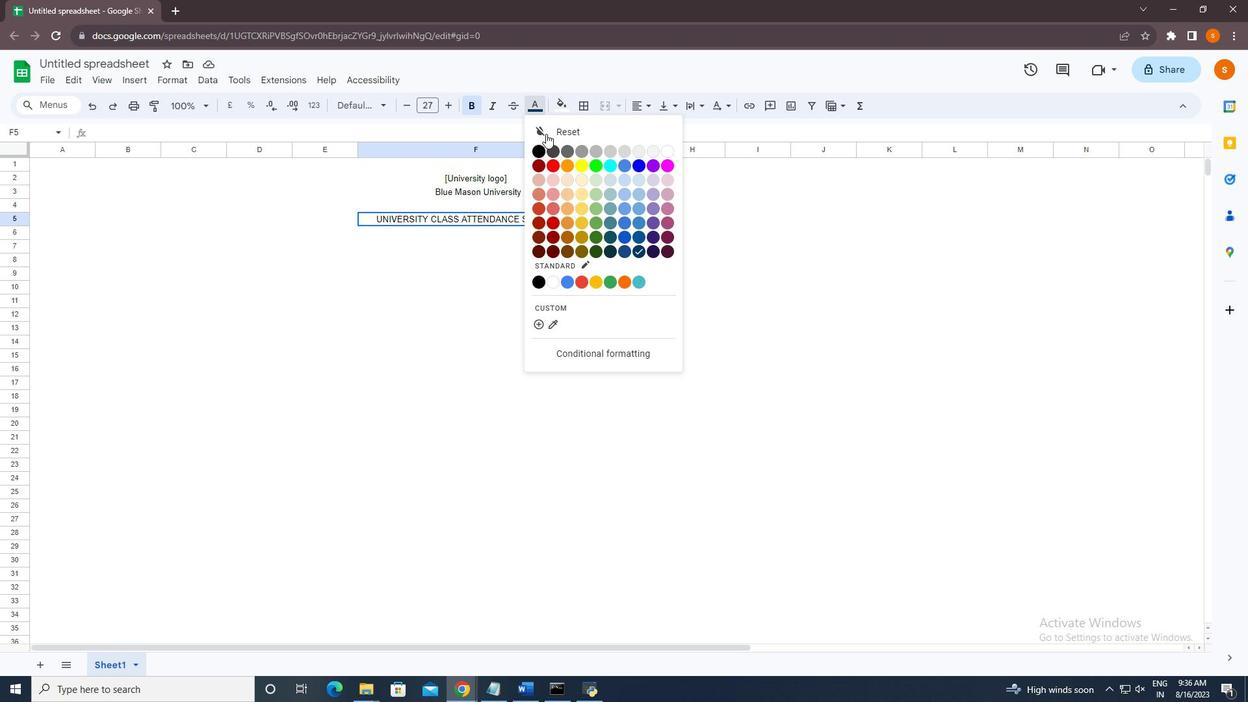 
Action: Mouse pressed left at (601, 171)
Screenshot: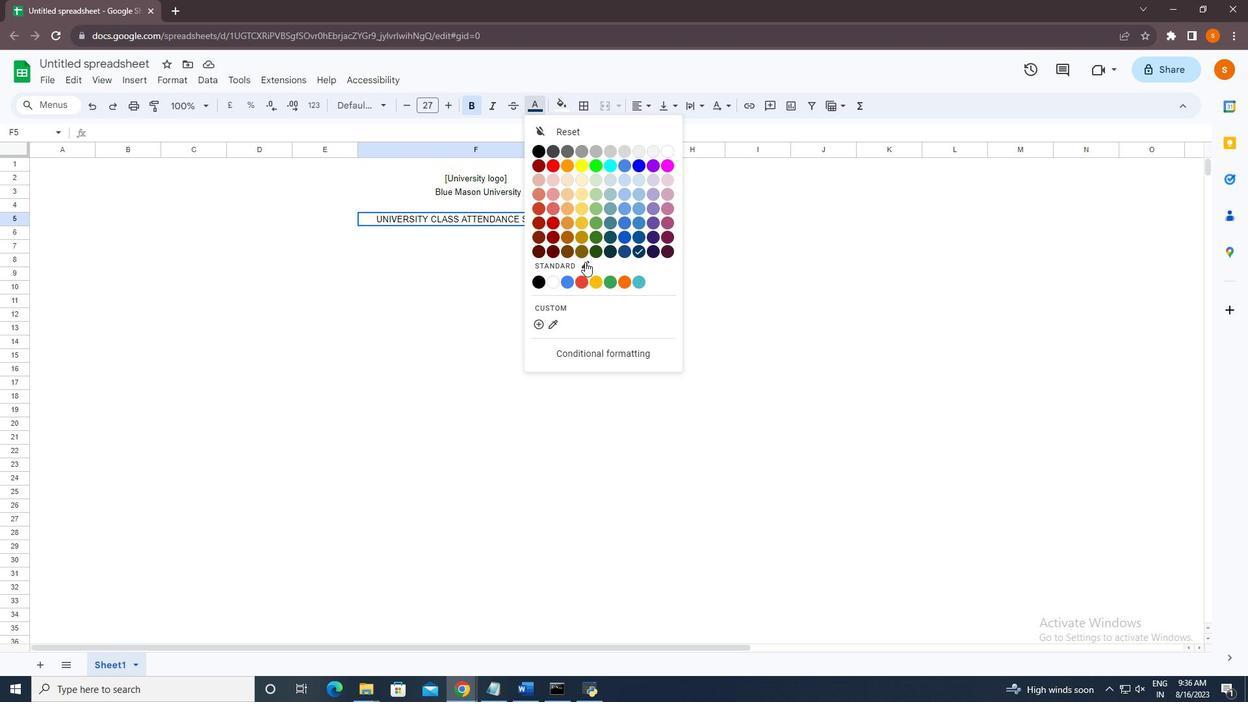 
Action: Mouse moved to (656, 215)
Screenshot: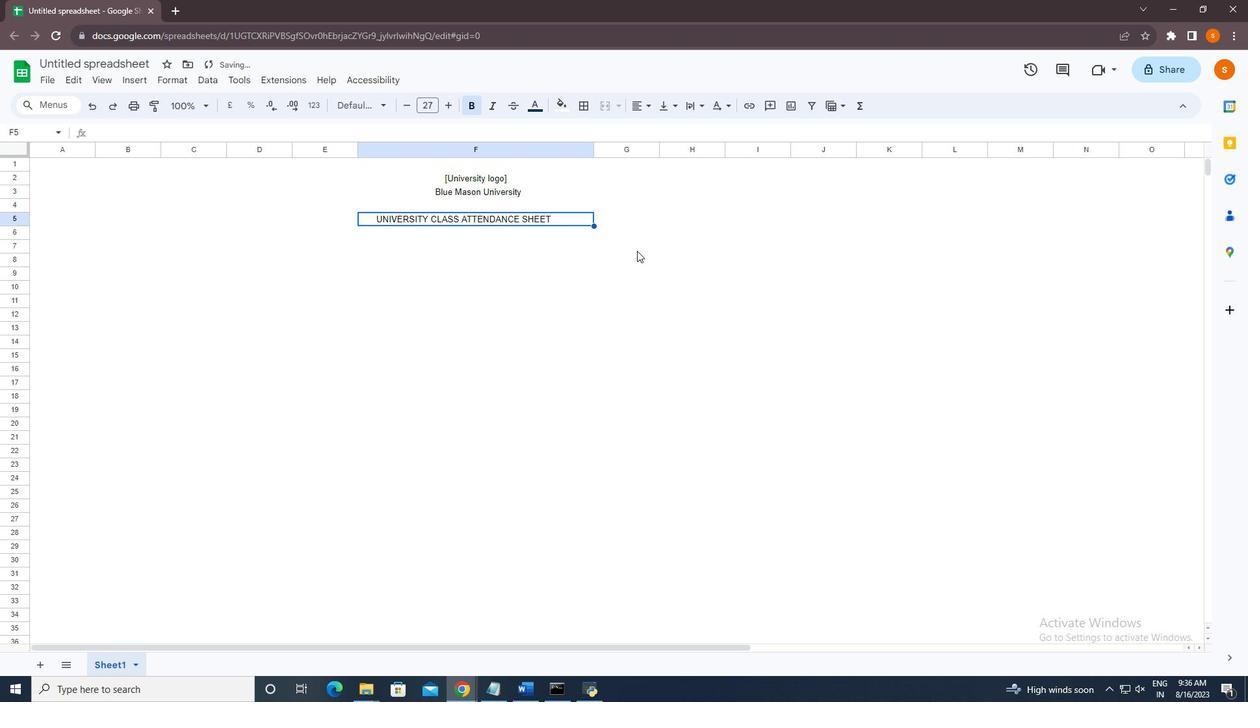 
Action: Mouse pressed left at (656, 215)
Screenshot: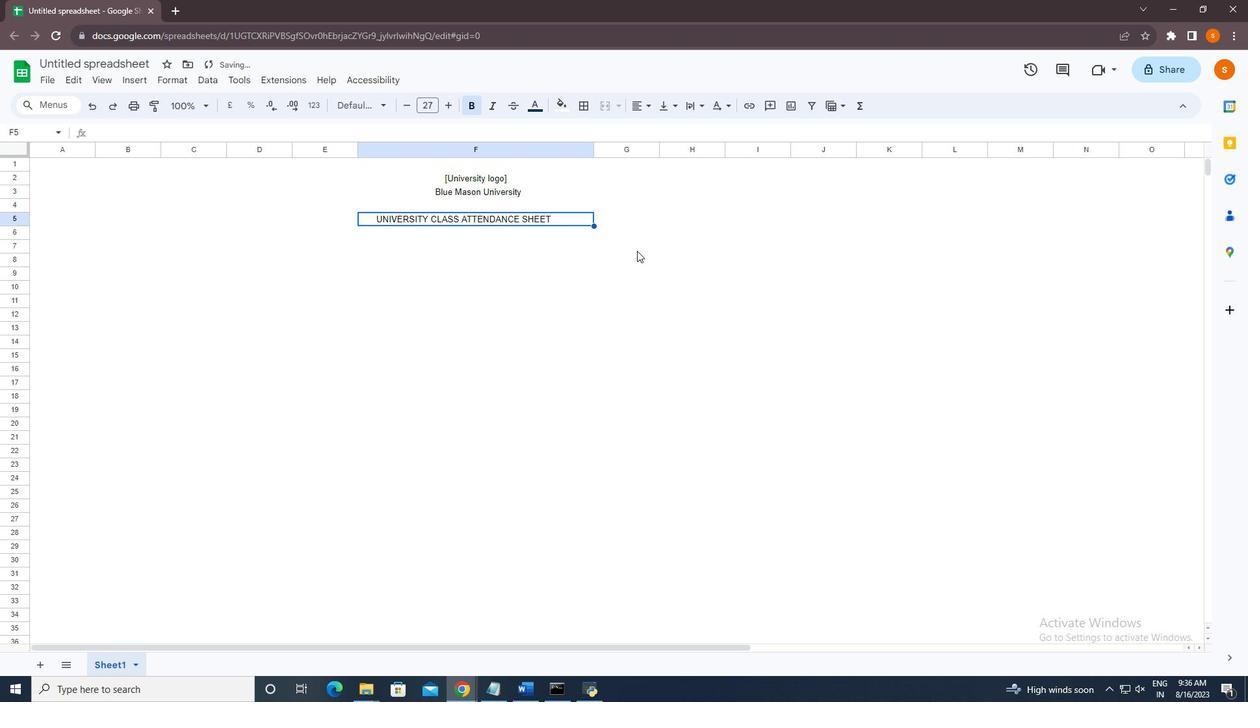 
Action: Mouse moved to (561, 172)
Screenshot: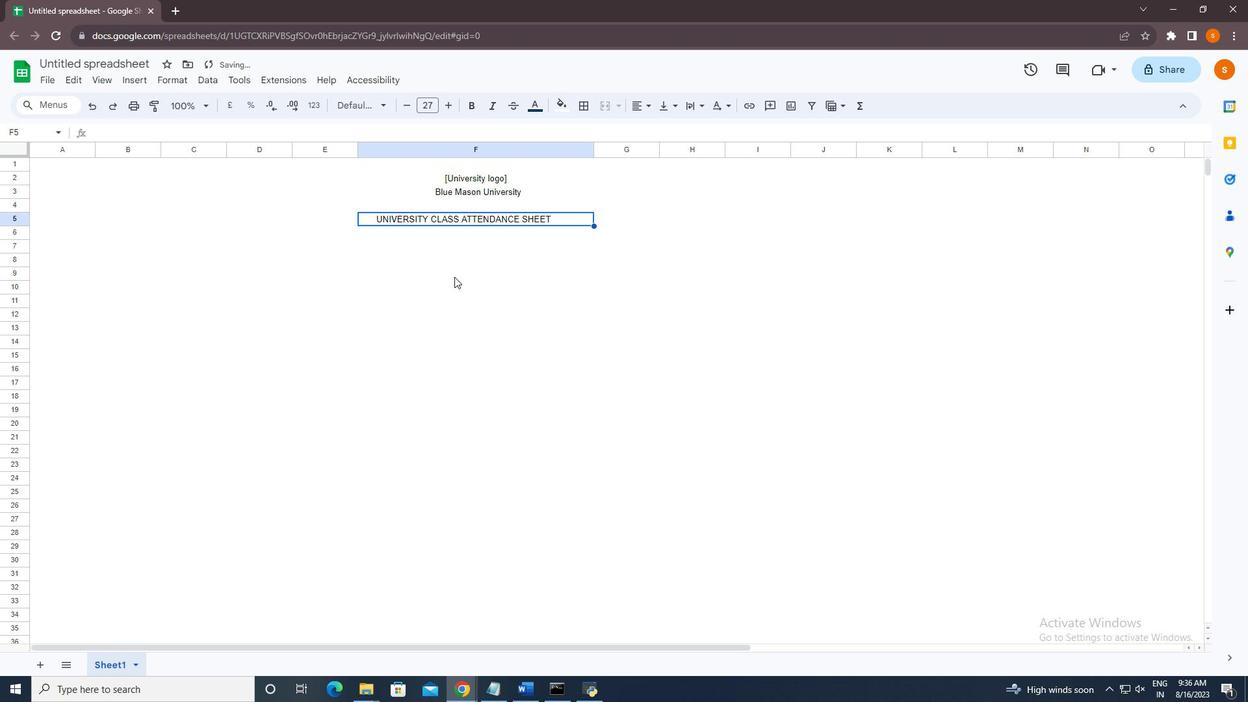 
Action: Mouse pressed left at (561, 172)
Screenshot: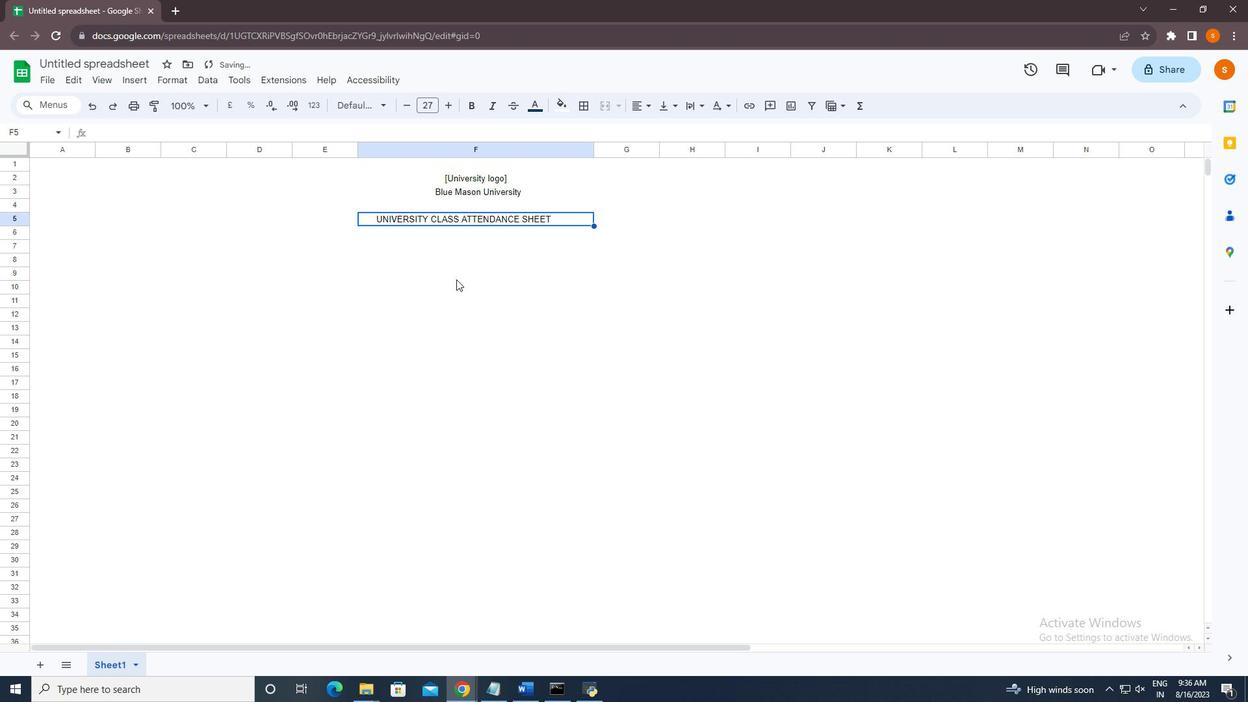 
Action: Mouse moved to (555, 224)
Screenshot: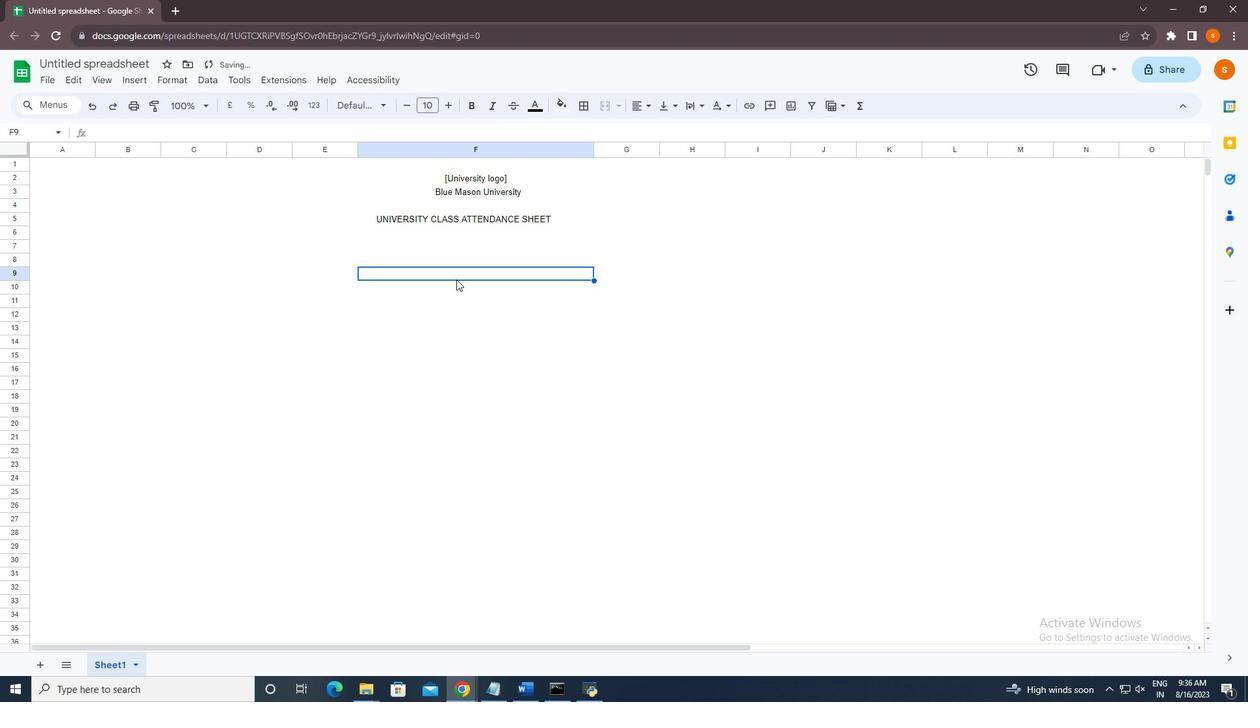 
Action: Mouse pressed left at (555, 224)
Screenshot: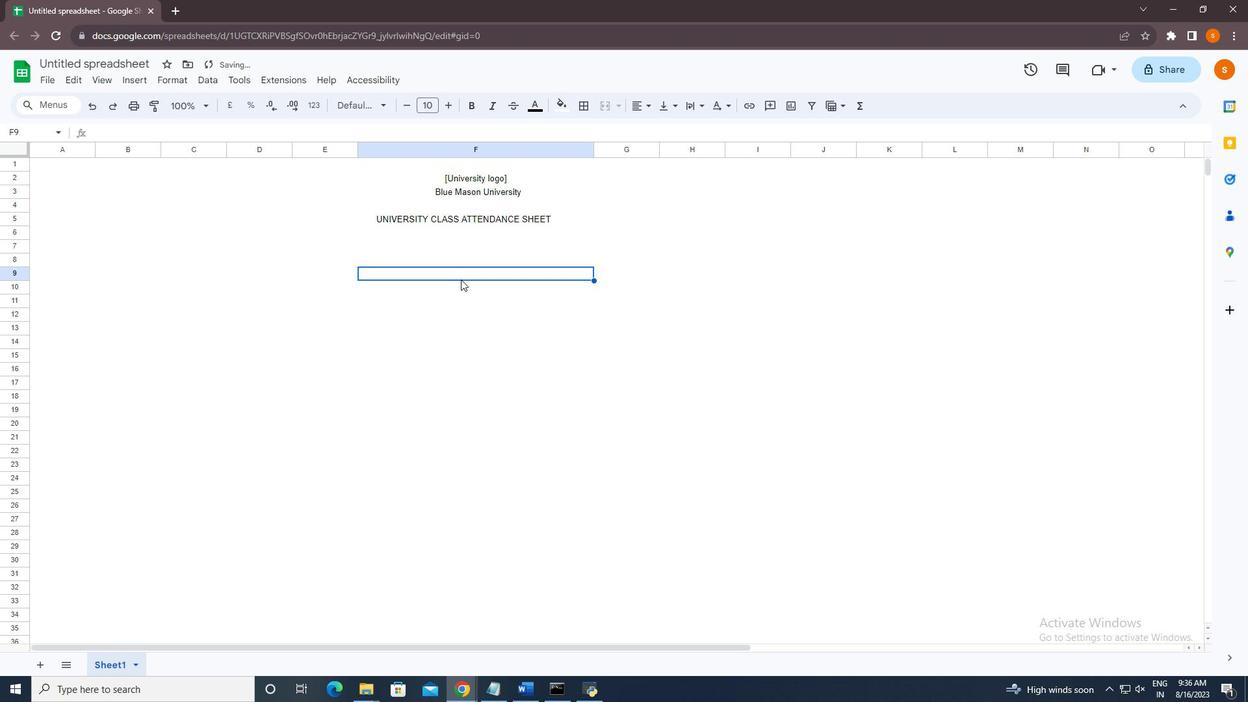 
Action: Mouse moved to (605, 206)
Screenshot: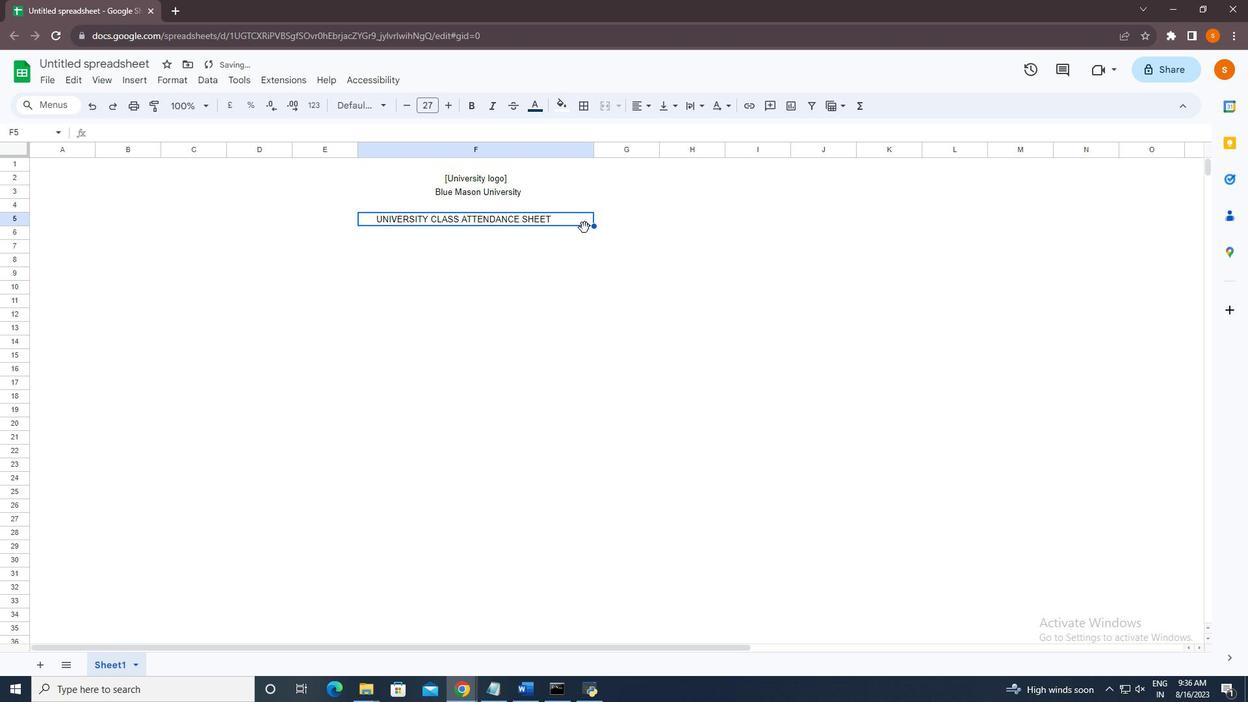 
Action: Mouse pressed left at (605, 206)
Screenshot: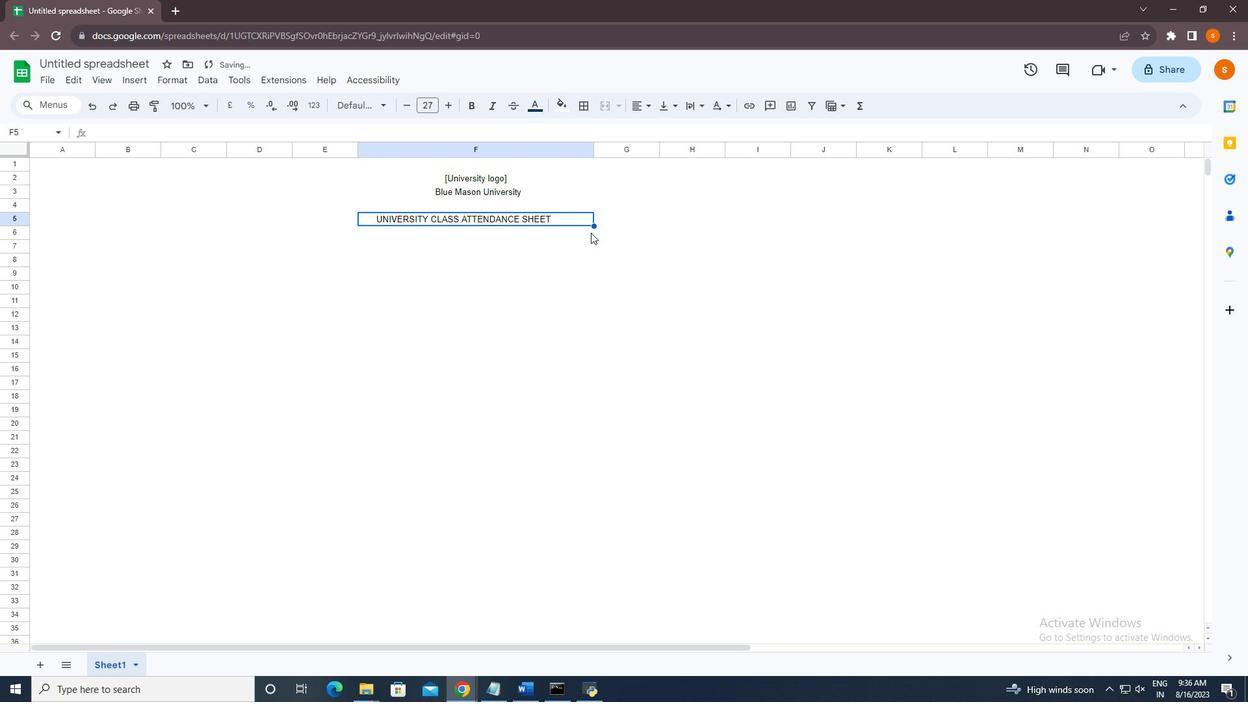 
Action: Mouse moved to (632, 208)
Screenshot: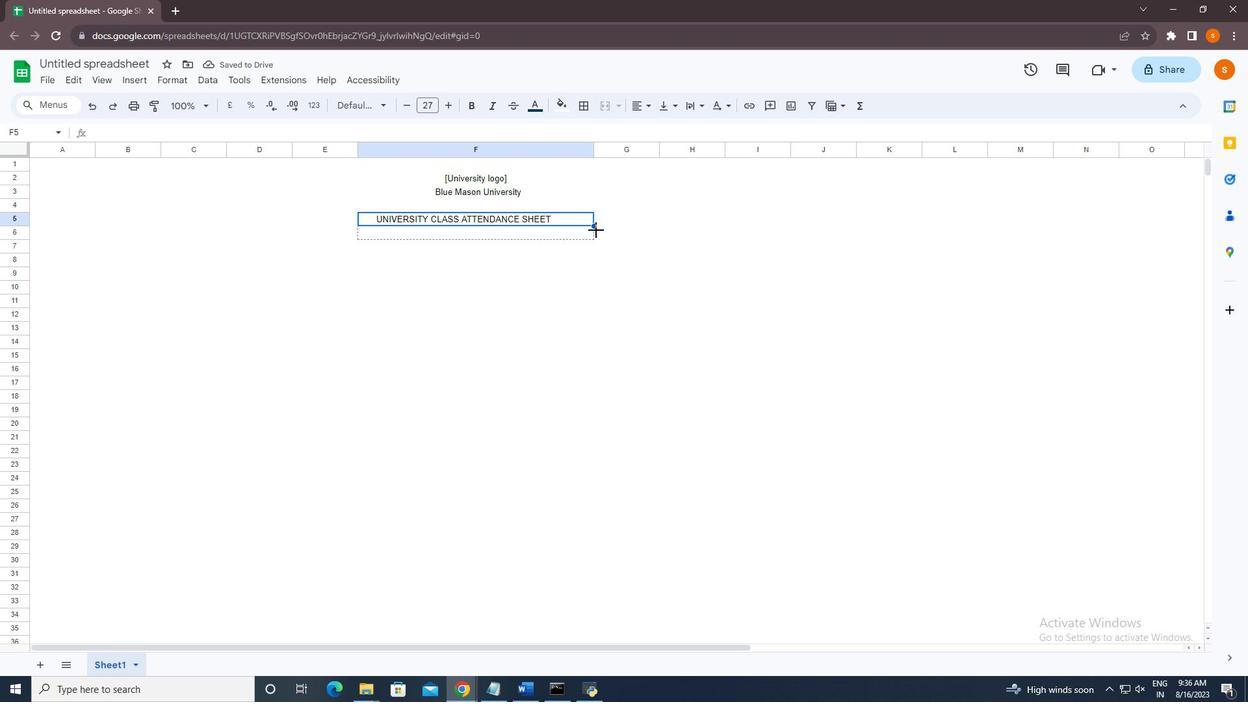 
Action: Mouse pressed left at (632, 208)
Screenshot: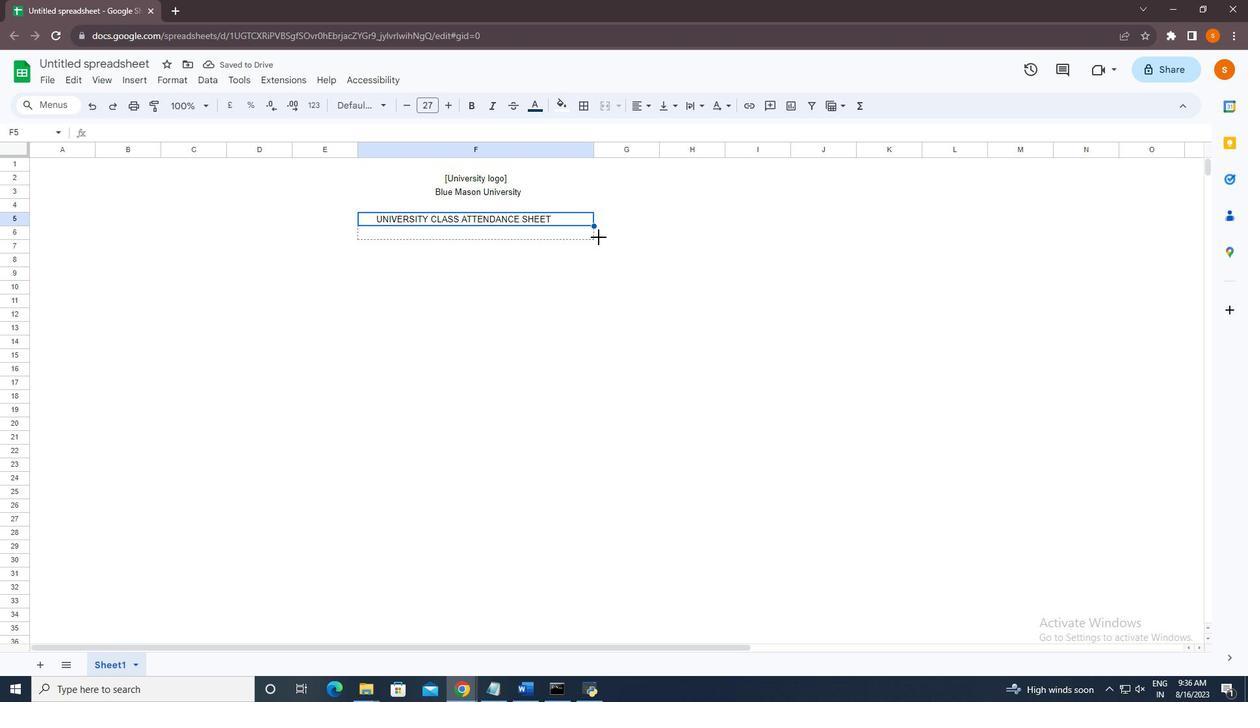 
Action: Mouse moved to (620, 221)
Screenshot: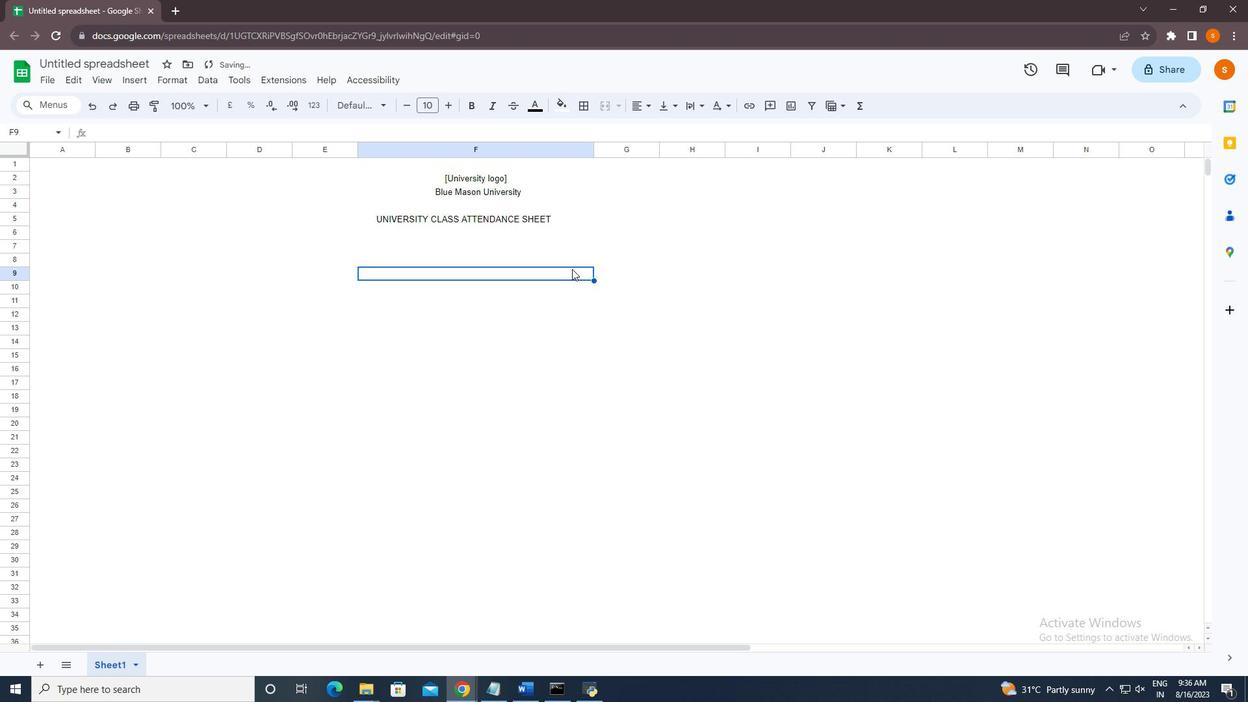 
Action: Mouse pressed left at (620, 221)
Screenshot: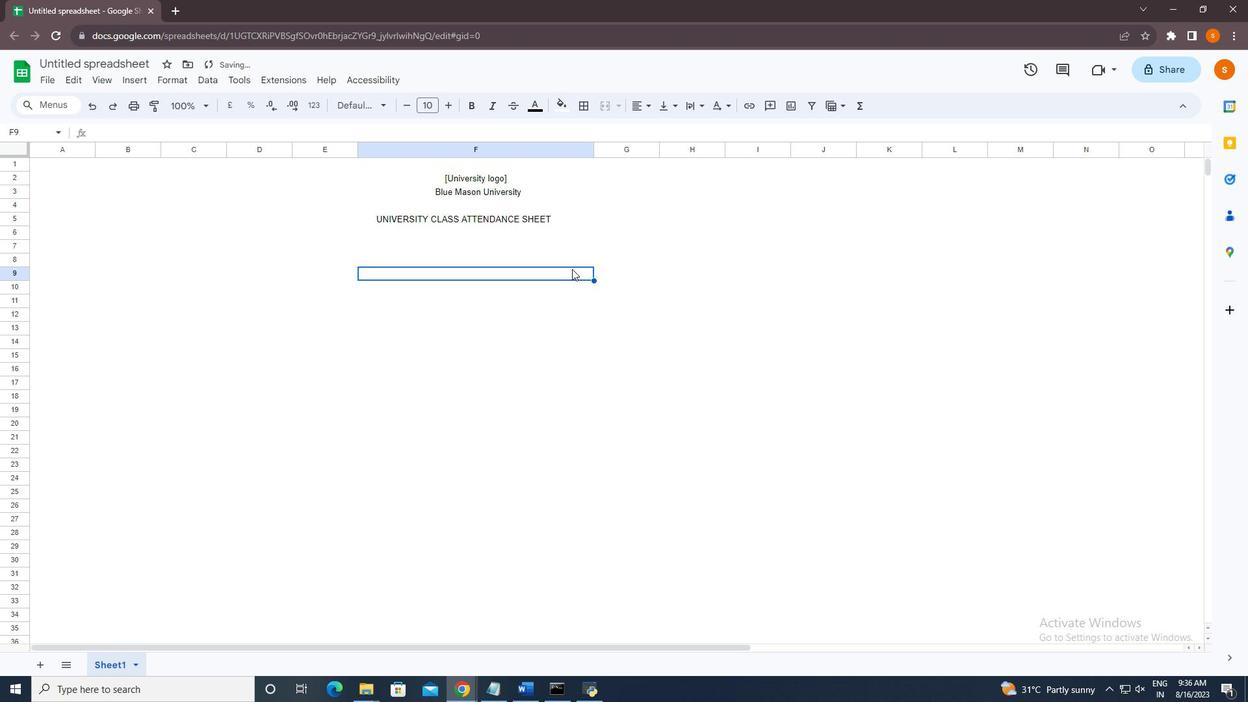 
Action: Mouse moved to (504, 210)
Screenshot: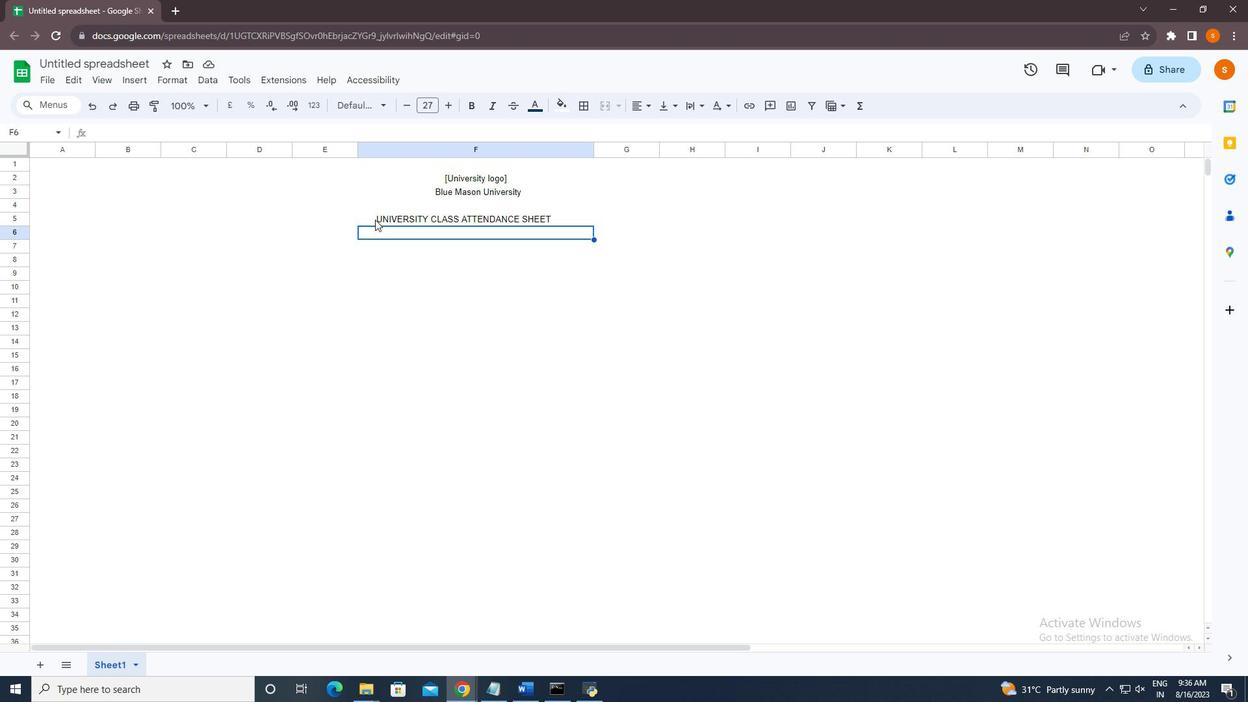 
Action: Mouse pressed left at (504, 210)
Screenshot: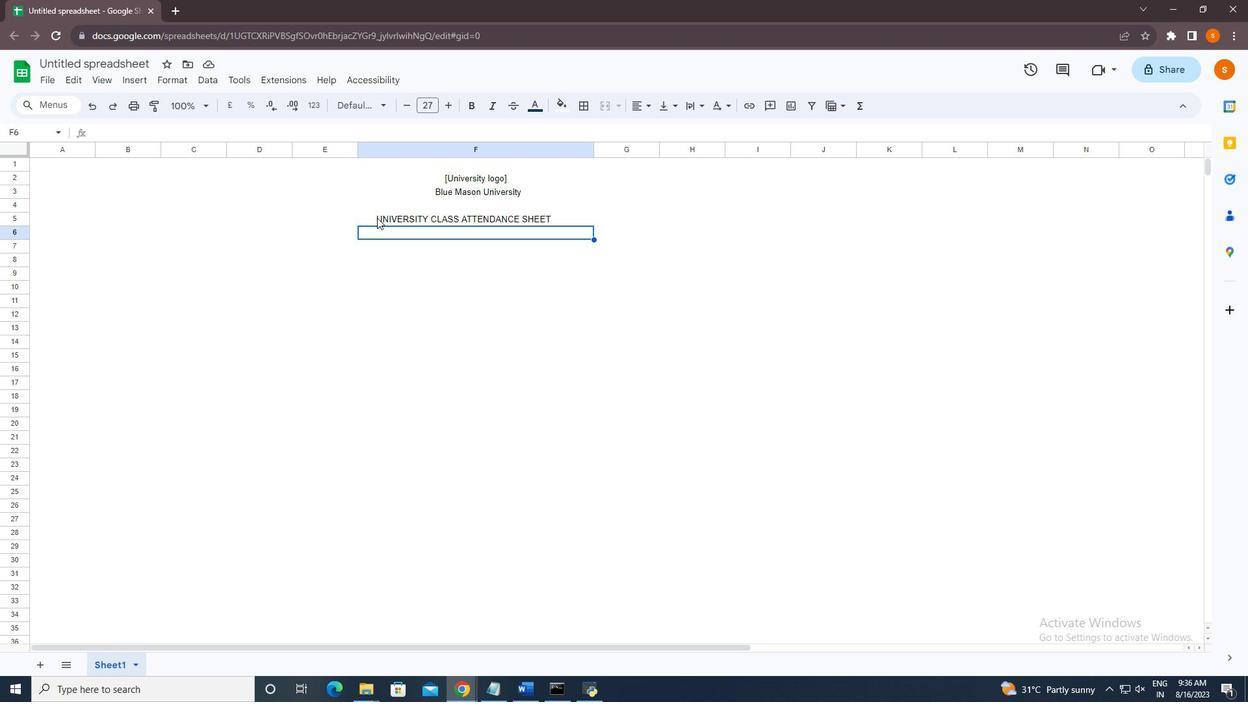 
Action: Mouse moved to (511, 205)
Screenshot: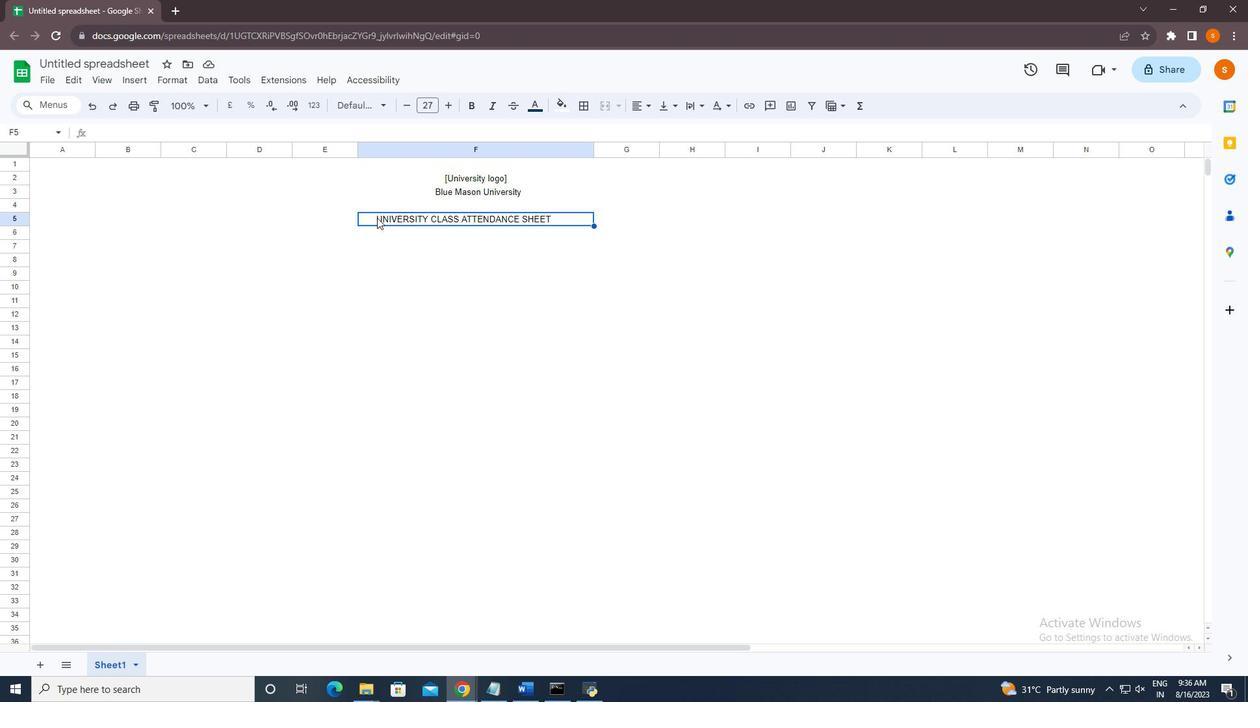 
Action: Mouse pressed left at (511, 205)
Screenshot: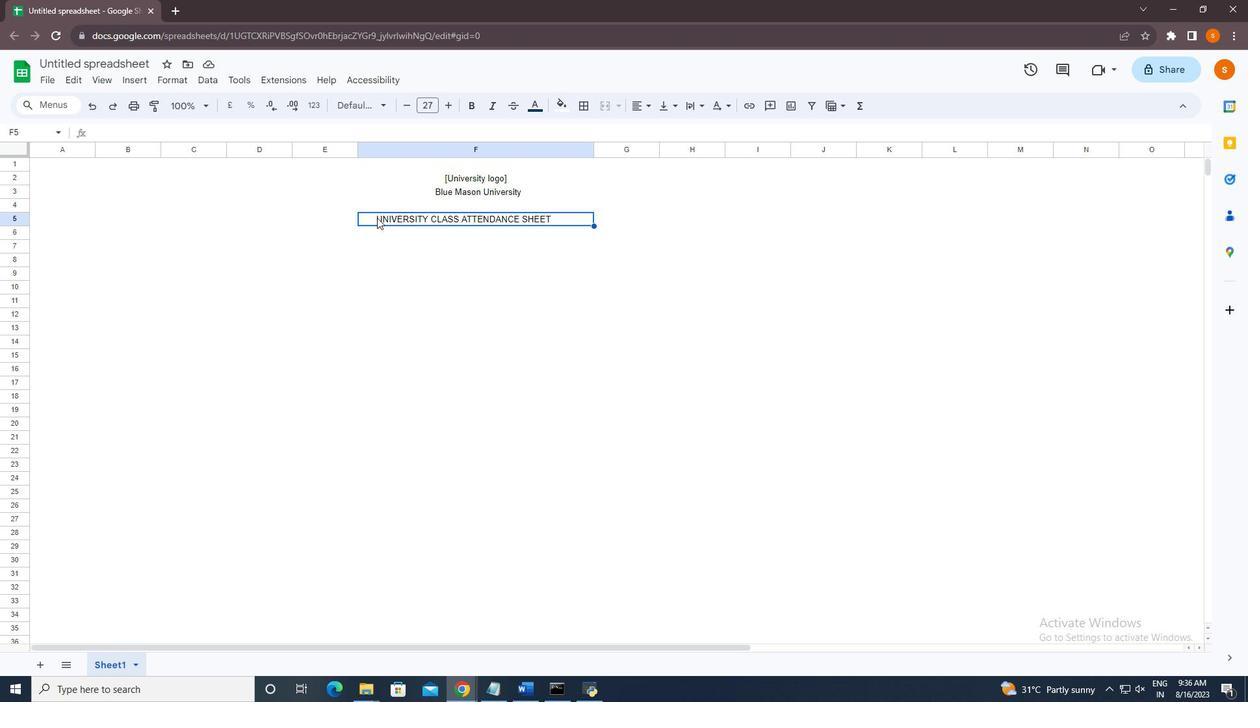 
Action: Key pressed <Key.delete>
Screenshot: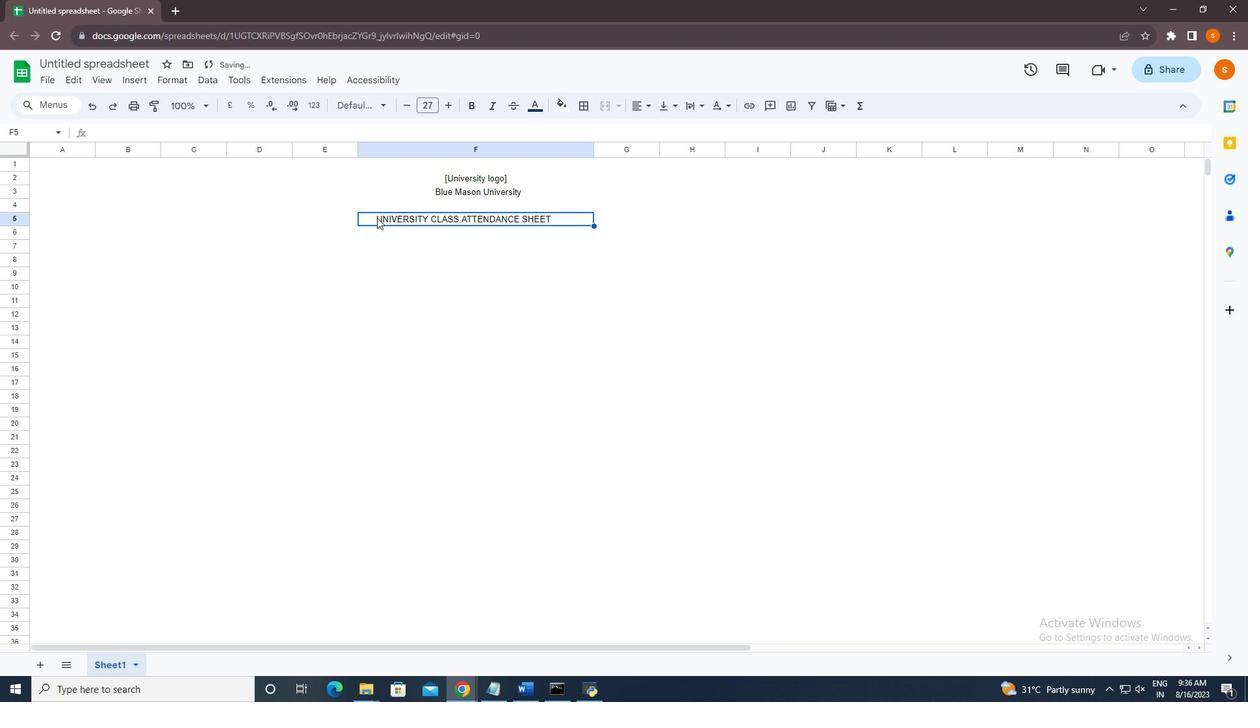 
Action: Mouse moved to (598, 223)
Screenshot: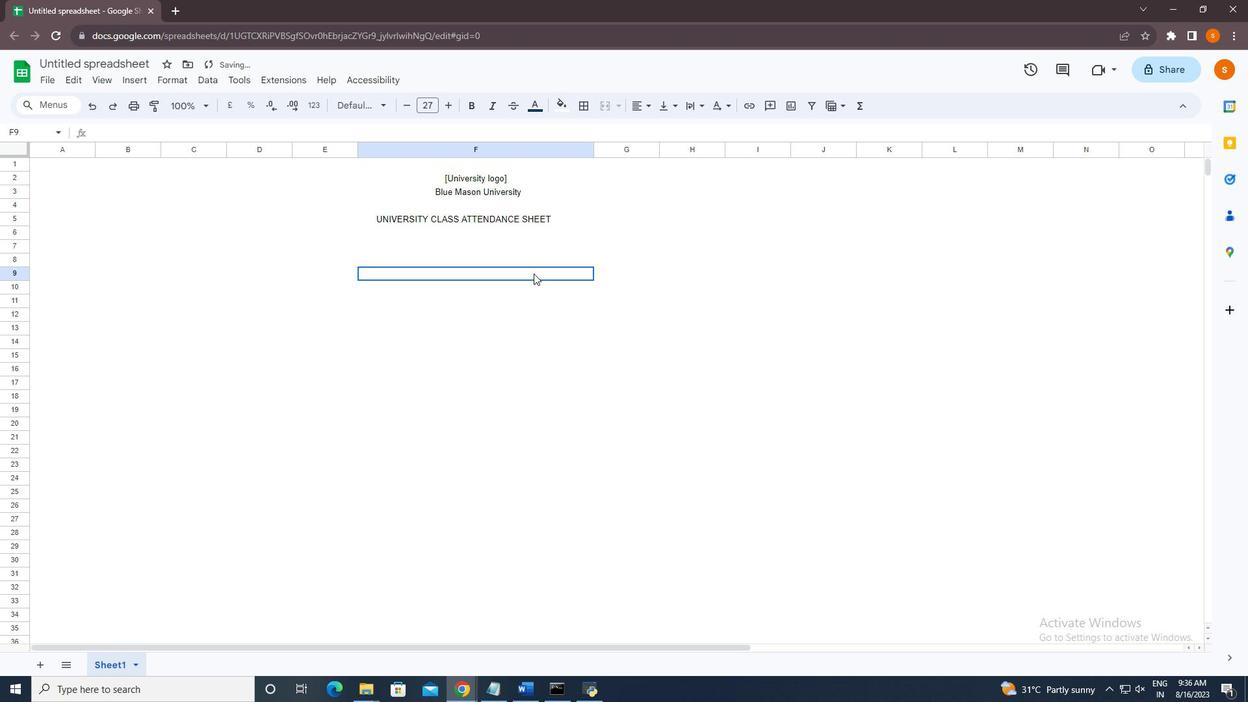 
Action: Mouse pressed left at (598, 223)
Screenshot: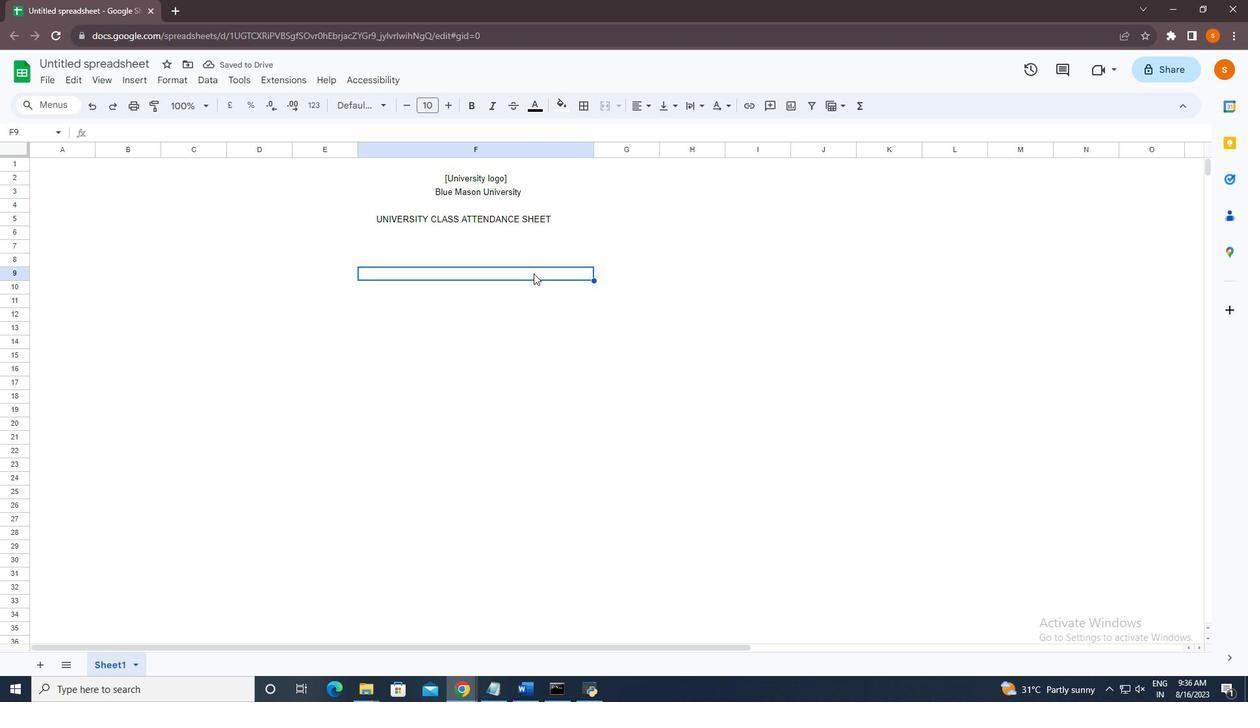 
Action: Mouse moved to (474, 220)
Screenshot: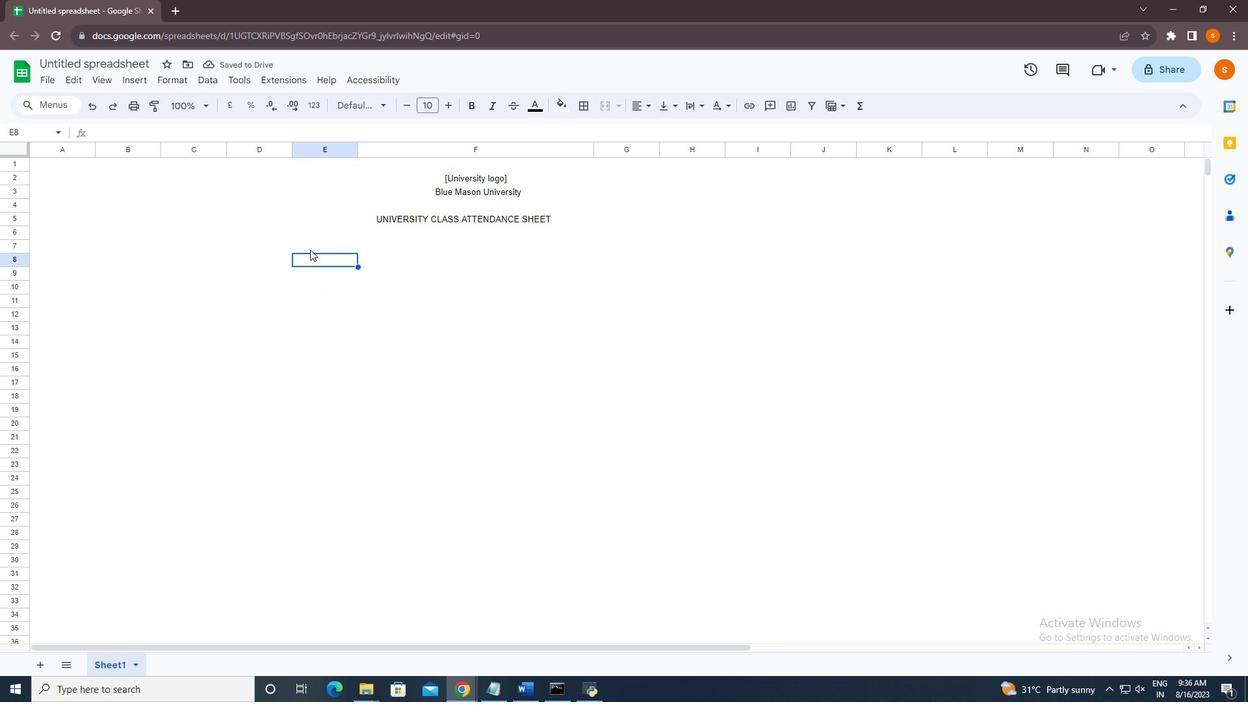 
Action: Mouse pressed left at (474, 220)
Screenshot: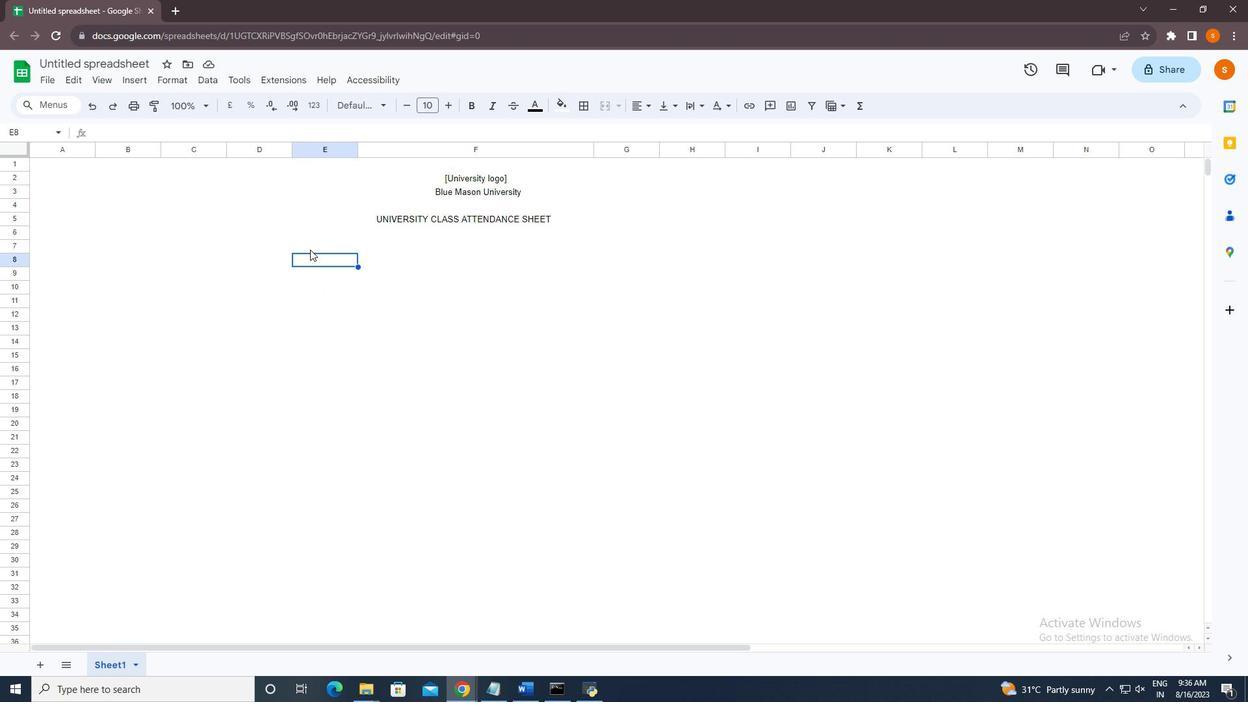 
Action: Mouse moved to (473, 215)
Screenshot: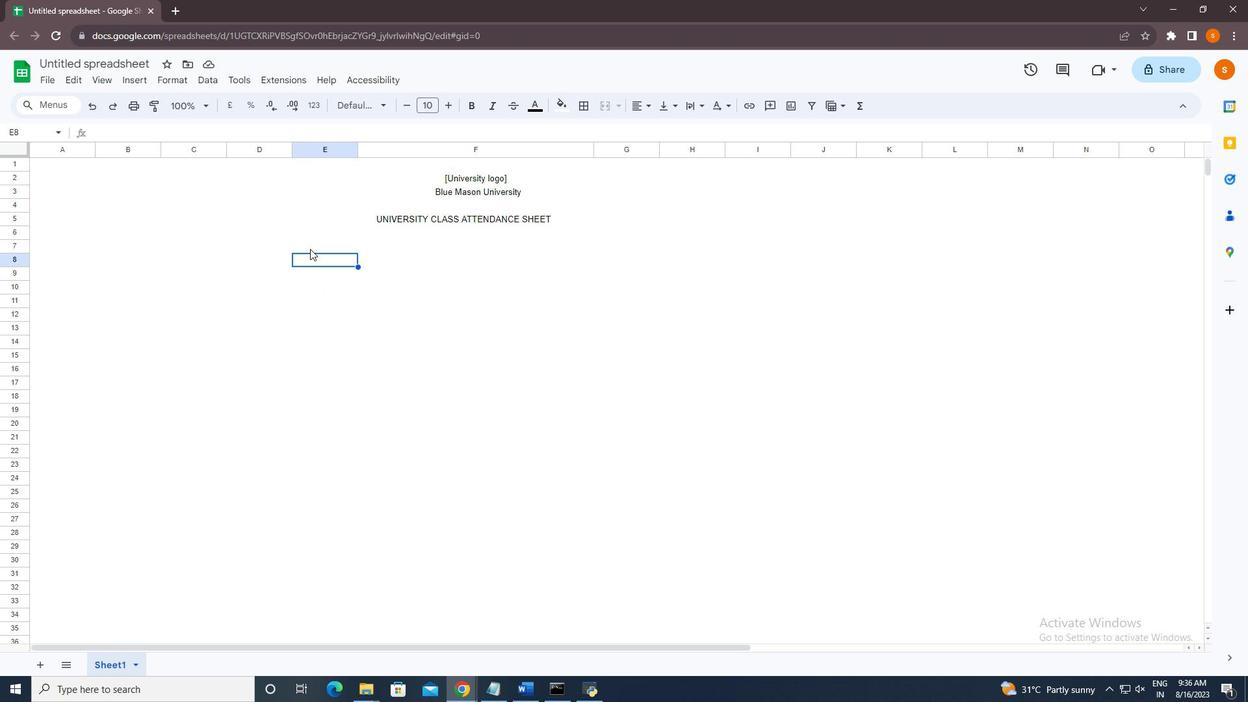 
Action: Key pressed <Key.shift>PR<Key.backspace><Key.caps_lock>repared<Key.space>by<Key.shift_r>:<Key.space><Key.space><Key.right><Key.shift_r>Ms.<Key.space><Key.shift>Sherry<Key.space><Key.shift>Bolger<Key.down><Key.left><Key.shift>Period<Key.shift_r>:<Key.right><Key.shift>November<Key.space>16,<Key.space>2021<Key.space>to<Key.space><Key.shift>November<Key.space>20,<Key.space>2021
Screenshot: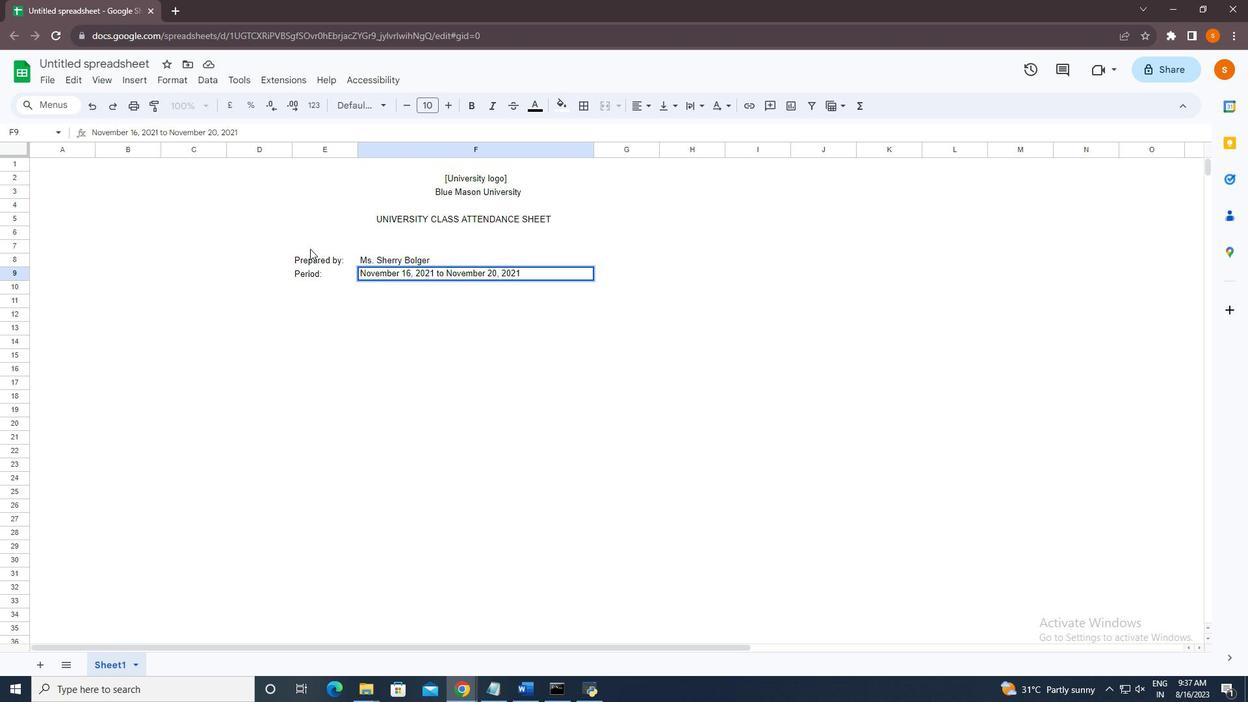 
Action: Mouse moved to (468, 226)
Screenshot: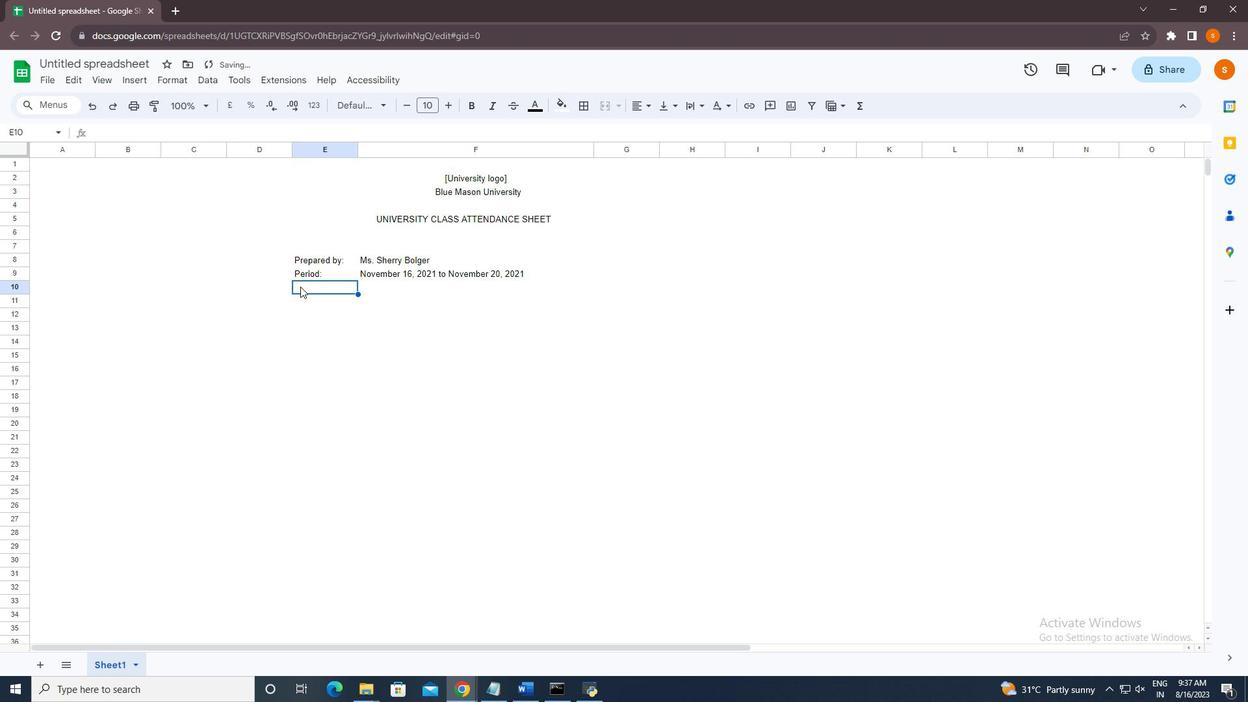 
Action: Mouse pressed left at (468, 226)
Screenshot: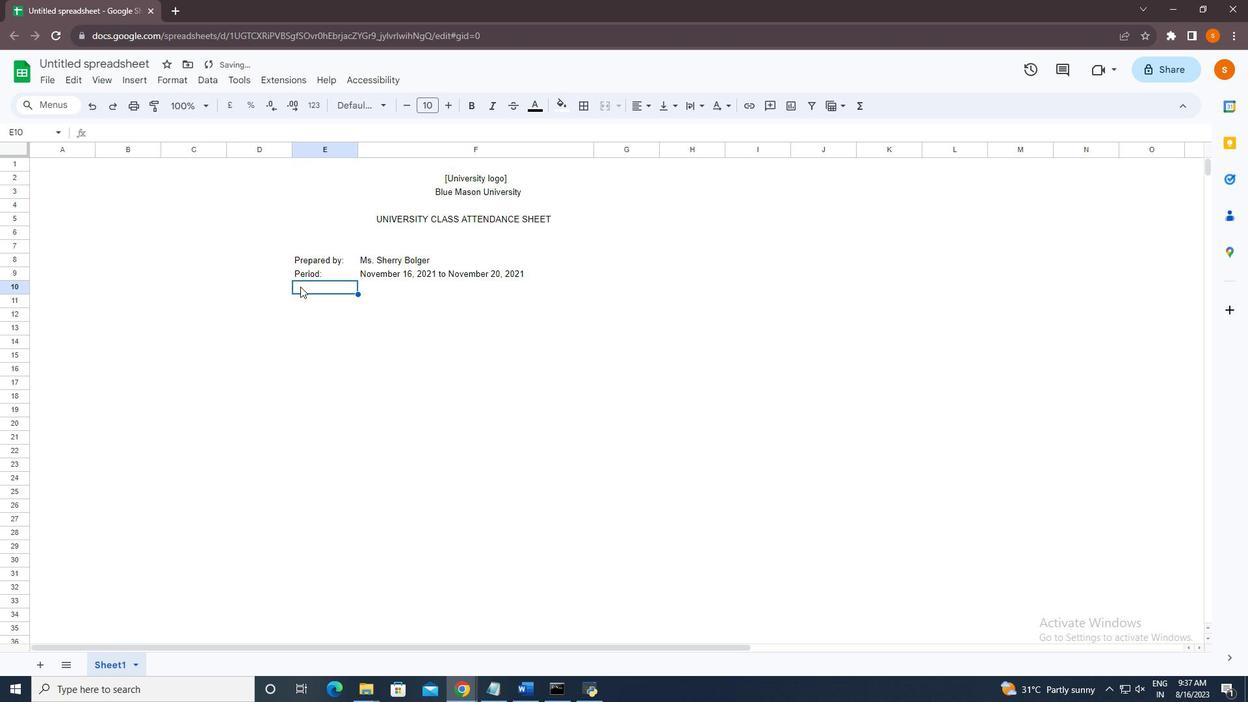 
Action: Key pressed <Key.shift>Pr<Key.space>e<Key.backspace><Key.backspace>e<Key.enter>
Screenshot: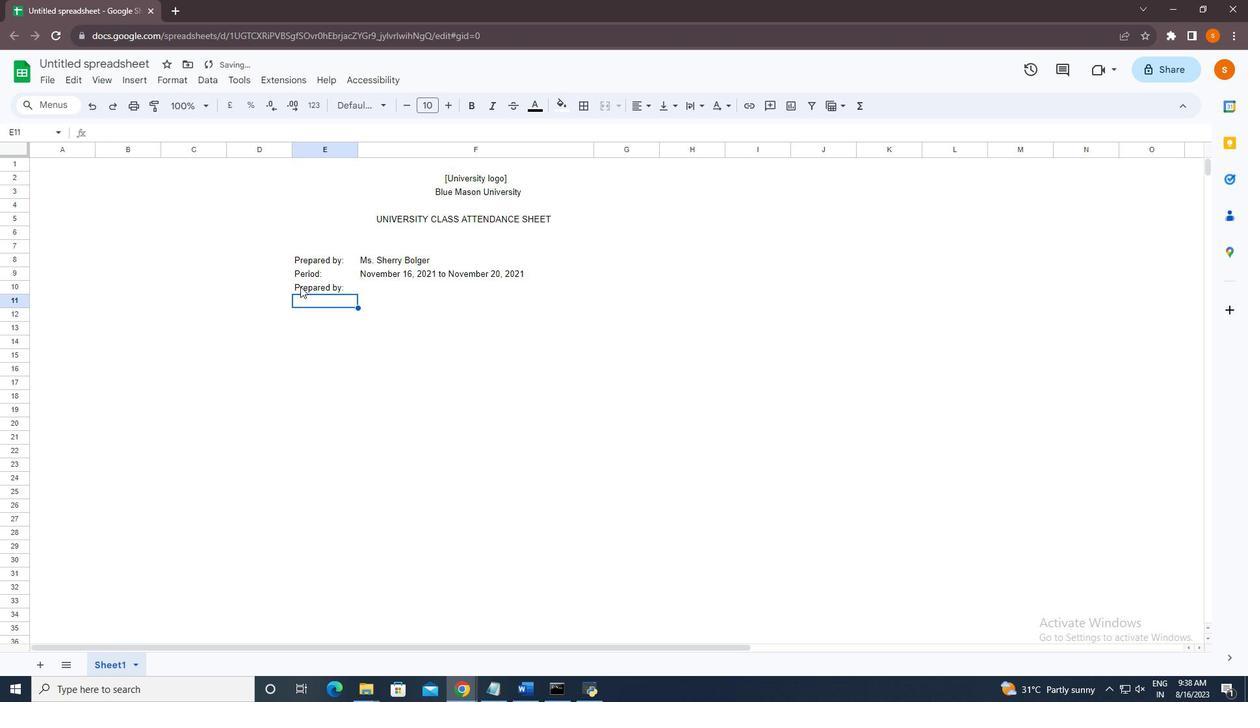 
Action: Mouse moved to (483, 226)
Screenshot: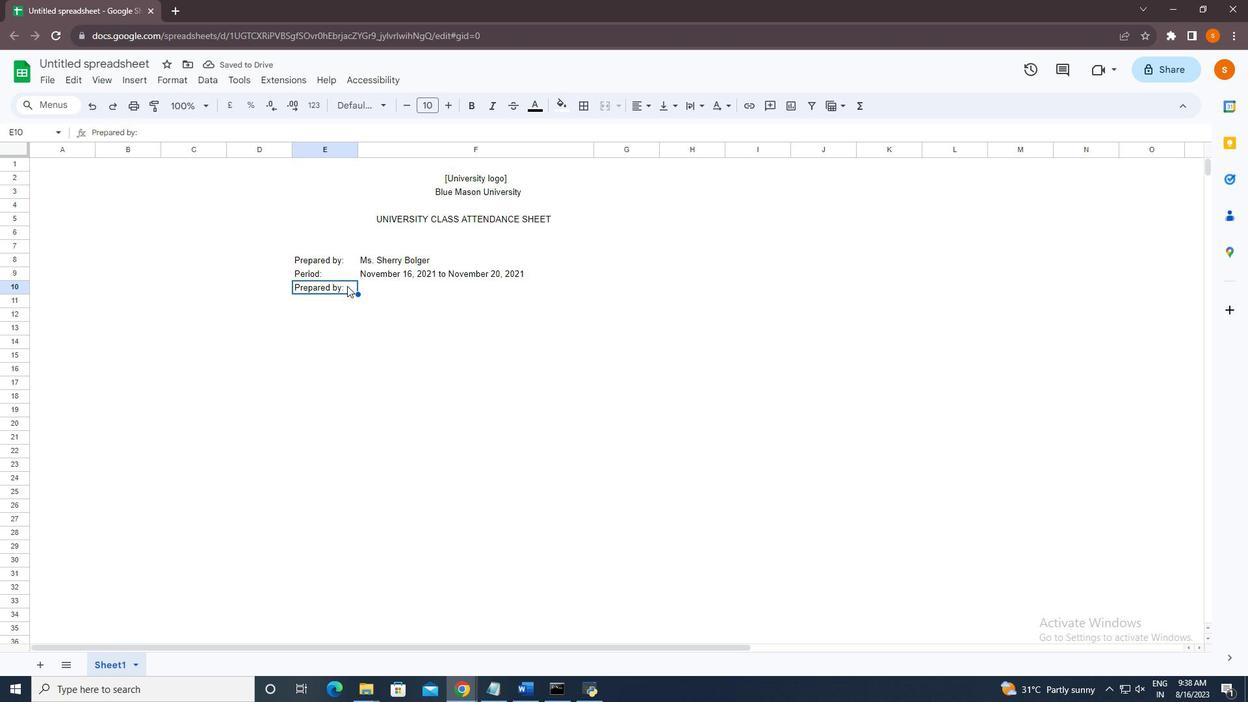 
Action: Mouse pressed left at (483, 226)
Screenshot: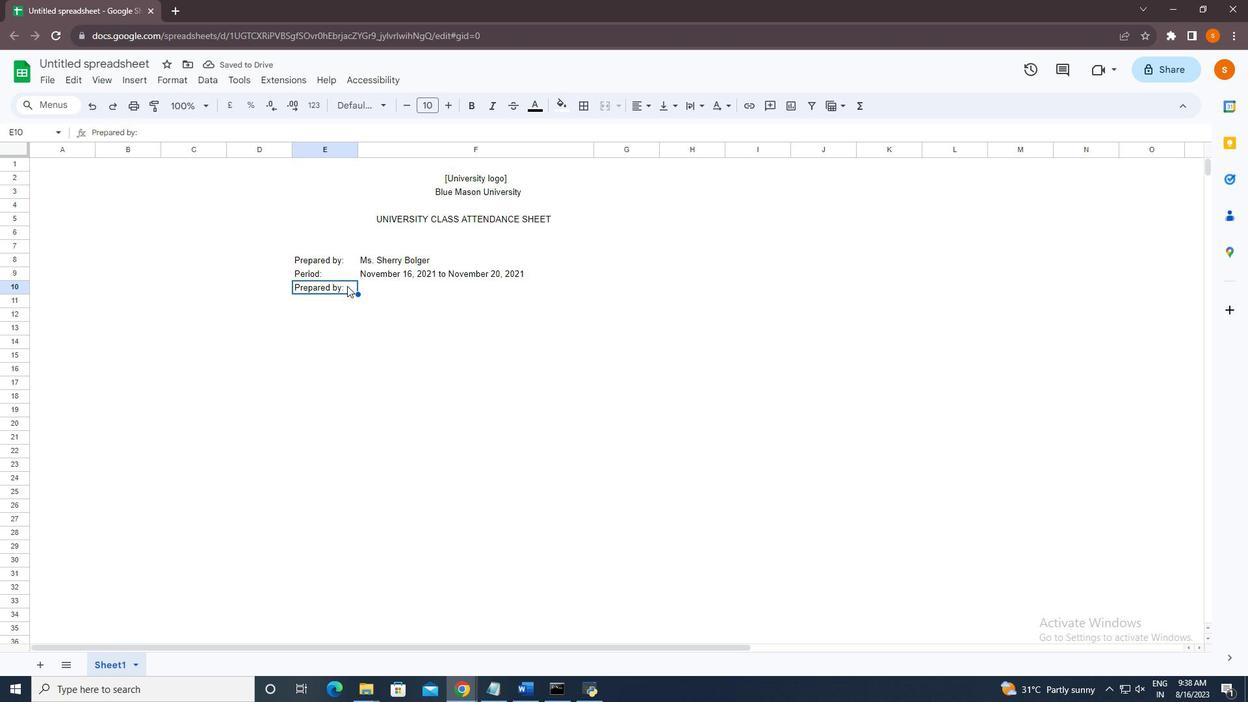 
Action: Mouse moved to (494, 226)
Screenshot: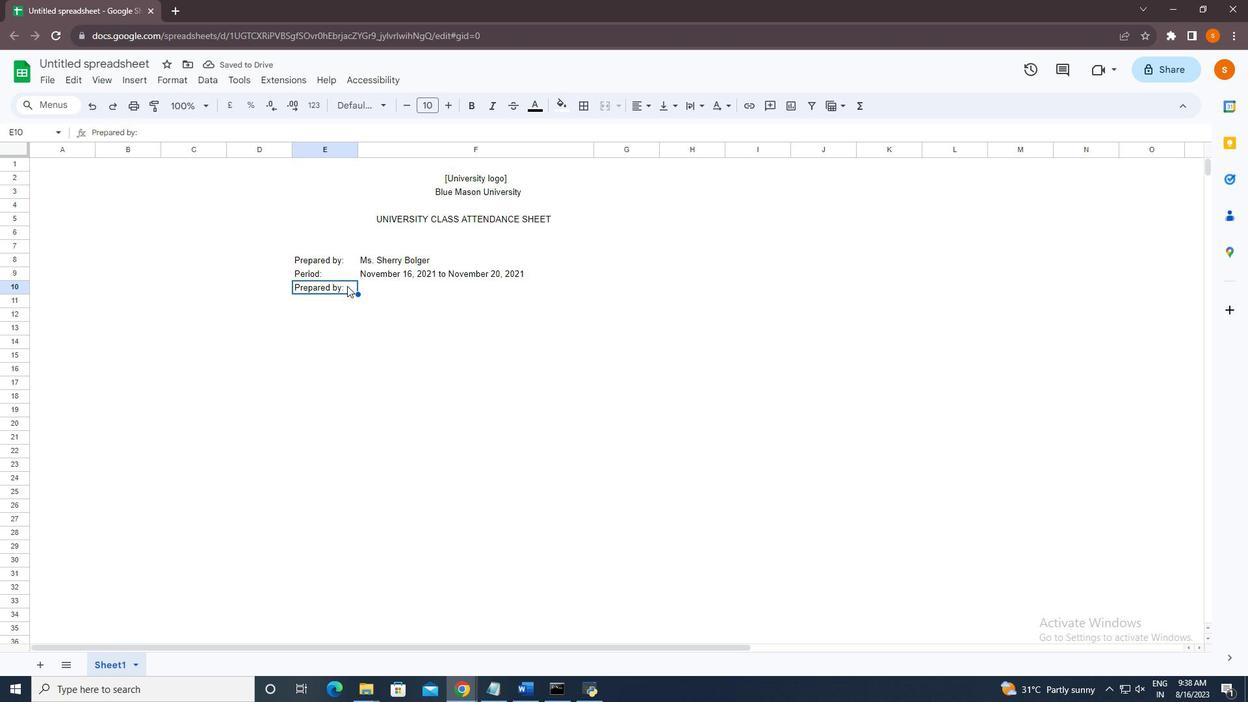
Action: Mouse pressed left at (494, 226)
Screenshot: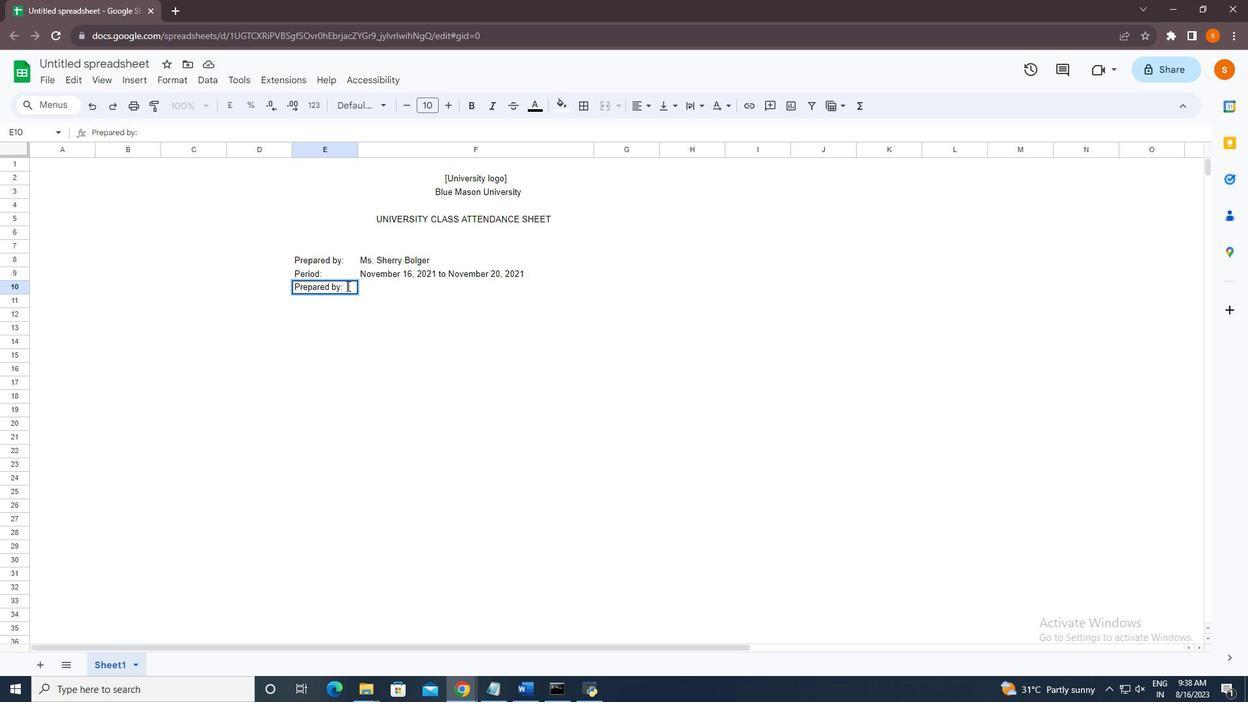 
Action: Mouse pressed left at (494, 226)
Screenshot: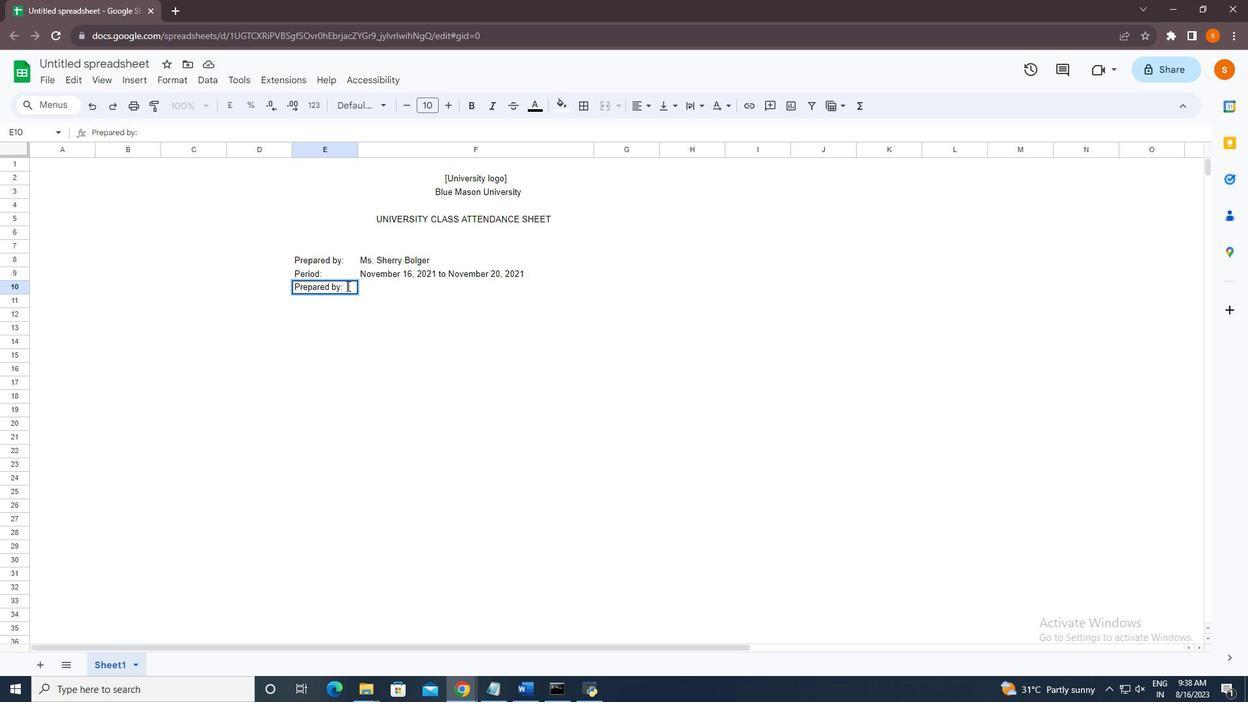 
Action: Key pressed <Key.backspace><Key.backspace><Key.backspace><Key.backspace><Key.backspace>for<Key.shift_r>:<Key.right><Key.right><Key.right>
Screenshot: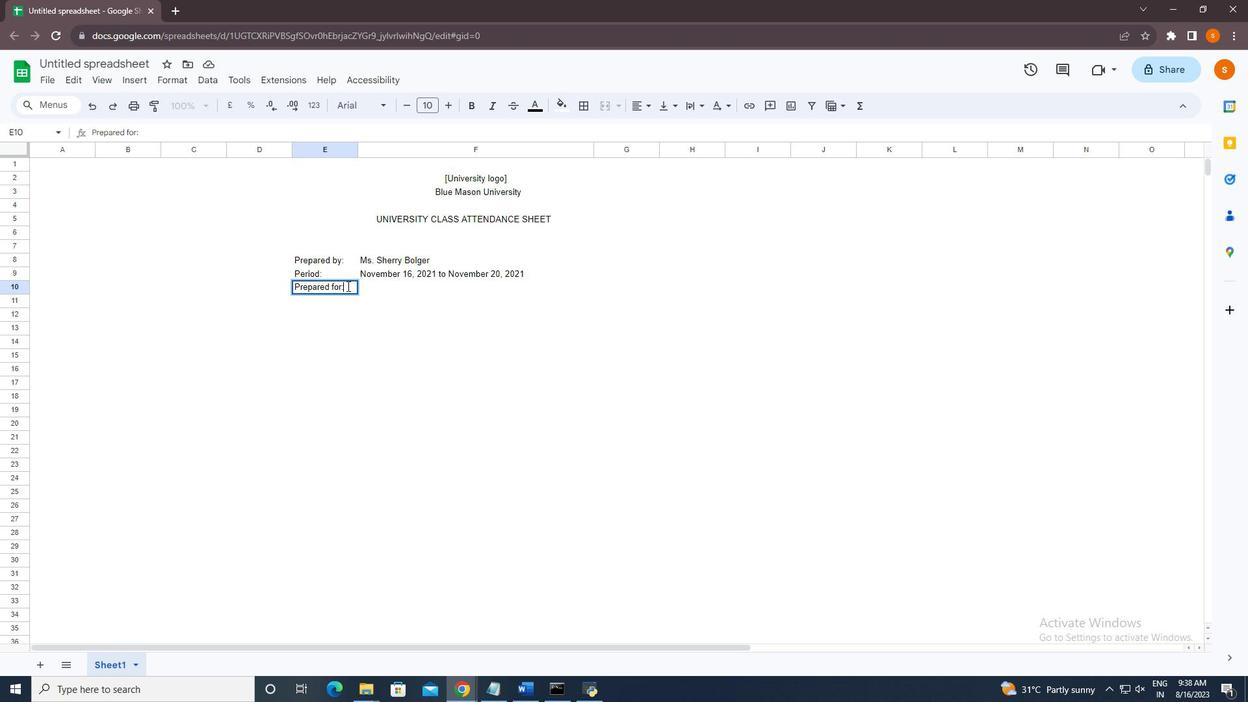 
Action: Mouse moved to (504, 227)
Screenshot: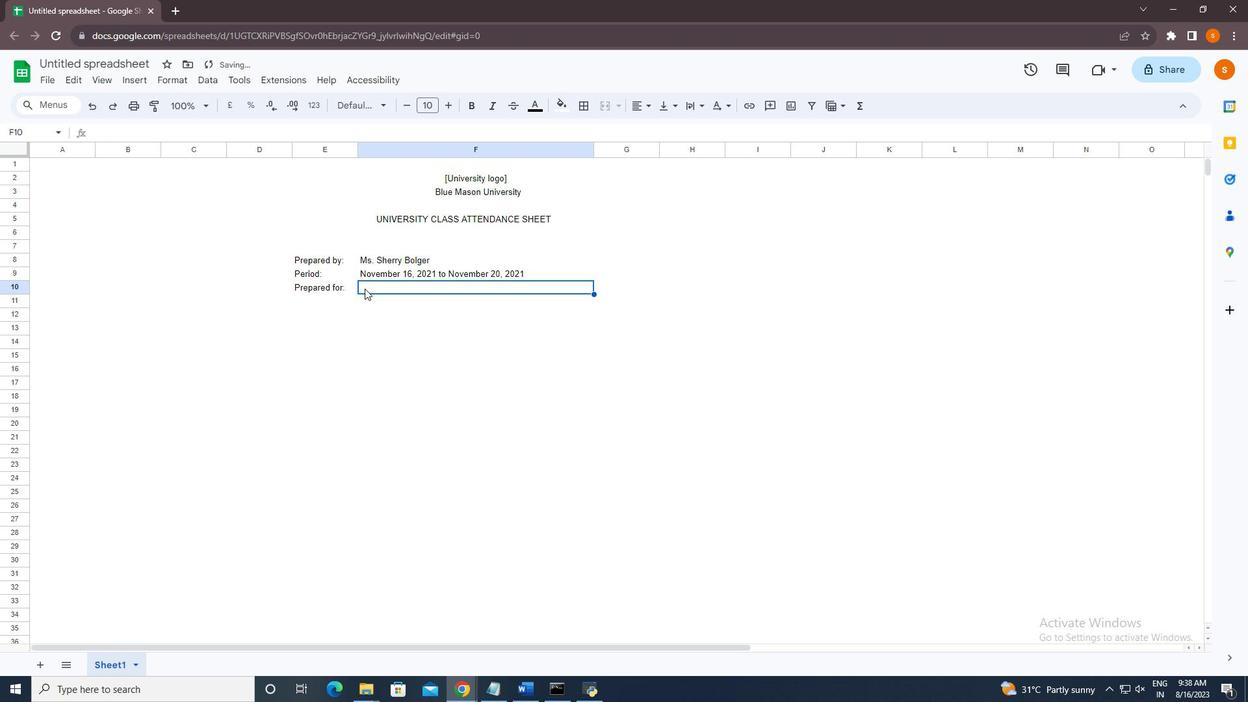 
Action: Mouse pressed left at (504, 227)
Screenshot: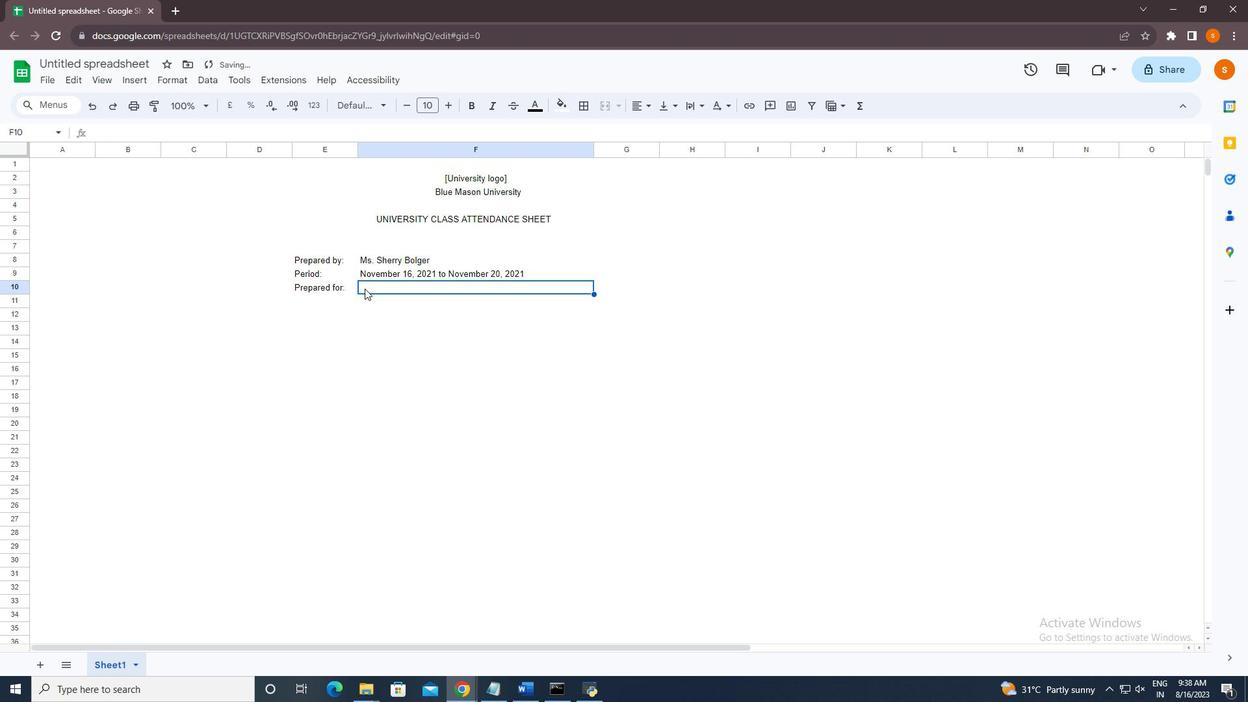 
Action: Key pressed <Key.shift>Mr.<Key.space><Key.shift>Stephen<Key.space><Key.shift>S.<Key.space><Key.shift>Price<Key.down><Key.left><Key.shift>Sheet<Key.space><Key.shift>No<Key.shift_r>:<Key.right>11538
Screenshot: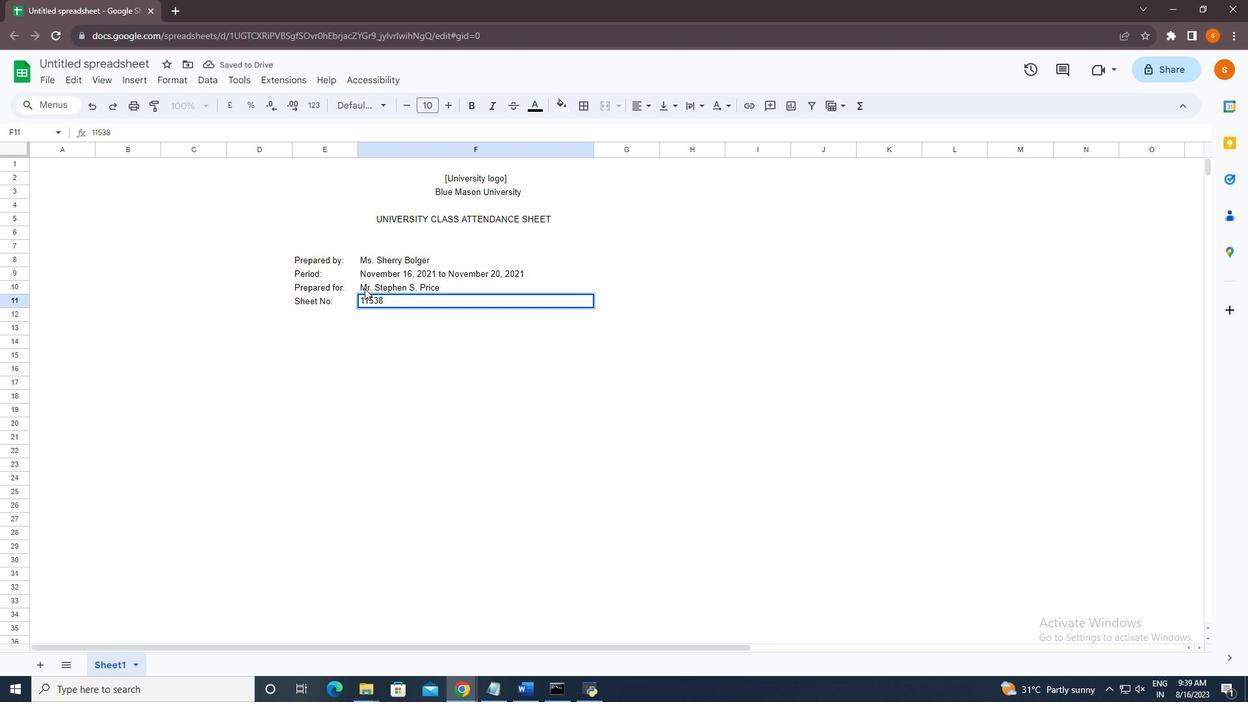 
Action: Mouse moved to (465, 241)
Screenshot: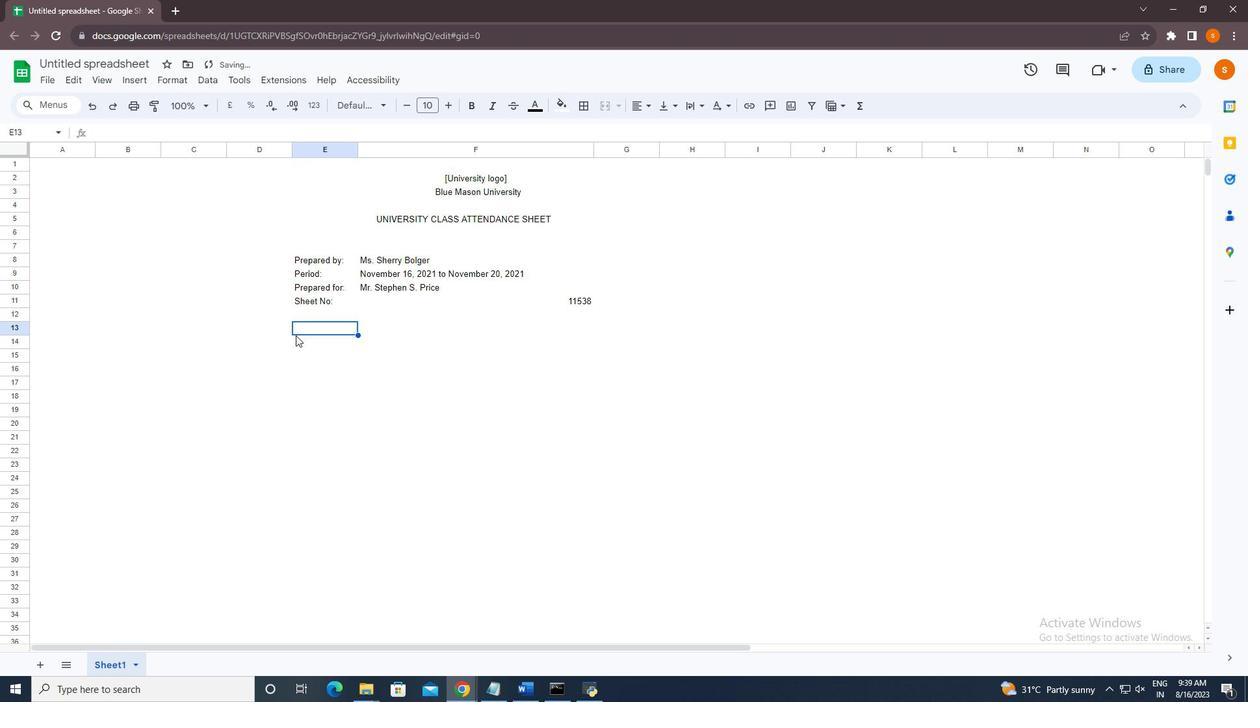 
Action: Mouse pressed left at (465, 241)
Screenshot: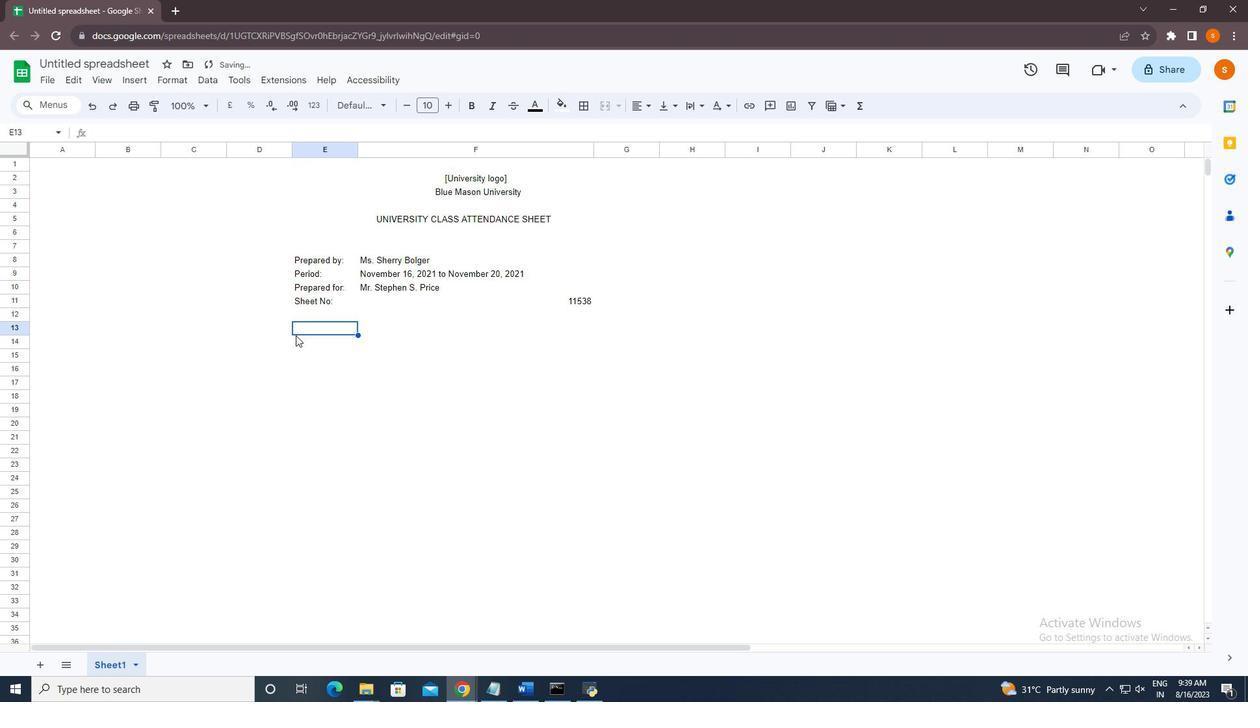
Action: Key pressed <Key.shift>Name<Key.right><Key.left><Key.delete><Key.shift>I<Key.shift><Key.shift><Key.shift><Key.shift><Key.shift><Key.shift><Key.shift><Key.shift><Key.shift><Key.shift><Key.shift><Key.shift><Key.shift><Key.shift><Key.shift><Key.shift><Key.shift><Key.shift><Key.shift><Key.shift><Key.shift><Key.shift><Key.shift><Key.shift><Key.shift><Key.shift><Key.shift><Key.shift><Key.shift><Key.shift><Key.shift><Key.shift><Key.shift><Key.shift><Key.shift><Key.shift><Key.shift><Key.shift><Key.shift><Key.shift><Key.shift>D<Key.space><Key.shift><Key.shift><Key.shift><Key.shift><Key.shift><Key.shift>No.<Key.right><Key.shift>Name<Key.right><Key.shift>Mon<Key.right><Key.shift><Key.shift><Key.shift><Key.shift>Tue<Key.right><Key.shift>Wd<Key.backspace>ed<Key.right><Key.shift>Thu<Key.right><Key.shift>Fri
Screenshot: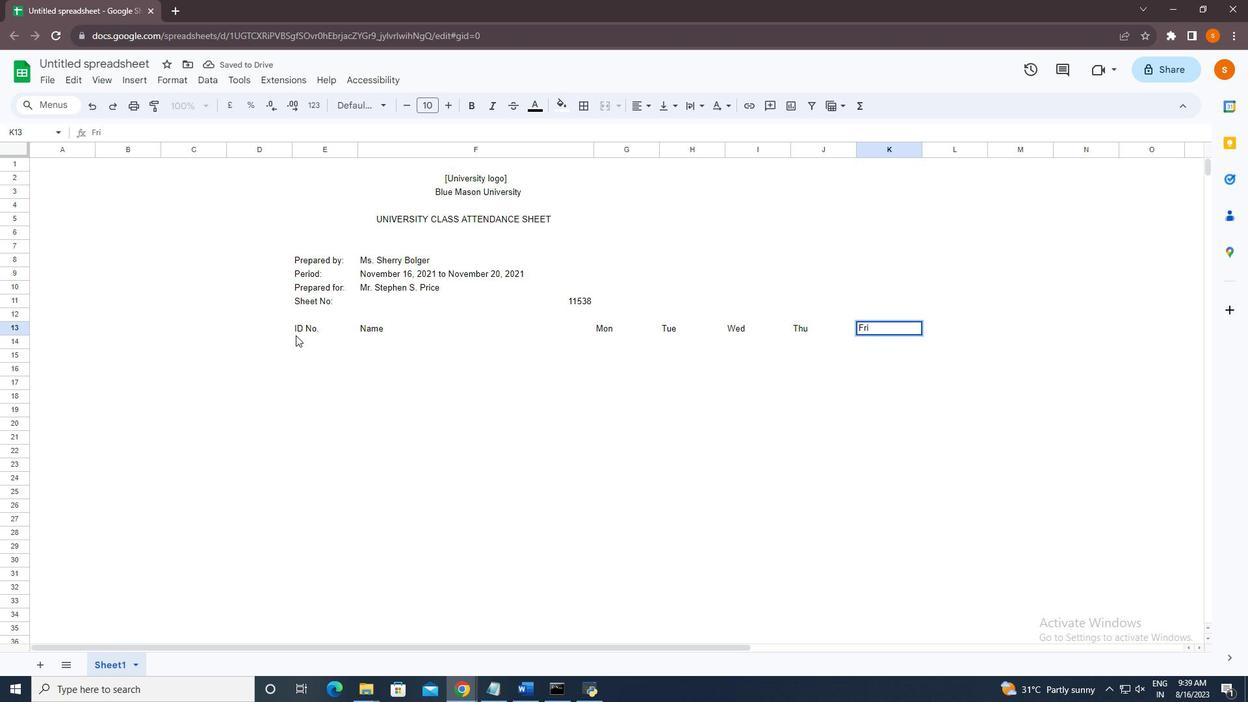 
Action: Mouse moved to (484, 247)
Screenshot: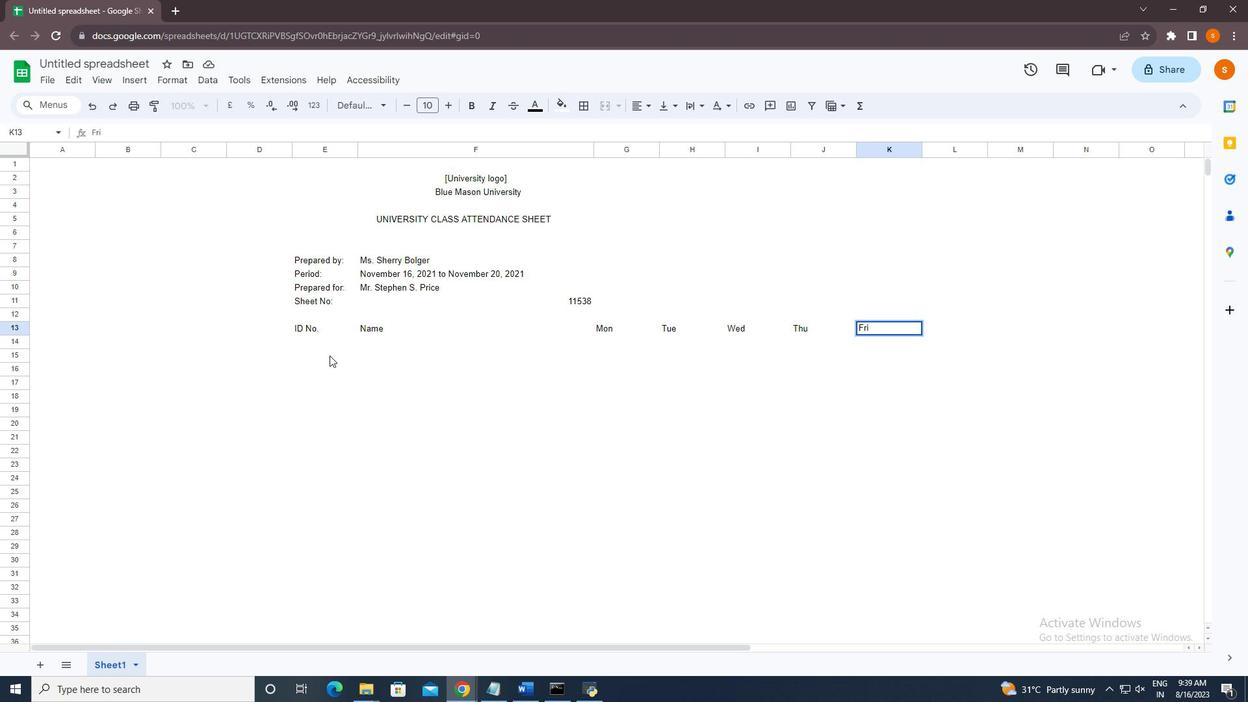 
Action: Mouse pressed left at (484, 247)
Screenshot: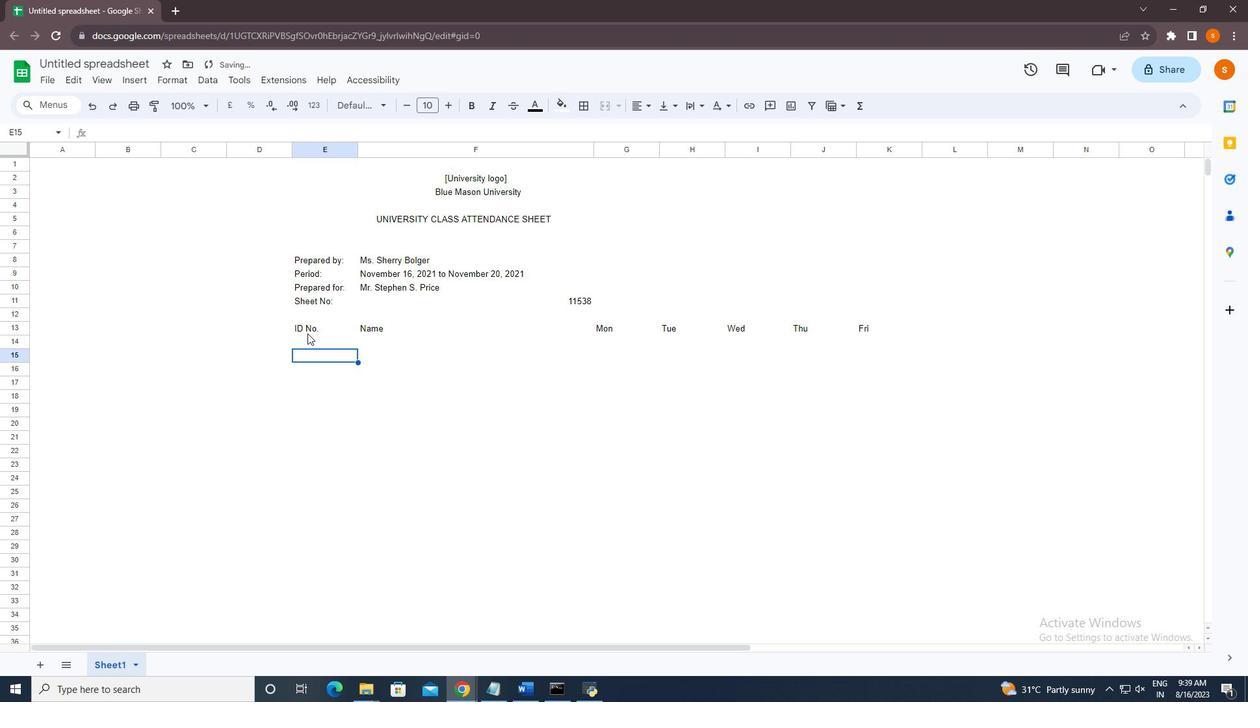 
Action: Mouse moved to (472, 241)
Screenshot: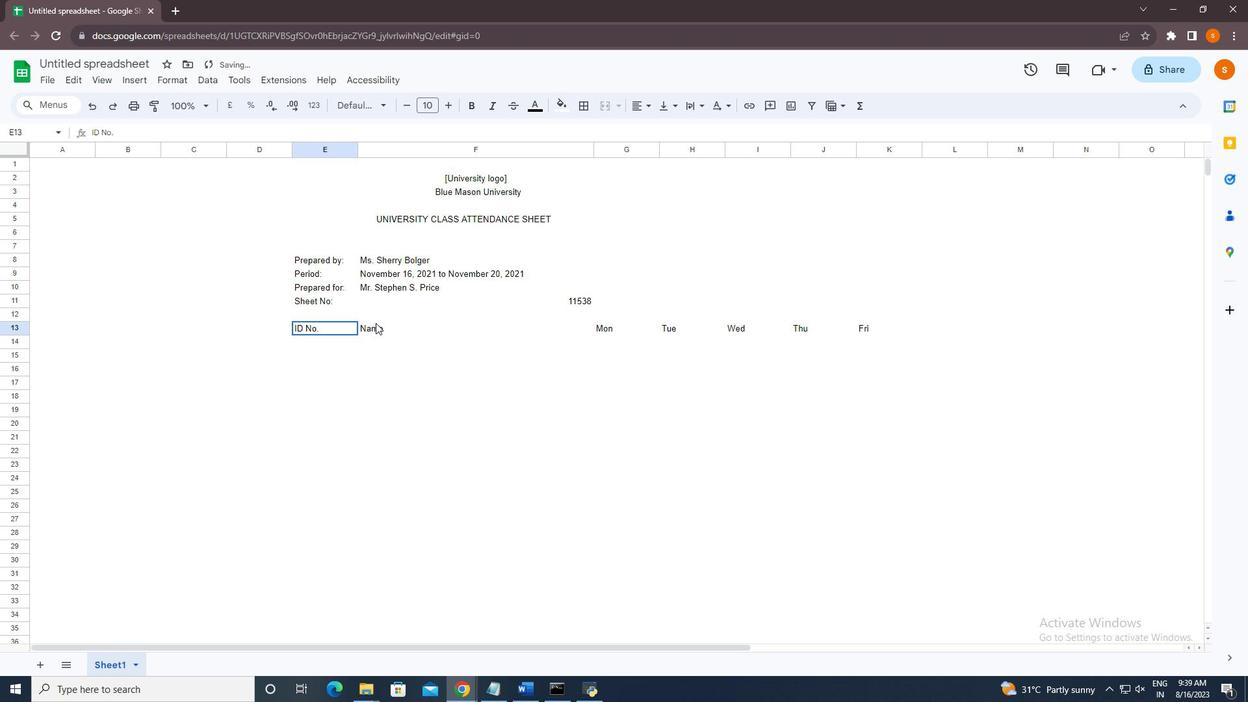 
Action: Mouse pressed left at (472, 241)
Screenshot: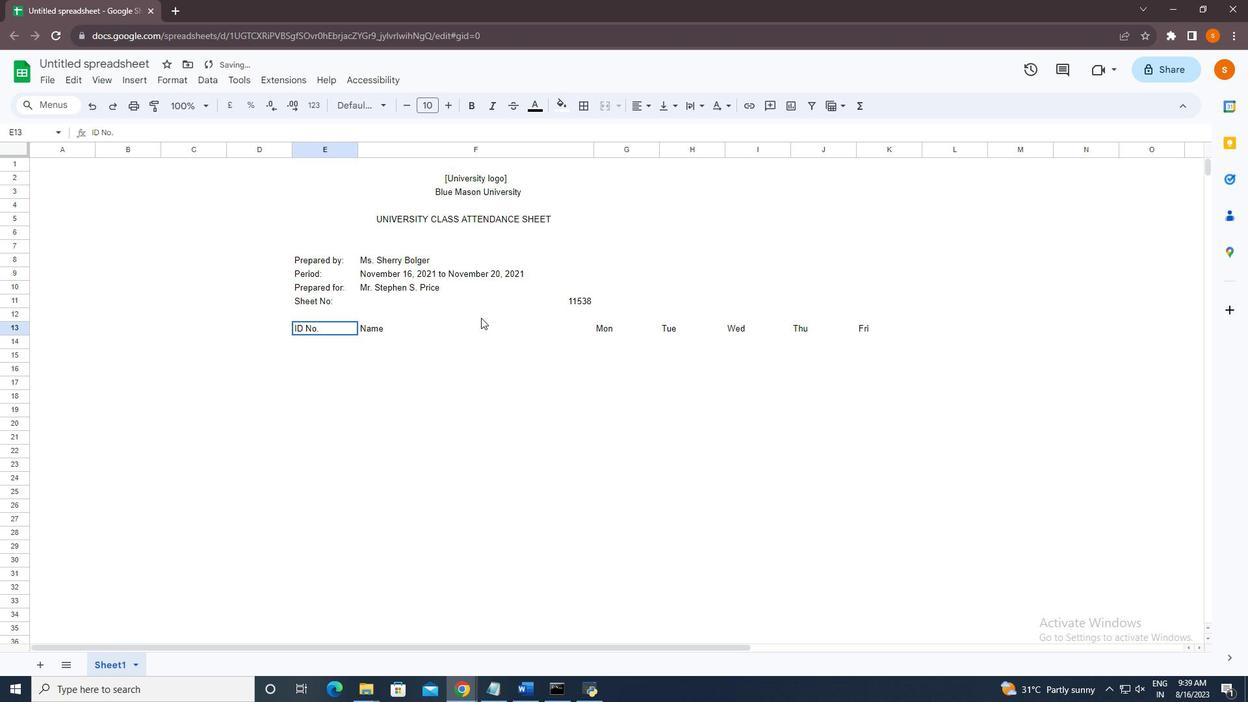 
Action: Mouse moved to (624, 171)
Screenshot: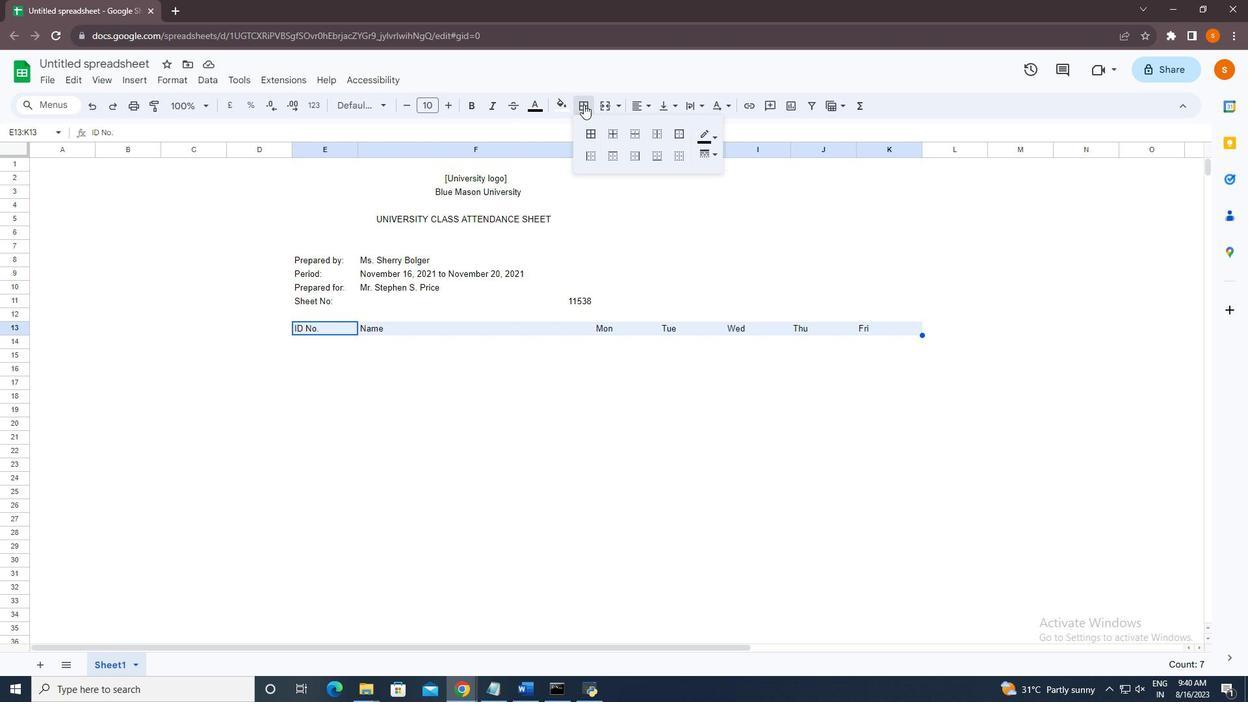 
Action: Mouse pressed left at (624, 171)
Screenshot: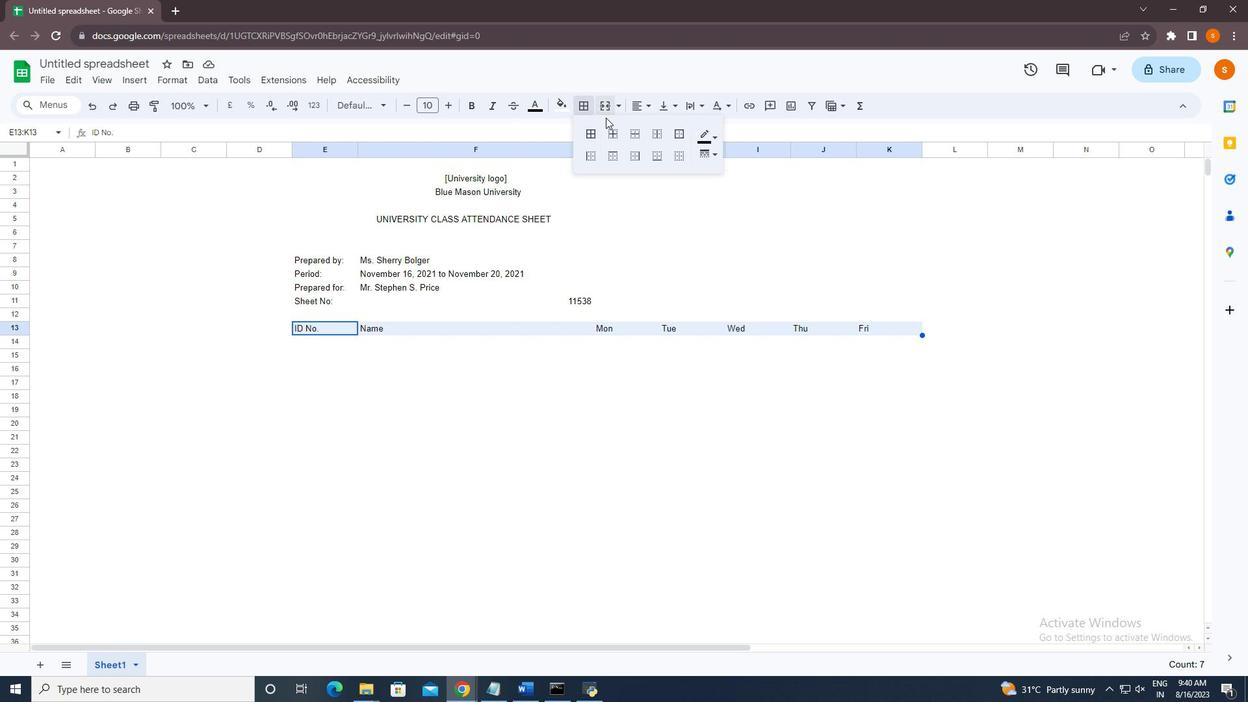 
Action: Mouse moved to (669, 187)
Screenshot: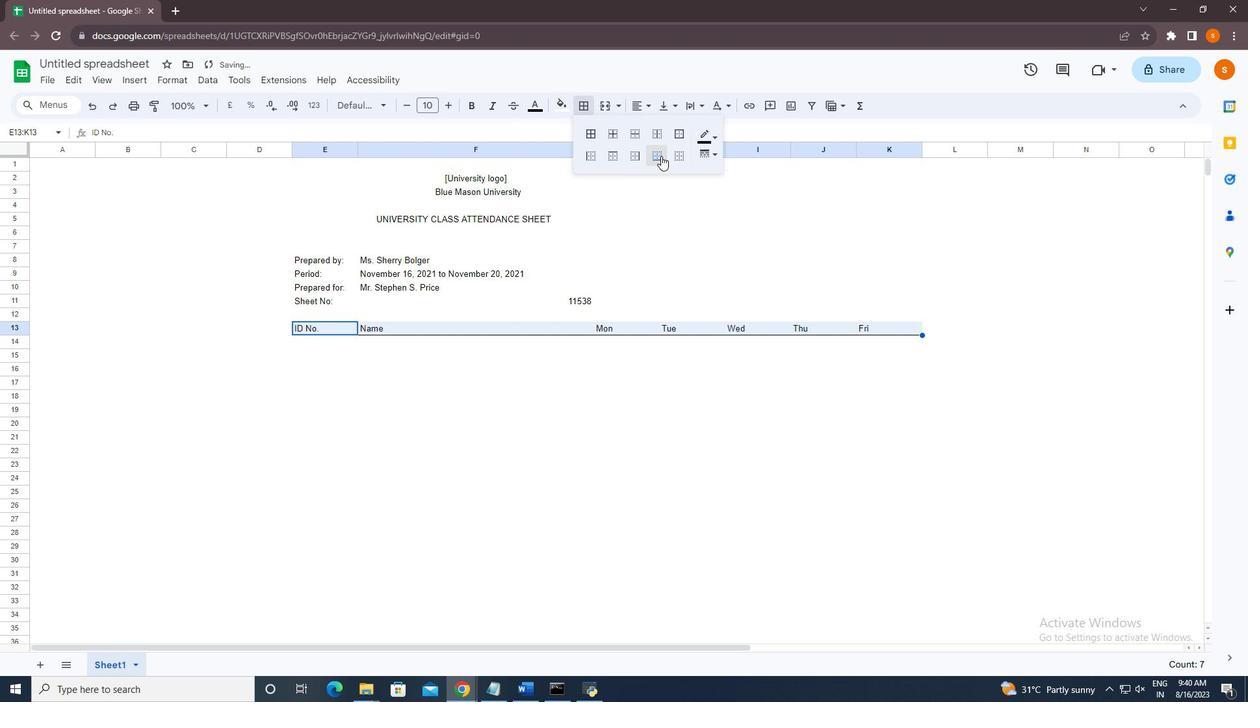 
Action: Mouse pressed left at (669, 187)
Screenshot: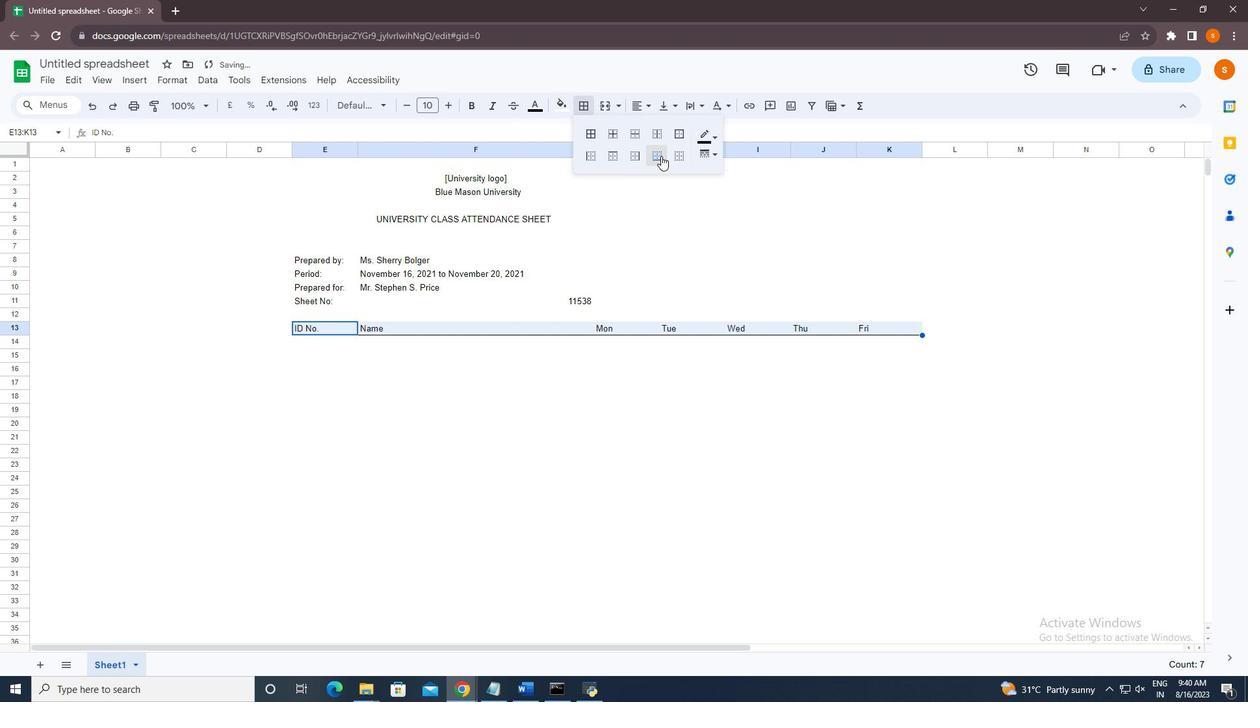 
Action: Mouse moved to (699, 180)
Screenshot: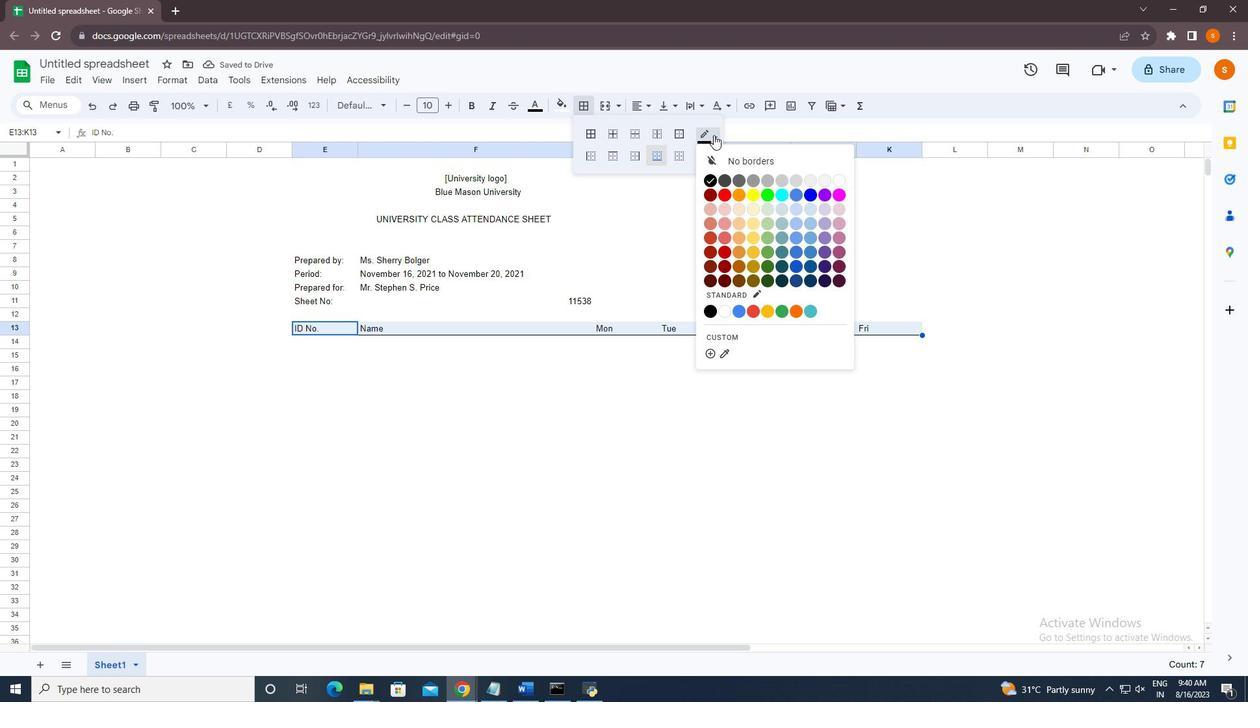 
Action: Mouse pressed left at (699, 180)
Screenshot: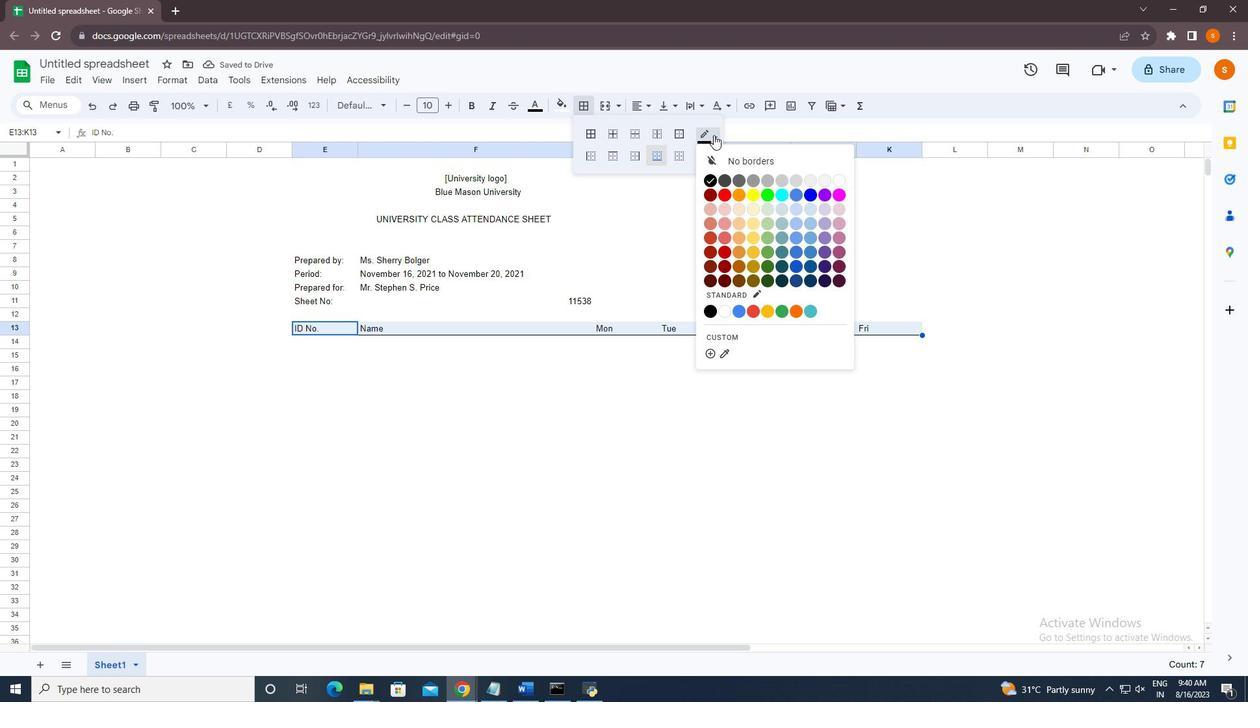 
Action: Mouse moved to (712, 182)
Screenshot: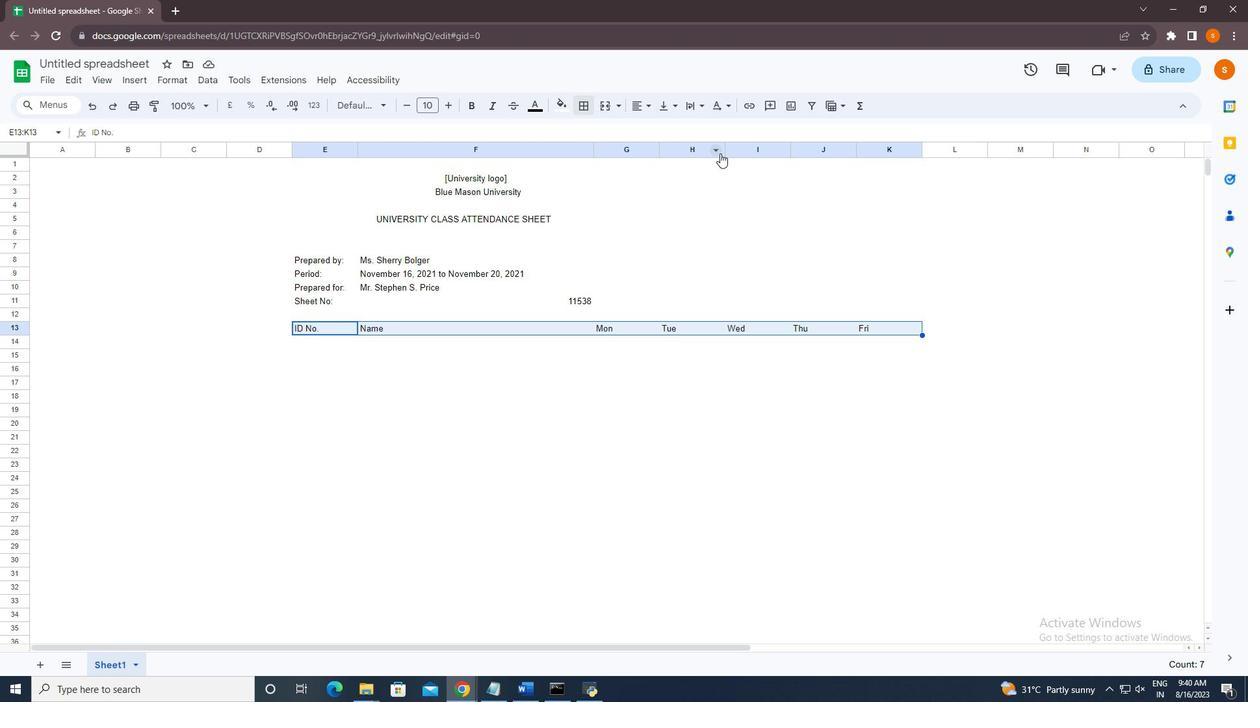 
Action: Mouse pressed left at (712, 182)
Screenshot: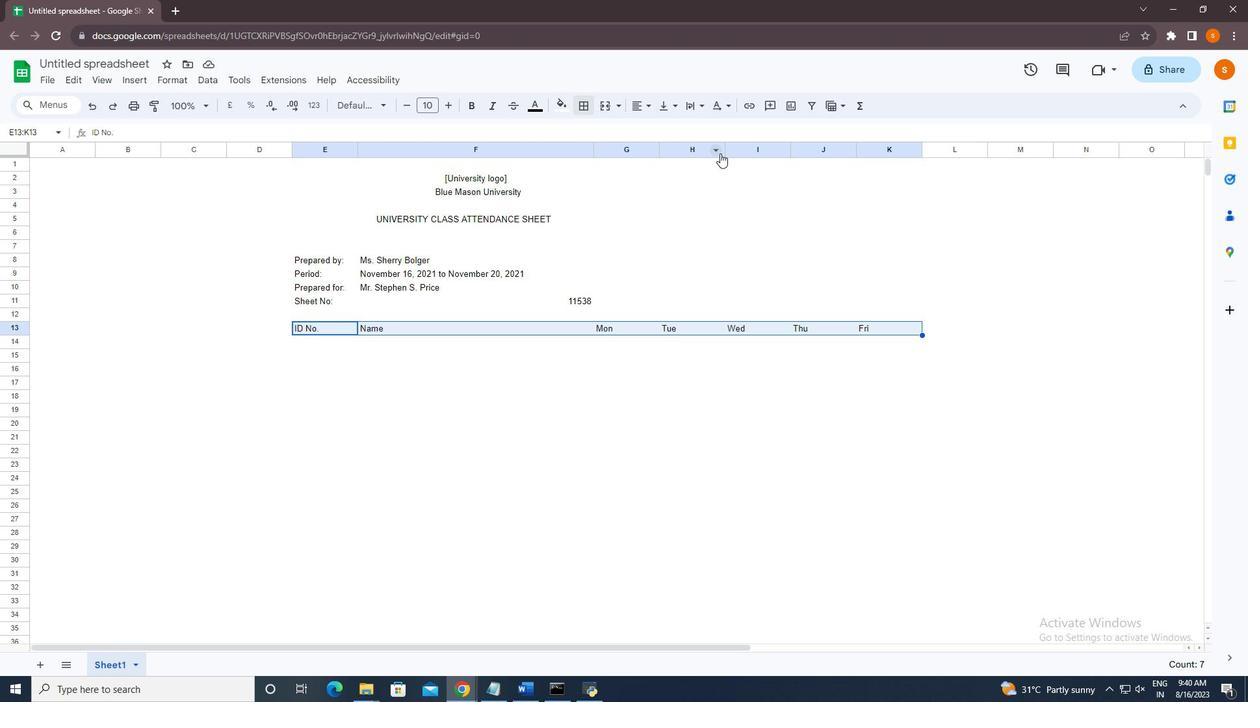 
Action: Mouse moved to (623, 172)
Screenshot: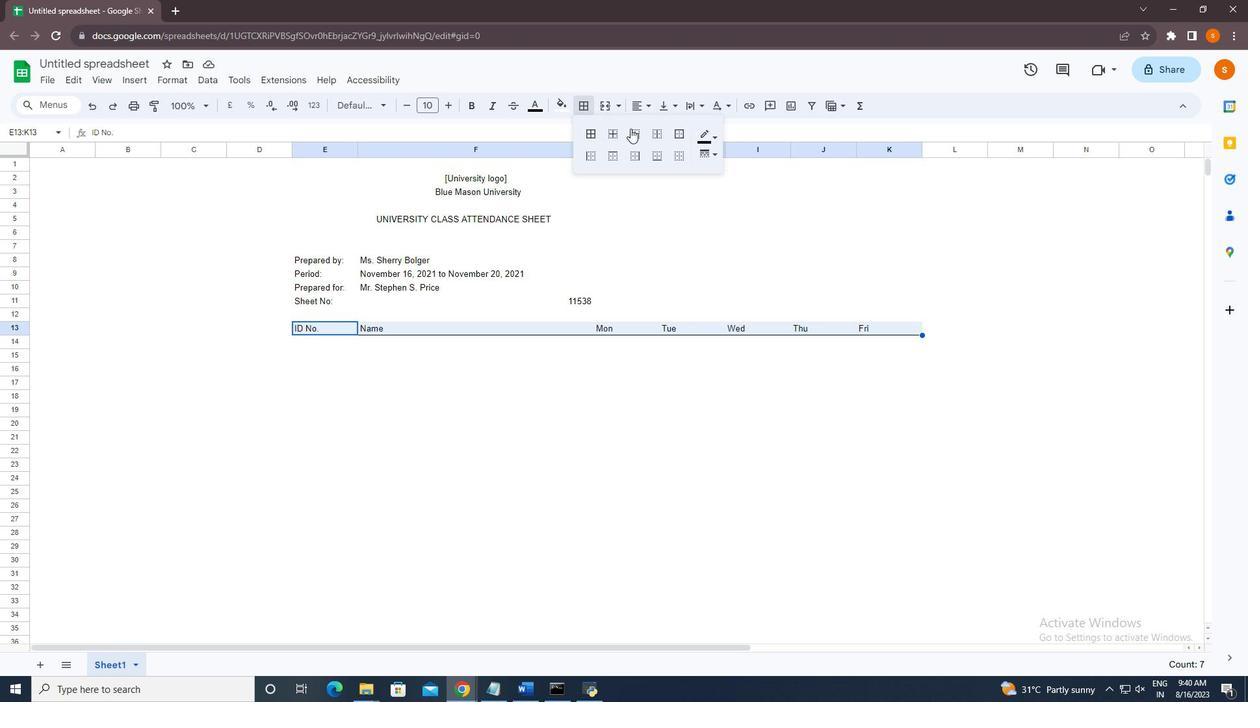
Action: Mouse pressed left at (623, 172)
Screenshot: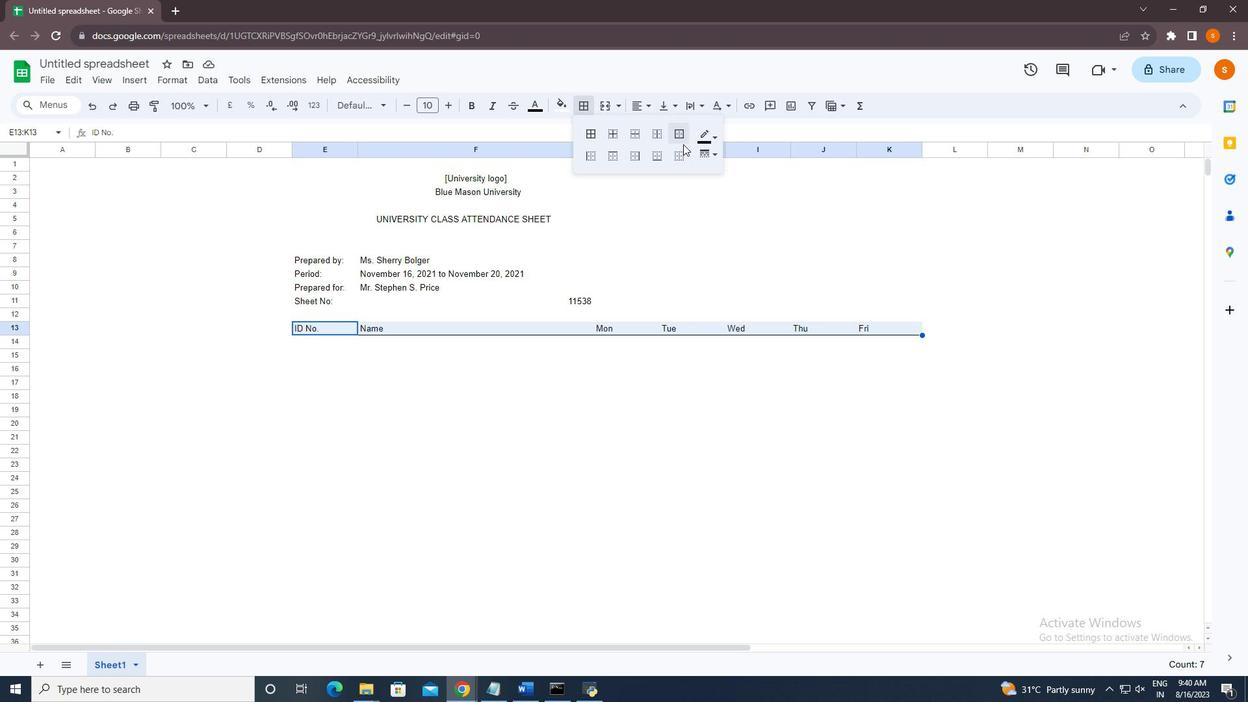 
Action: Mouse moved to (695, 185)
Screenshot: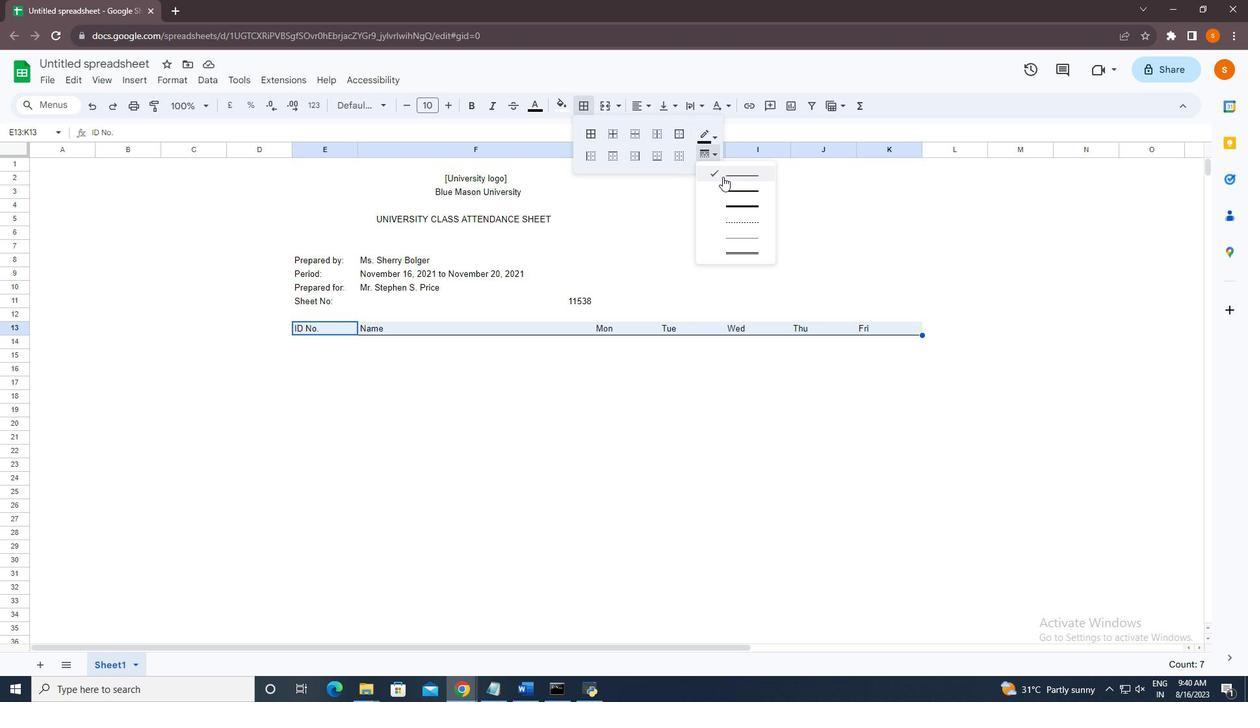 
Action: Mouse pressed left at (695, 185)
Screenshot: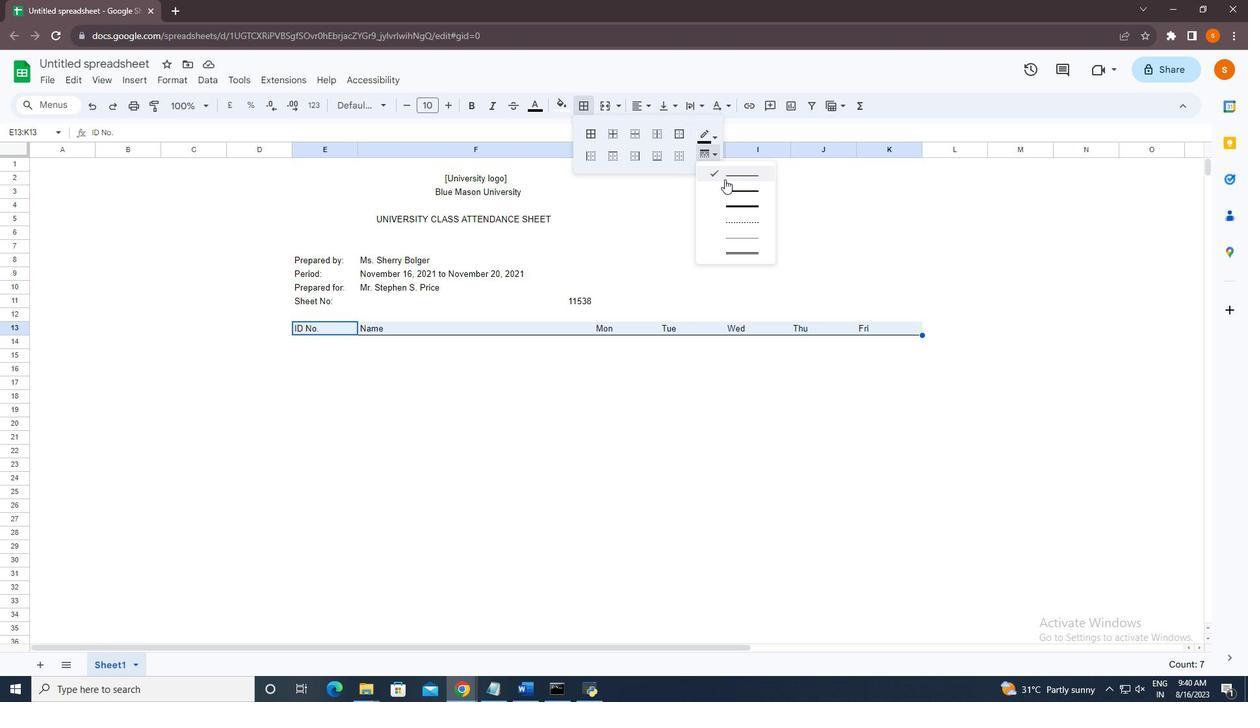 
Action: Mouse moved to (712, 202)
Screenshot: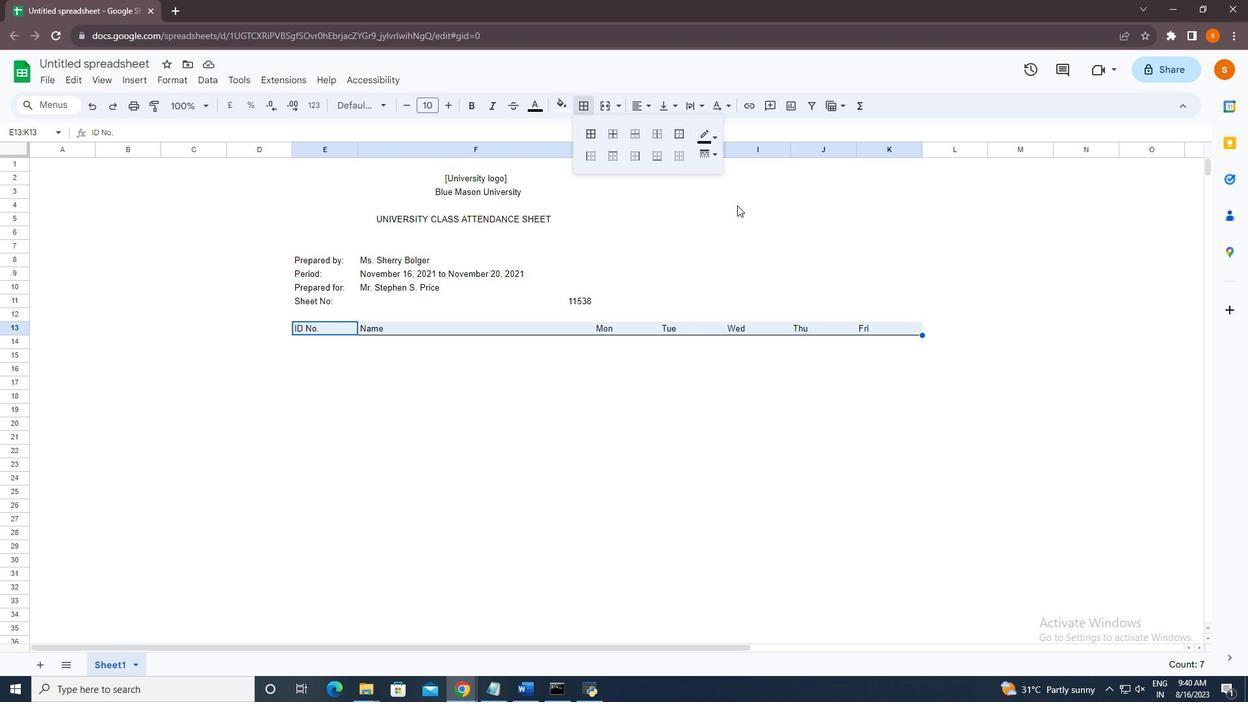 
Action: Mouse pressed left at (712, 202)
Screenshot: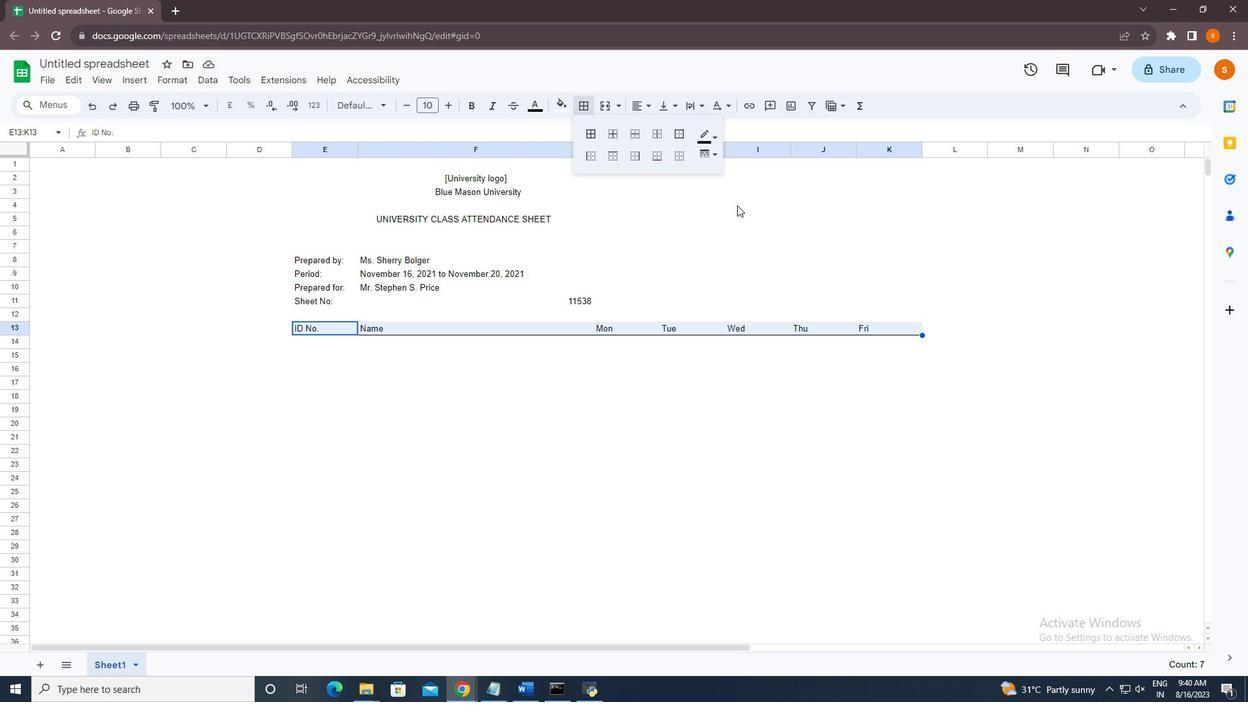 
Action: Mouse moved to (548, 262)
Screenshot: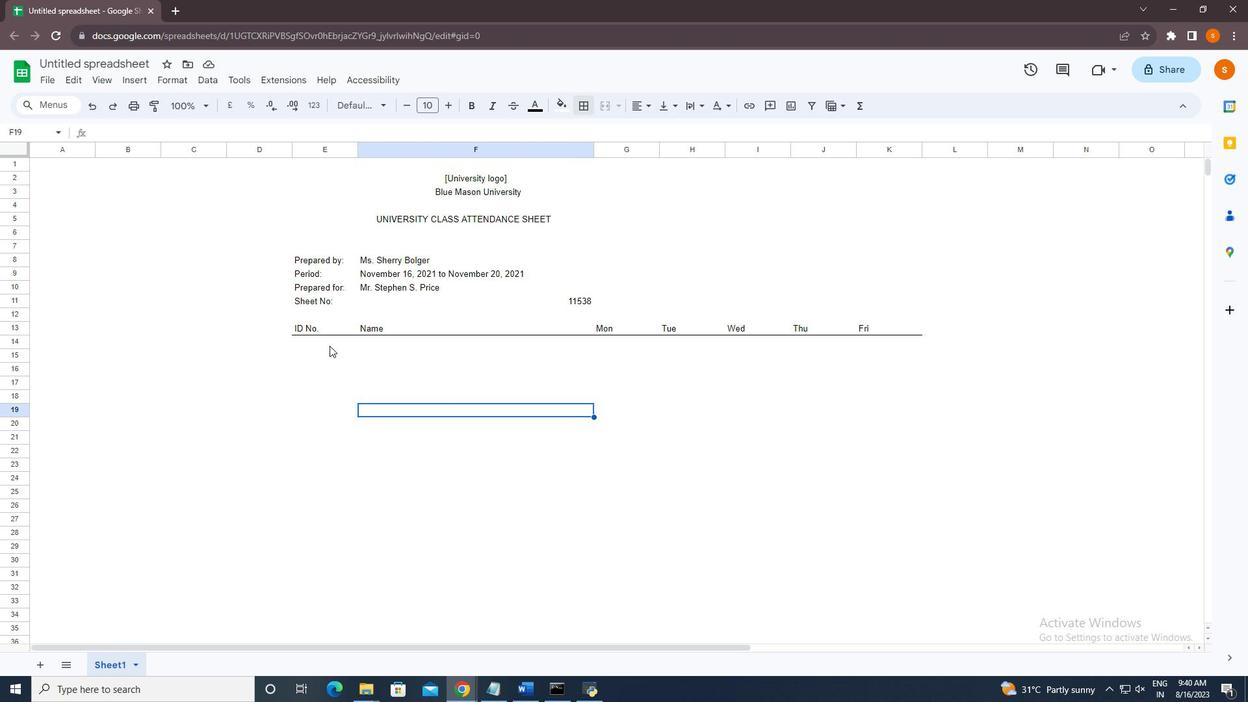 
Action: Mouse pressed left at (548, 262)
Screenshot: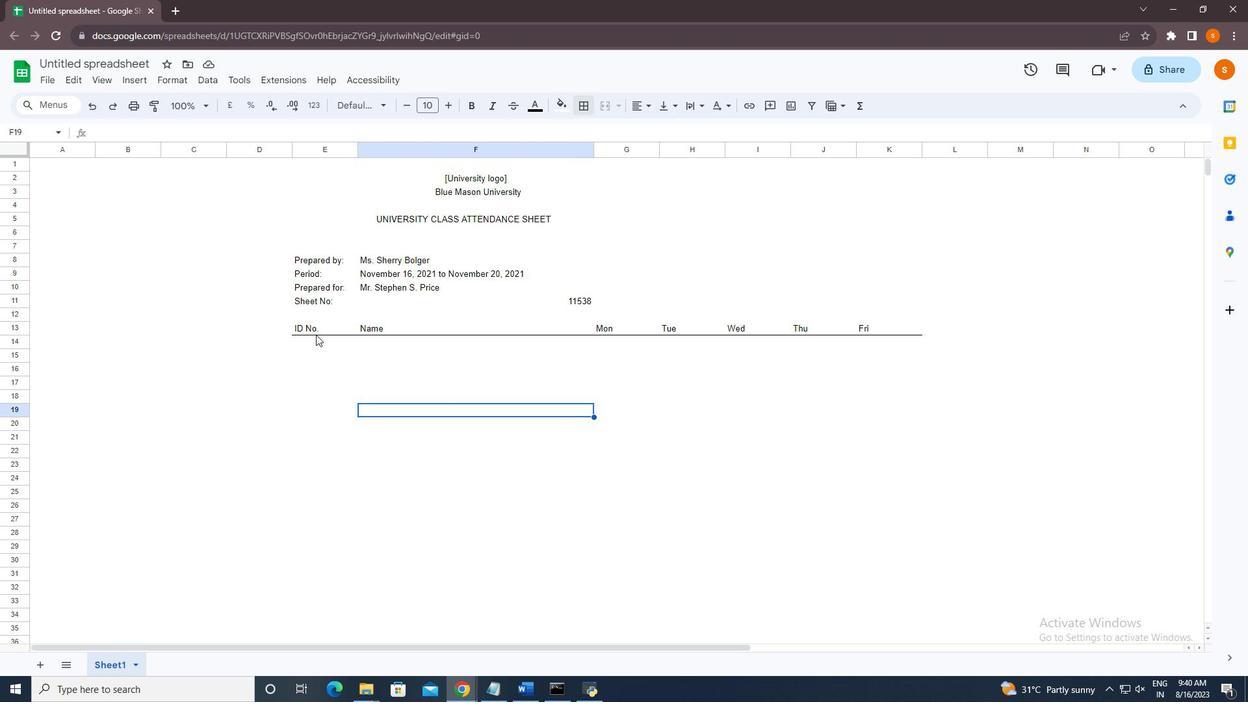 
Action: Mouse moved to (477, 239)
Screenshot: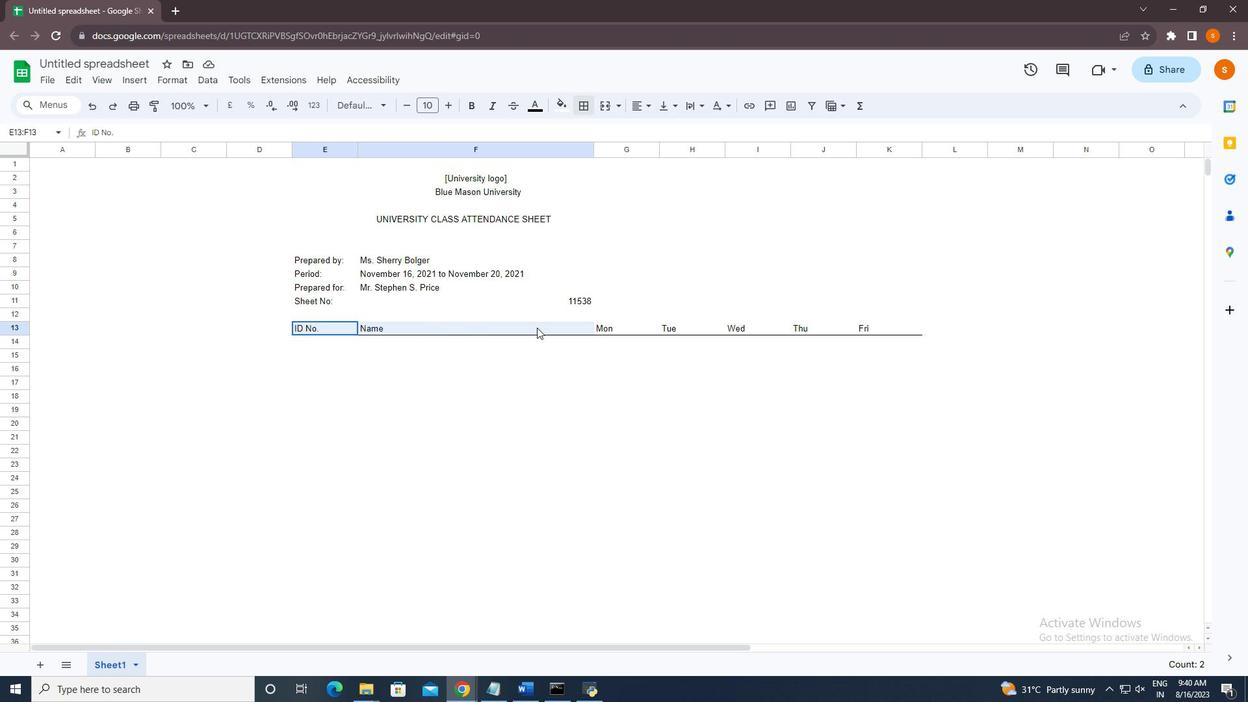 
Action: Mouse pressed left at (477, 239)
Screenshot: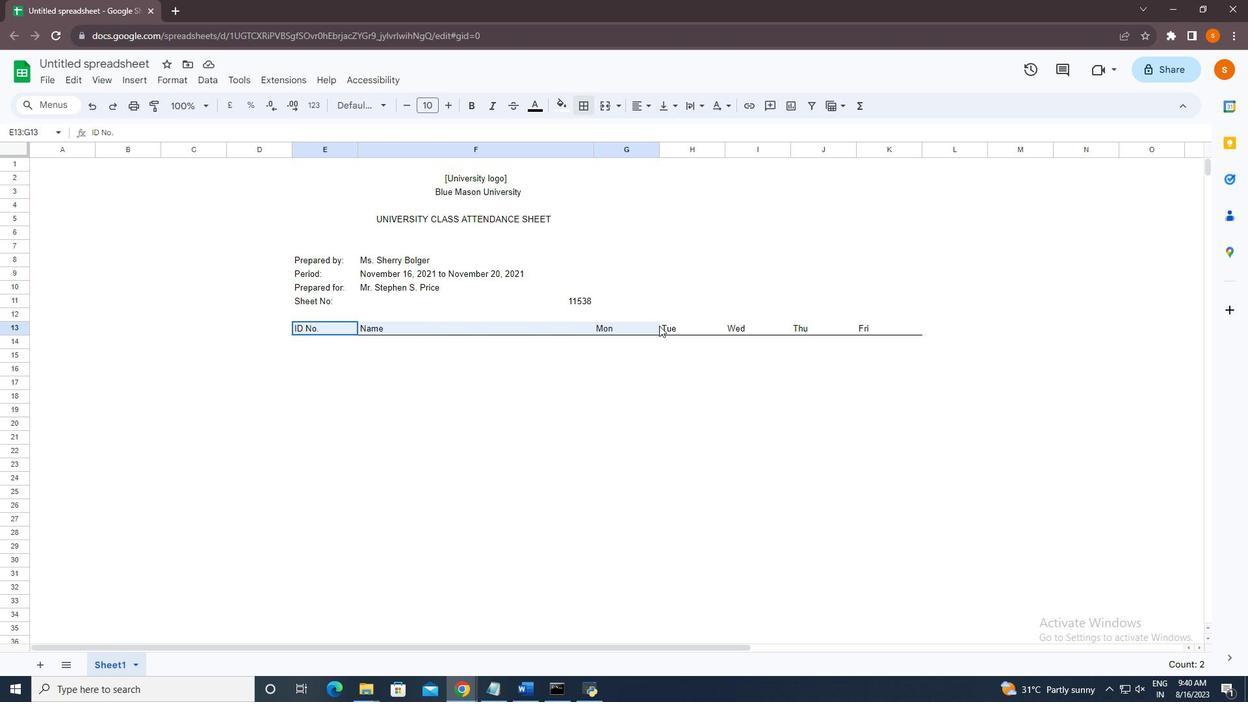 
Action: Mouse moved to (629, 171)
Screenshot: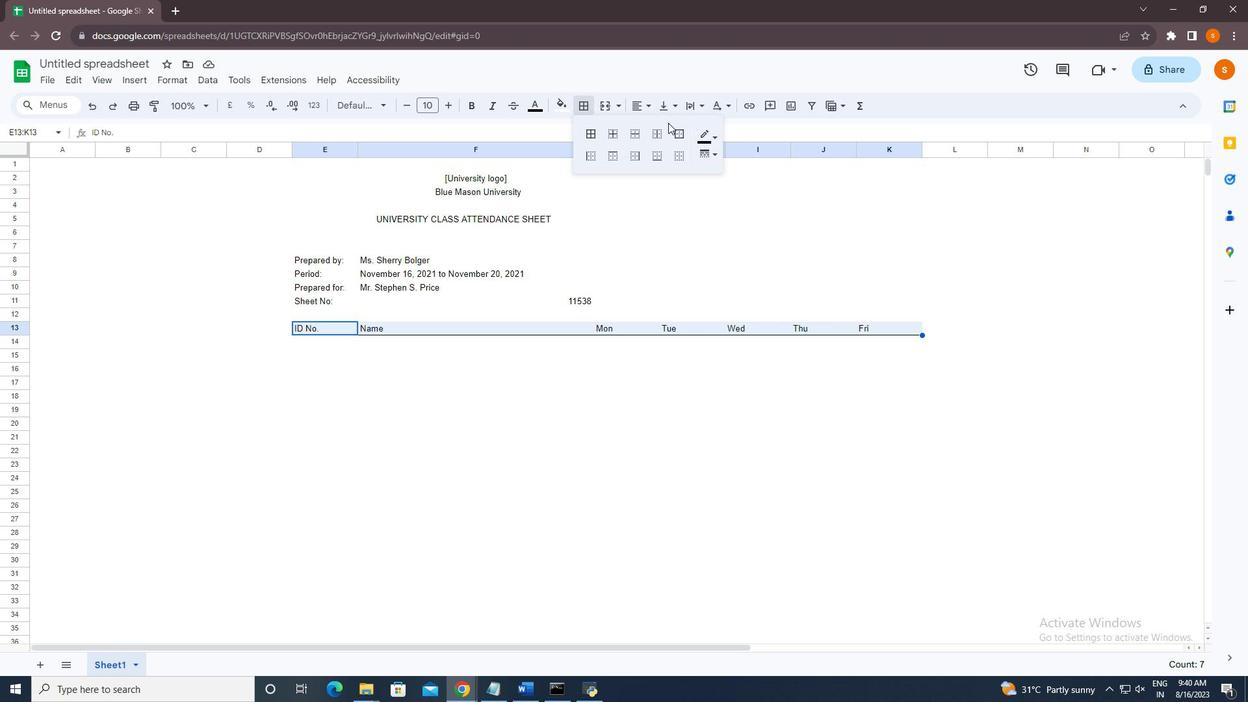 
Action: Mouse pressed left at (629, 171)
Screenshot: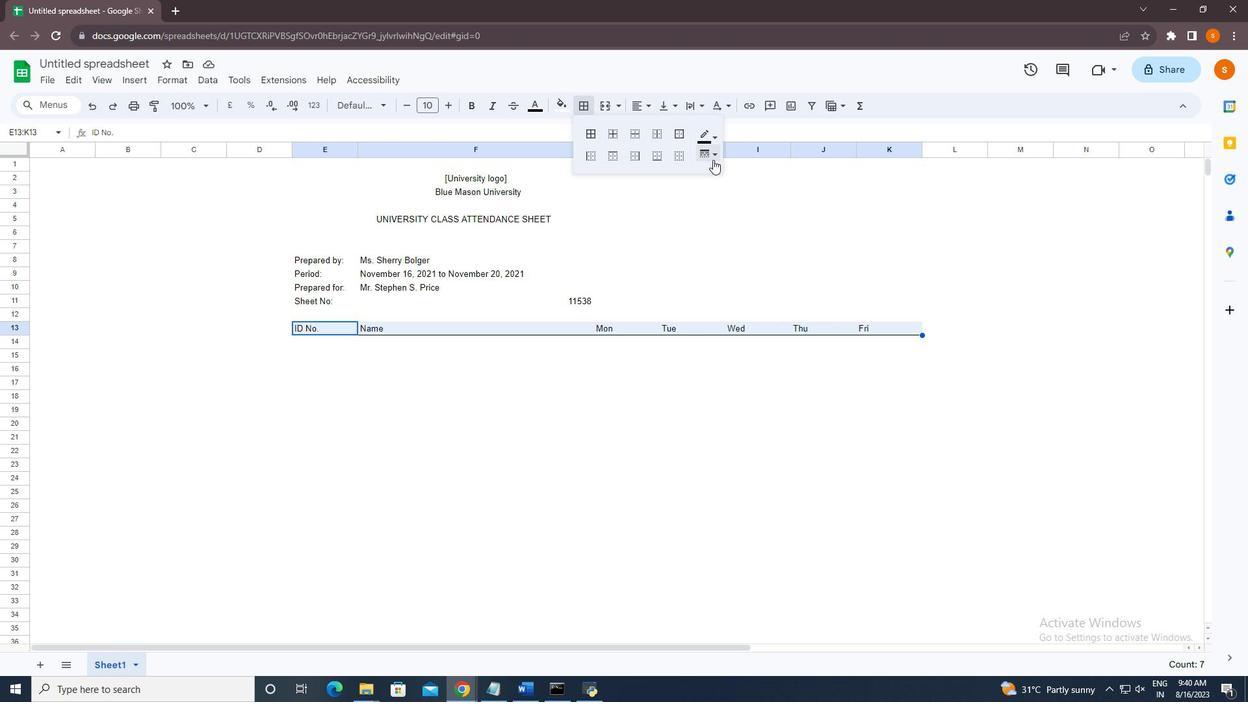 
Action: Mouse moved to (694, 185)
Screenshot: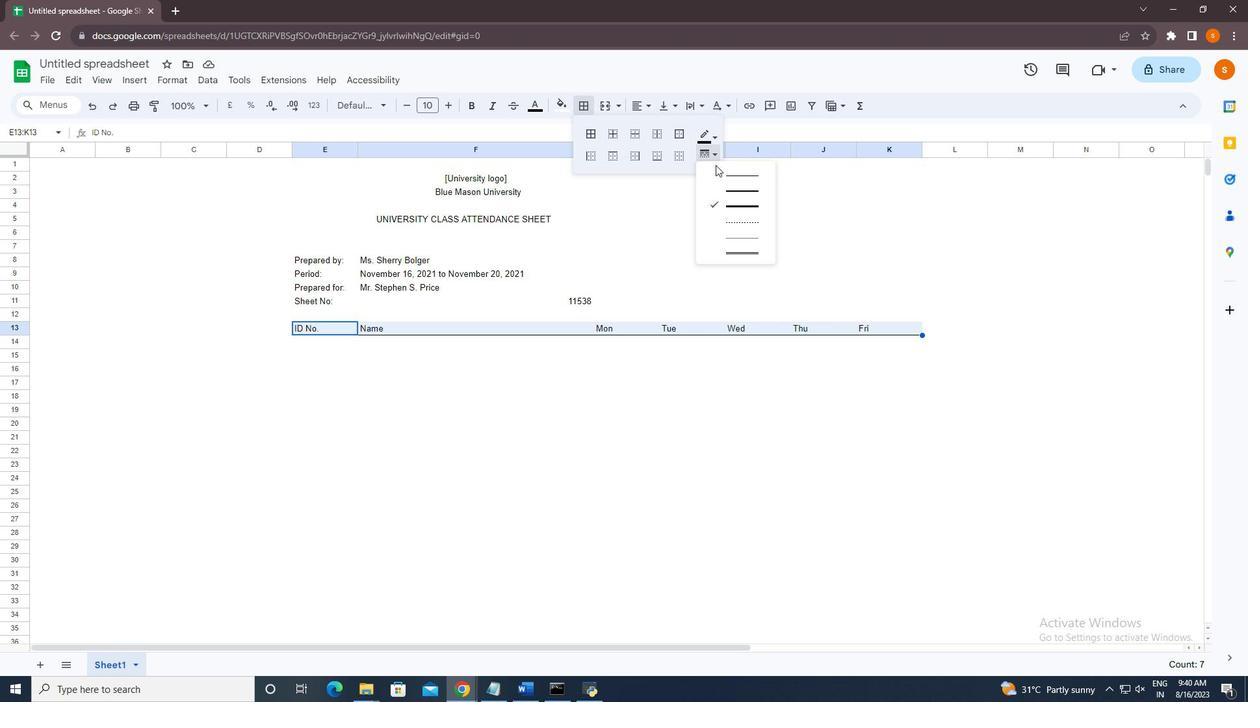 
Action: Mouse pressed left at (694, 185)
Screenshot: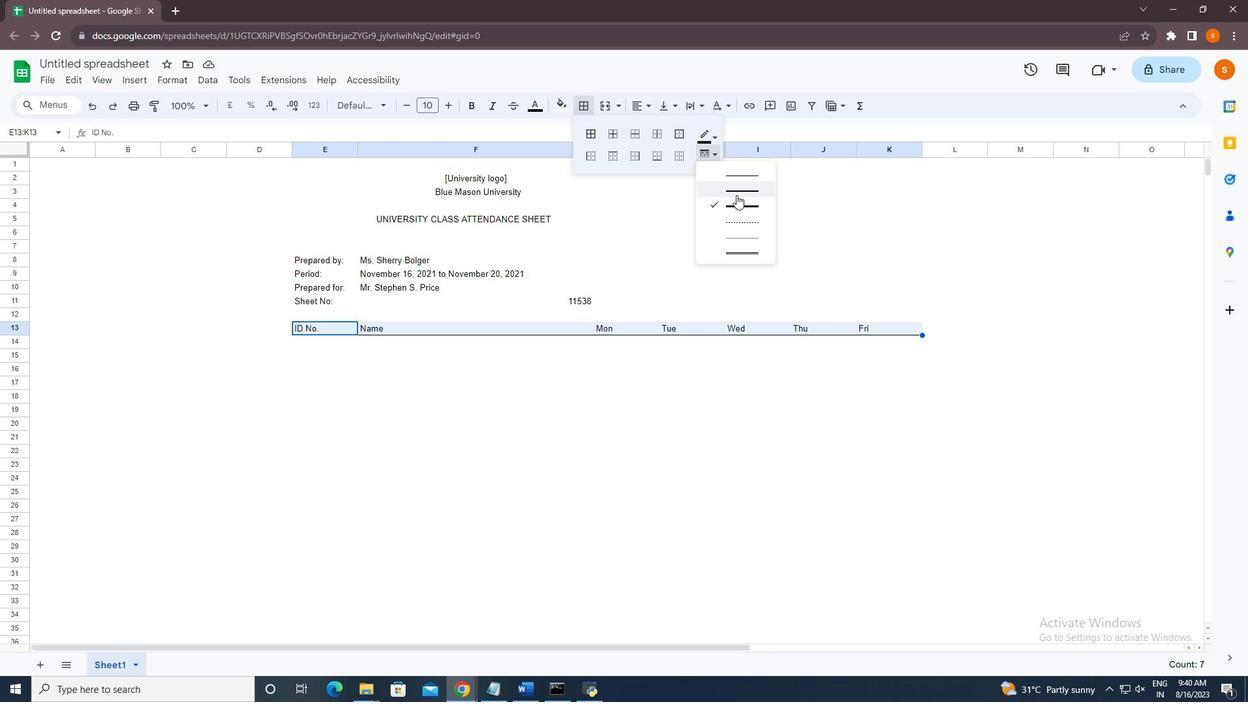 
Action: Mouse moved to (712, 200)
Screenshot: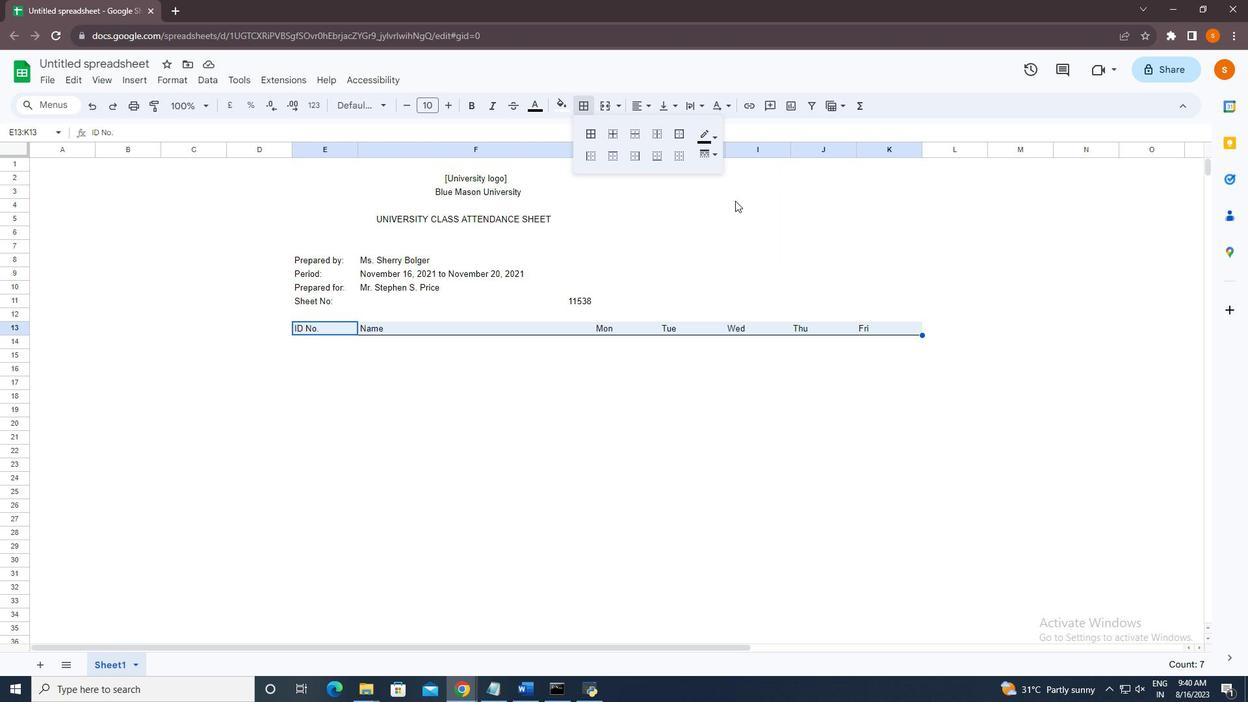 
Action: Mouse pressed left at (712, 200)
Screenshot: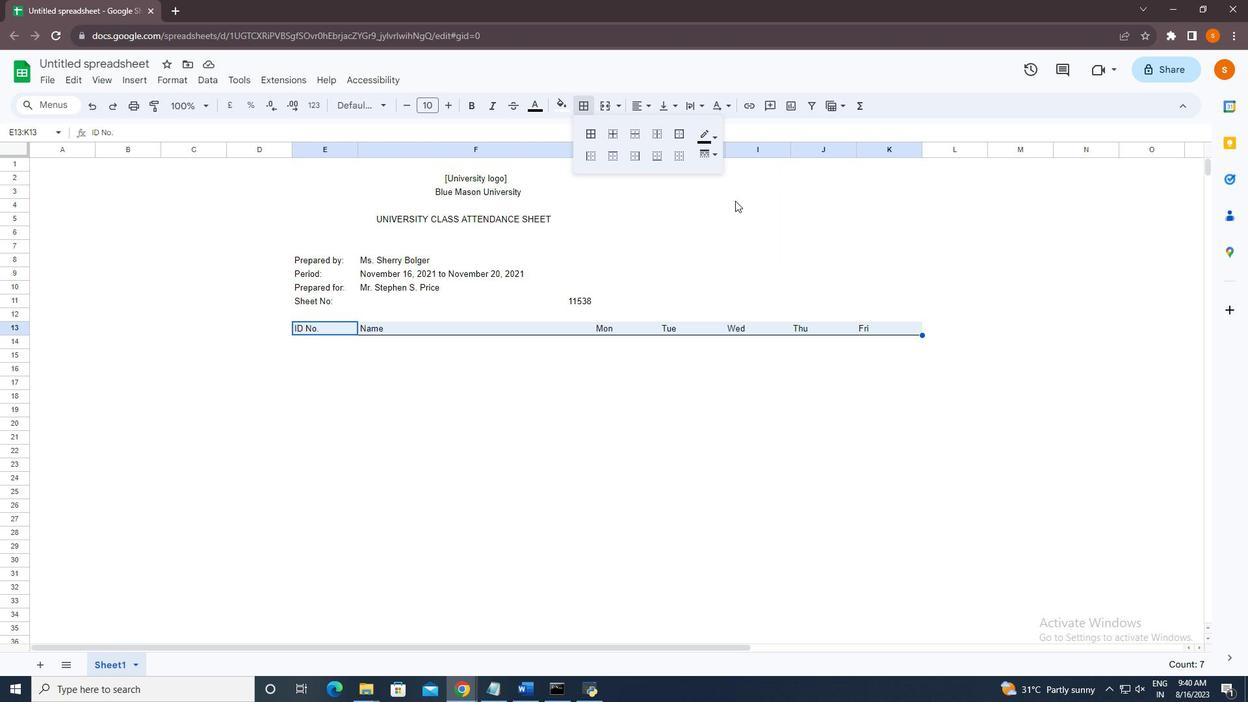 
Action: Mouse moved to (699, 184)
Screenshot: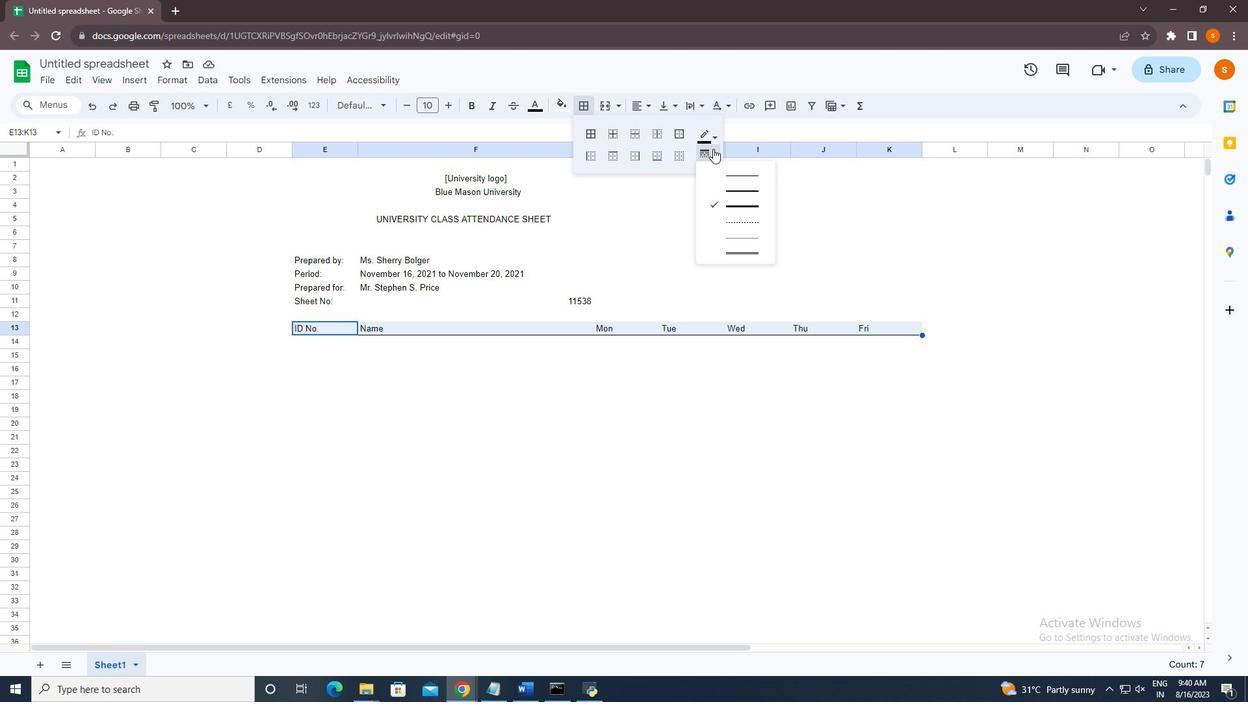 
Action: Mouse pressed left at (699, 184)
Screenshot: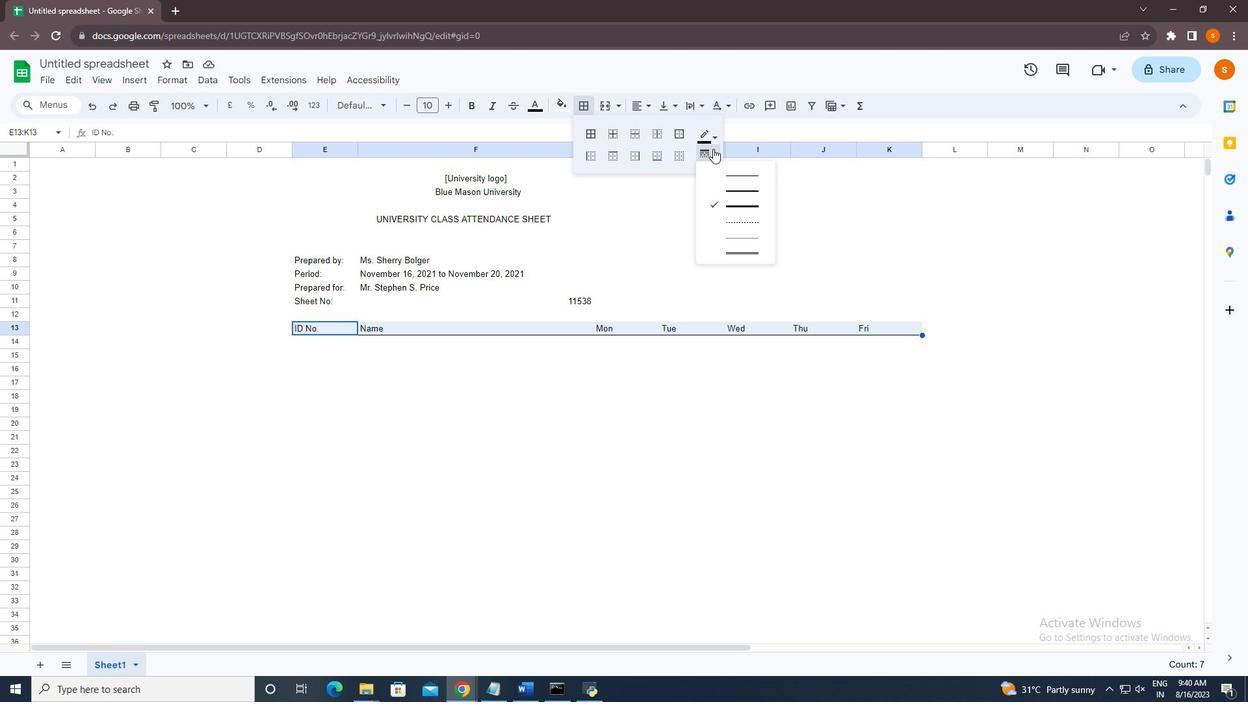 
Action: Mouse moved to (572, 256)
Screenshot: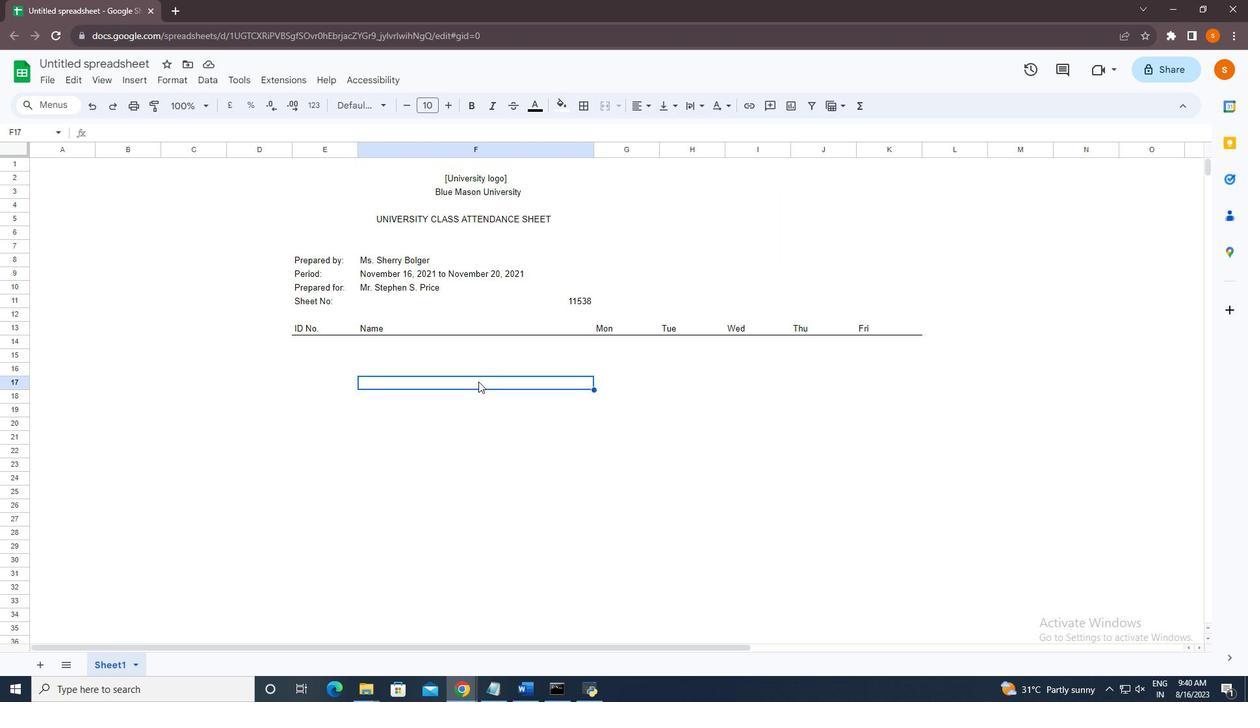 
Action: Mouse pressed left at (572, 256)
Screenshot: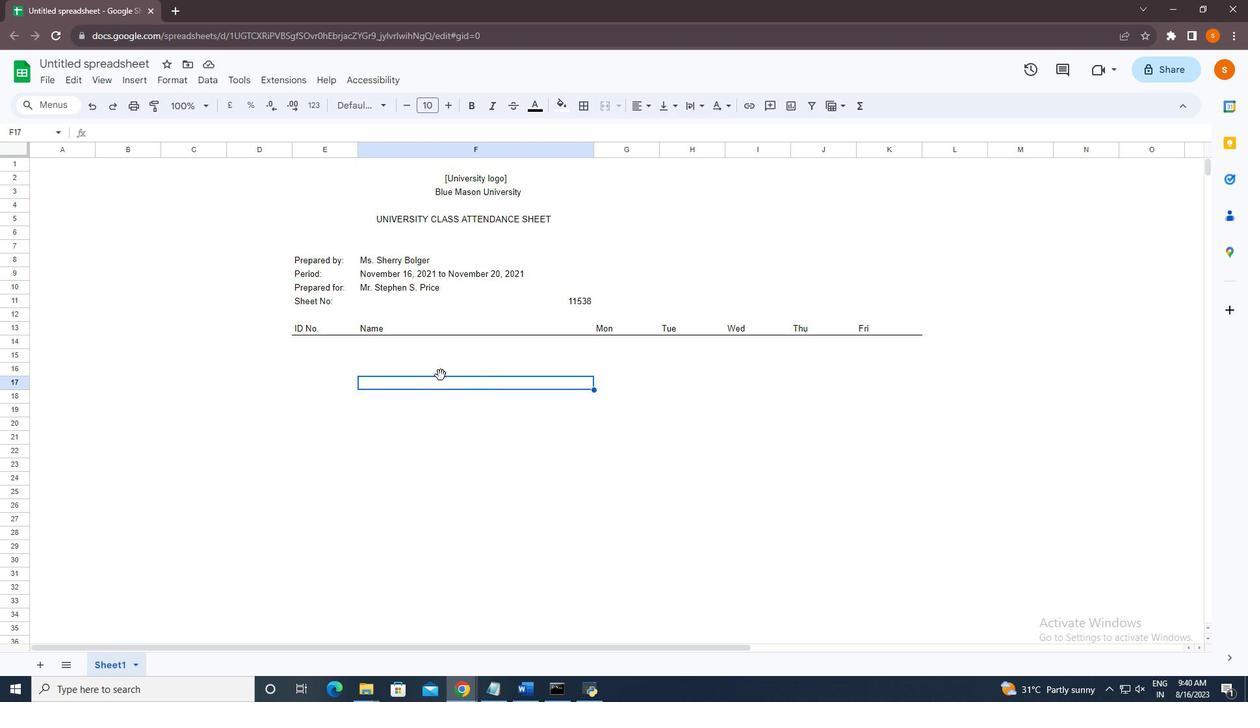 
Action: Mouse moved to (472, 238)
Screenshot: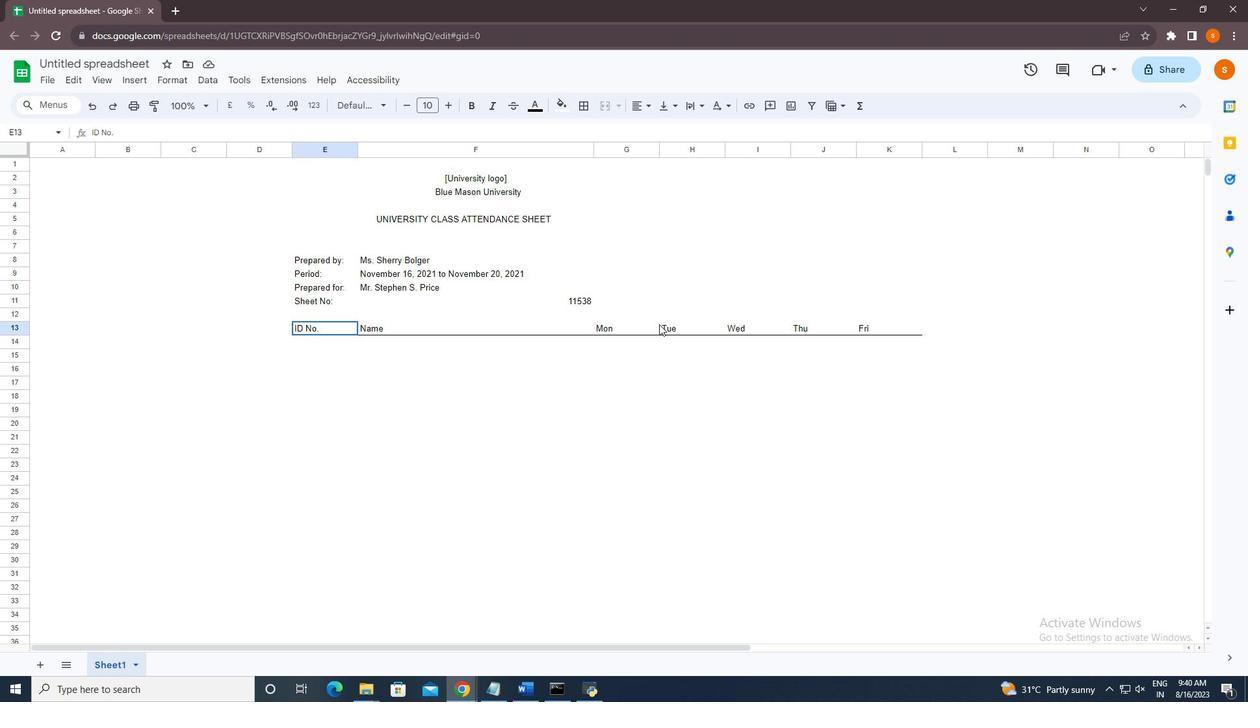 
Action: Mouse pressed left at (472, 238)
Screenshot: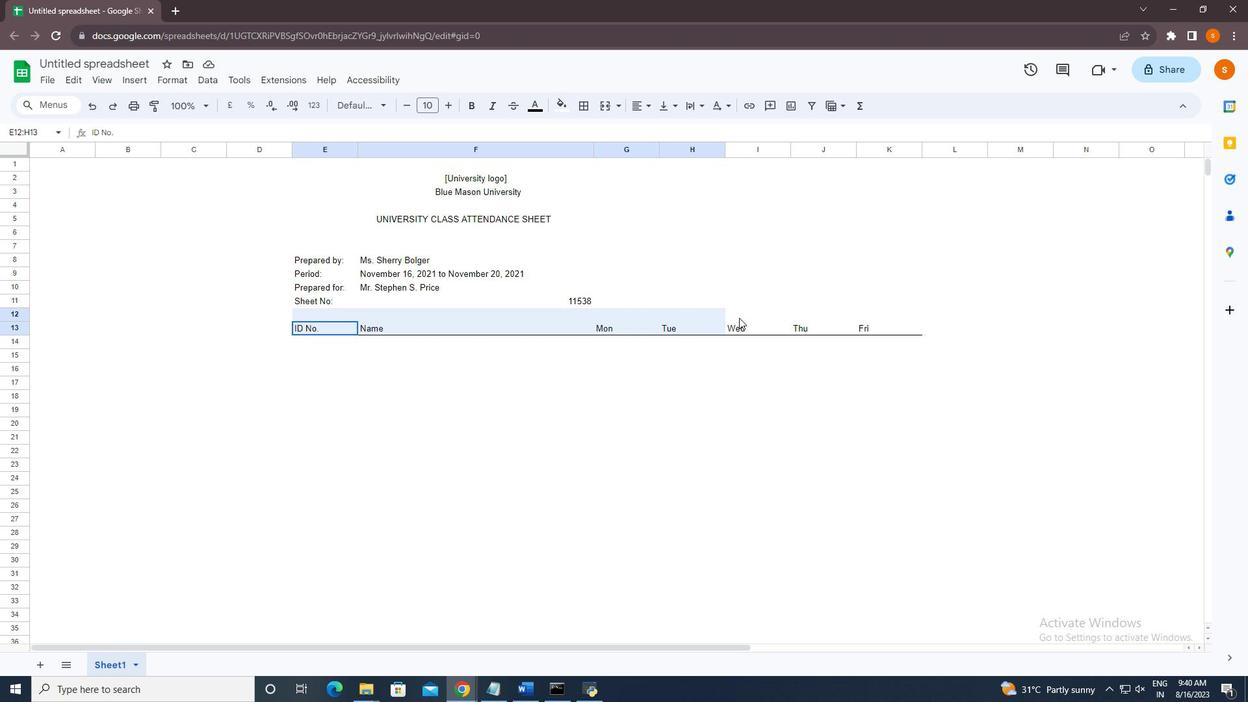 
Action: Mouse moved to (658, 172)
Screenshot: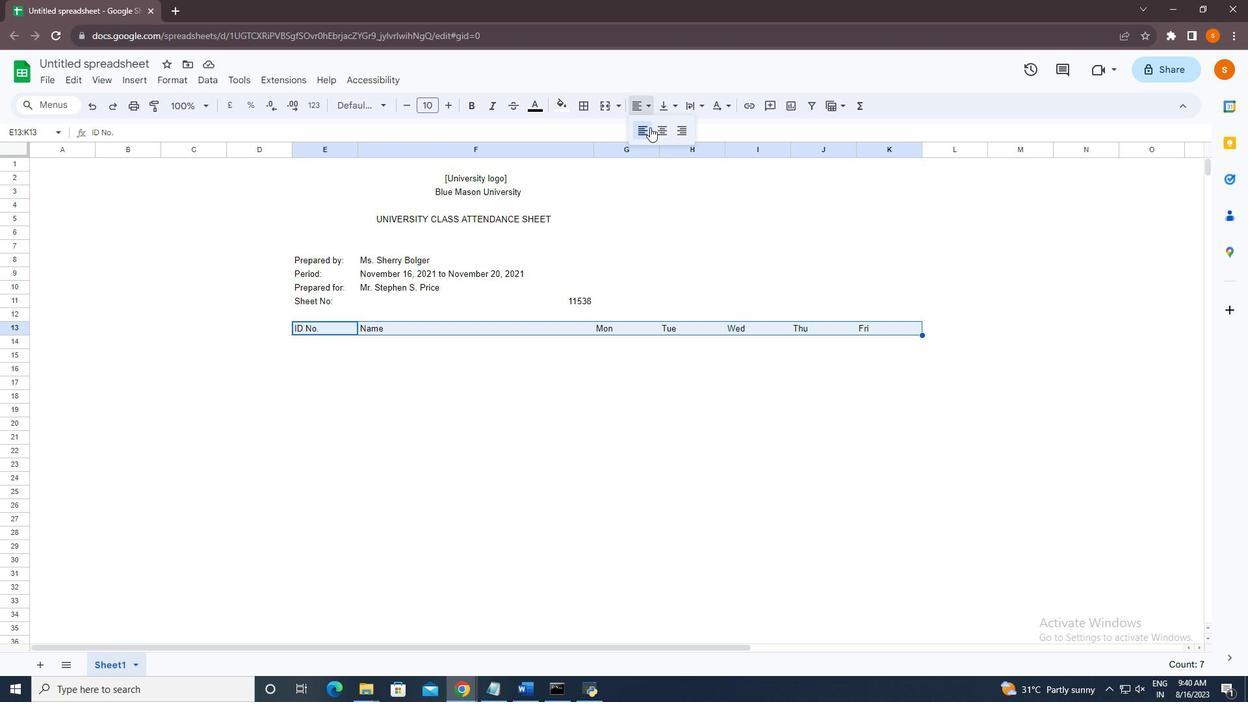 
Action: Mouse pressed left at (658, 172)
Screenshot: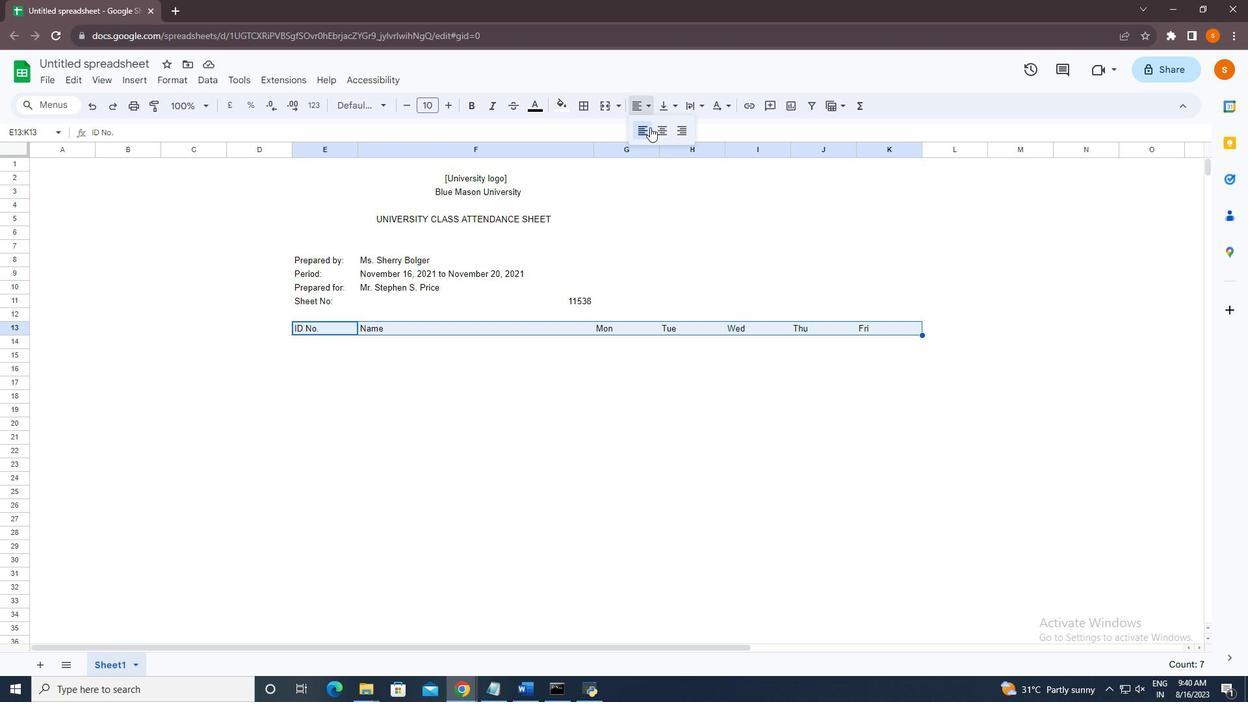 
Action: Mouse moved to (673, 178)
Screenshot: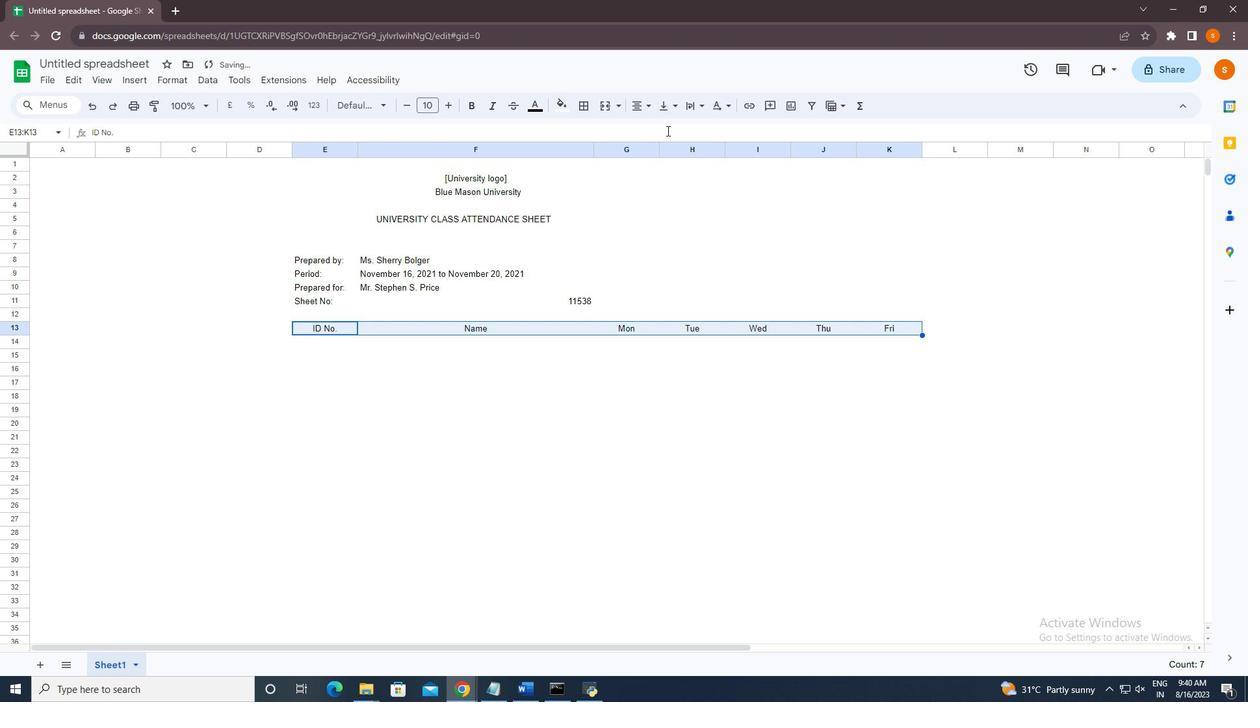 
Action: Mouse pressed left at (673, 178)
Screenshot: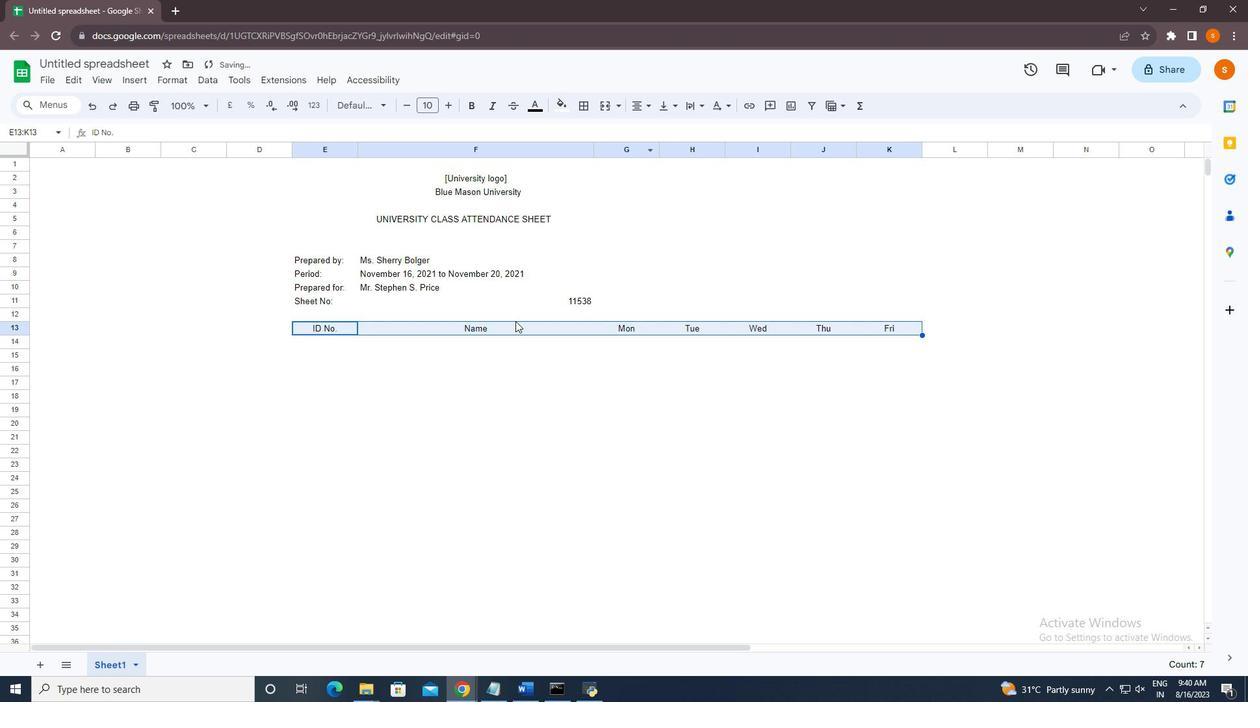 
Action: Mouse moved to (526, 264)
Screenshot: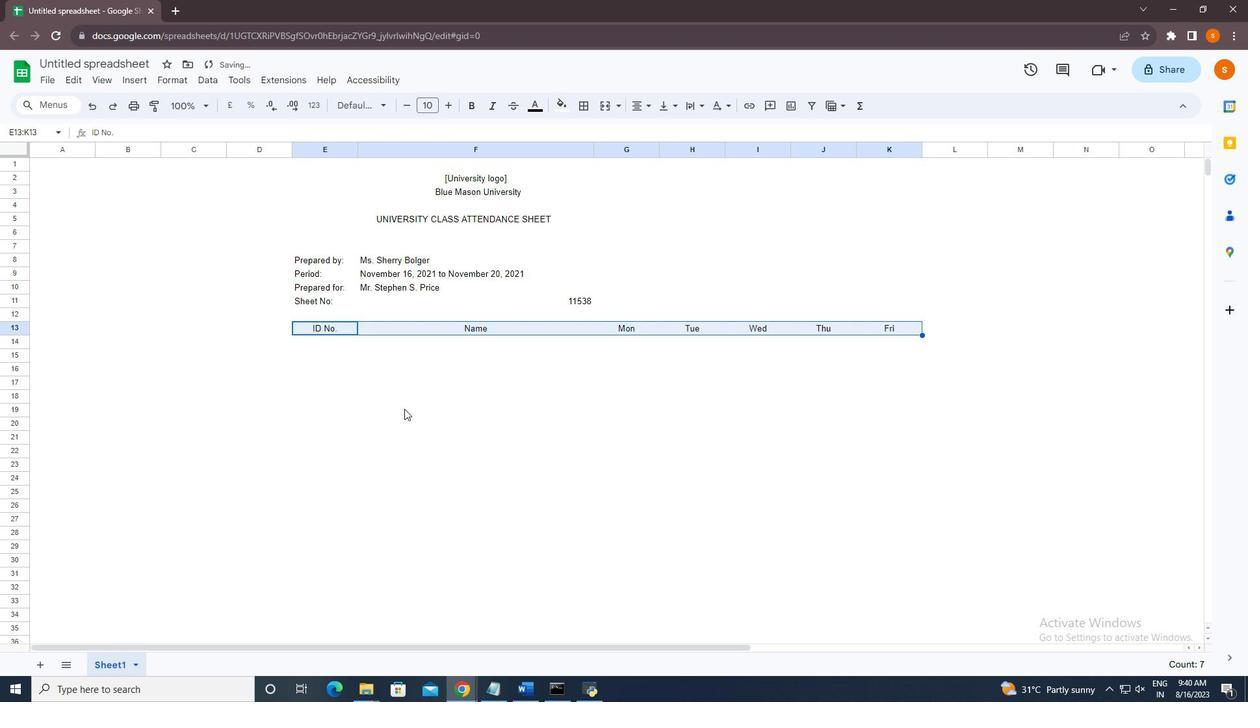 
Action: Mouse pressed left at (526, 264)
Screenshot: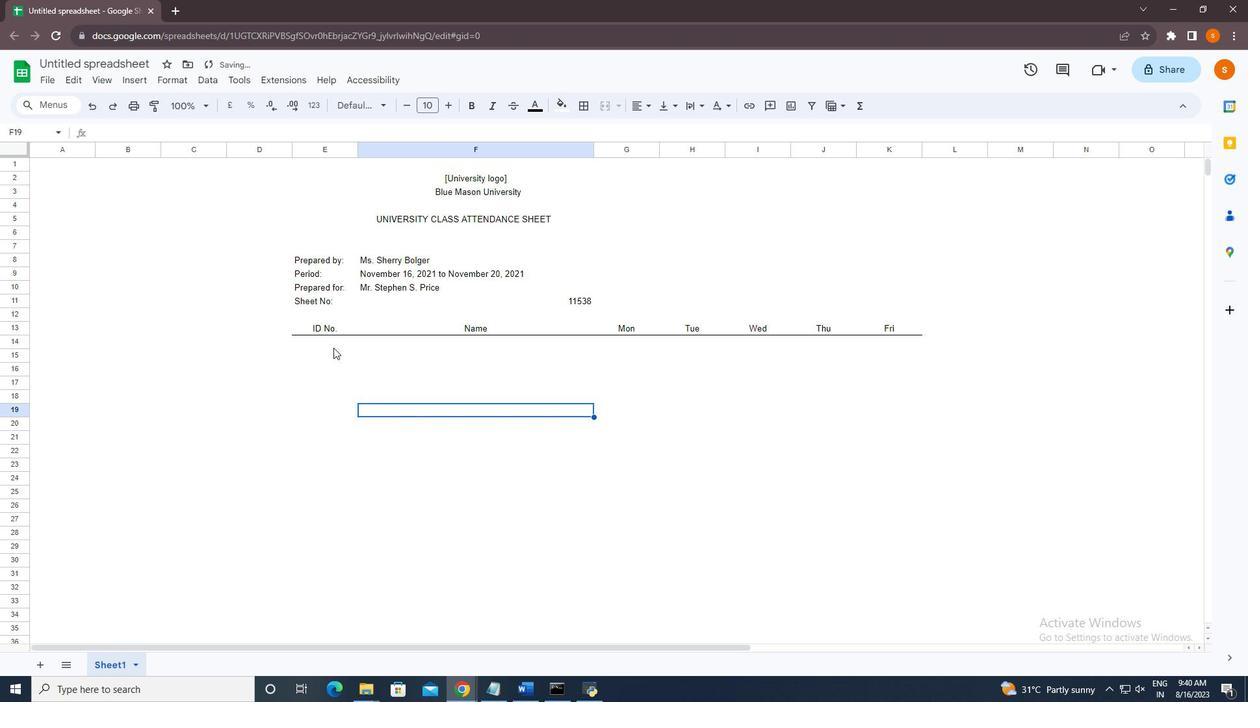 
Action: Mouse moved to (479, 241)
Screenshot: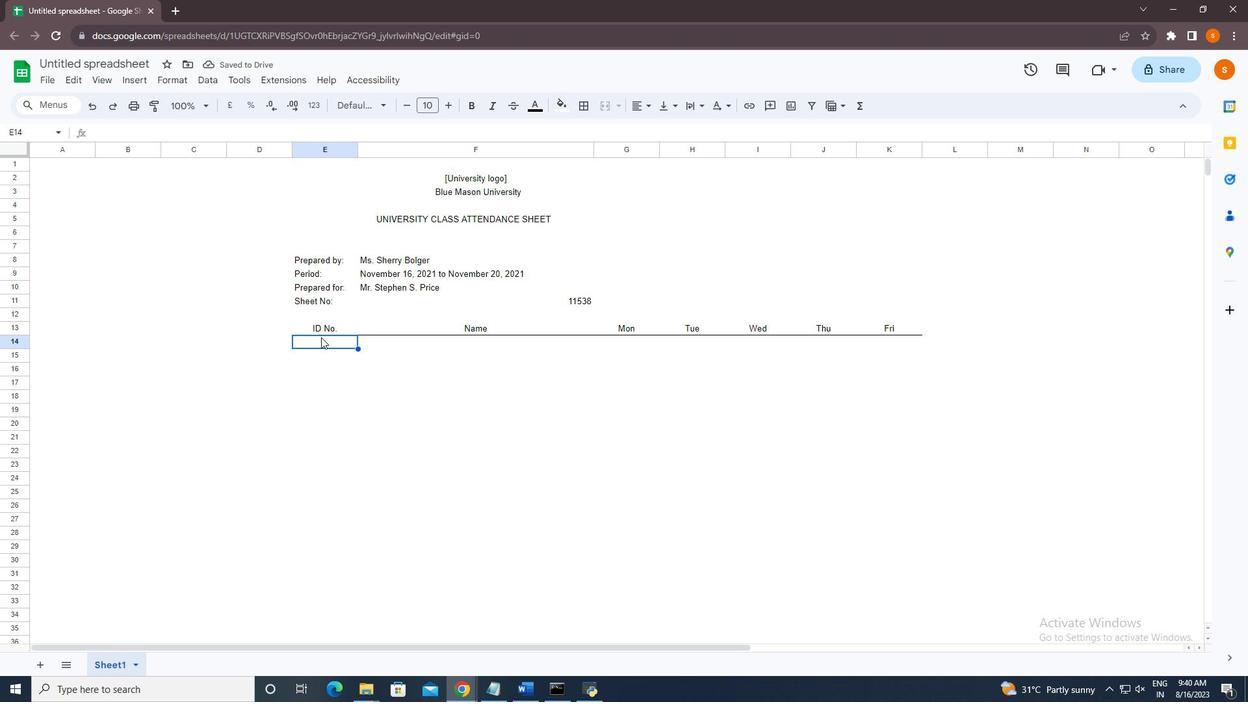 
Action: Mouse pressed left at (479, 241)
Screenshot: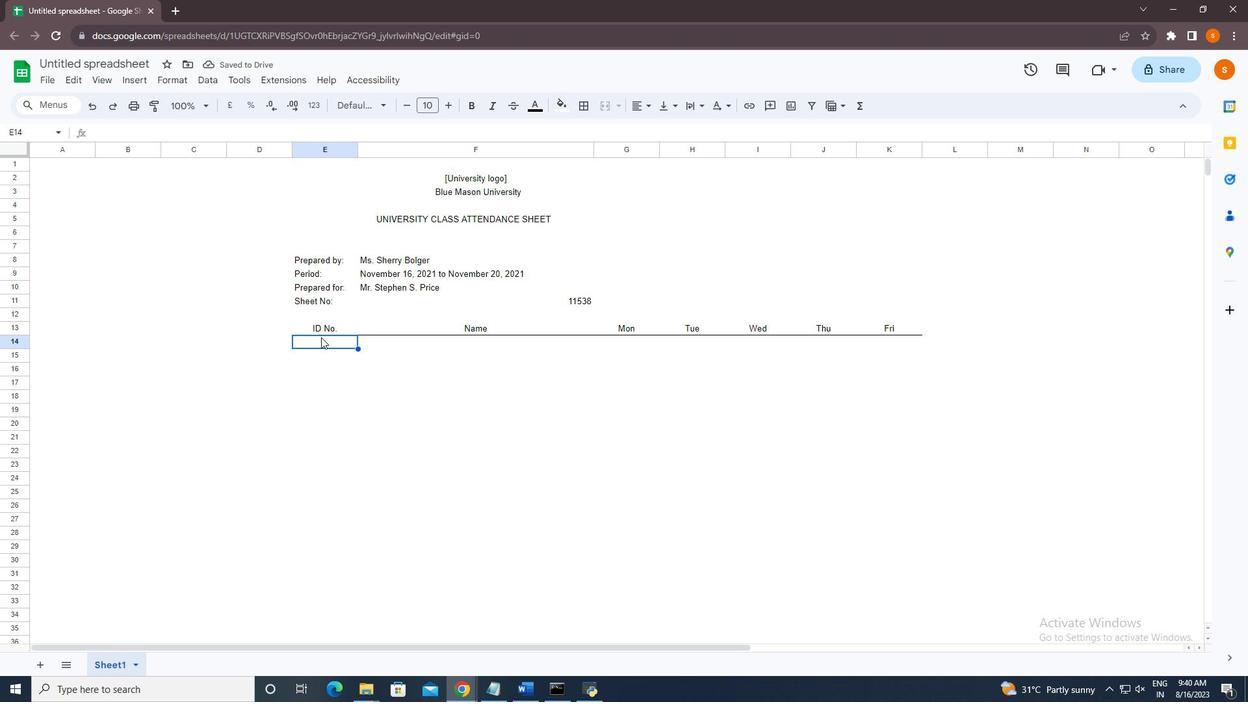 
Action: Mouse moved to (508, 205)
Screenshot: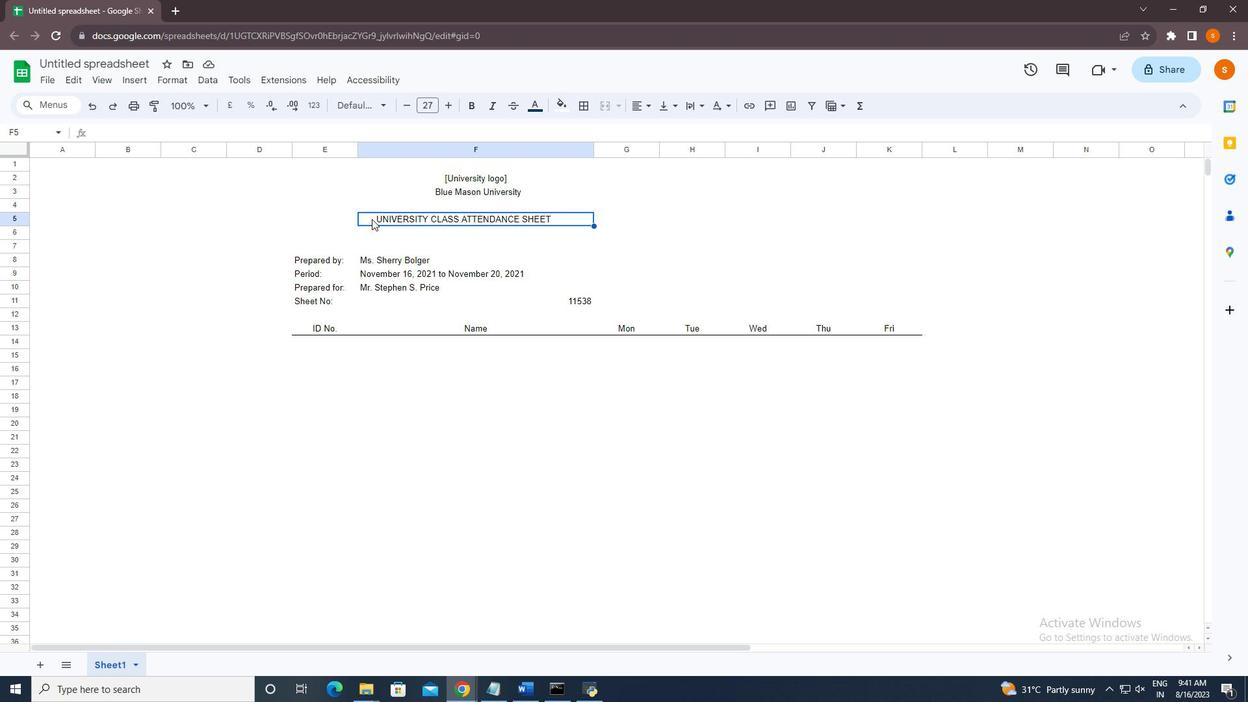 
Action: Mouse pressed left at (508, 205)
Screenshot: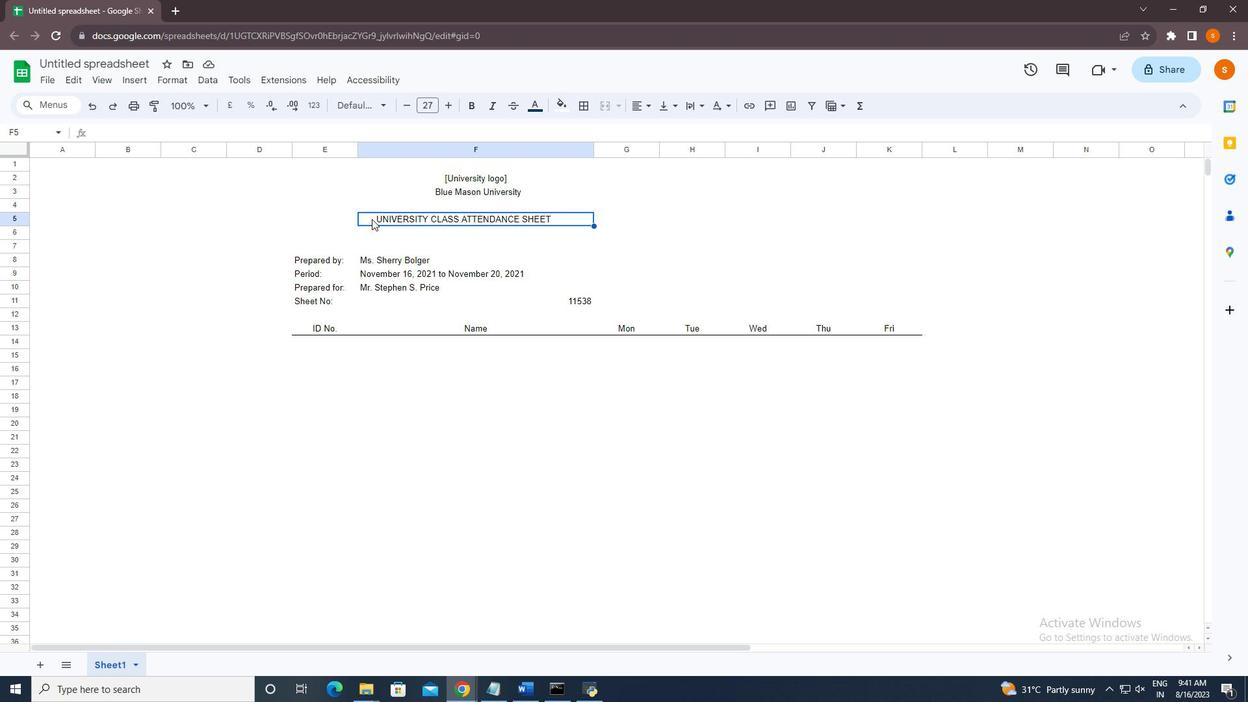 
Action: Mouse moved to (508, 206)
Screenshot: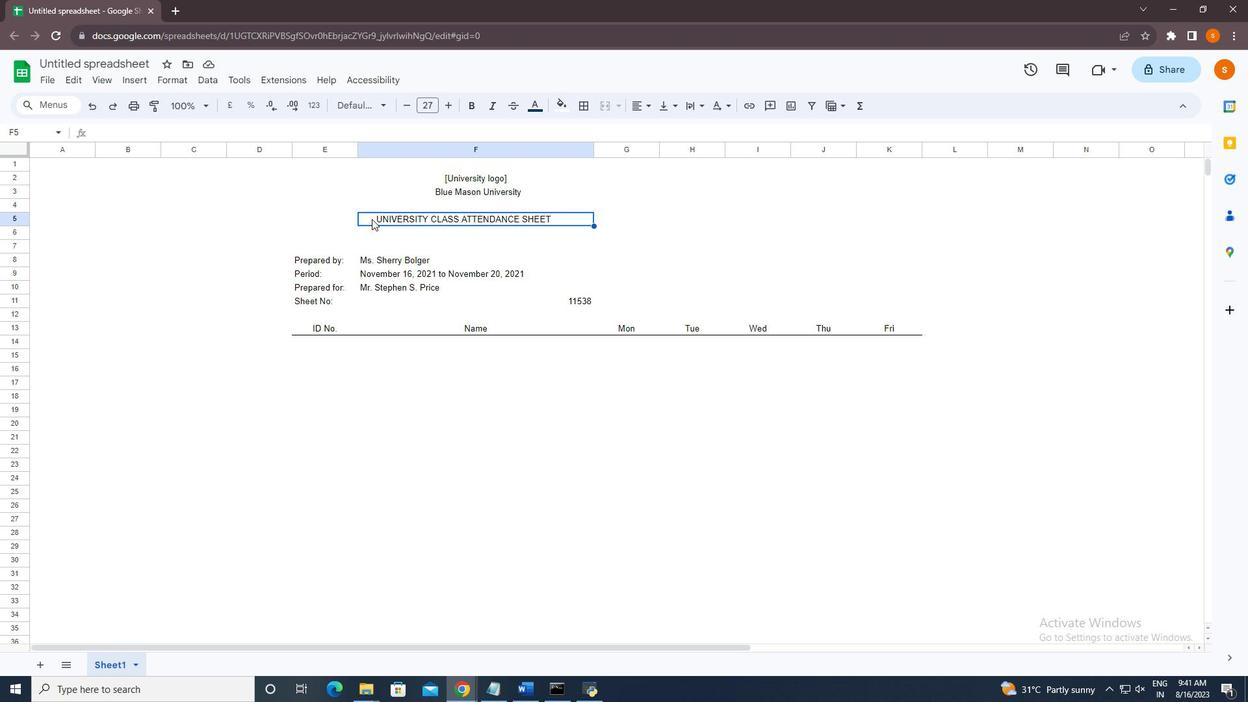 
Action: Mouse pressed left at (508, 206)
Screenshot: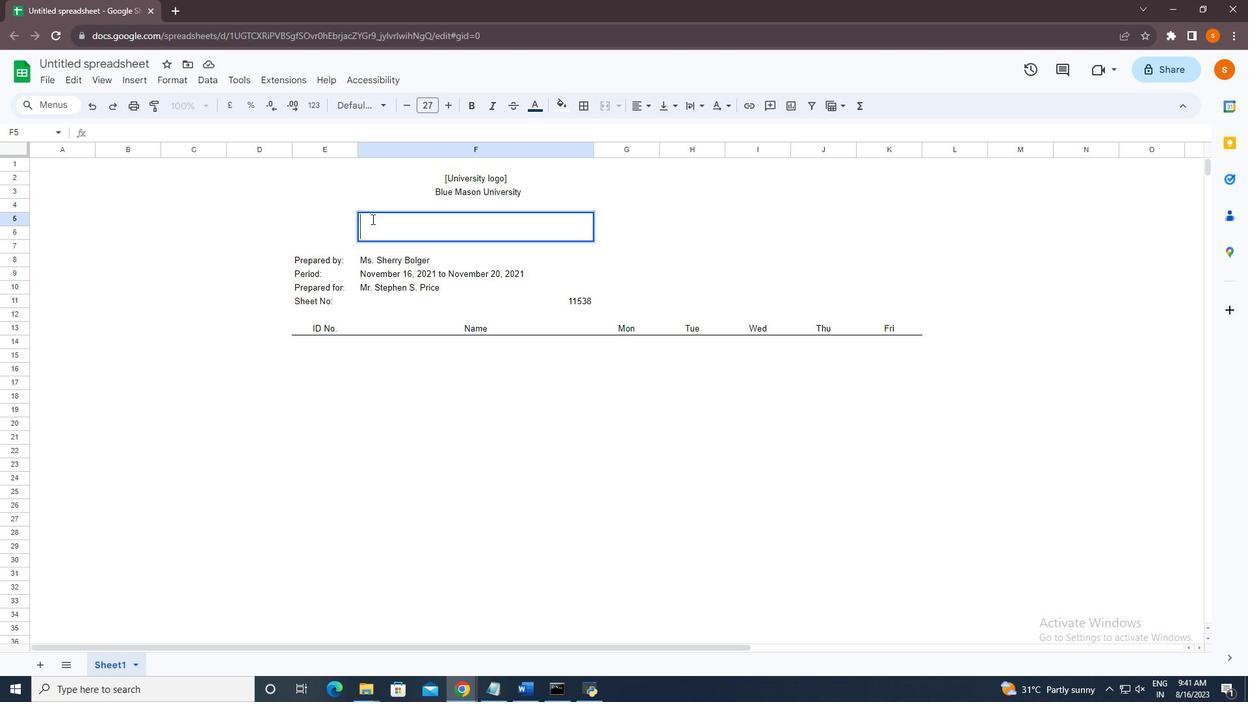 
Action: Mouse pressed left at (508, 206)
Screenshot: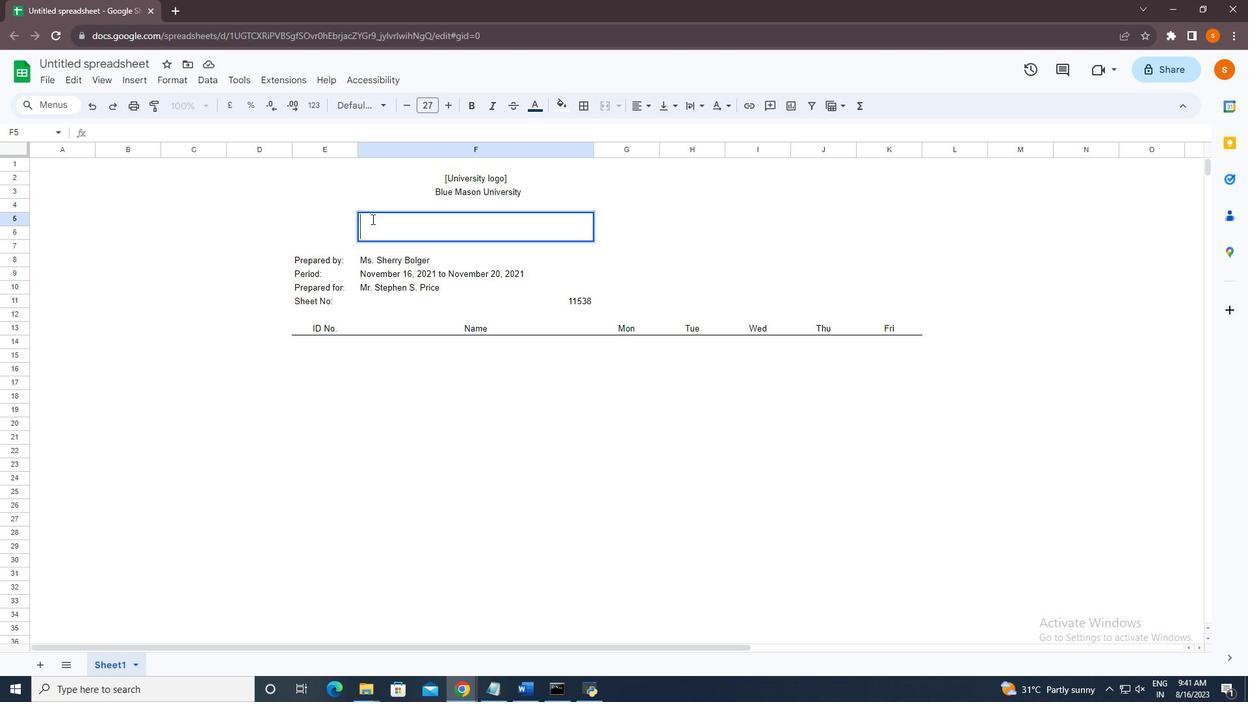 
Action: Mouse pressed left at (508, 206)
Screenshot: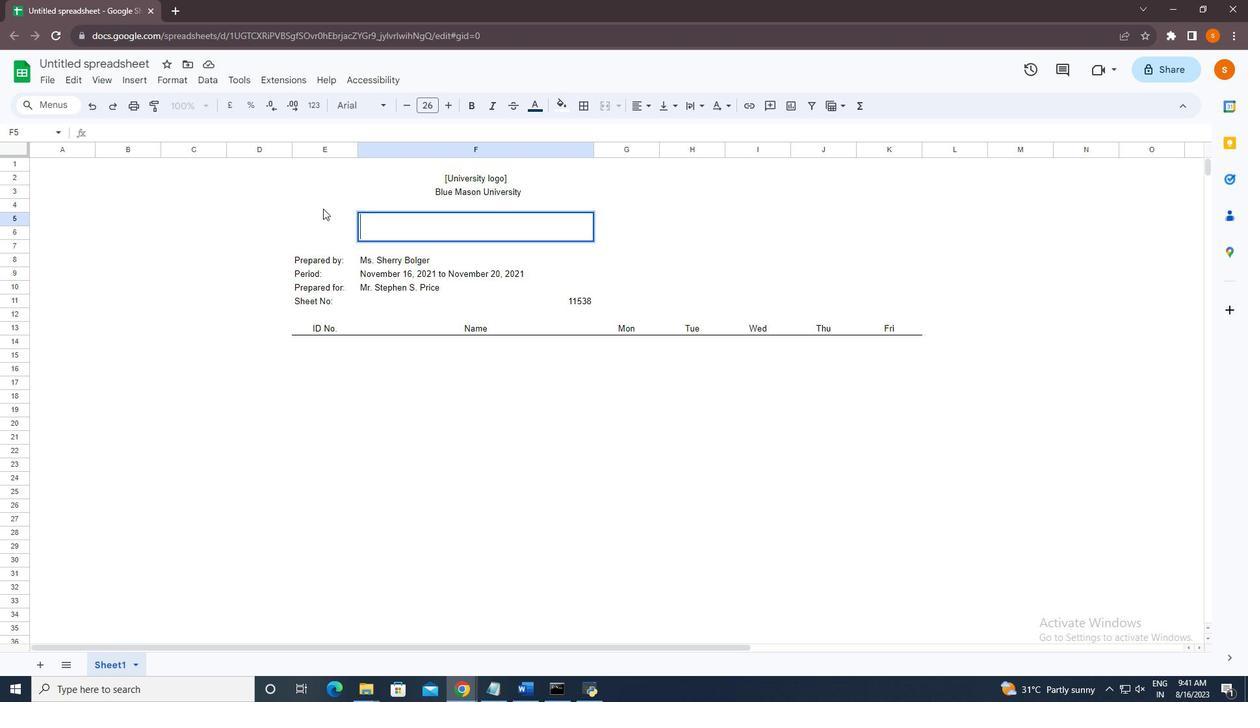 
Action: Mouse moved to (481, 202)
Screenshot: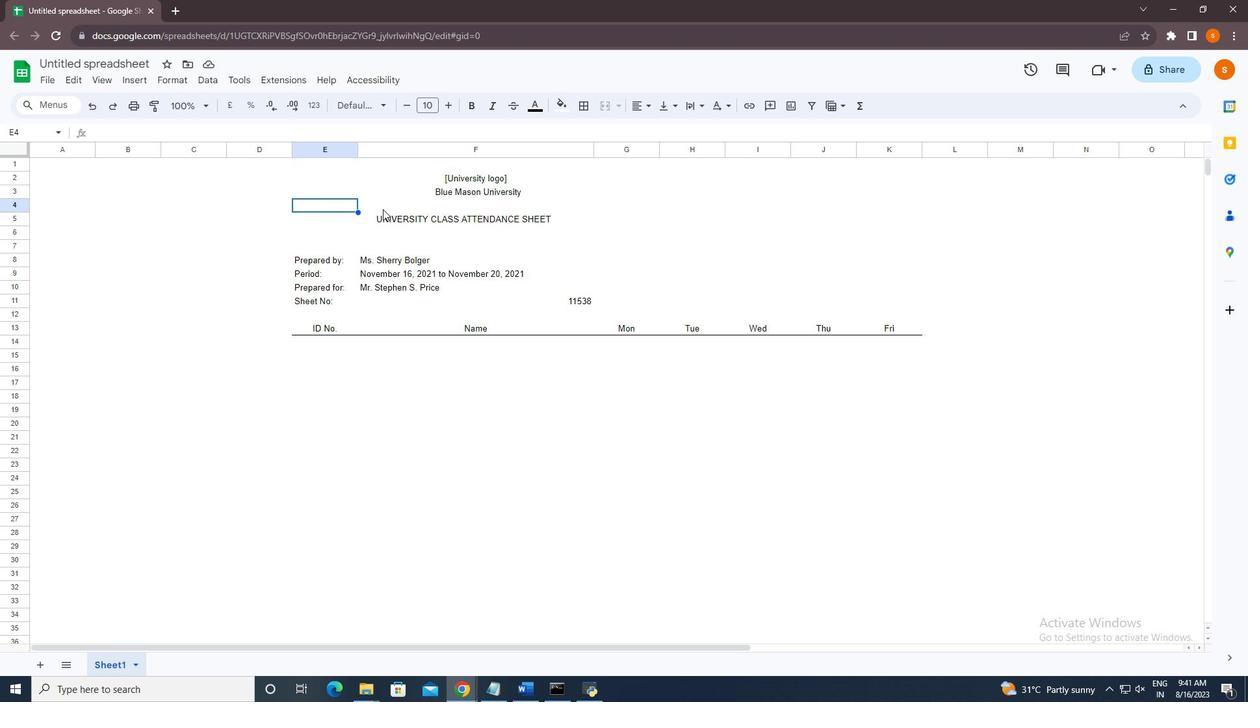 
Action: Mouse pressed left at (481, 202)
Screenshot: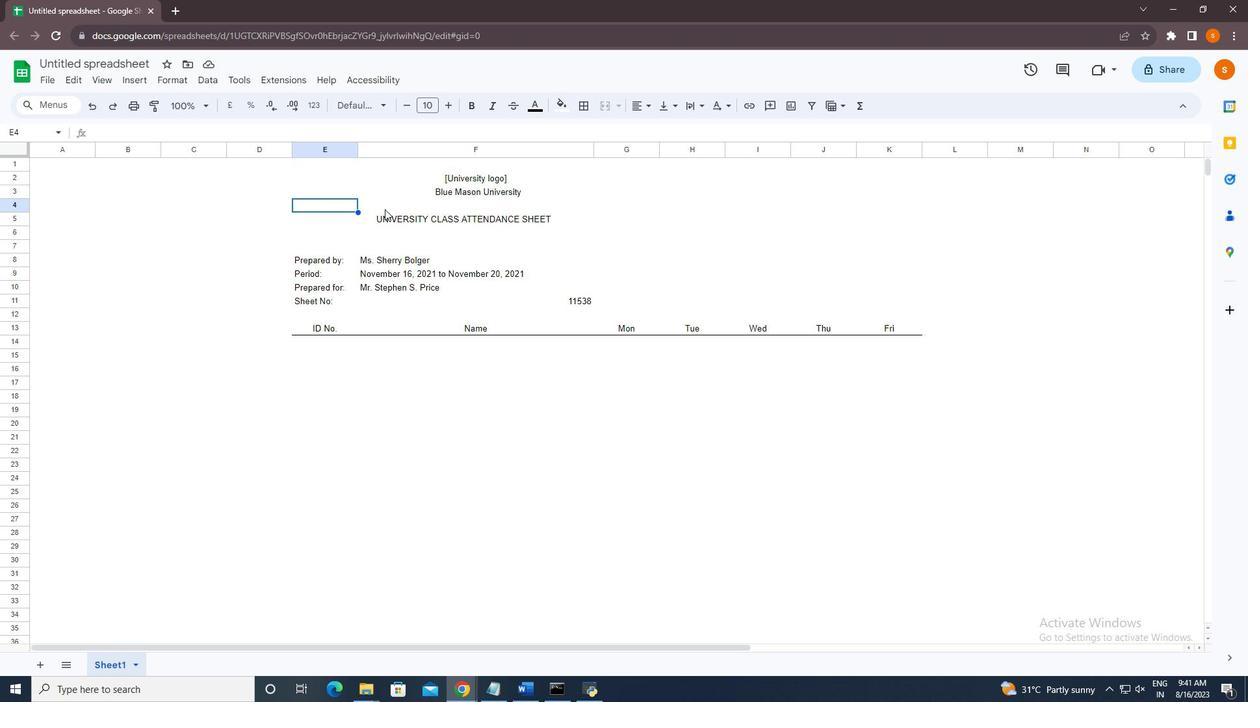 
Action: Mouse moved to (523, 204)
Screenshot: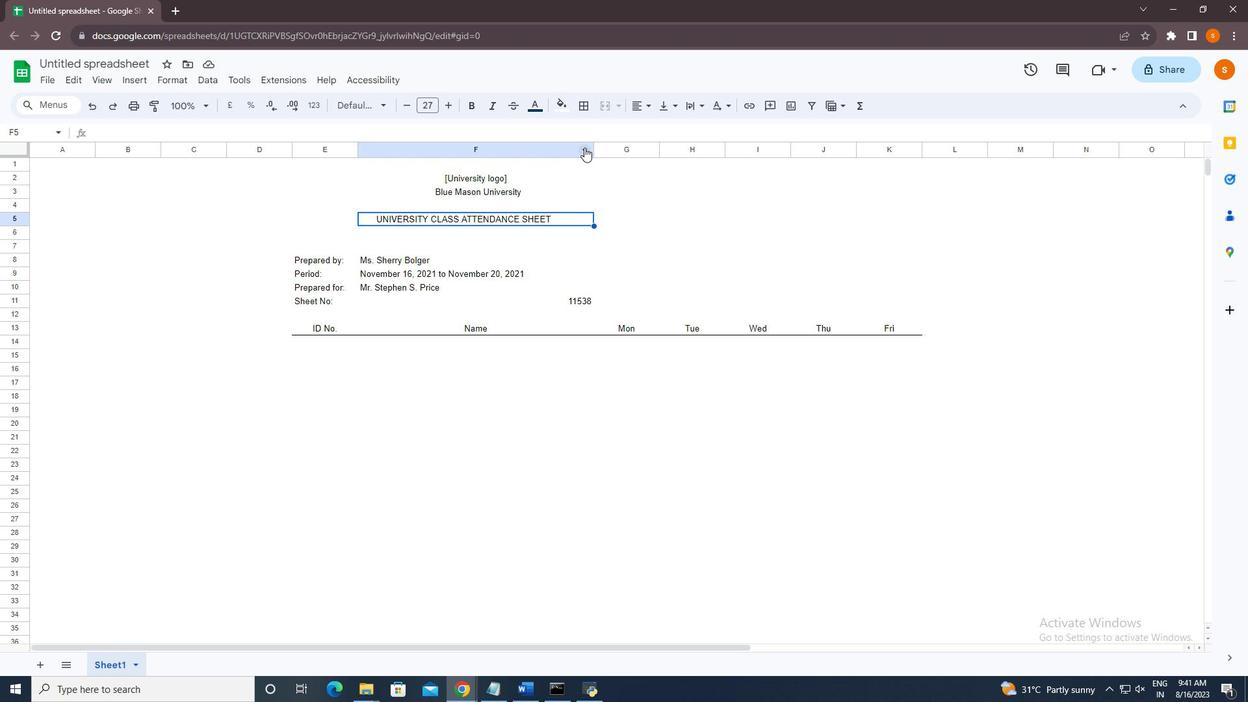 
Action: Mouse pressed left at (523, 204)
Screenshot: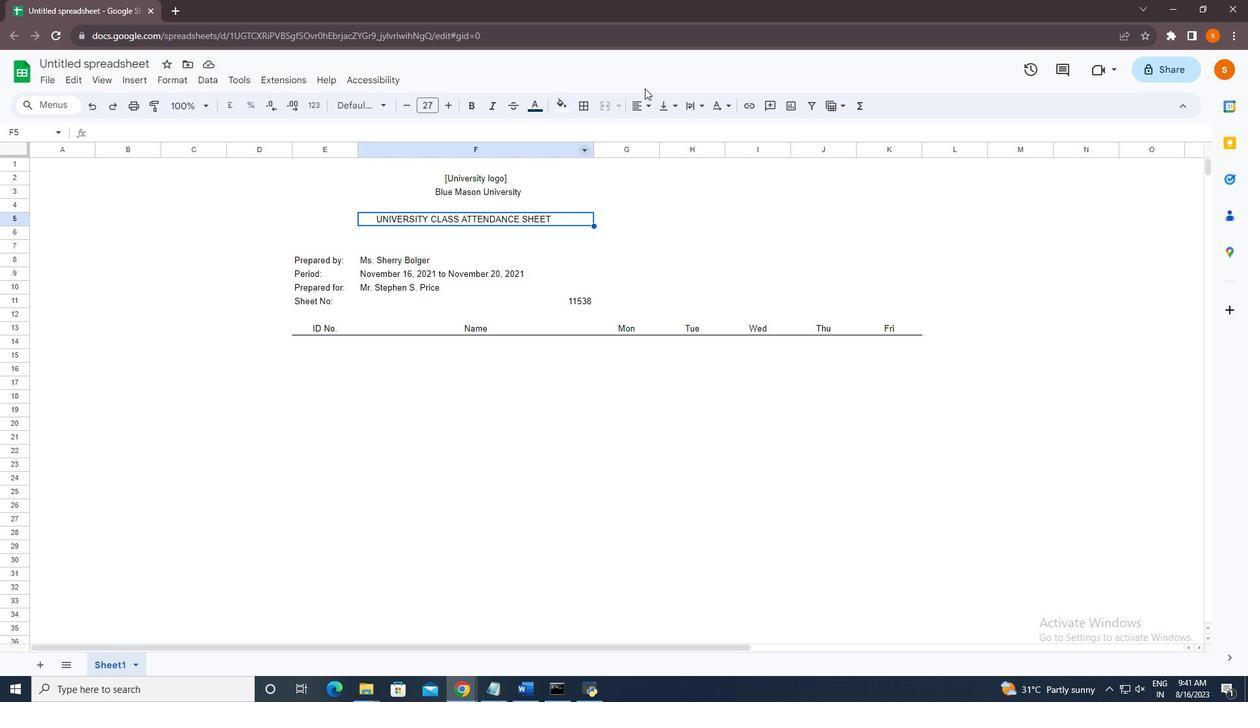 
Action: Mouse moved to (664, 171)
Screenshot: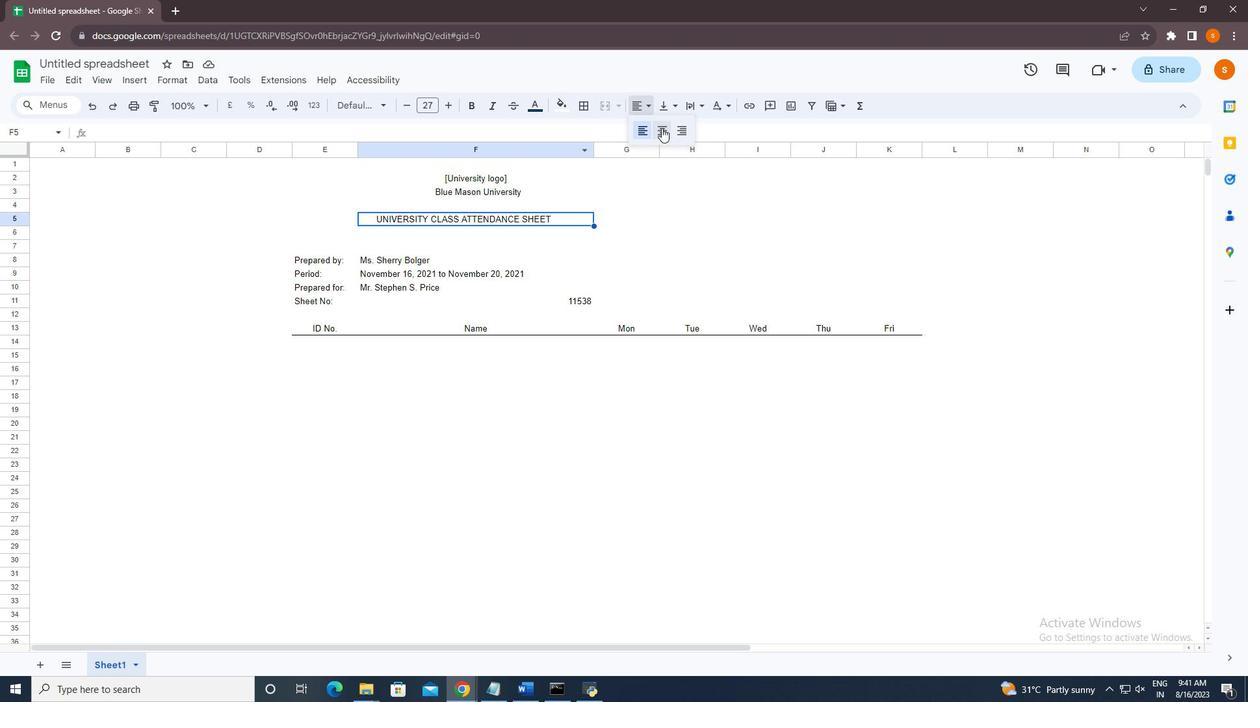 
Action: Mouse pressed left at (664, 171)
Screenshot: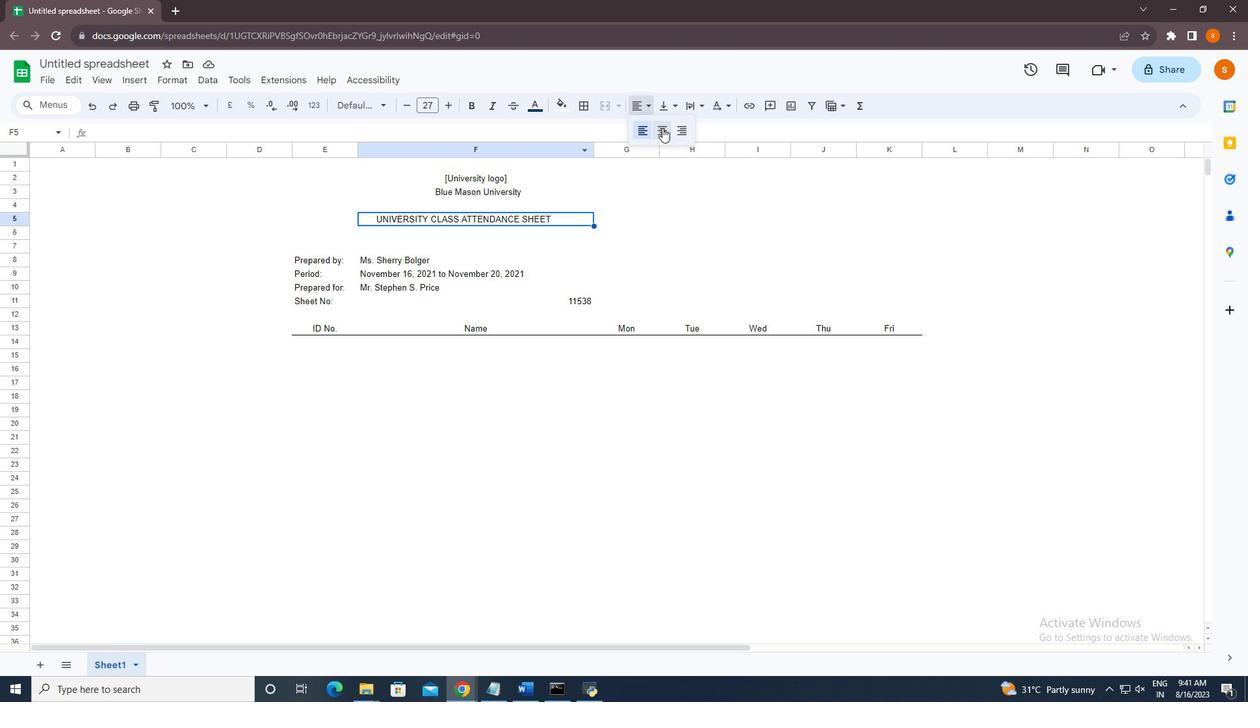 
Action: Mouse moved to (670, 178)
Screenshot: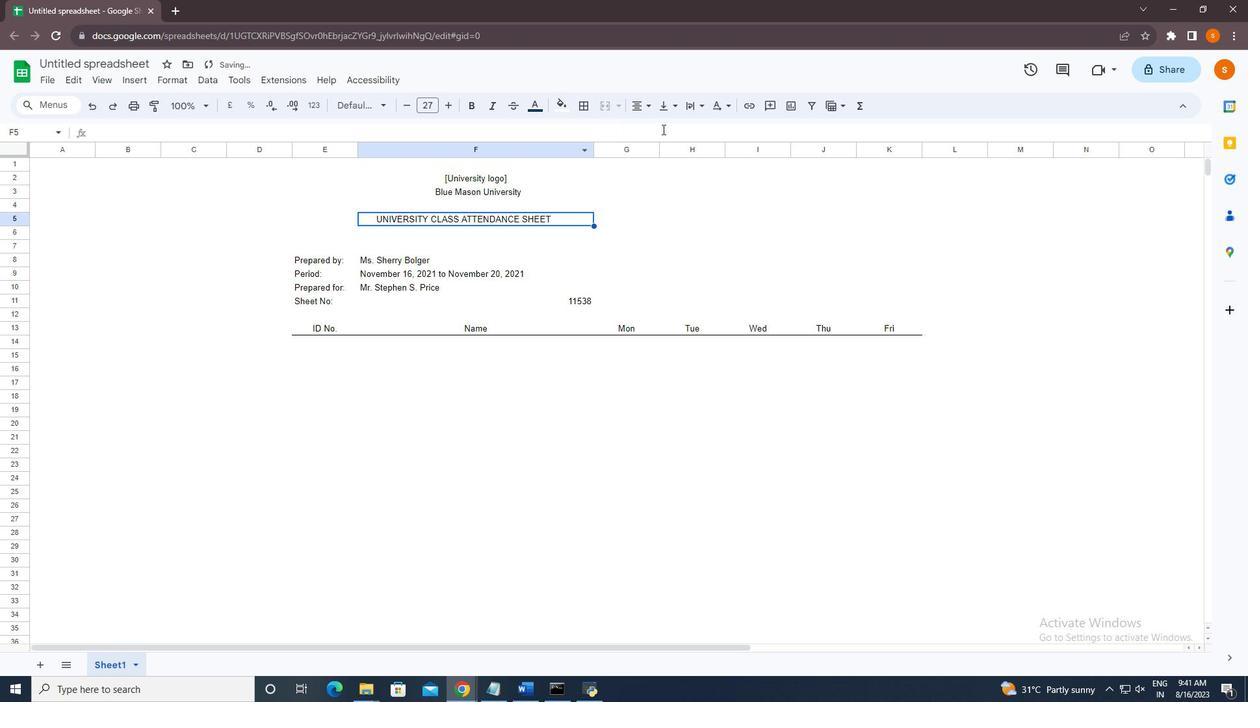 
Action: Mouse pressed left at (670, 178)
Screenshot: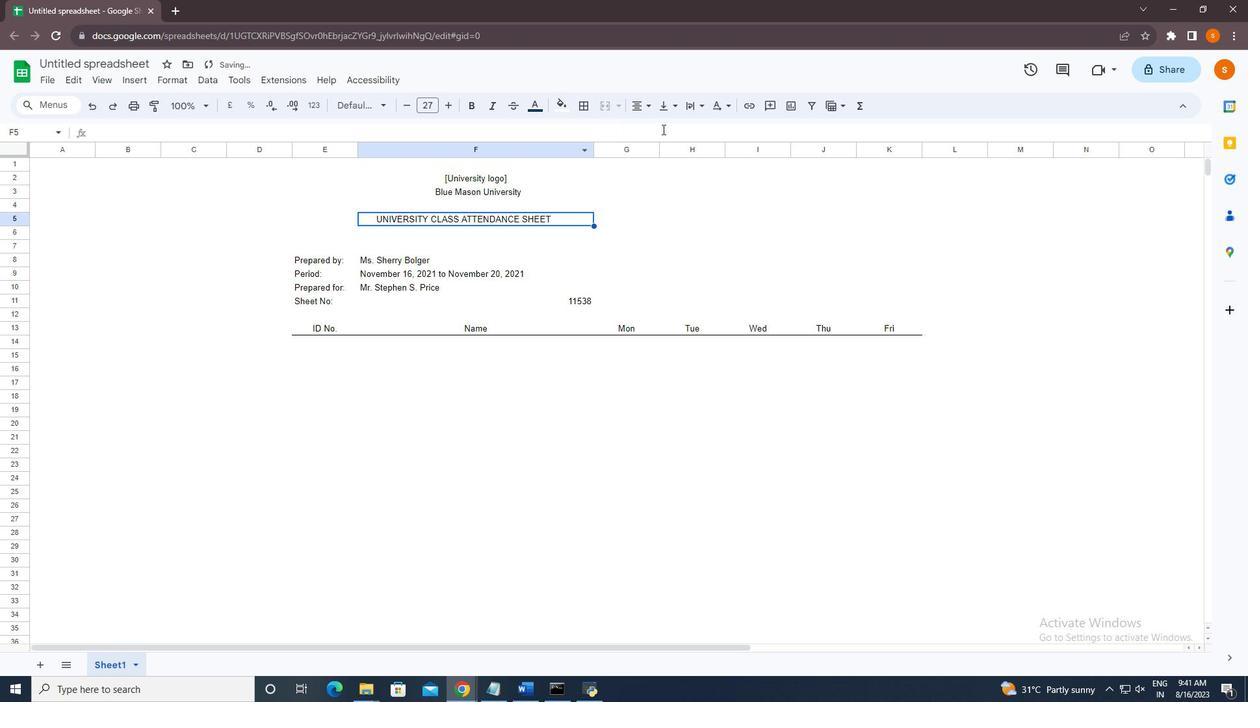 
Action: Mouse moved to (678, 198)
Screenshot: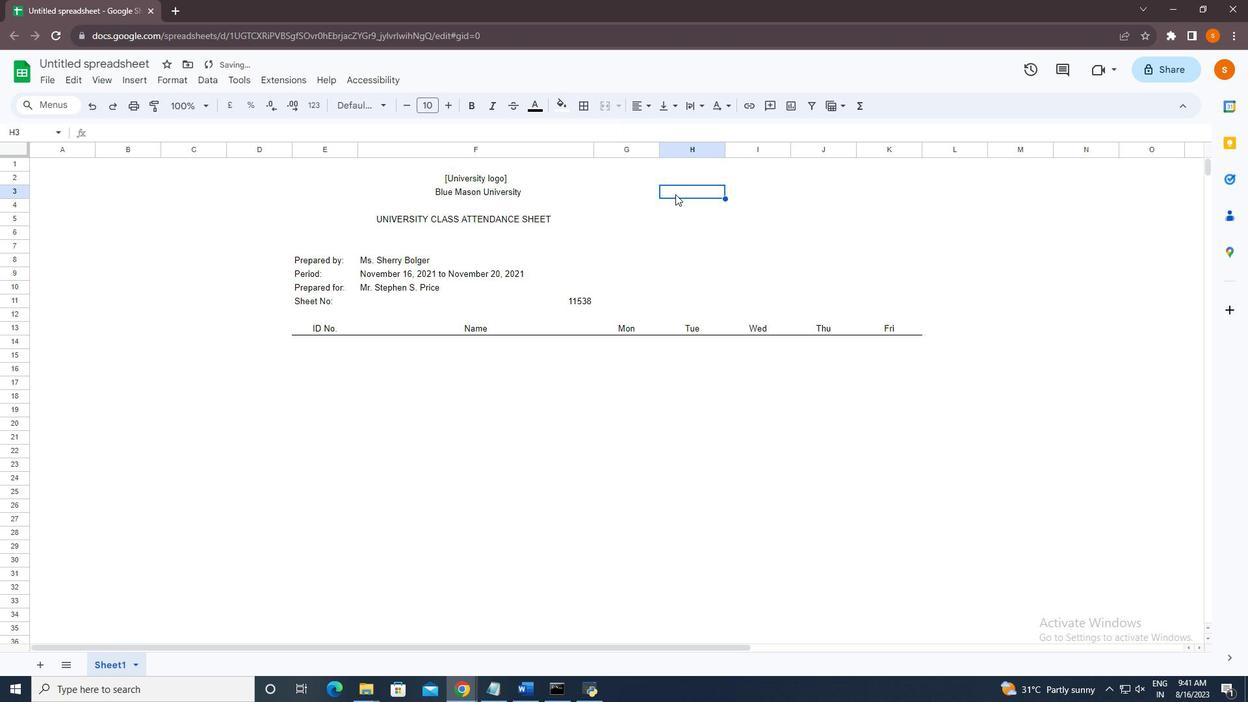 
Action: Mouse pressed left at (678, 198)
Screenshot: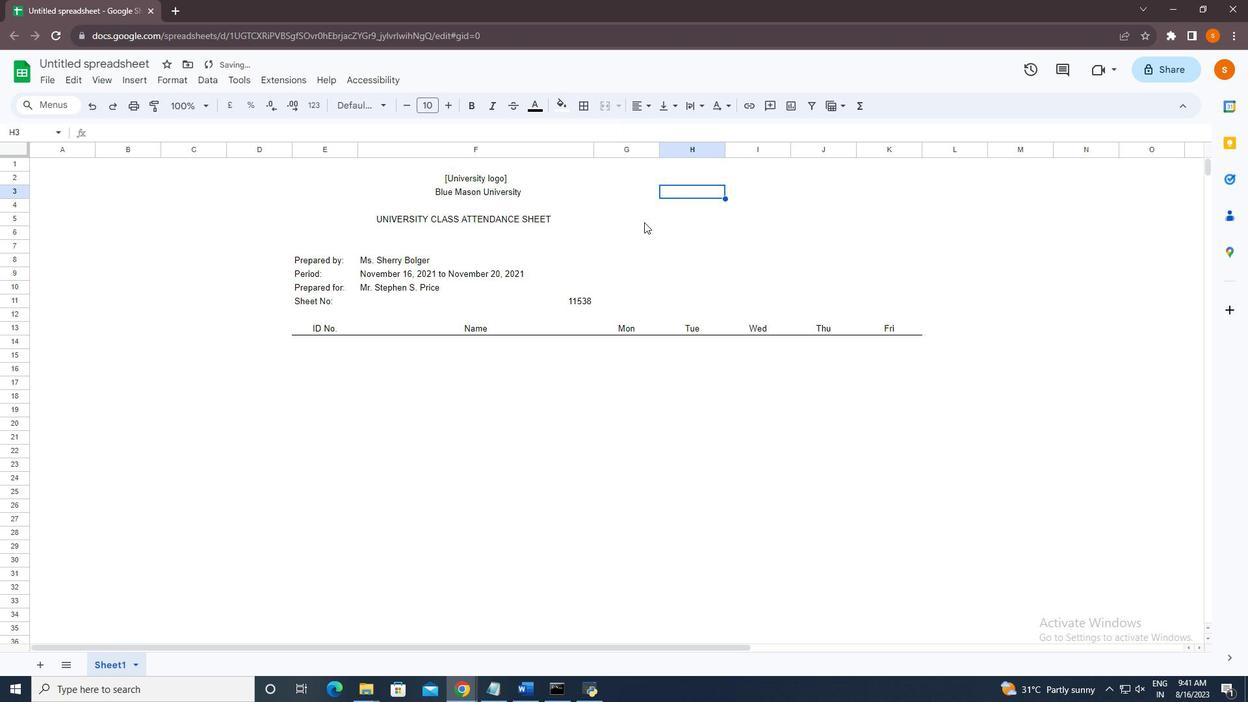 
Action: Mouse moved to (500, 185)
Screenshot: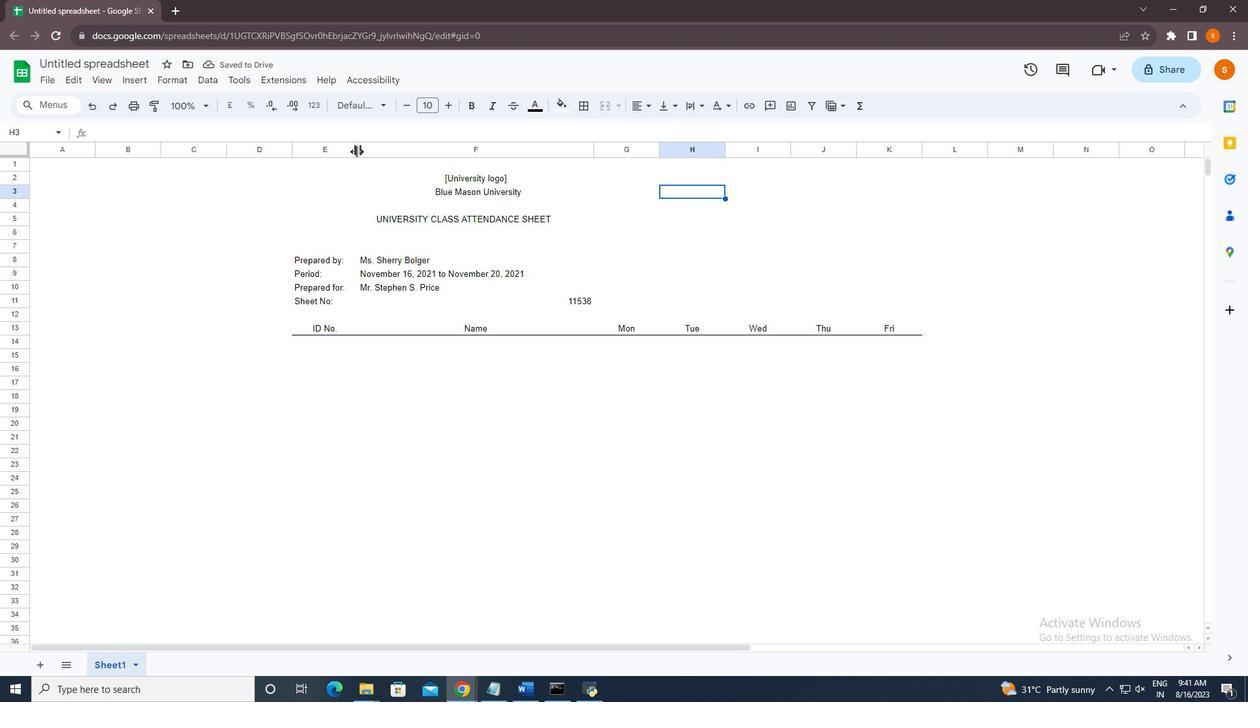 
Action: Mouse pressed left at (500, 185)
Screenshot: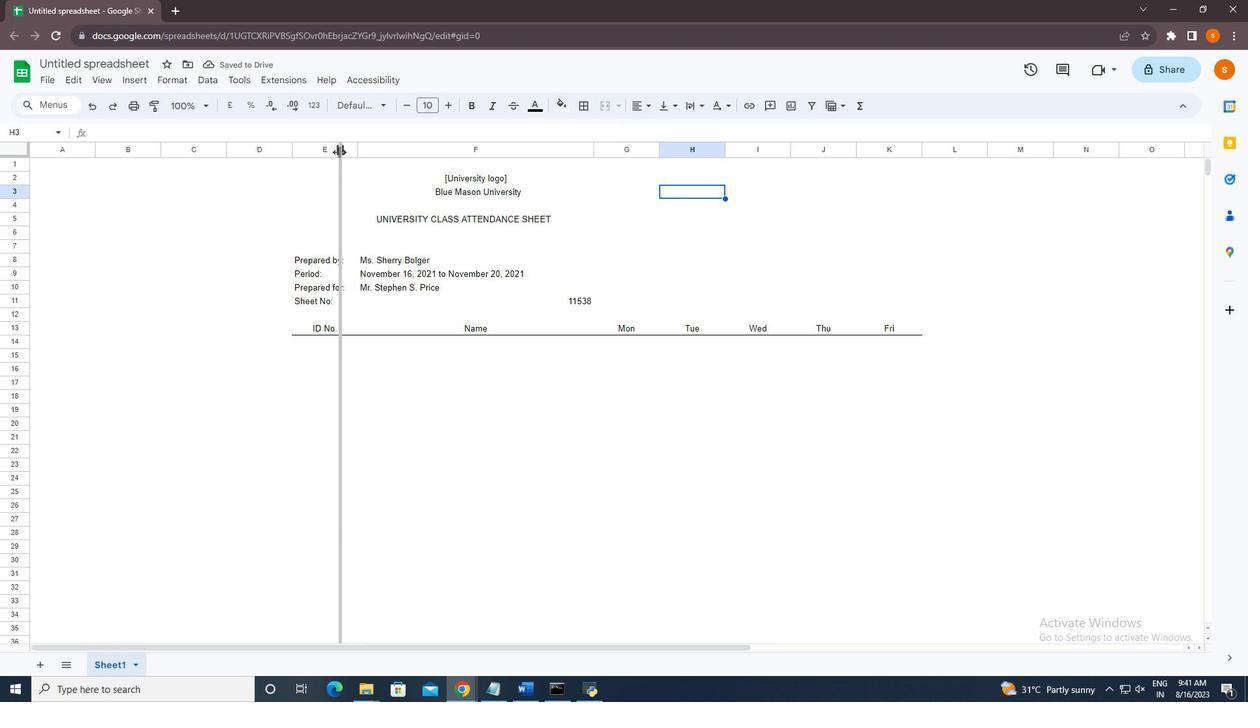 
Action: Mouse moved to (491, 186)
